Task: Buy 4 Windshield Wiper Nozzles from Windshield Wipers & Washers section under best seller category for shipping address: Caroline Robinson, 4548 Long Street, Gainesville, Florida 32653, Cell Number 3522153680. Pay from credit card ending with 5759, CVV 953
Action: Key pressed amazon.com<Key.enter>
Screenshot: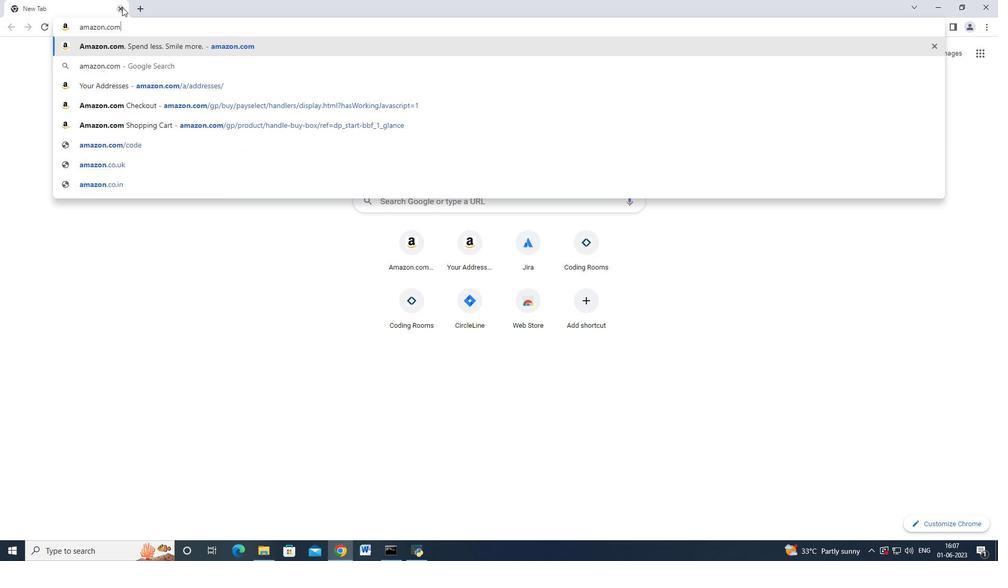 
Action: Mouse moved to (24, 81)
Screenshot: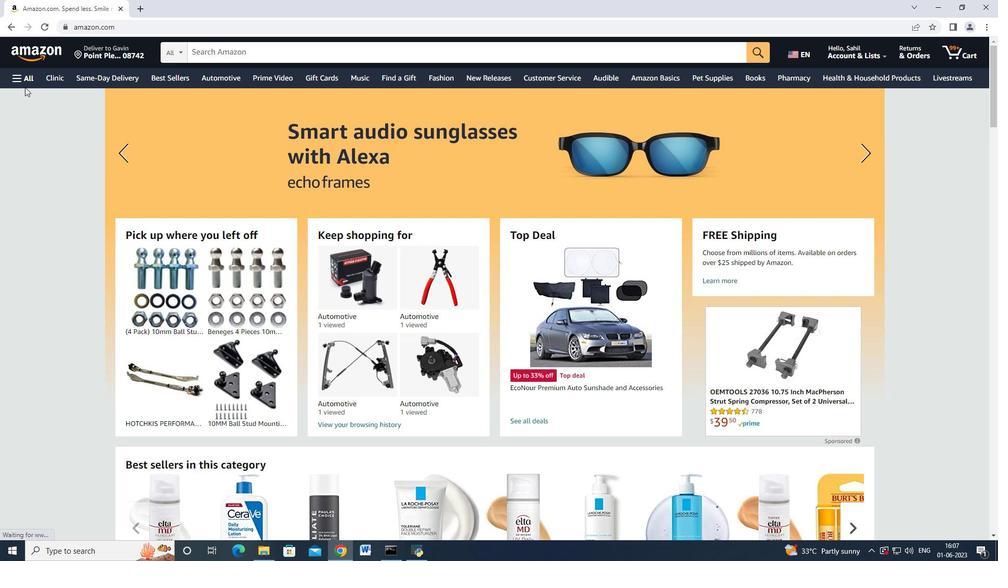 
Action: Mouse pressed left at (24, 81)
Screenshot: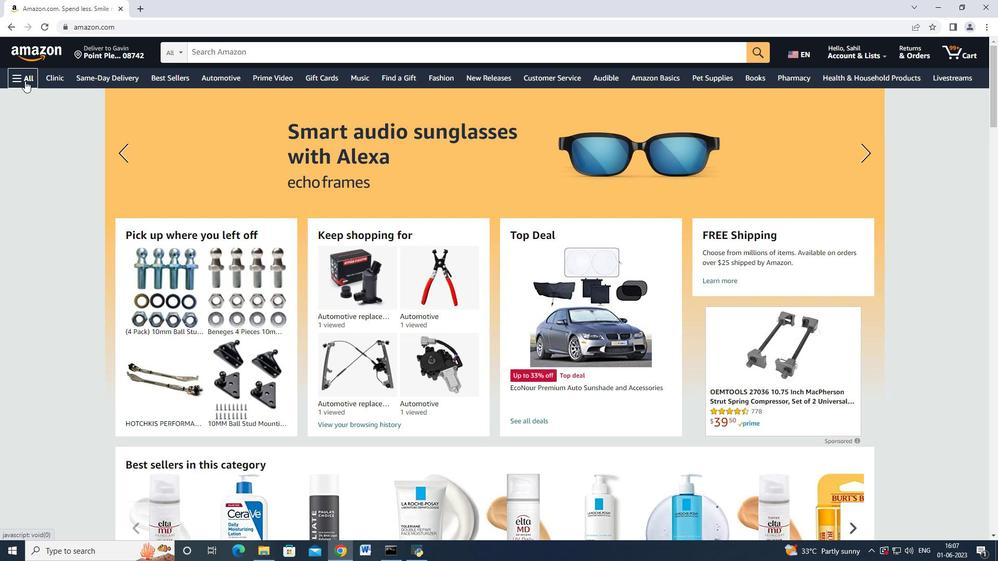 
Action: Mouse moved to (44, 200)
Screenshot: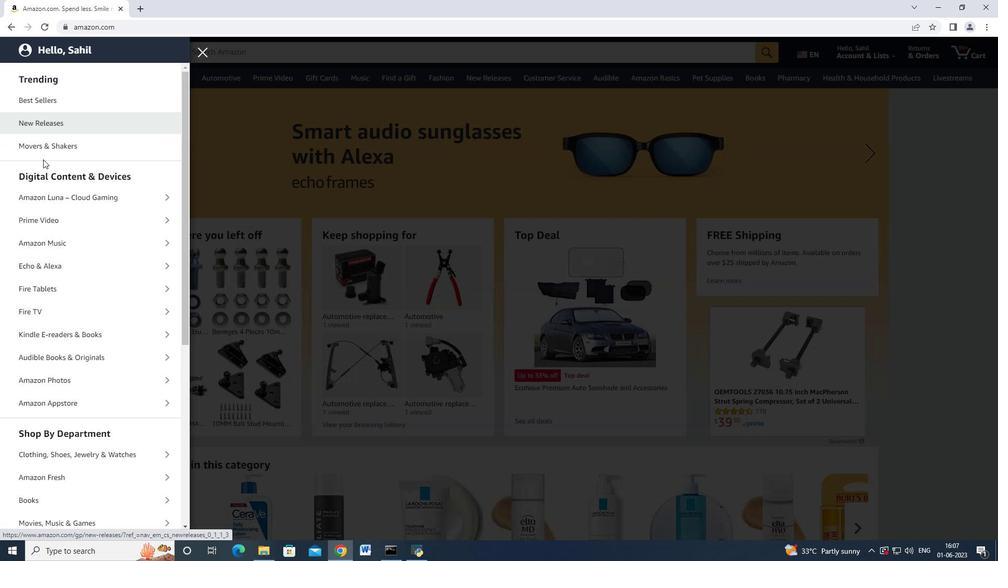 
Action: Mouse scrolled (44, 199) with delta (0, 0)
Screenshot: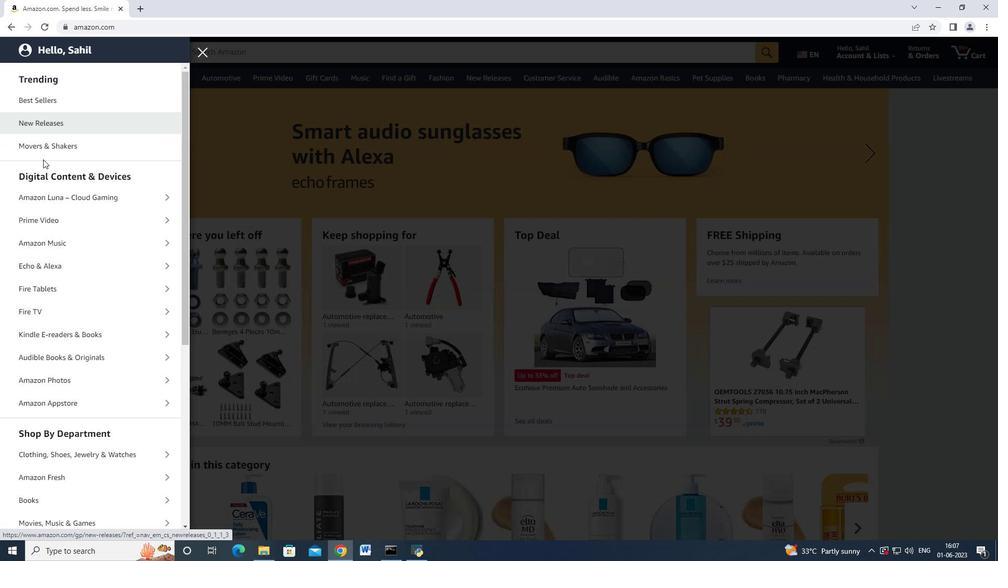 
Action: Mouse moved to (44, 200)
Screenshot: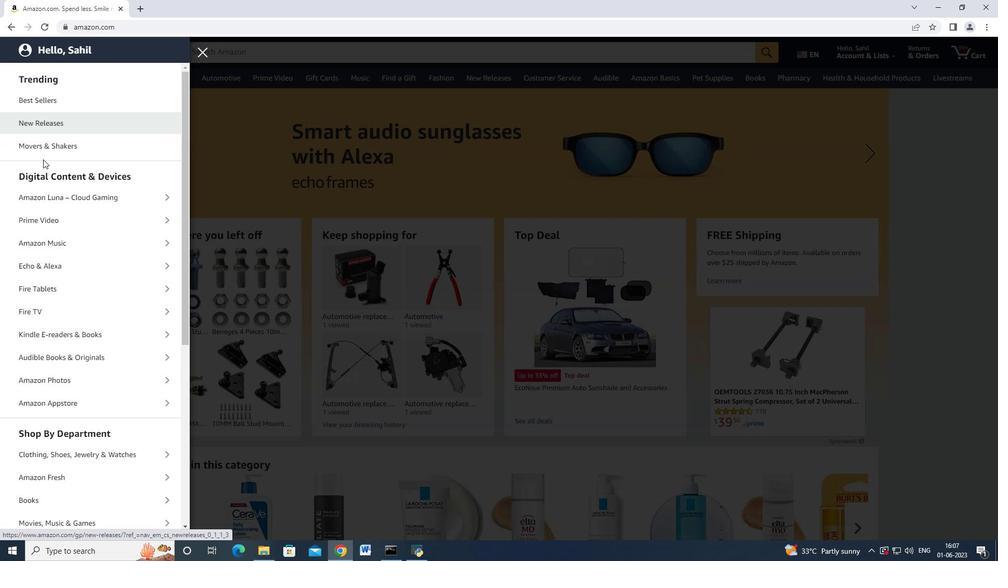 
Action: Mouse scrolled (44, 200) with delta (0, 0)
Screenshot: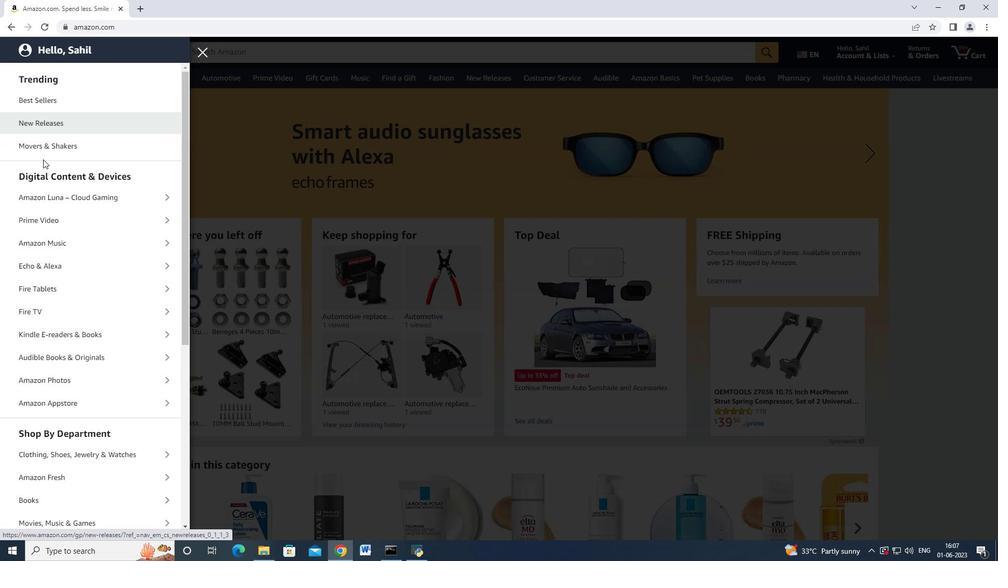
Action: Mouse moved to (44, 203)
Screenshot: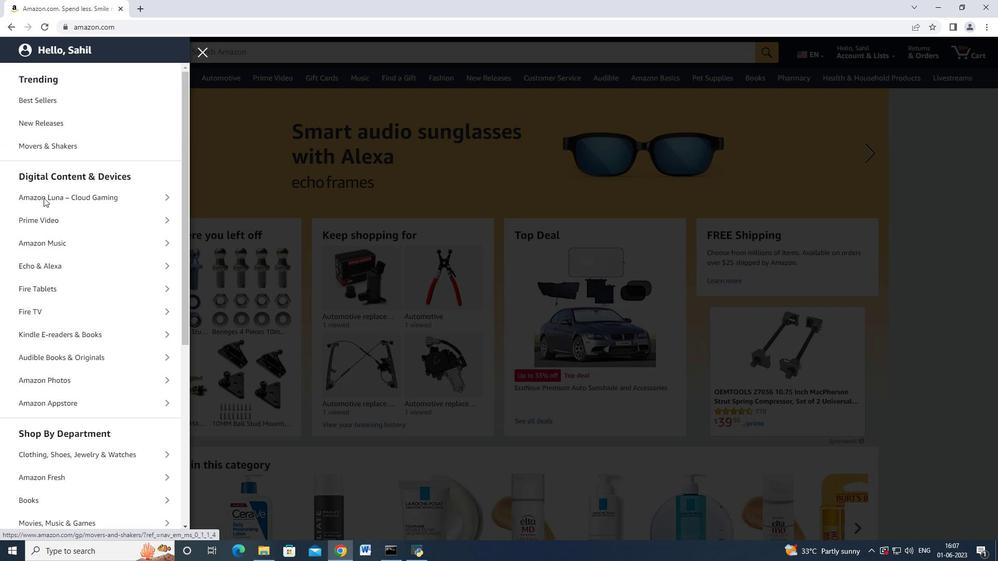 
Action: Mouse scrolled (44, 202) with delta (0, 0)
Screenshot: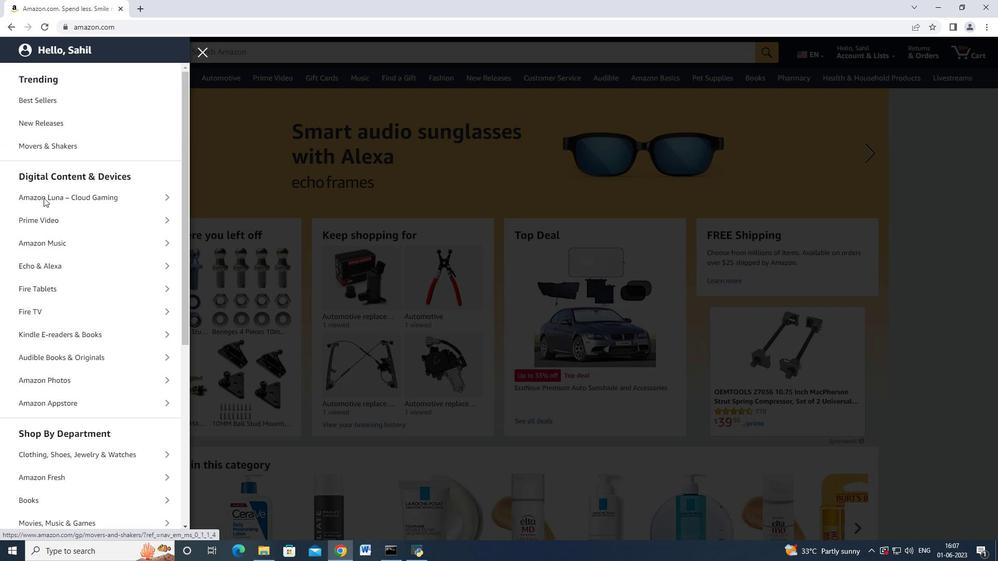
Action: Mouse moved to (42, 378)
Screenshot: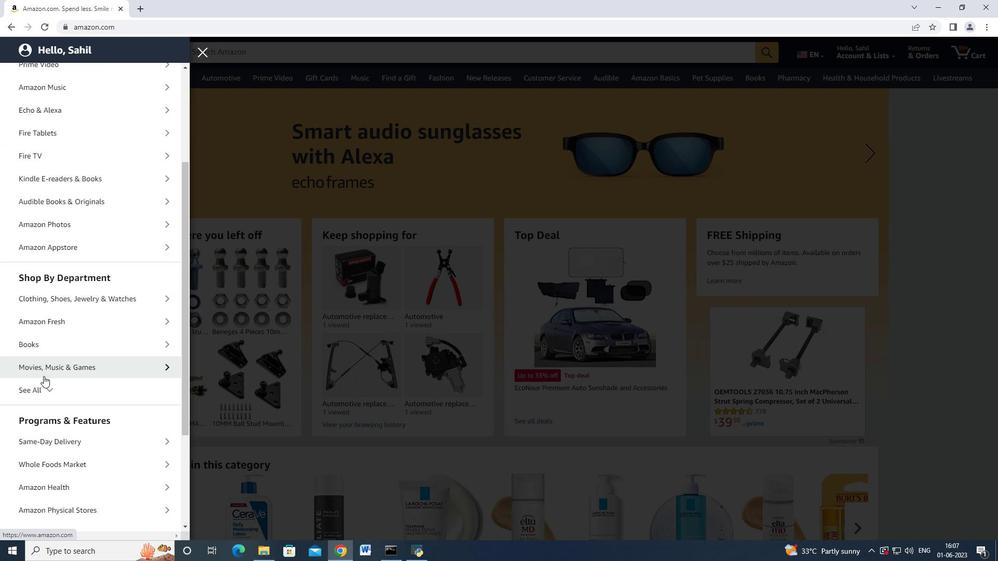 
Action: Mouse pressed left at (42, 378)
Screenshot: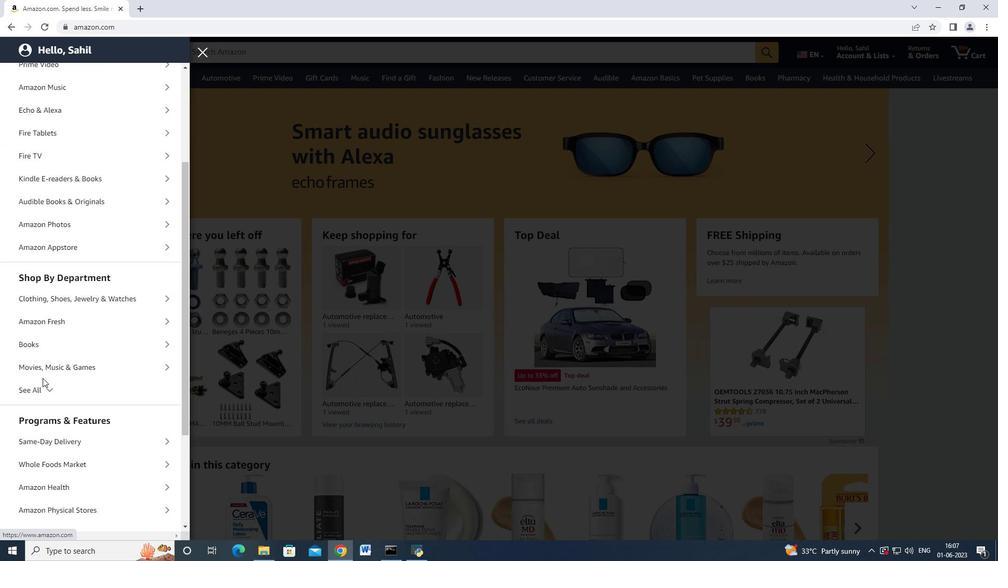 
Action: Mouse moved to (43, 386)
Screenshot: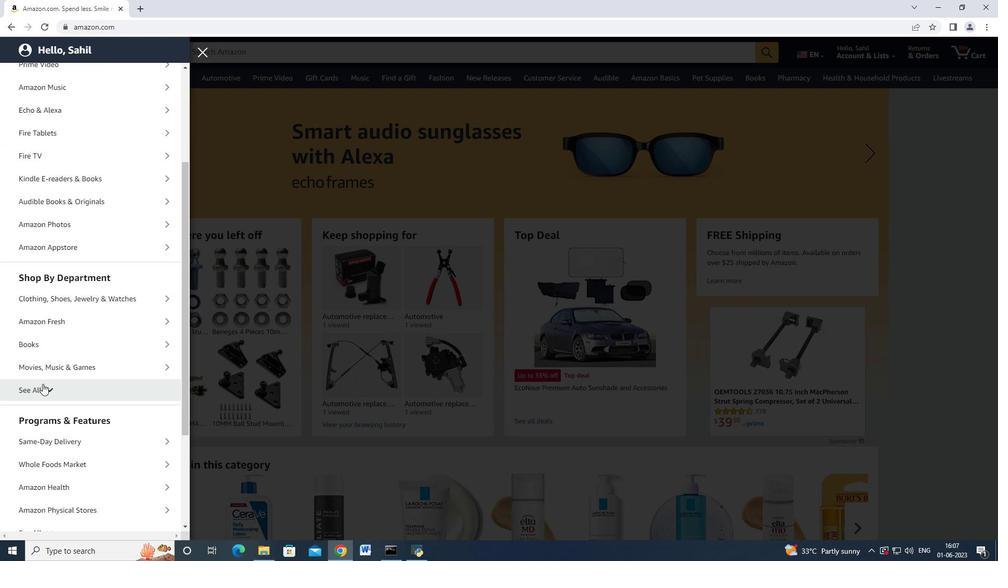 
Action: Mouse pressed left at (43, 386)
Screenshot: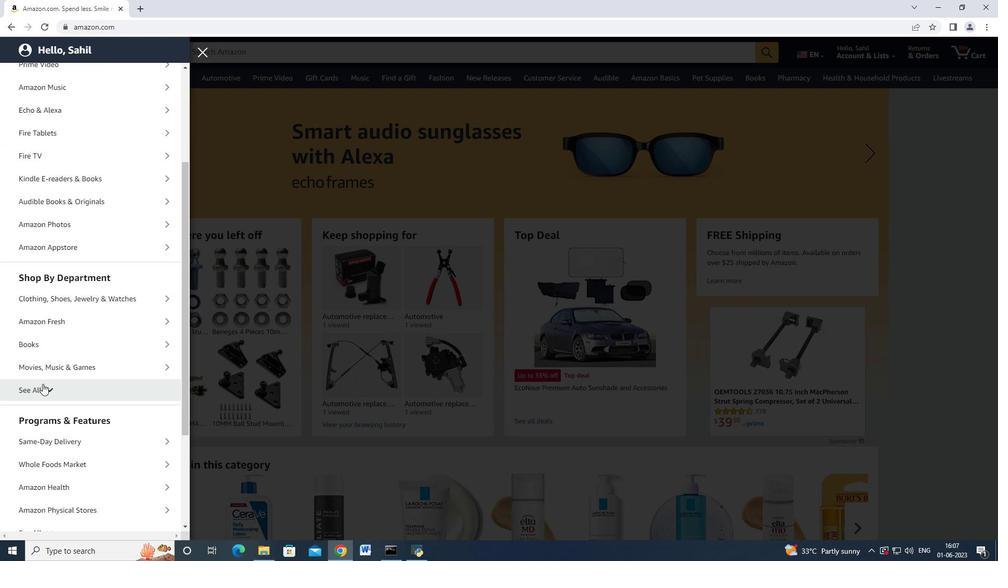
Action: Mouse moved to (86, 314)
Screenshot: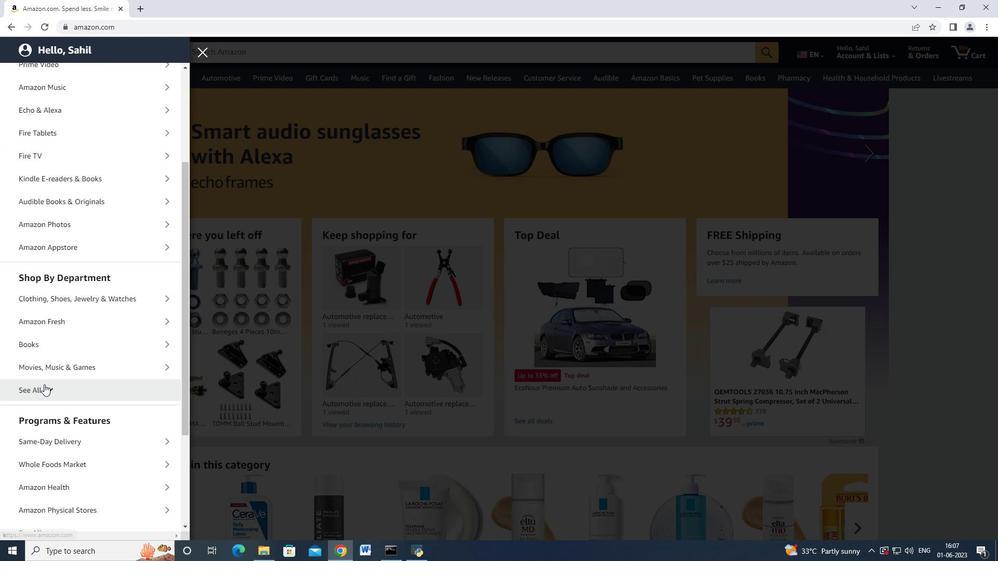 
Action: Mouse scrolled (86, 313) with delta (0, 0)
Screenshot: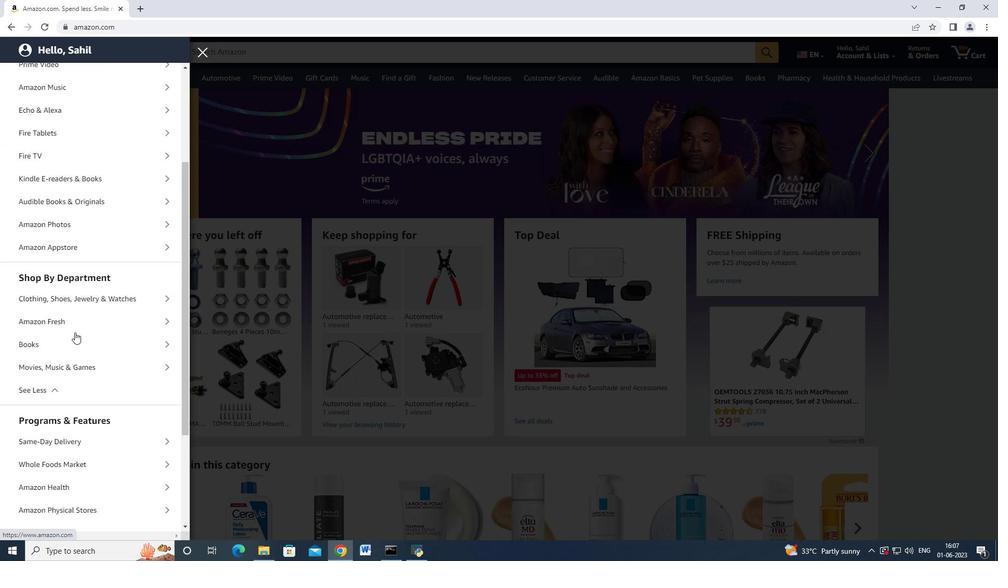 
Action: Mouse scrolled (86, 313) with delta (0, 0)
Screenshot: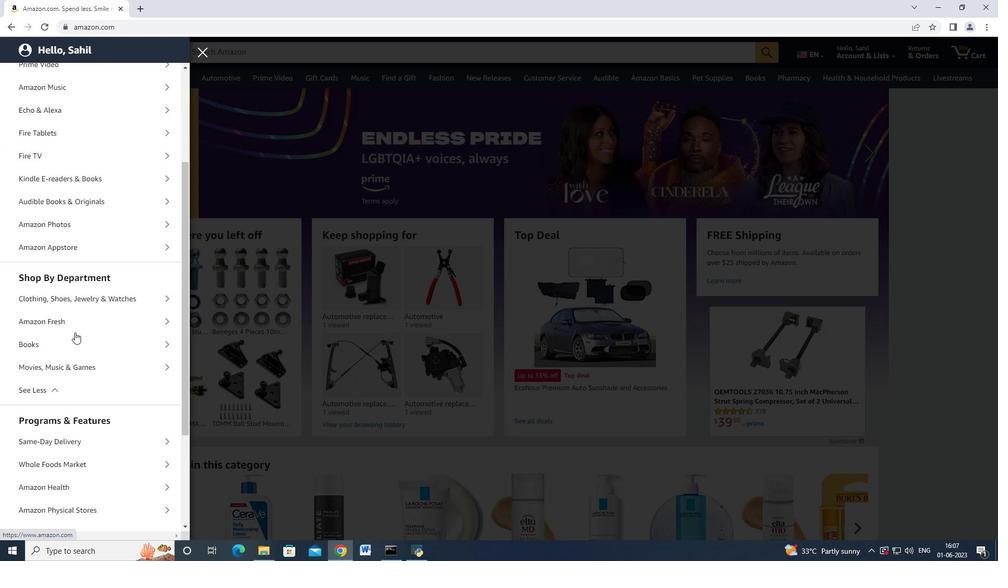 
Action: Mouse scrolled (86, 313) with delta (0, 0)
Screenshot: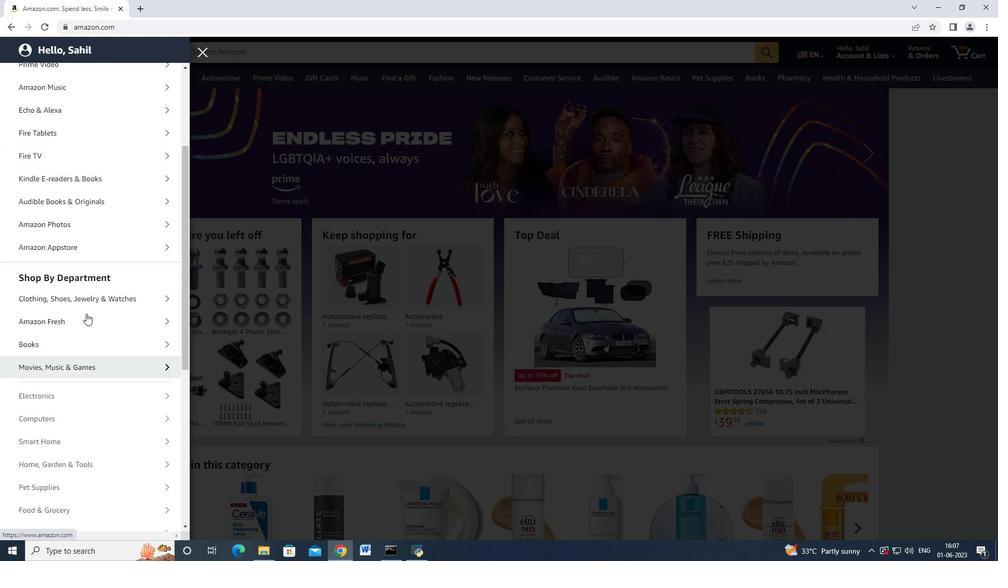 
Action: Mouse scrolled (86, 313) with delta (0, 0)
Screenshot: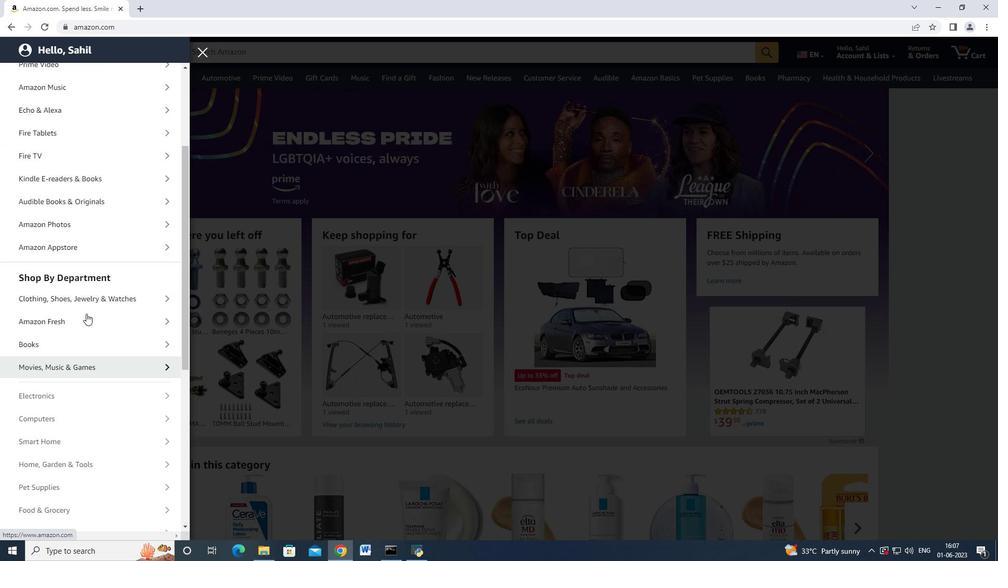 
Action: Mouse moved to (74, 426)
Screenshot: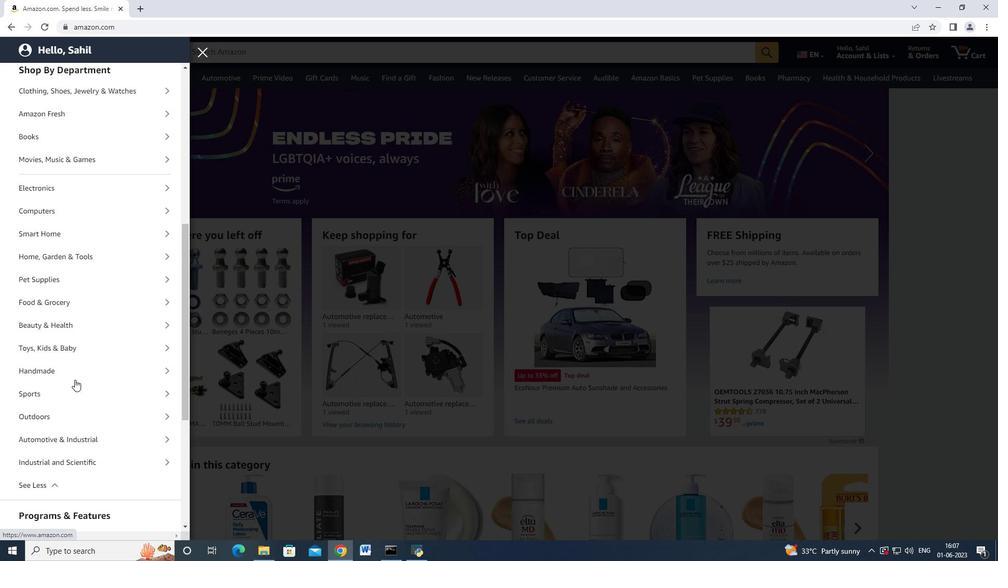 
Action: Mouse scrolled (74, 425) with delta (0, 0)
Screenshot: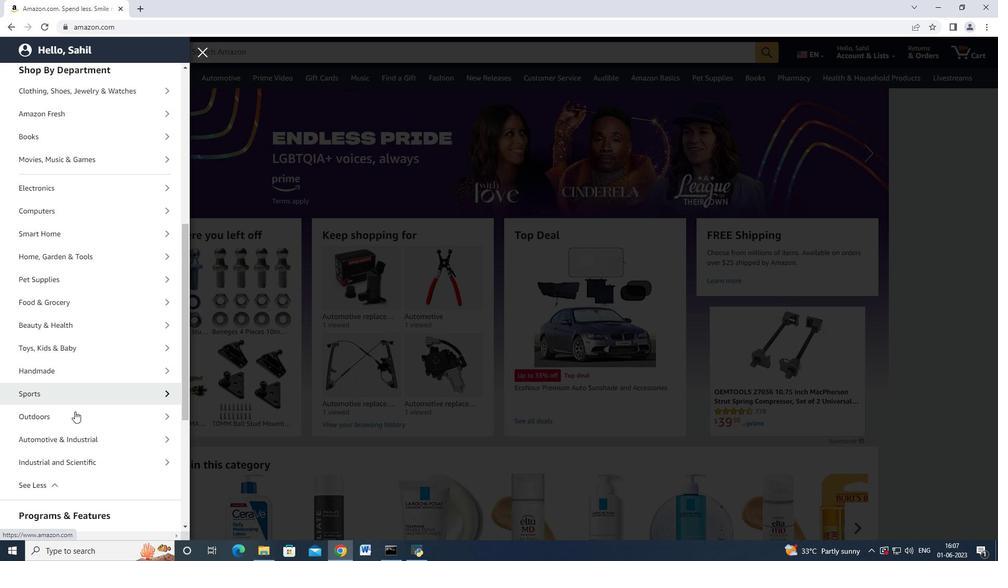 
Action: Mouse scrolled (74, 425) with delta (0, 0)
Screenshot: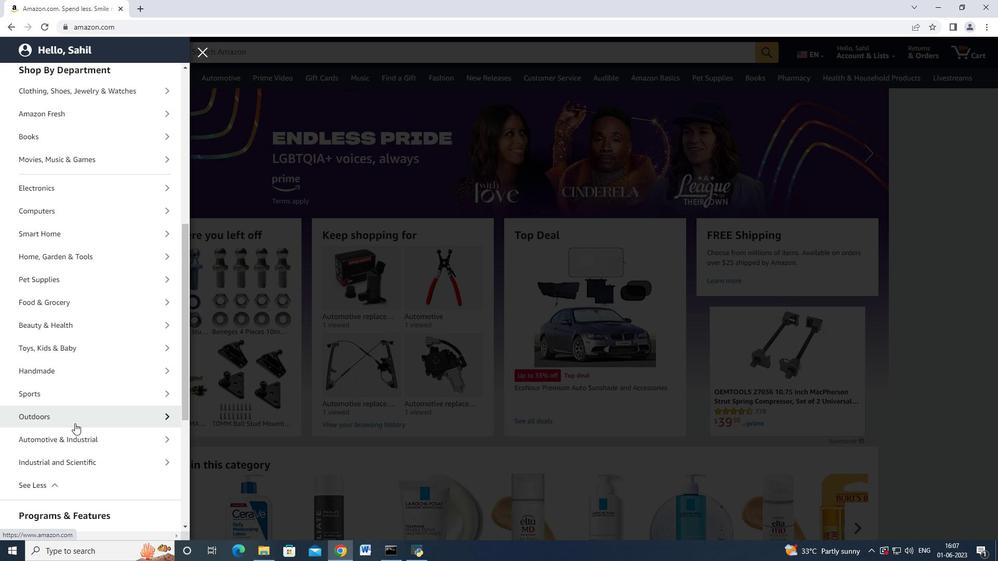 
Action: Mouse moved to (80, 338)
Screenshot: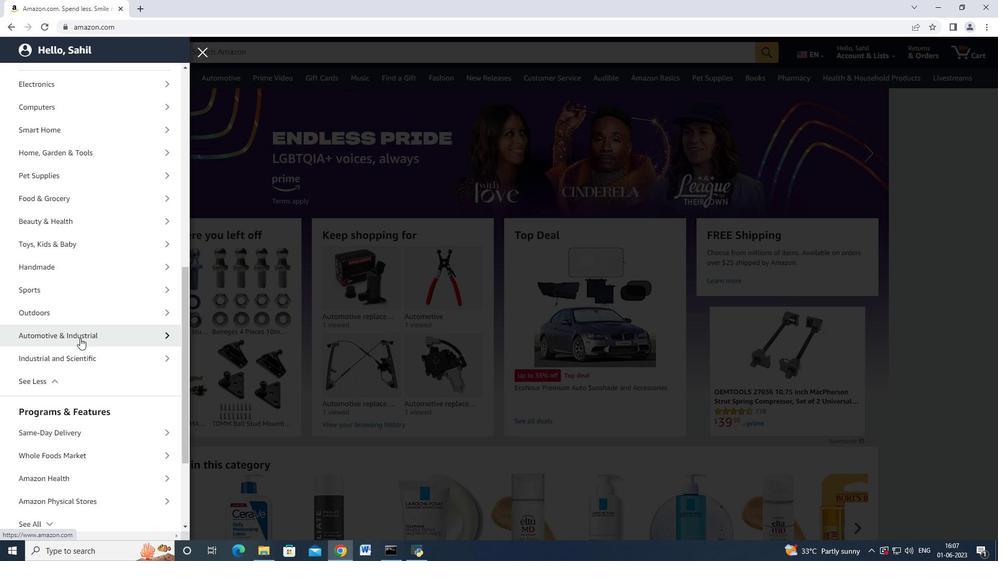 
Action: Mouse pressed left at (80, 338)
Screenshot: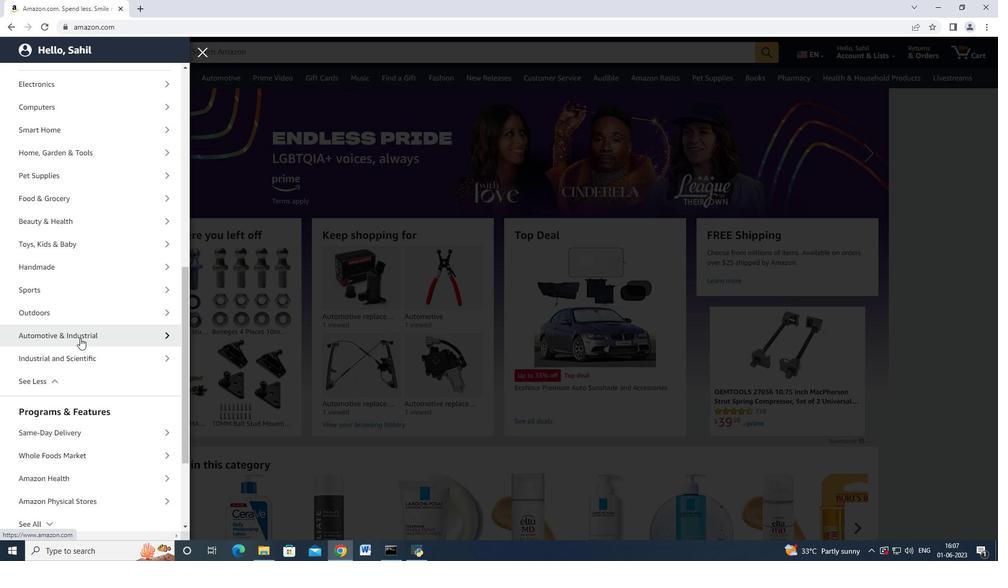 
Action: Mouse moved to (92, 132)
Screenshot: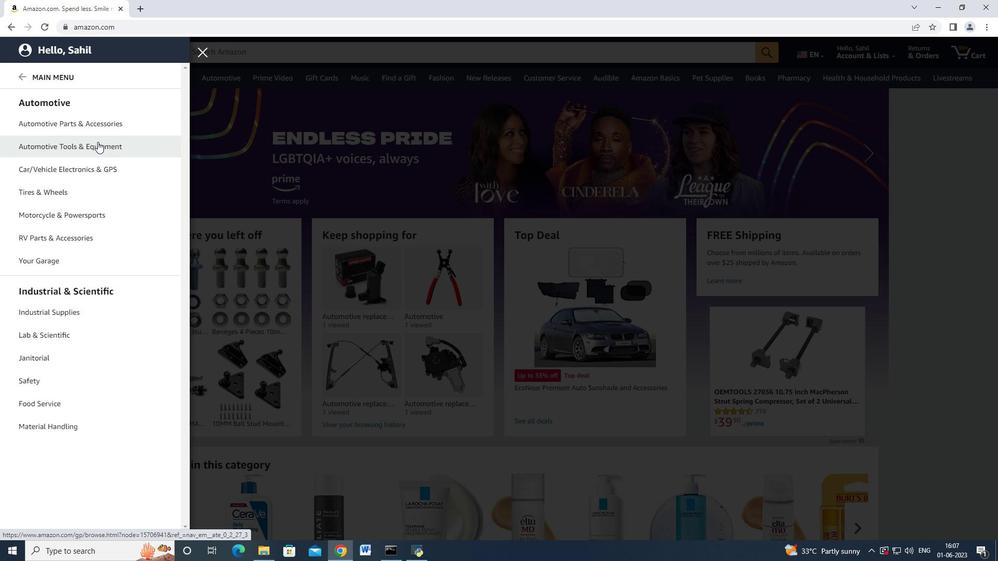 
Action: Mouse pressed left at (92, 132)
Screenshot: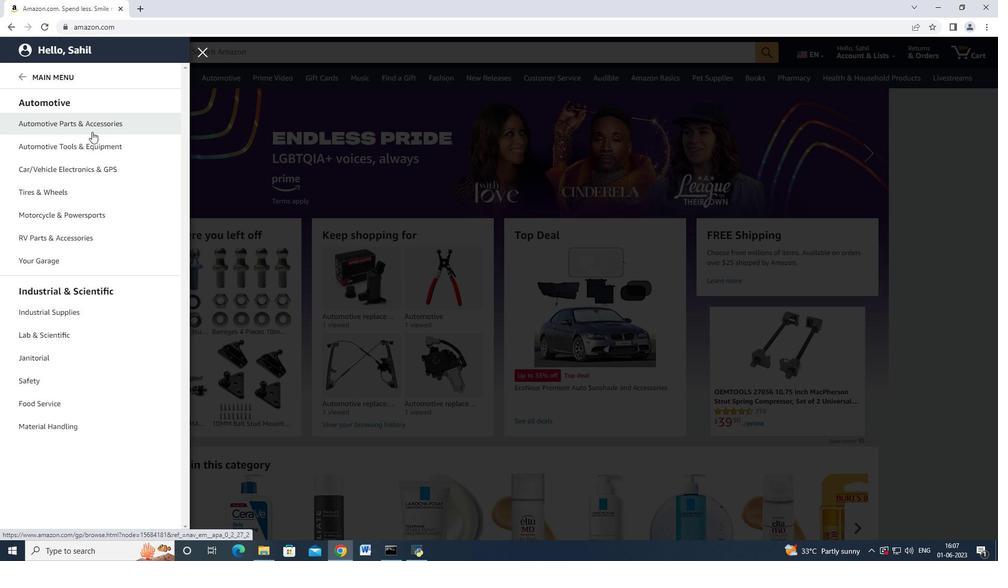 
Action: Mouse moved to (171, 96)
Screenshot: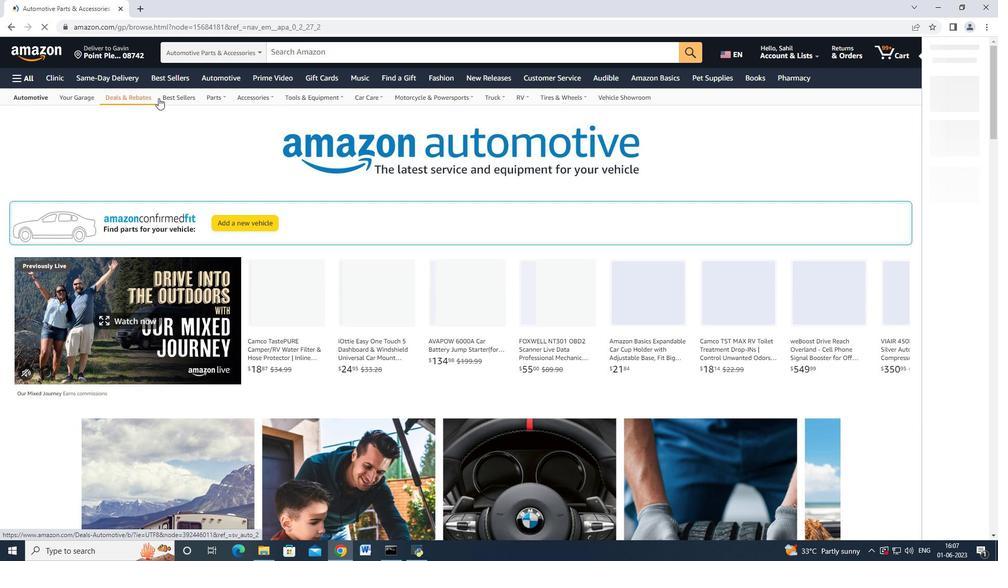 
Action: Mouse pressed left at (171, 96)
Screenshot: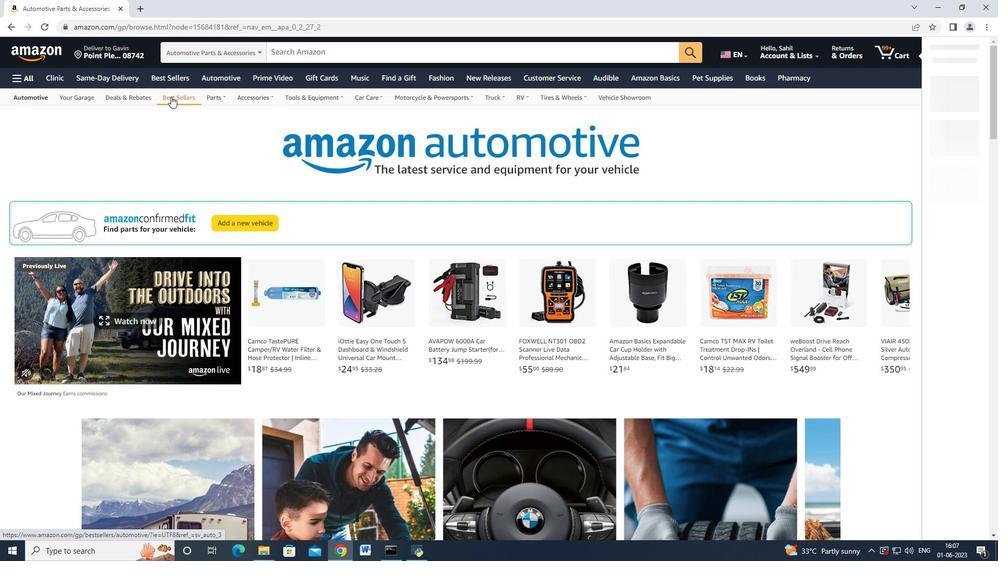 
Action: Mouse moved to (93, 170)
Screenshot: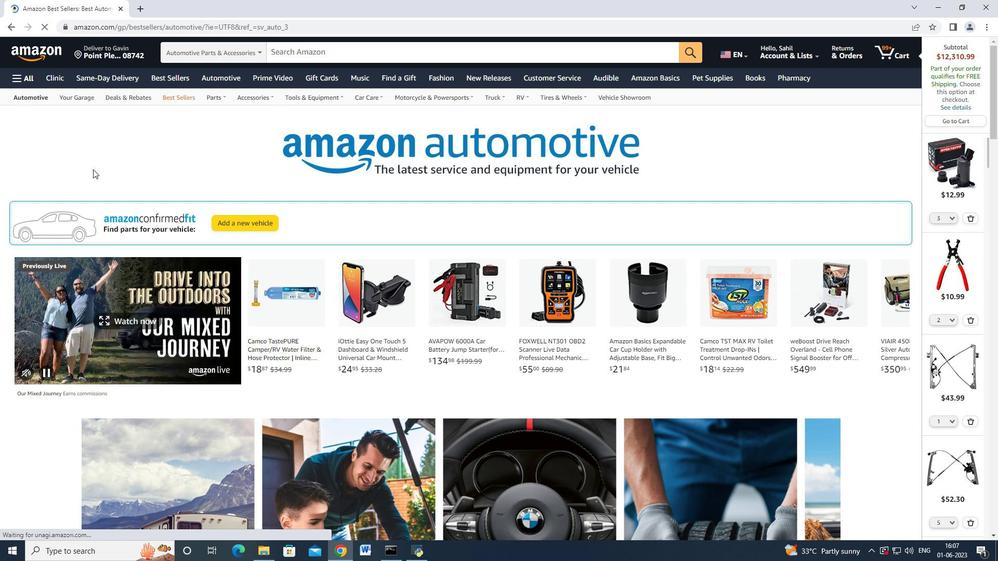 
Action: Mouse scrolled (93, 169) with delta (0, 0)
Screenshot: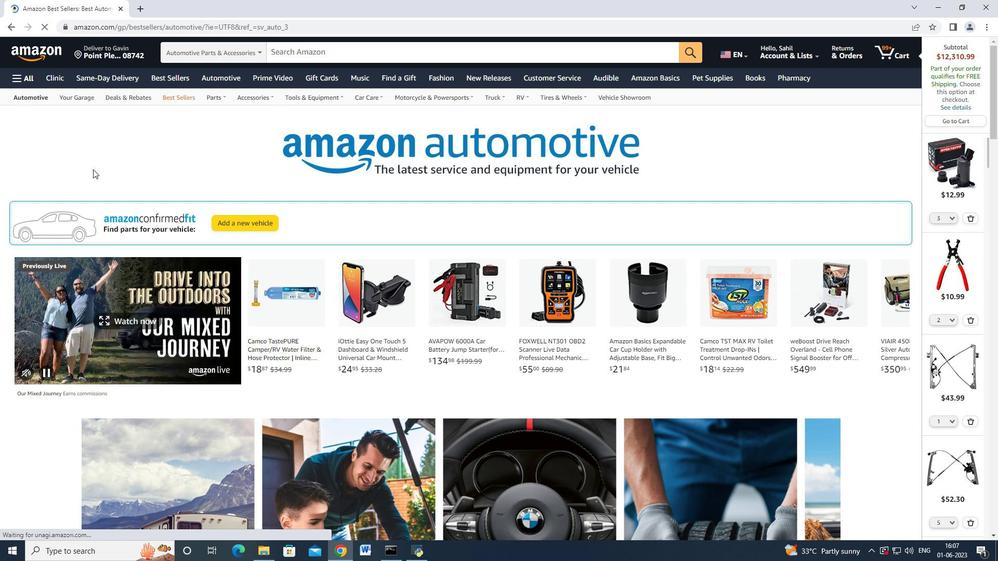 
Action: Mouse moved to (93, 172)
Screenshot: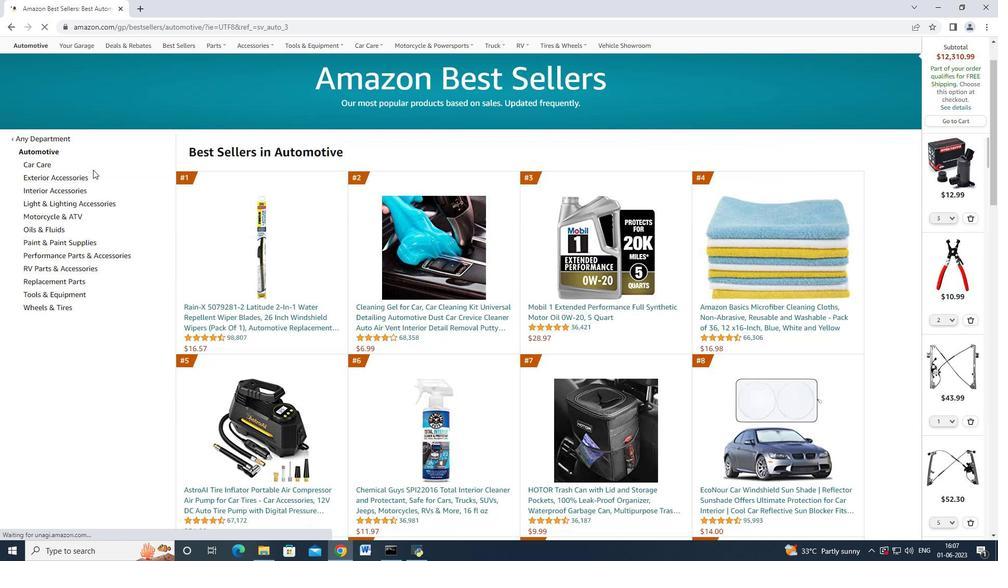 
Action: Mouse scrolled (93, 172) with delta (0, 0)
Screenshot: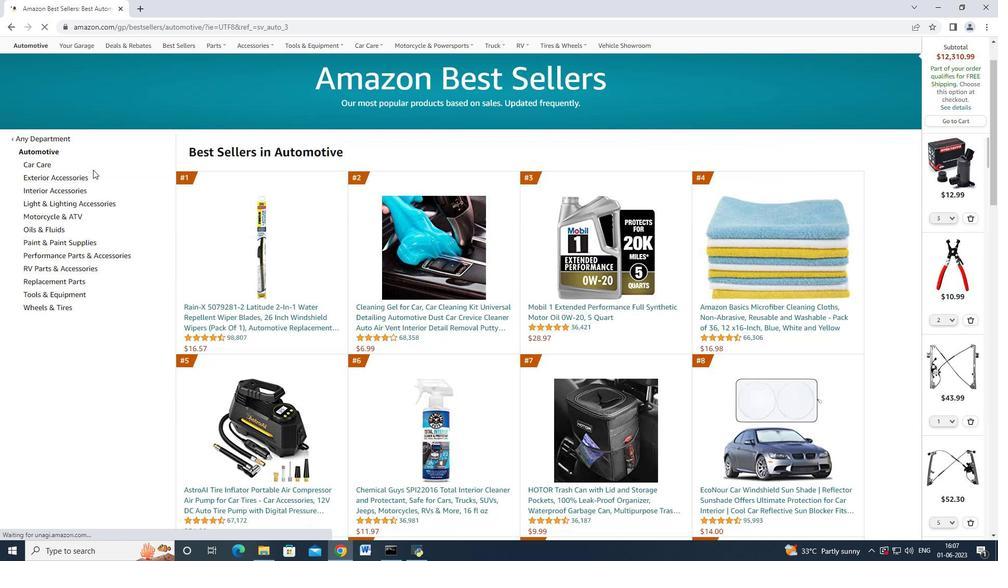 
Action: Mouse moved to (59, 227)
Screenshot: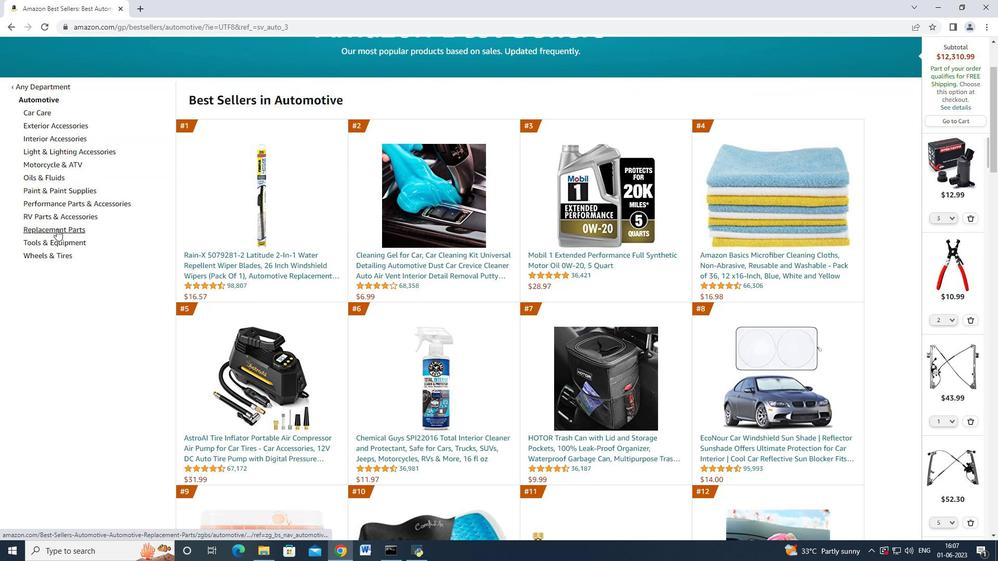 
Action: Mouse pressed left at (59, 227)
Screenshot: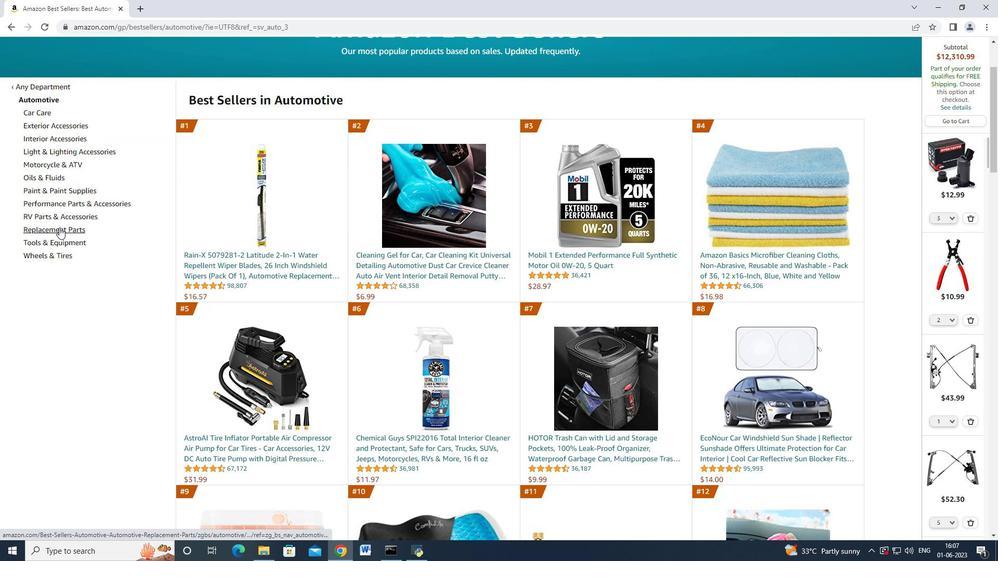 
Action: Mouse moved to (94, 214)
Screenshot: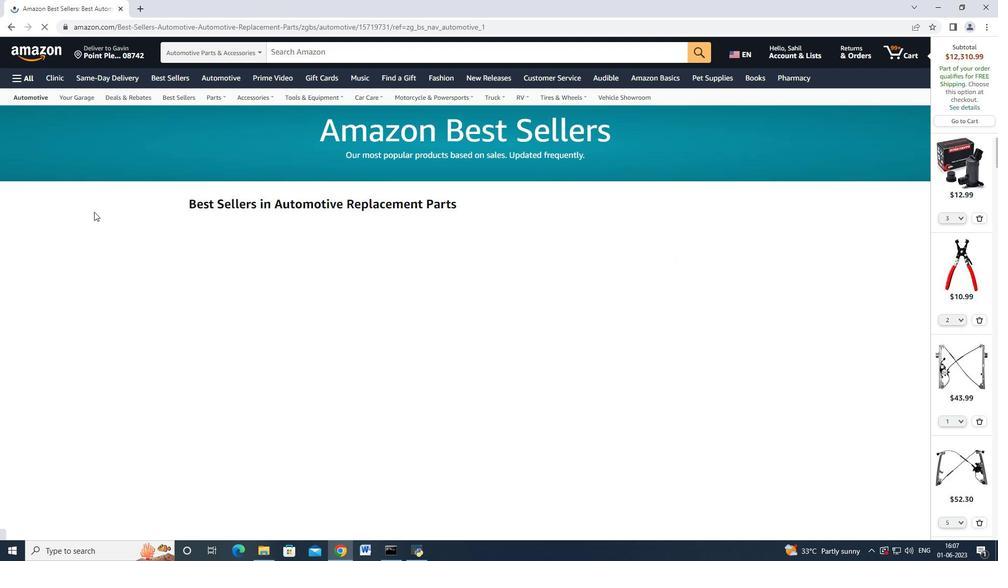 
Action: Mouse scrolled (94, 213) with delta (0, 0)
Screenshot: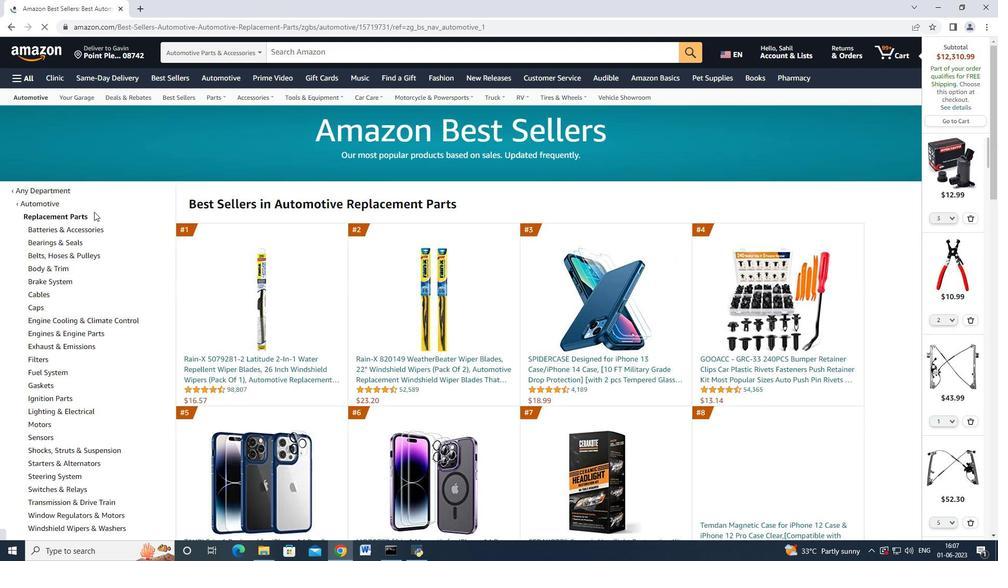 
Action: Mouse scrolled (94, 213) with delta (0, 0)
Screenshot: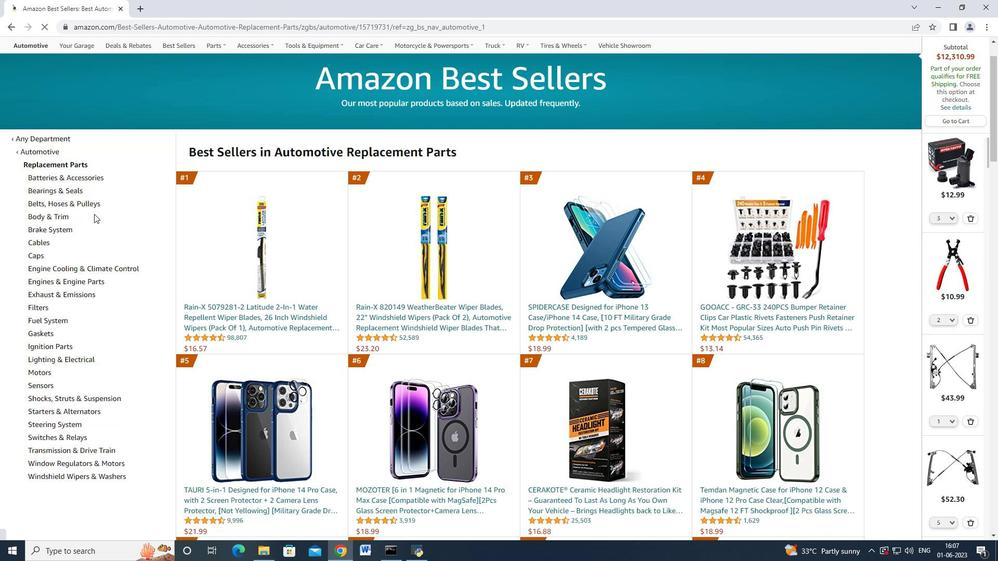 
Action: Mouse moved to (87, 357)
Screenshot: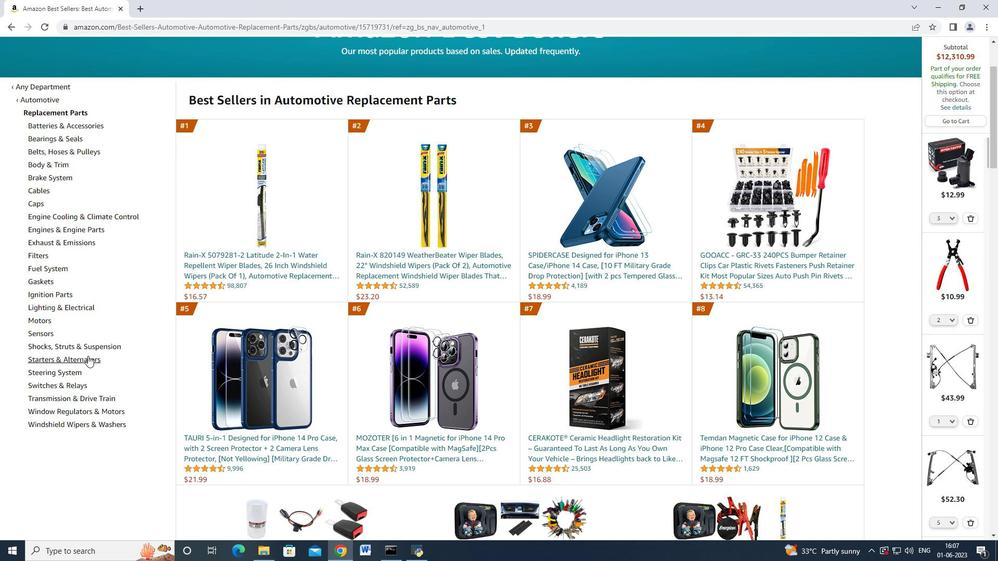 
Action: Mouse scrolled (87, 356) with delta (0, 0)
Screenshot: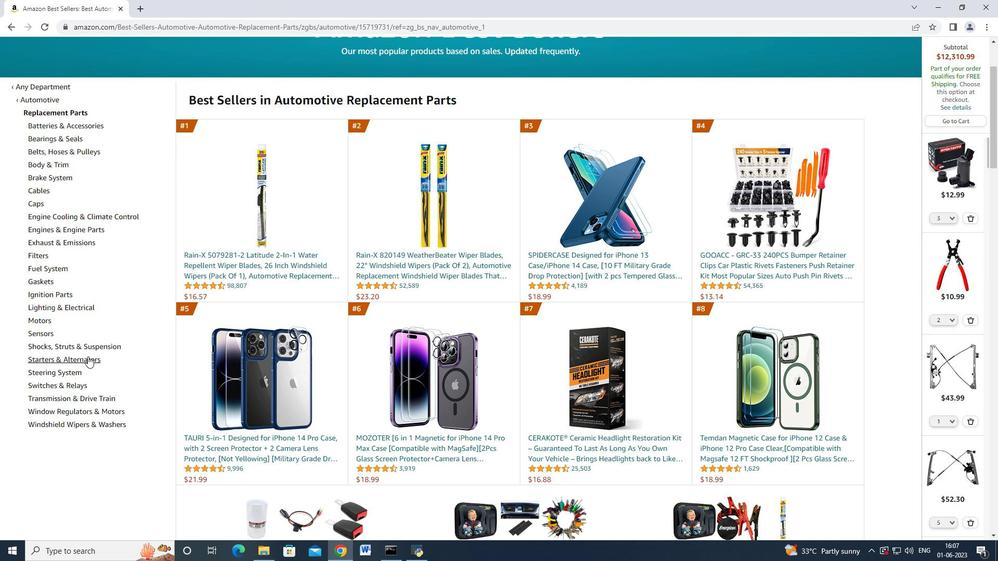 
Action: Mouse moved to (88, 357)
Screenshot: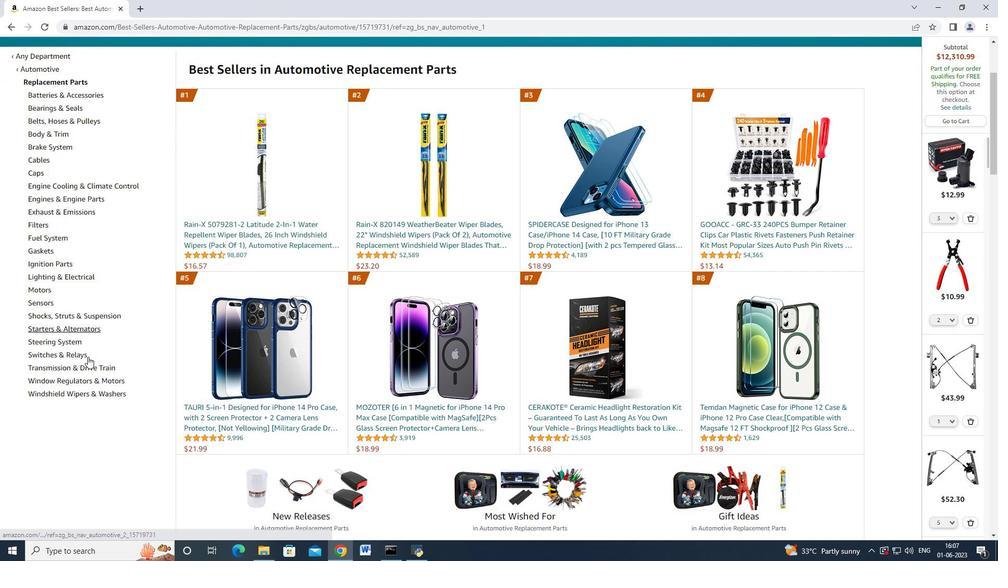 
Action: Mouse scrolled (88, 356) with delta (0, 0)
Screenshot: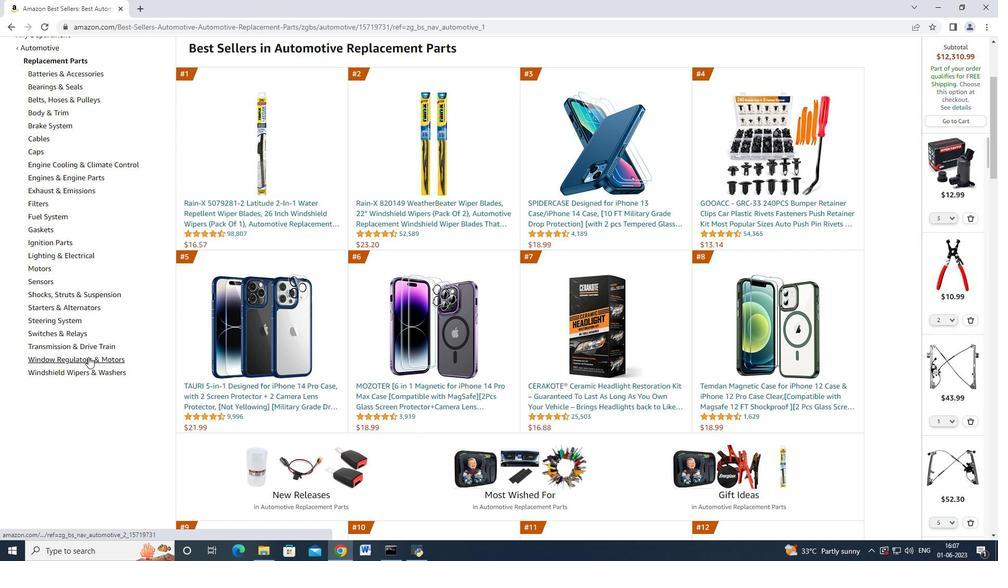 
Action: Mouse moved to (98, 322)
Screenshot: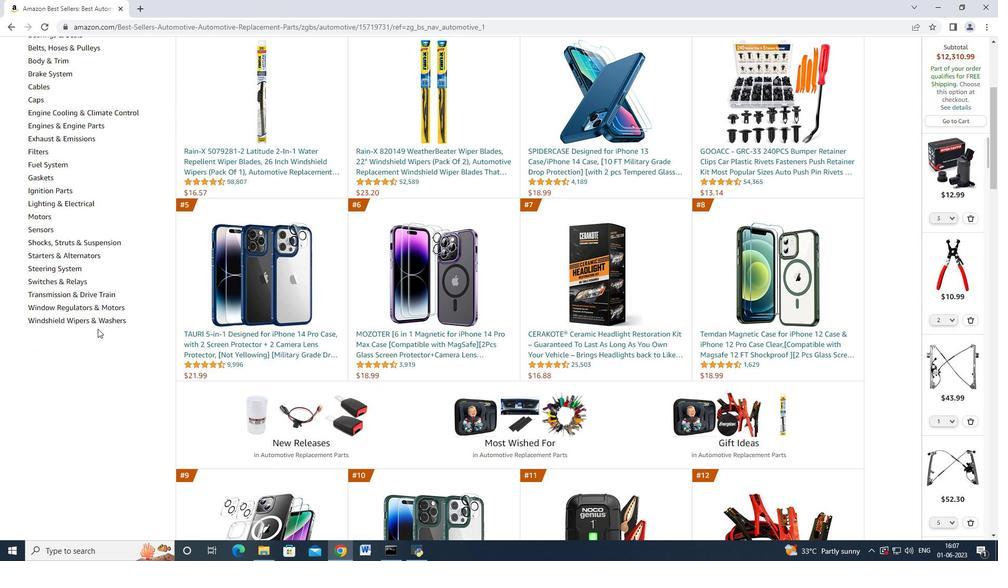 
Action: Mouse pressed left at (98, 322)
Screenshot: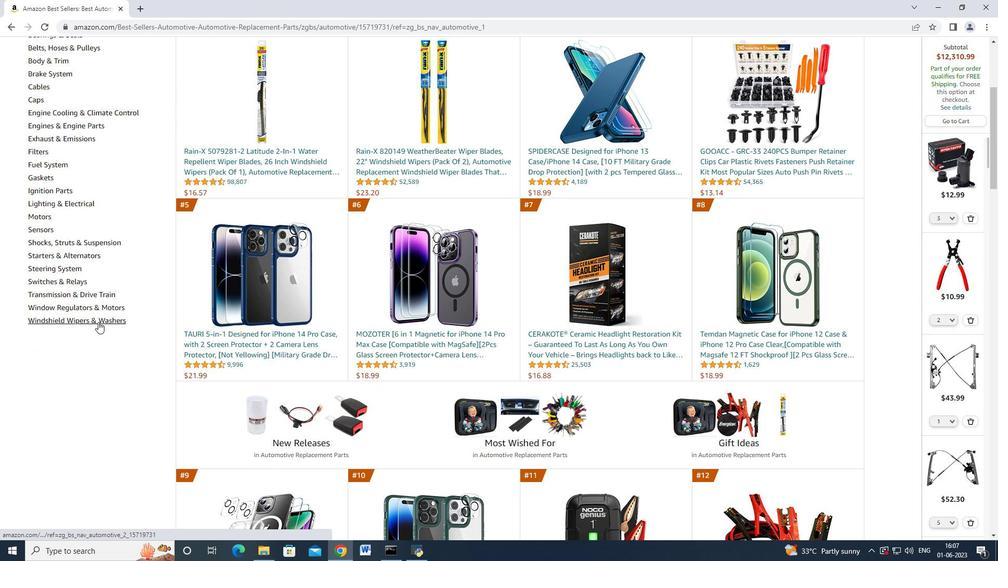 
Action: Mouse moved to (103, 270)
Screenshot: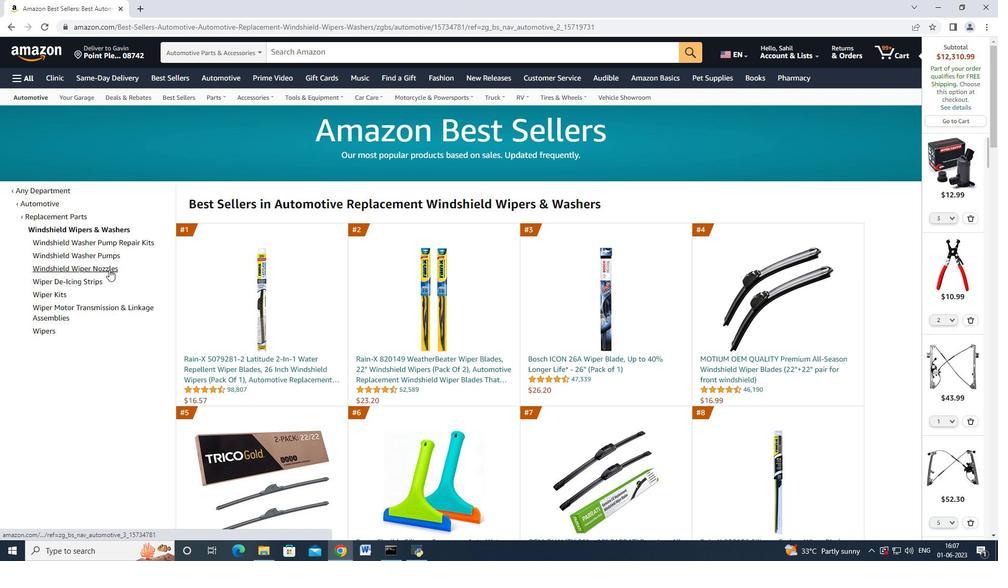 
Action: Mouse pressed left at (103, 270)
Screenshot: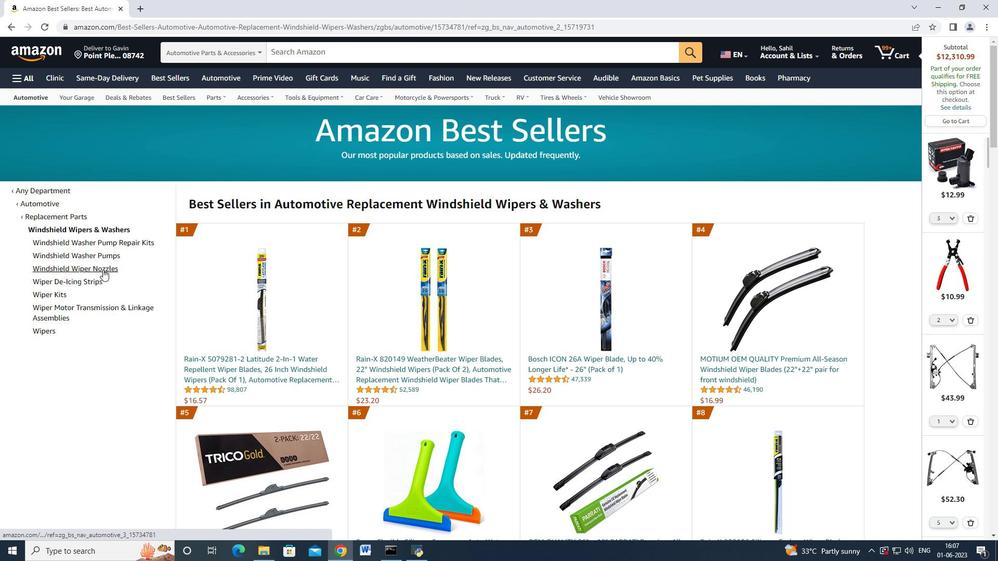 
Action: Mouse moved to (761, 372)
Screenshot: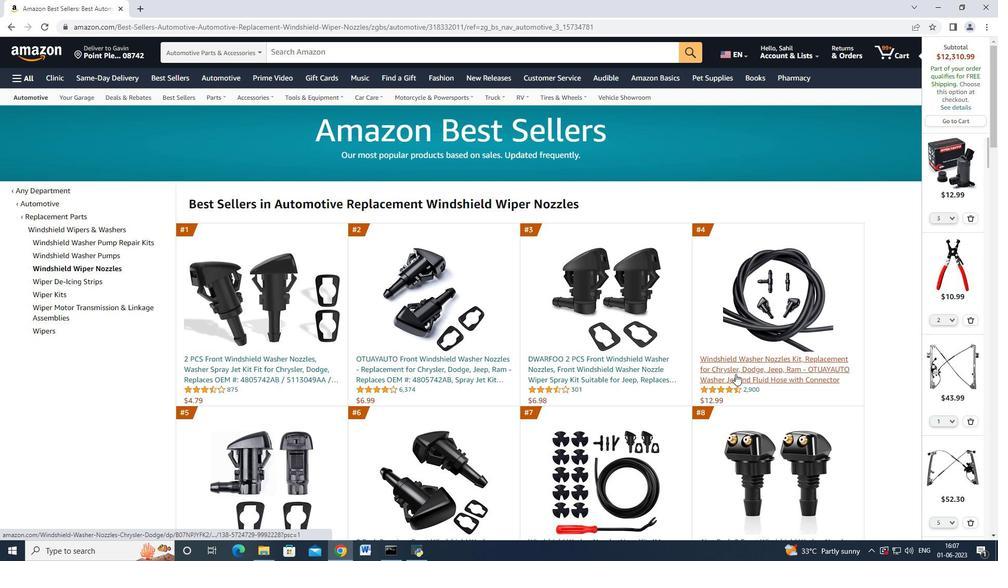 
Action: Mouse pressed left at (761, 372)
Screenshot: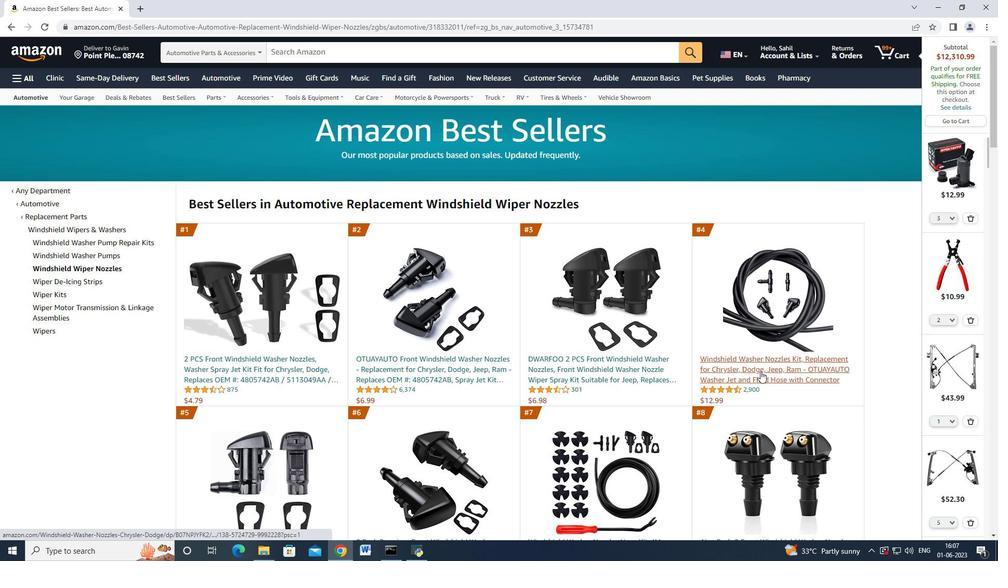 
Action: Mouse moved to (672, 311)
Screenshot: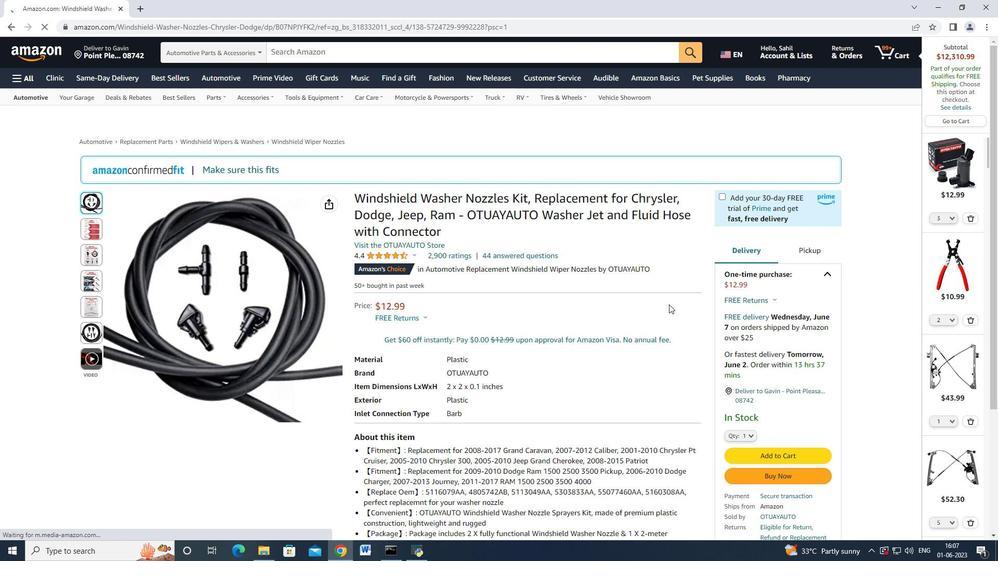 
Action: Mouse scrolled (672, 310) with delta (0, 0)
Screenshot: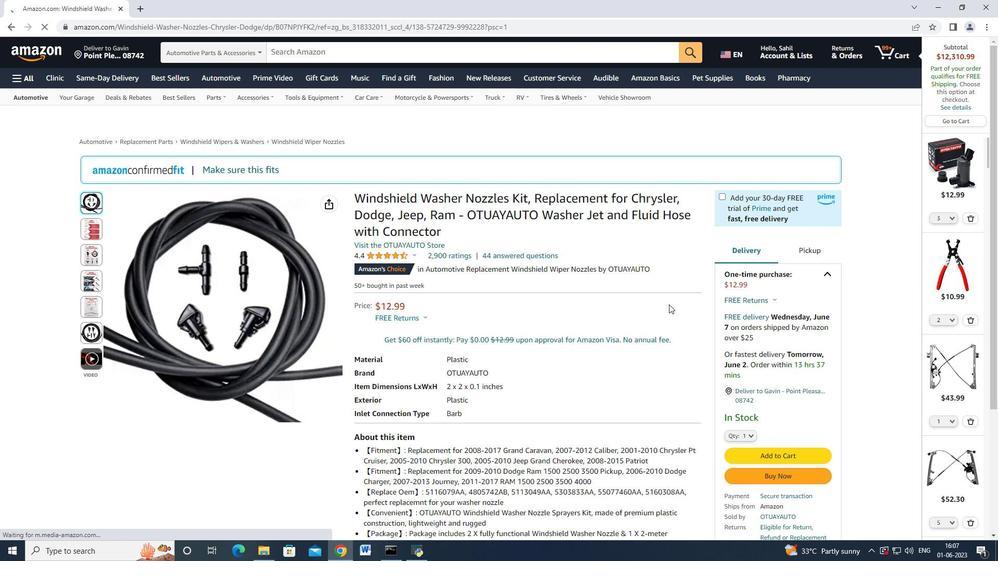 
Action: Mouse moved to (744, 380)
Screenshot: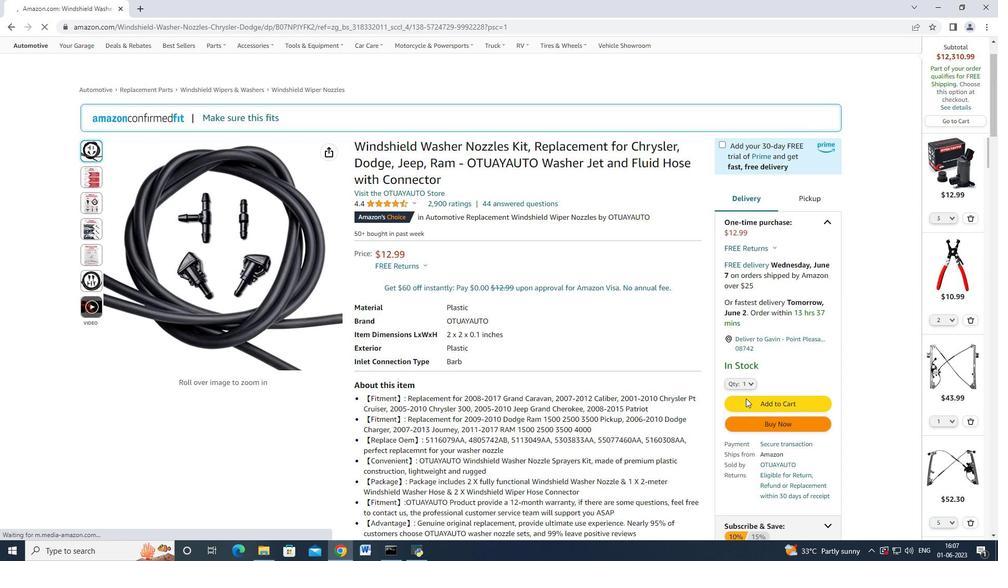 
Action: Mouse pressed left at (744, 380)
Screenshot: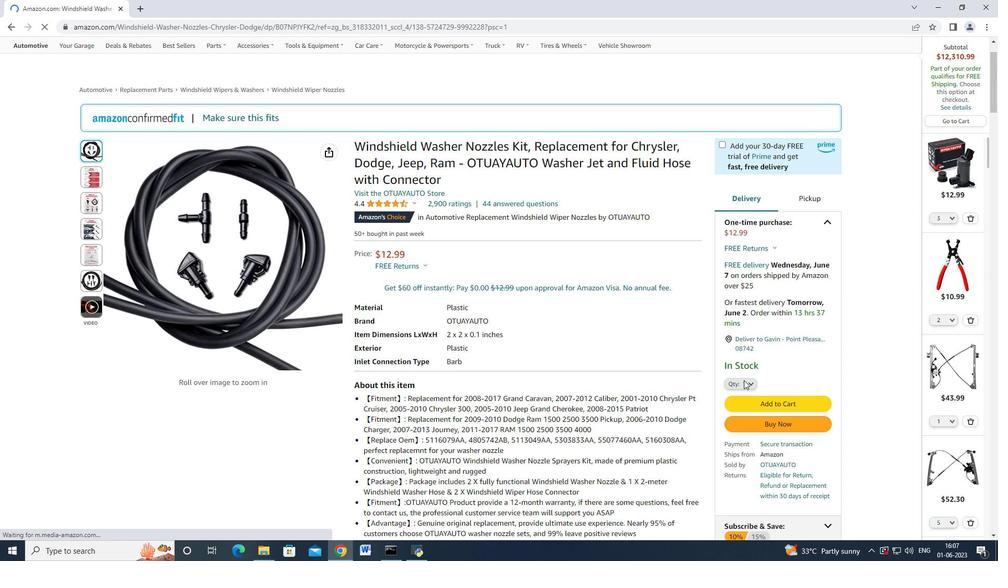 
Action: Mouse moved to (742, 172)
Screenshot: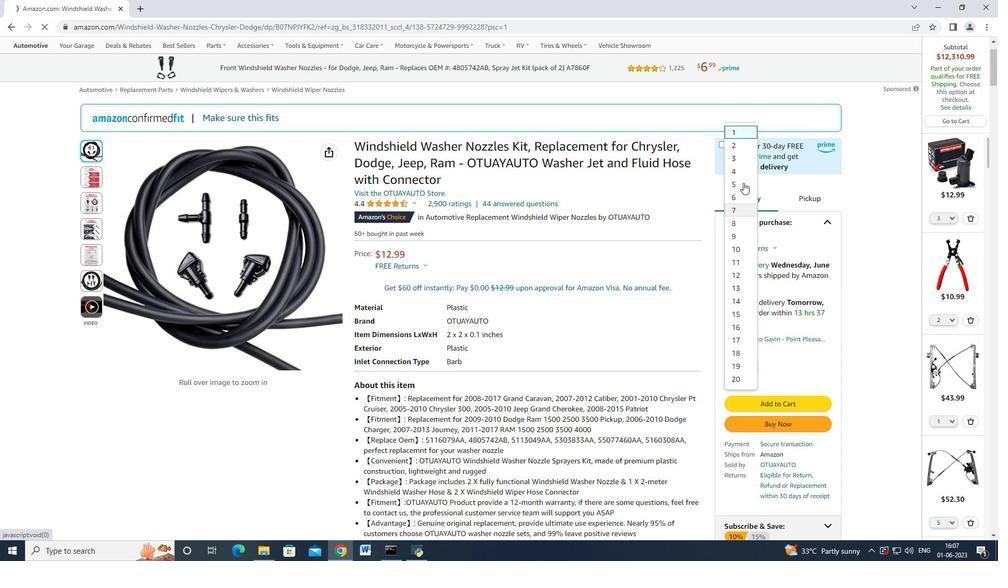 
Action: Mouse pressed left at (742, 172)
Screenshot: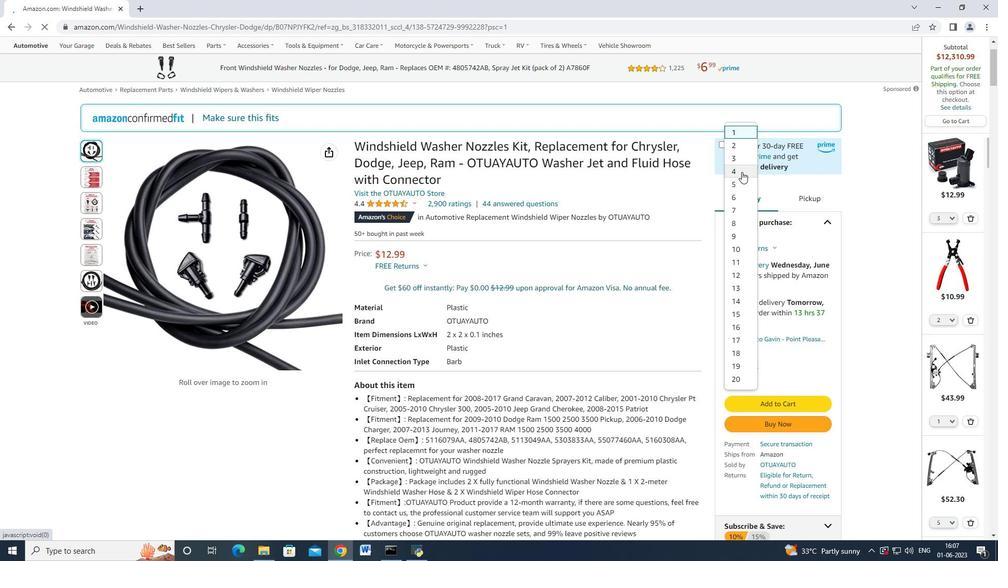 
Action: Mouse moved to (765, 412)
Screenshot: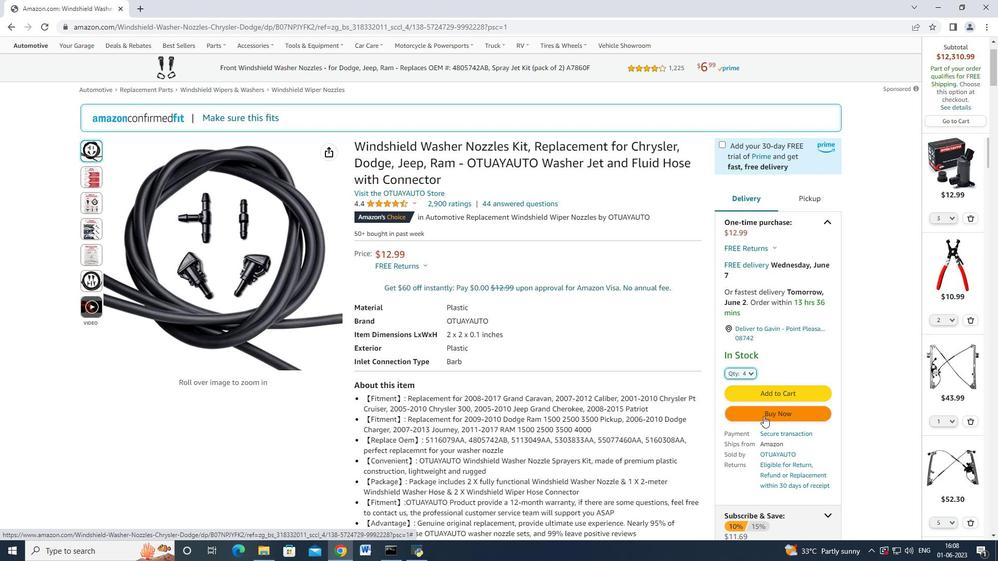 
Action: Mouse pressed left at (765, 412)
Screenshot: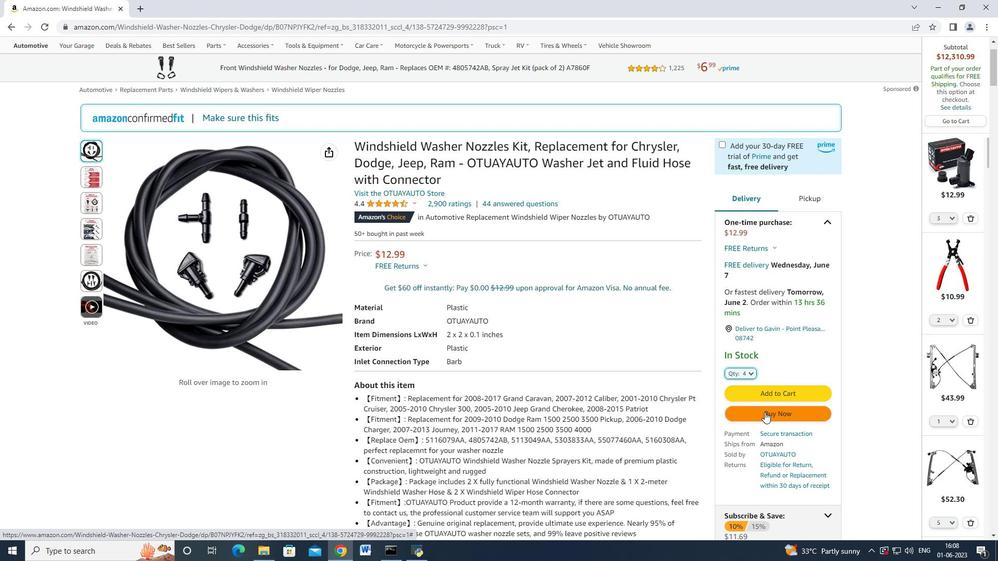 
Action: Mouse moved to (603, 92)
Screenshot: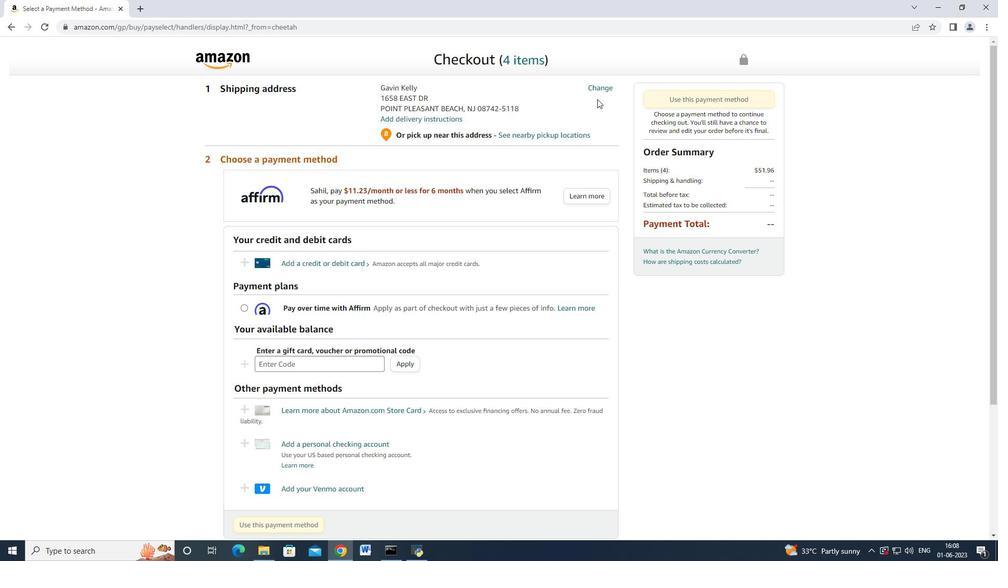 
Action: Mouse pressed left at (603, 92)
Screenshot: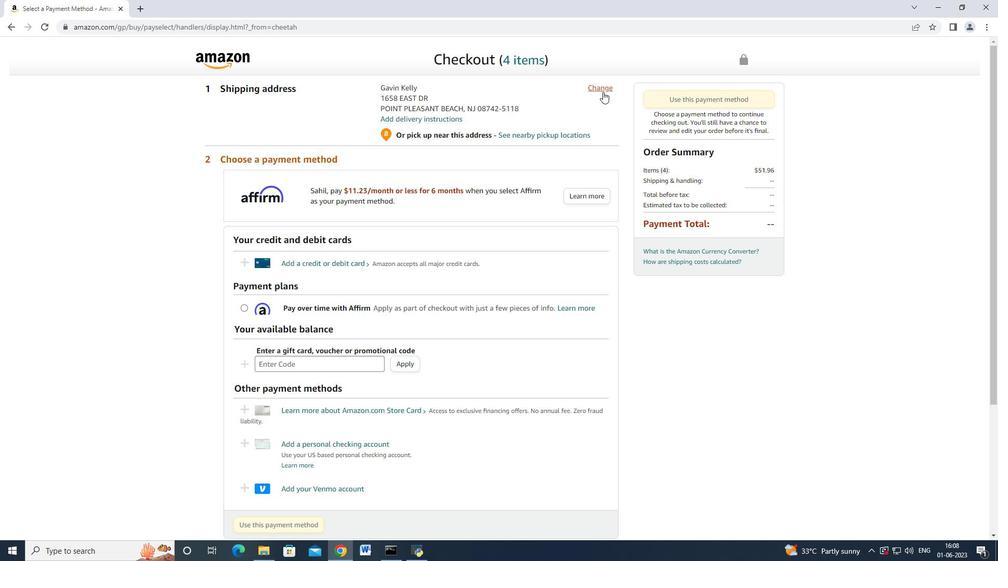 
Action: Mouse moved to (449, 248)
Screenshot: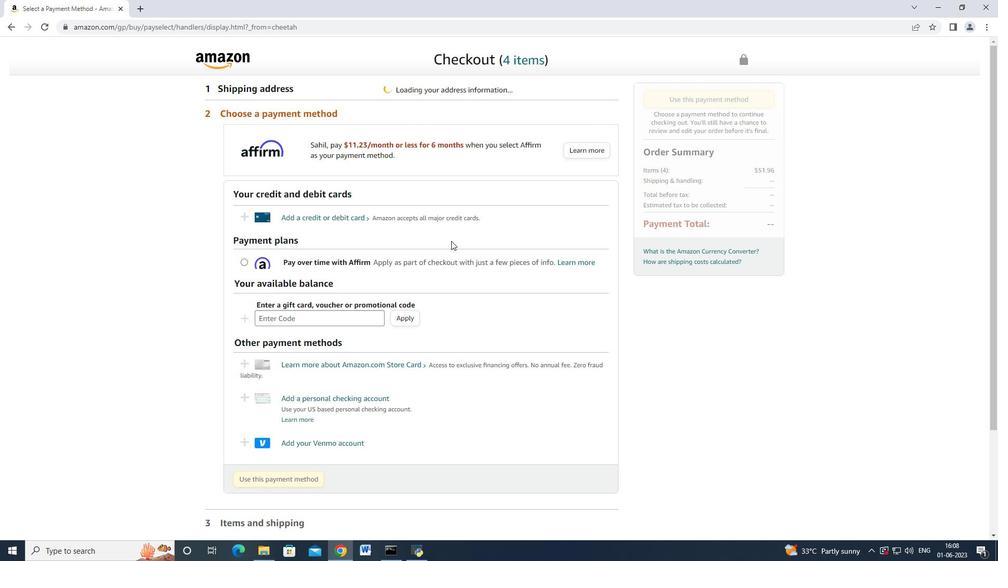 
Action: Mouse scrolled (449, 248) with delta (0, 0)
Screenshot: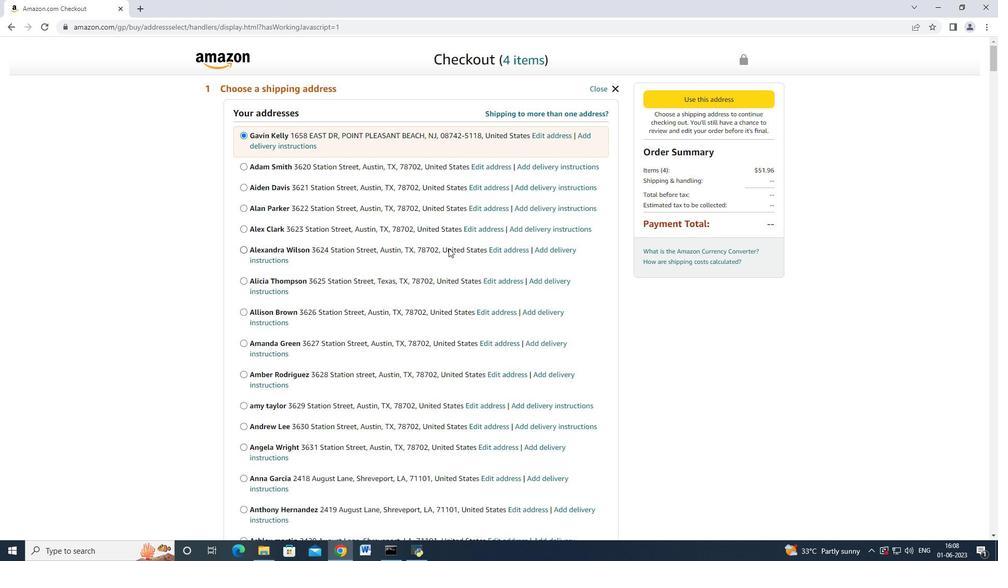 
Action: Mouse scrolled (449, 248) with delta (0, 0)
Screenshot: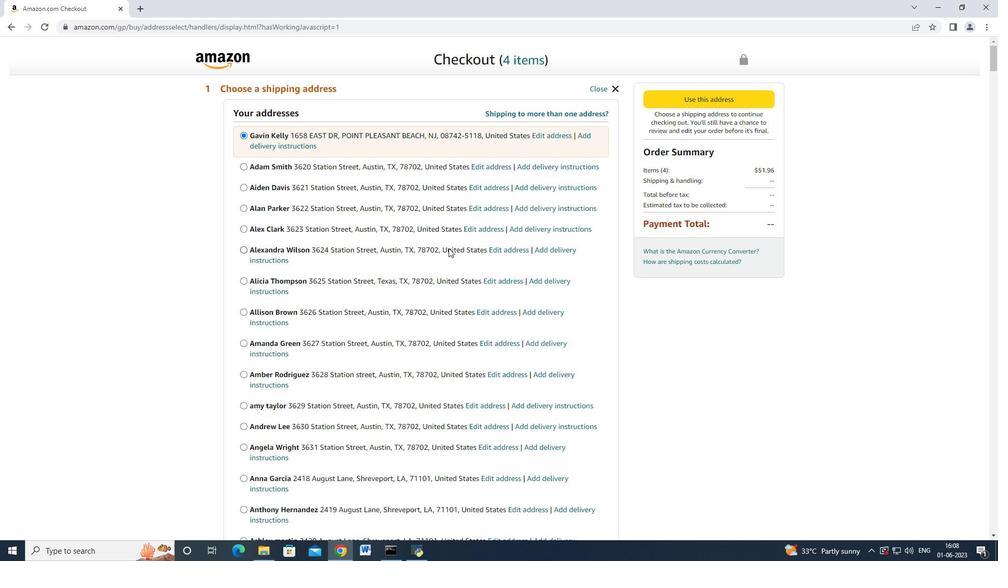 
Action: Mouse scrolled (449, 248) with delta (0, 0)
Screenshot: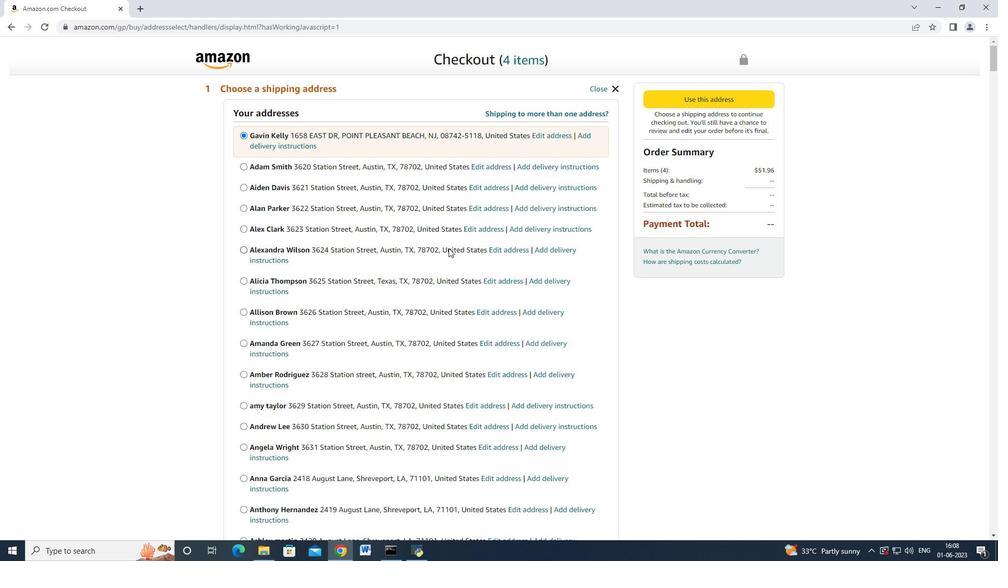 
Action: Mouse scrolled (449, 248) with delta (0, 0)
Screenshot: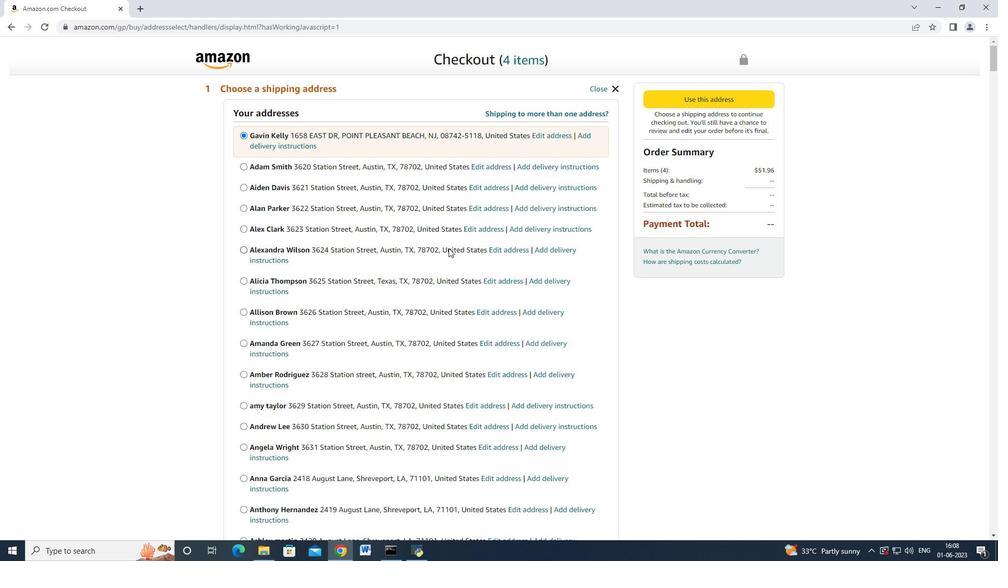 
Action: Mouse scrolled (449, 248) with delta (0, 0)
Screenshot: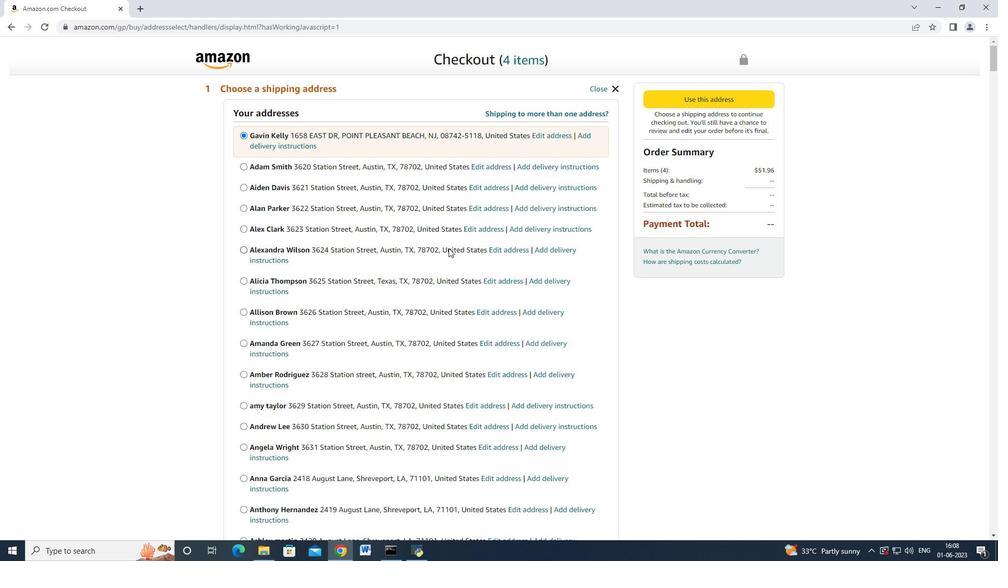 
Action: Mouse scrolled (449, 248) with delta (0, 0)
Screenshot: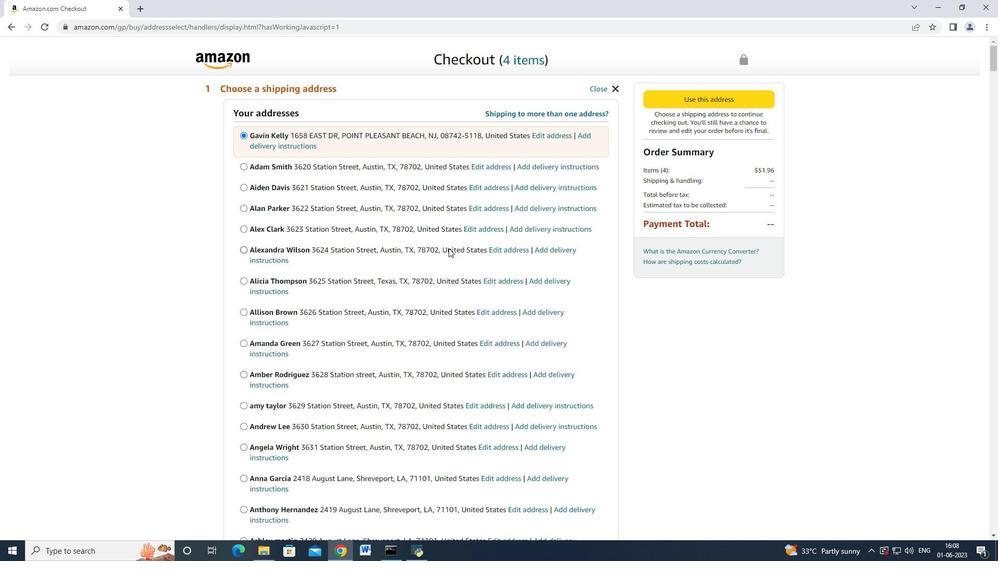 
Action: Mouse scrolled (449, 248) with delta (0, 0)
Screenshot: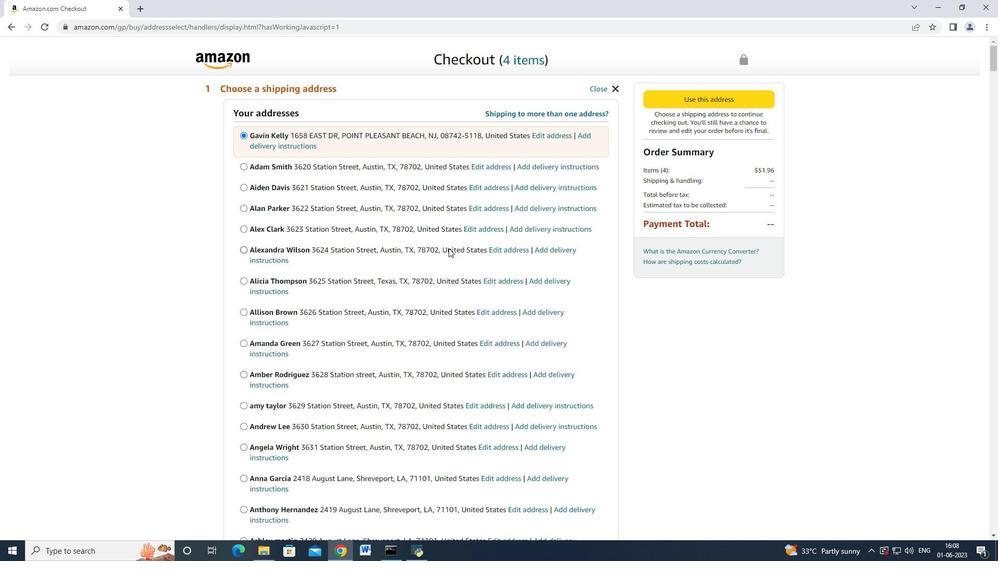 
Action: Mouse scrolled (449, 248) with delta (0, 0)
Screenshot: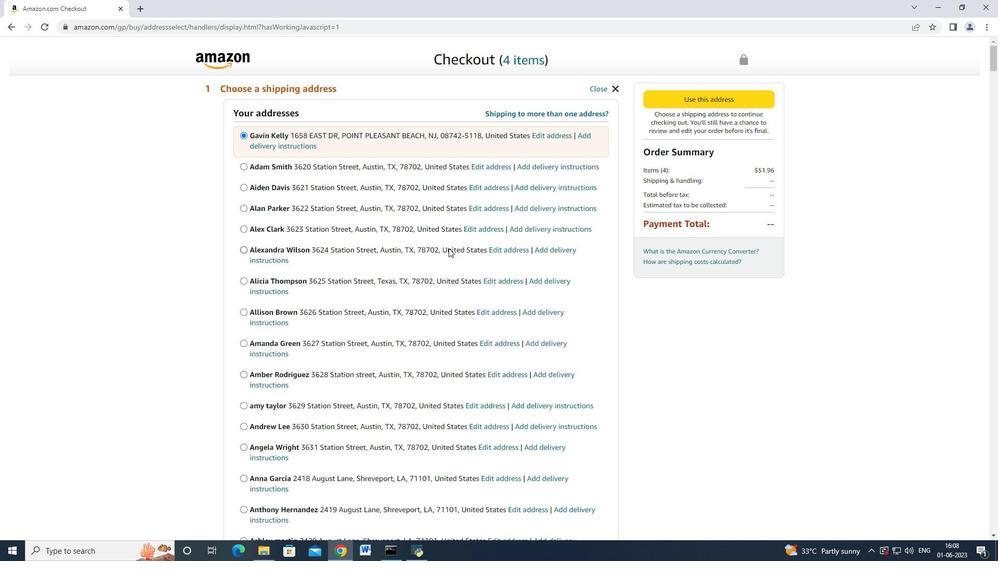 
Action: Mouse moved to (429, 254)
Screenshot: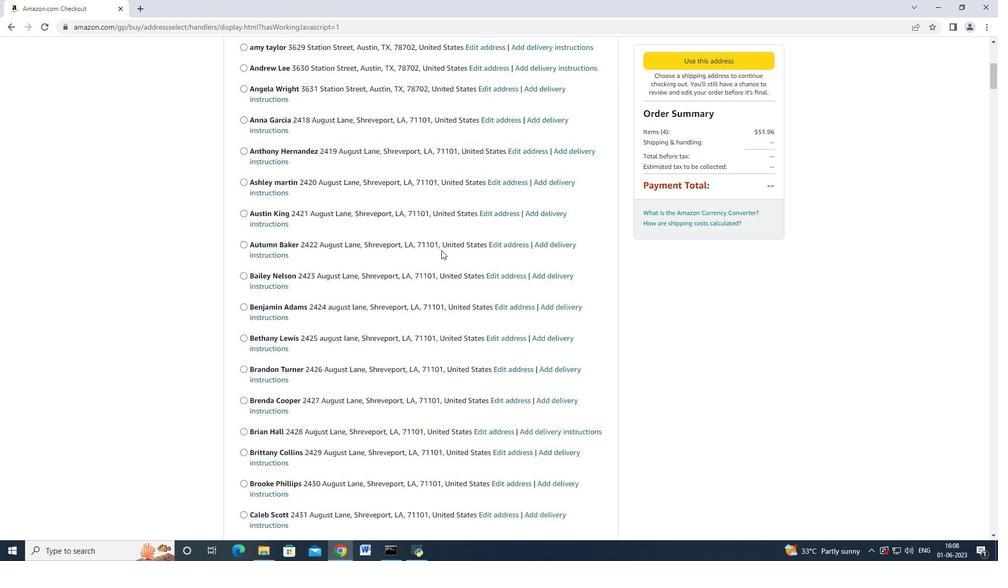 
Action: Mouse scrolled (429, 254) with delta (0, 0)
Screenshot: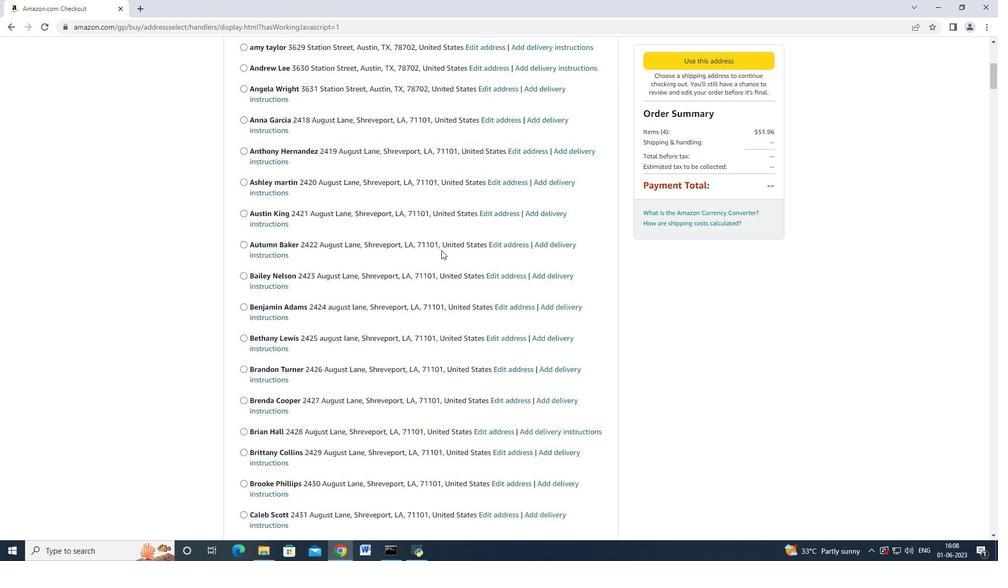 
Action: Mouse moved to (427, 256)
Screenshot: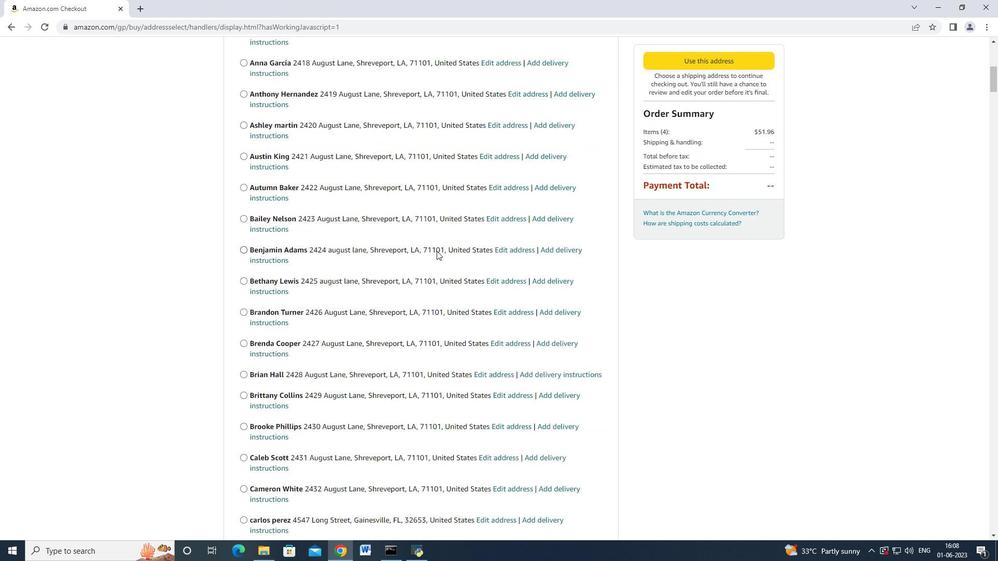 
Action: Mouse scrolled (427, 255) with delta (0, 0)
Screenshot: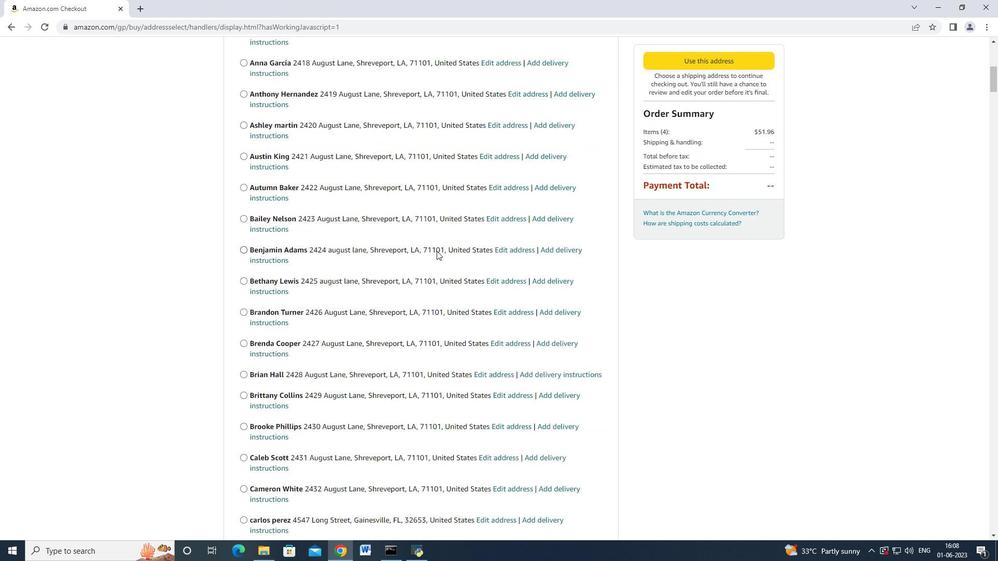 
Action: Mouse moved to (426, 257)
Screenshot: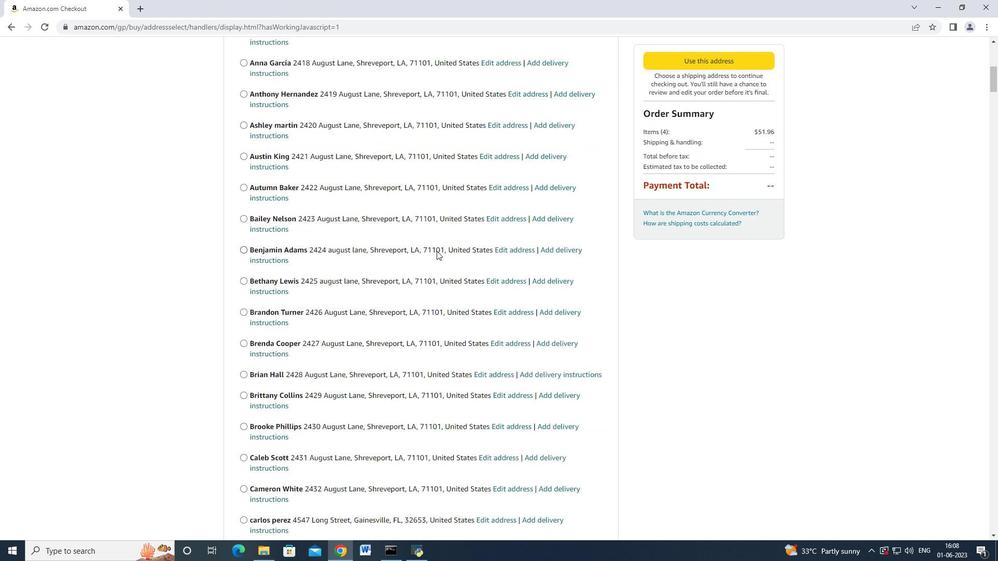 
Action: Mouse scrolled (426, 257) with delta (0, 0)
Screenshot: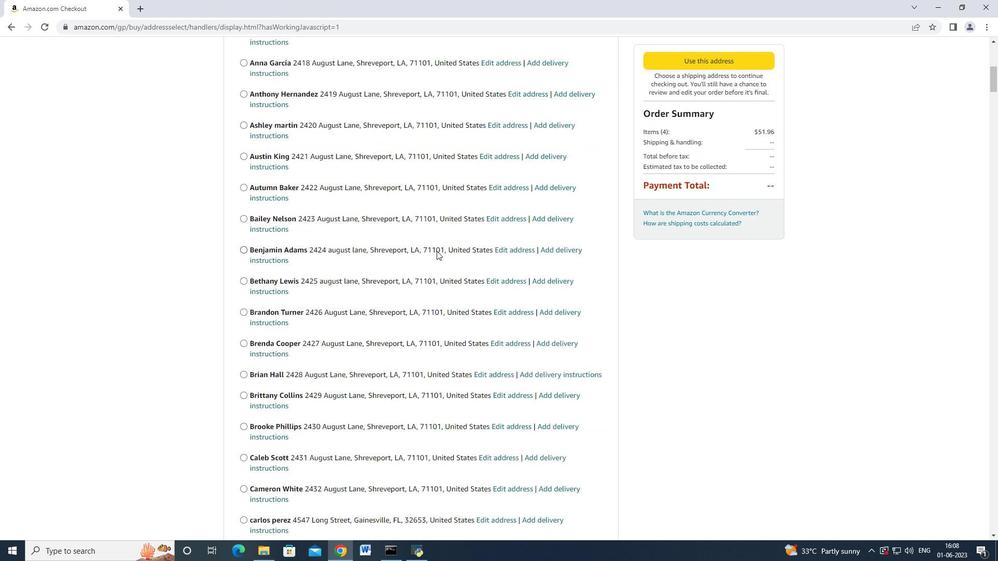 
Action: Mouse moved to (425, 258)
Screenshot: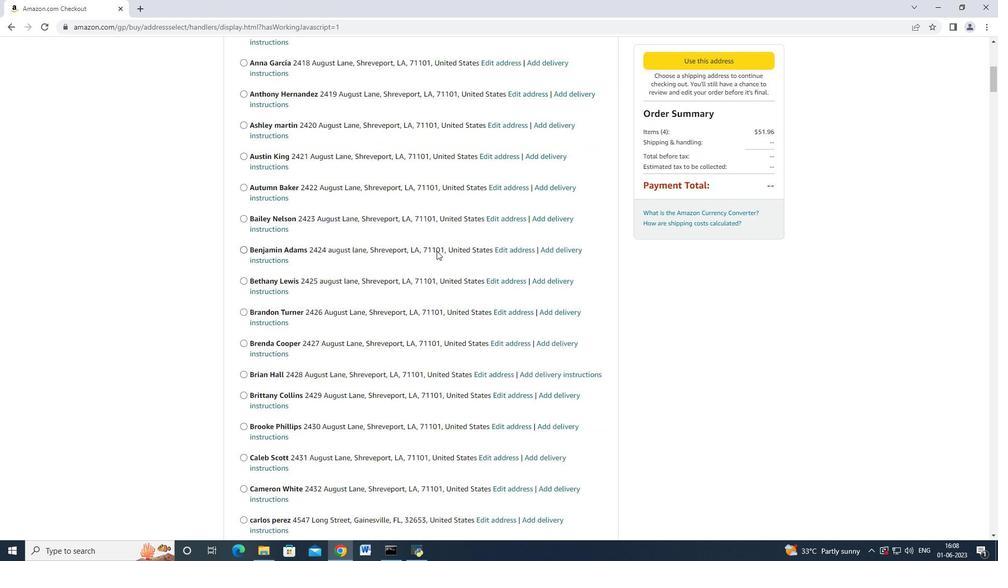 
Action: Mouse scrolled (425, 257) with delta (0, 0)
Screenshot: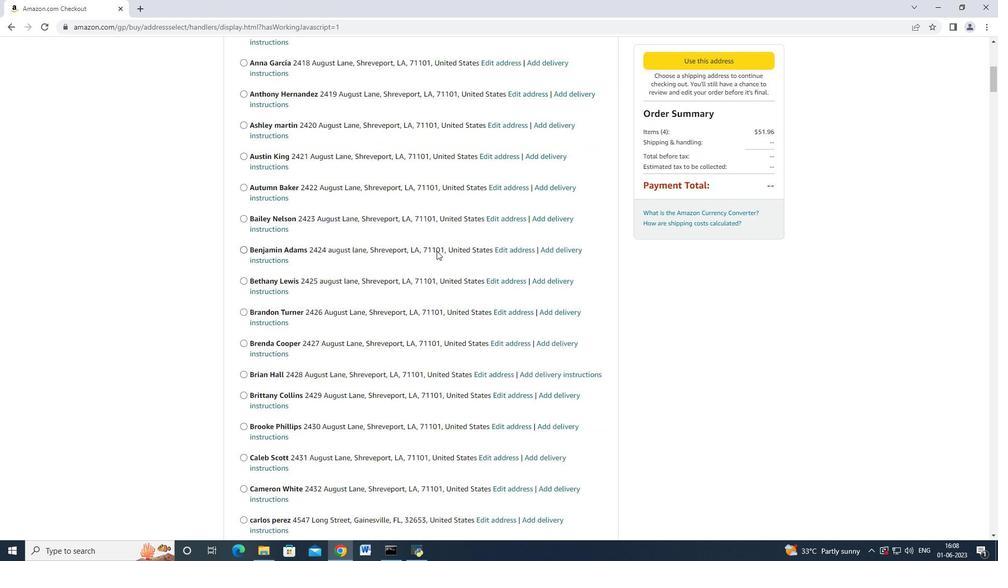 
Action: Mouse moved to (424, 258)
Screenshot: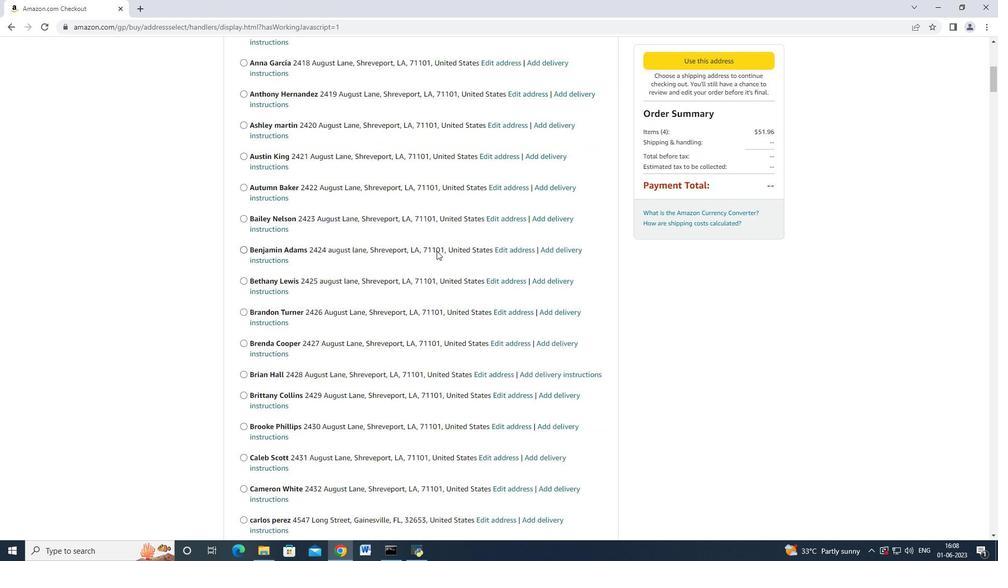 
Action: Mouse scrolled (424, 258) with delta (0, 0)
Screenshot: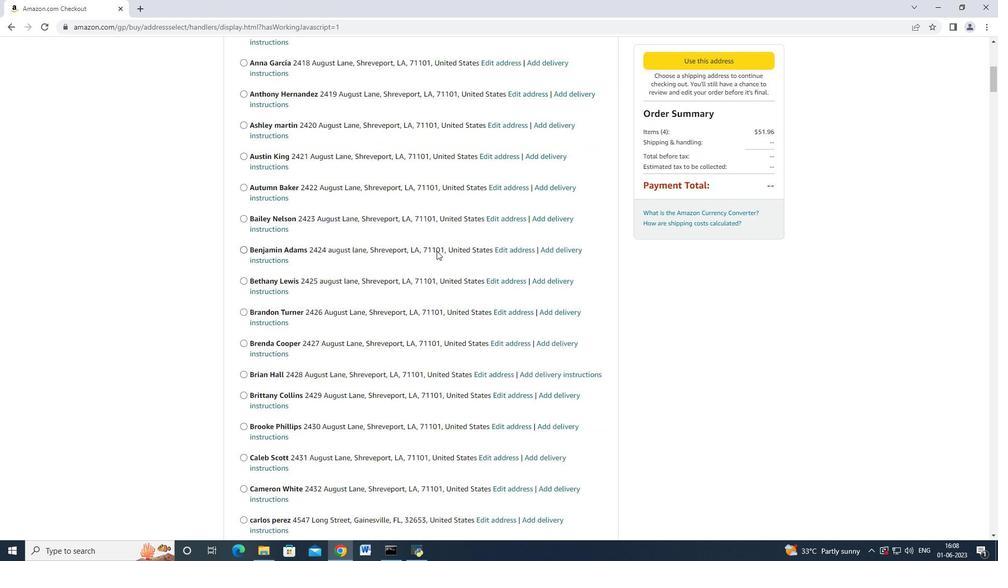 
Action: Mouse moved to (423, 258)
Screenshot: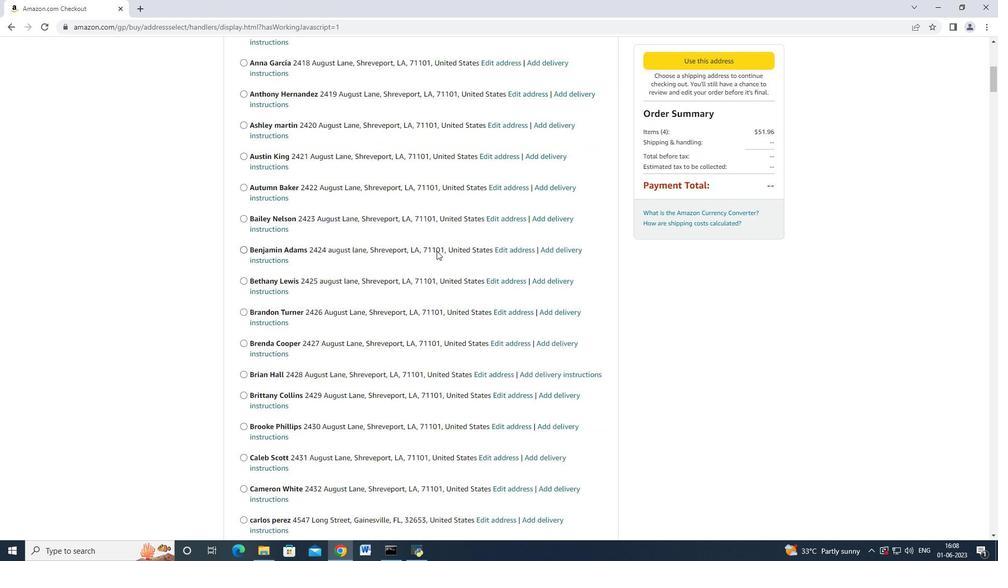 
Action: Mouse scrolled (424, 258) with delta (0, 0)
Screenshot: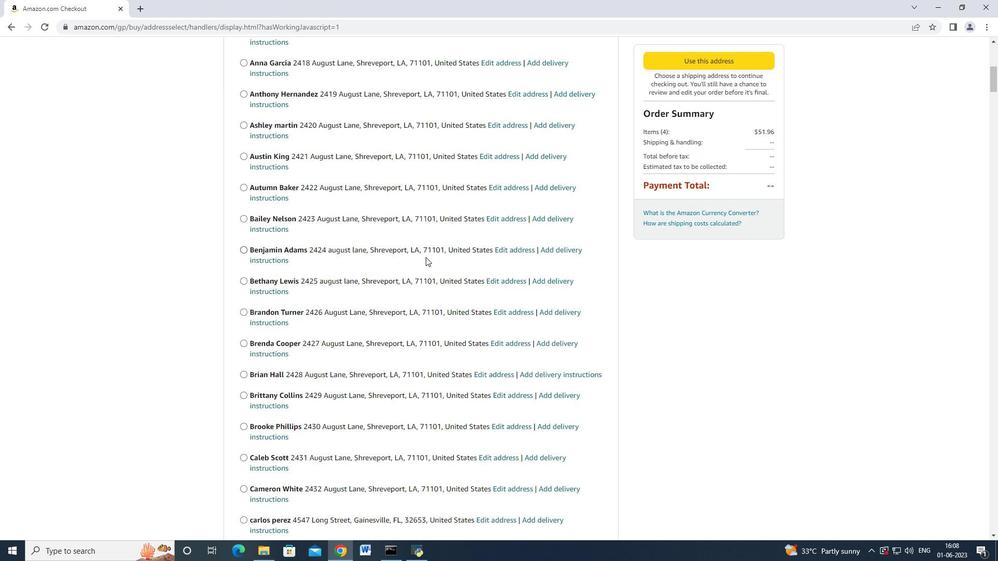 
Action: Mouse moved to (416, 260)
Screenshot: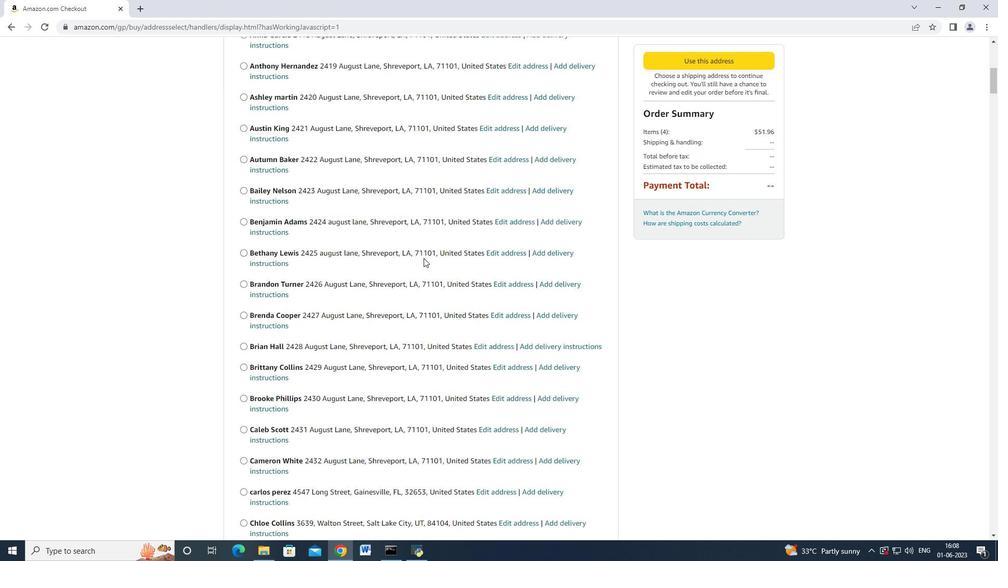 
Action: Mouse scrolled (423, 258) with delta (0, 0)
Screenshot: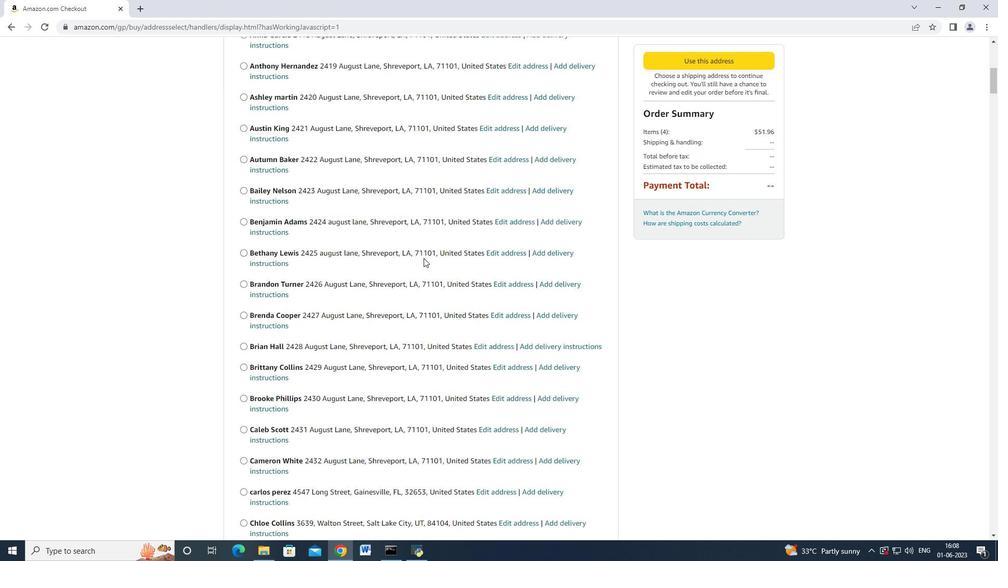 
Action: Mouse moved to (416, 260)
Screenshot: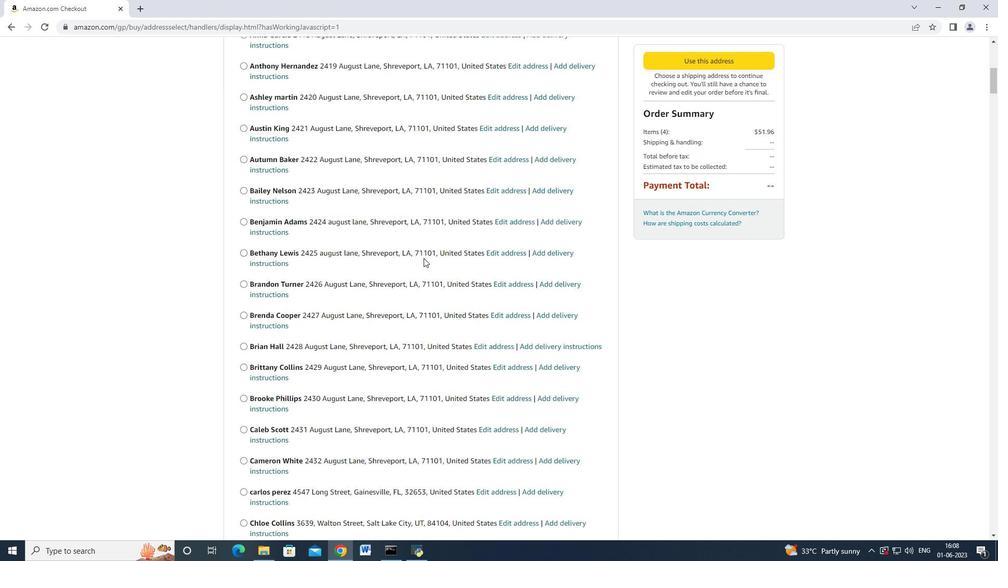 
Action: Mouse scrolled (421, 258) with delta (0, 0)
Screenshot: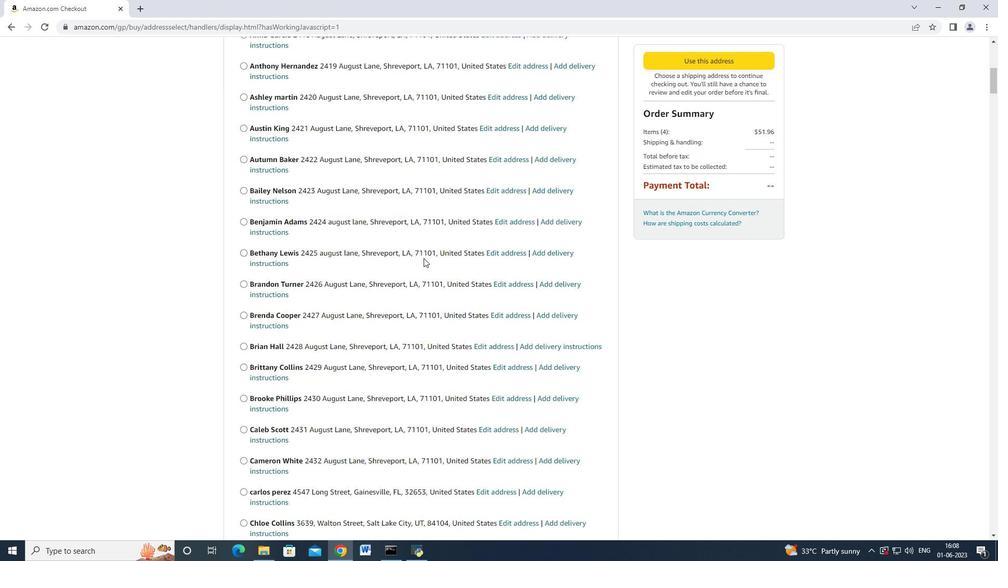 
Action: Mouse moved to (415, 260)
Screenshot: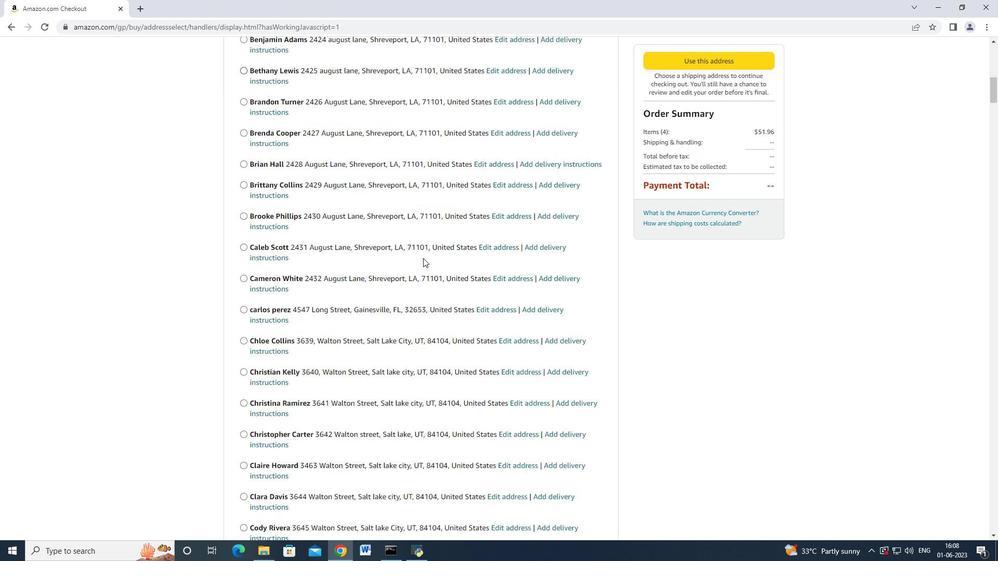 
Action: Mouse scrolled (415, 259) with delta (0, 0)
Screenshot: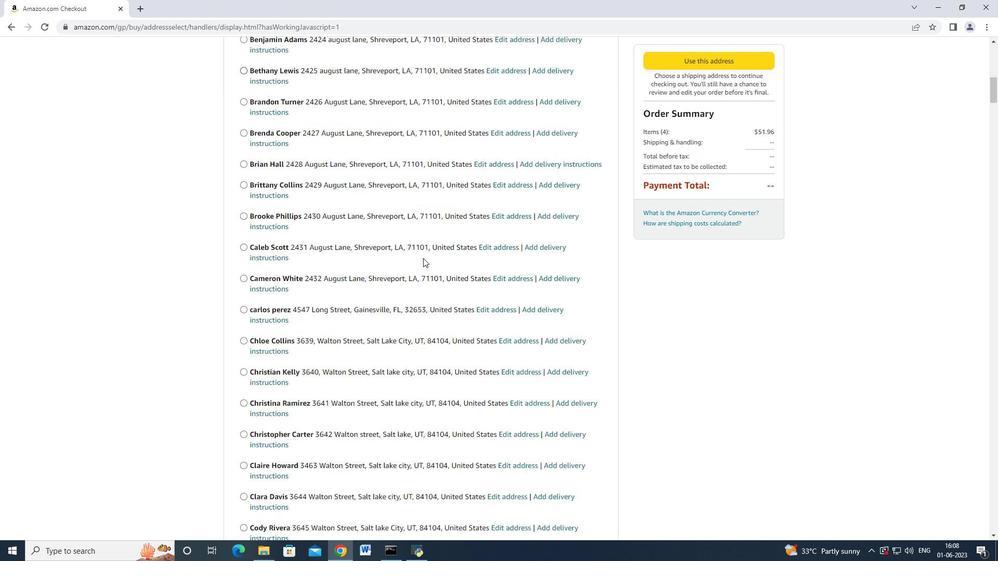 
Action: Mouse moved to (415, 261)
Screenshot: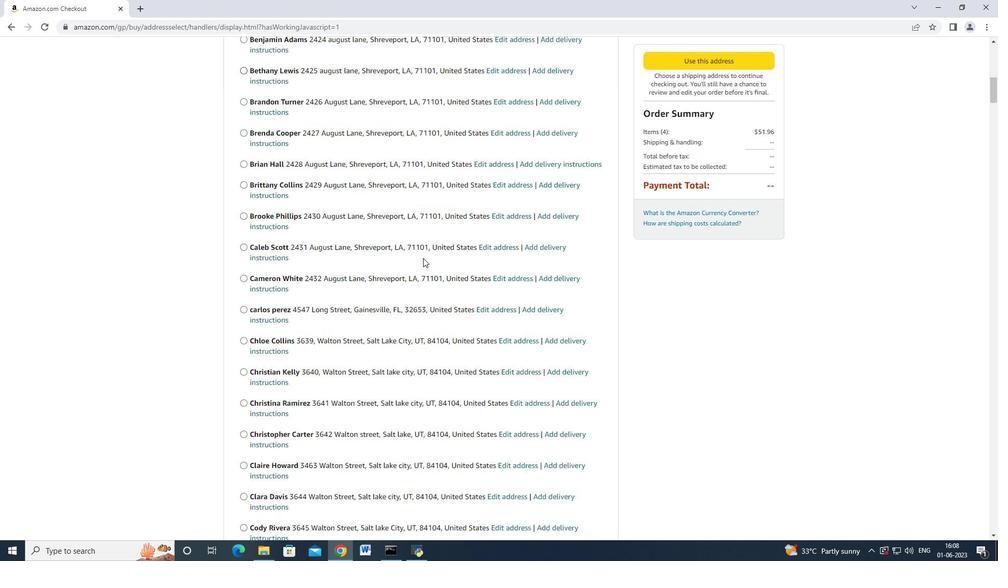 
Action: Mouse scrolled (415, 260) with delta (0, 0)
Screenshot: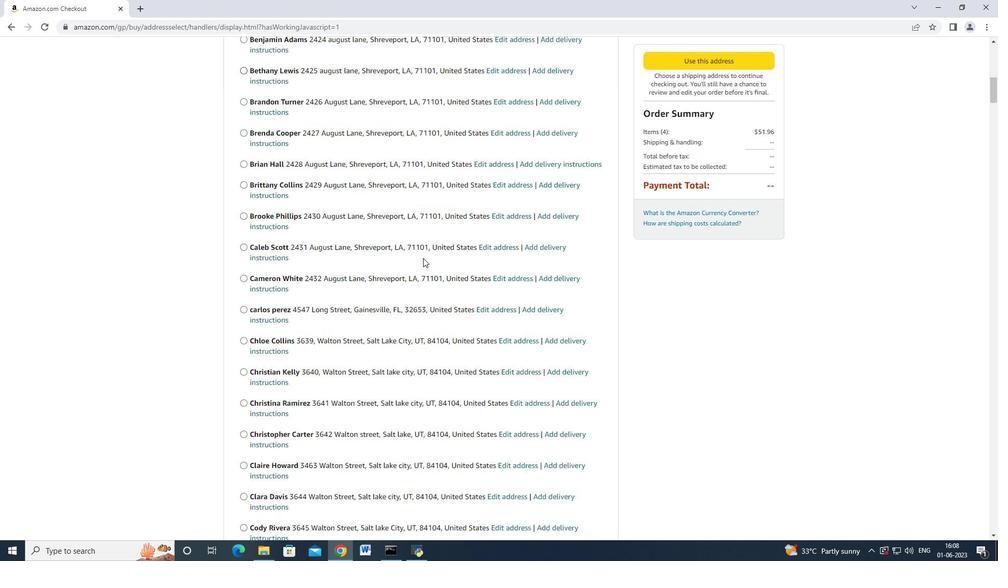 
Action: Mouse scrolled (415, 260) with delta (0, 0)
Screenshot: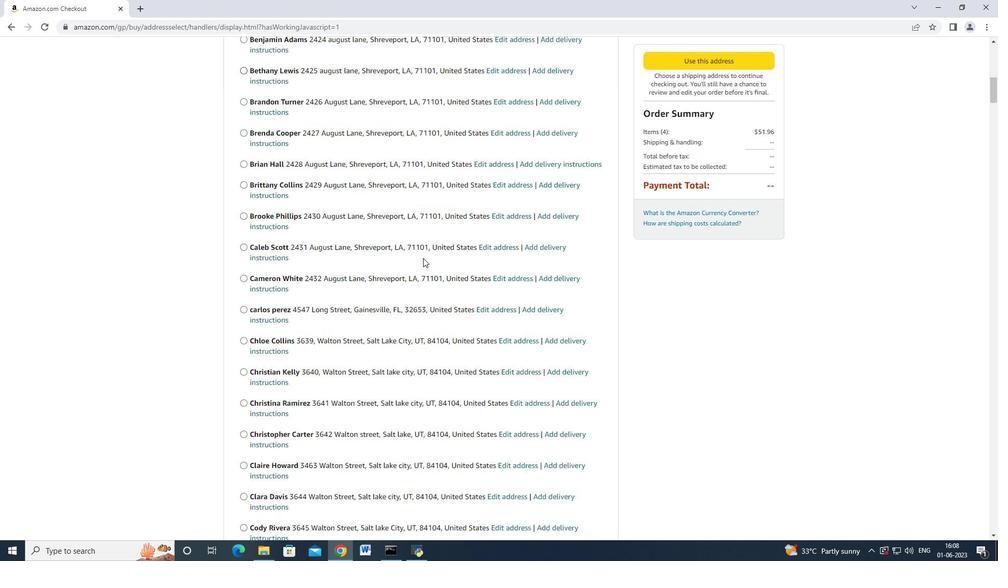 
Action: Mouse scrolled (415, 260) with delta (0, 0)
Screenshot: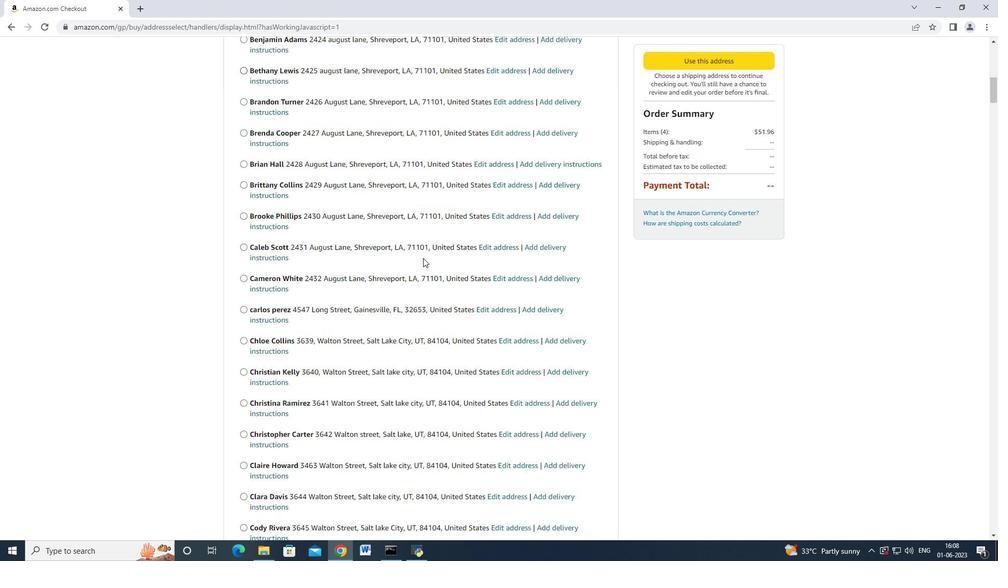 
Action: Mouse scrolled (415, 260) with delta (0, 0)
Screenshot: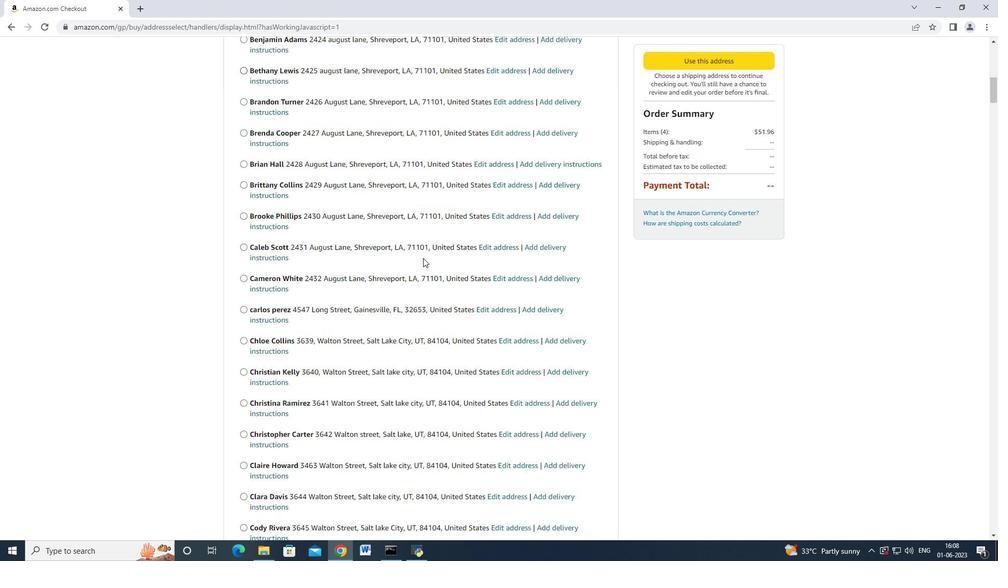 
Action: Mouse scrolled (415, 260) with delta (0, 0)
Screenshot: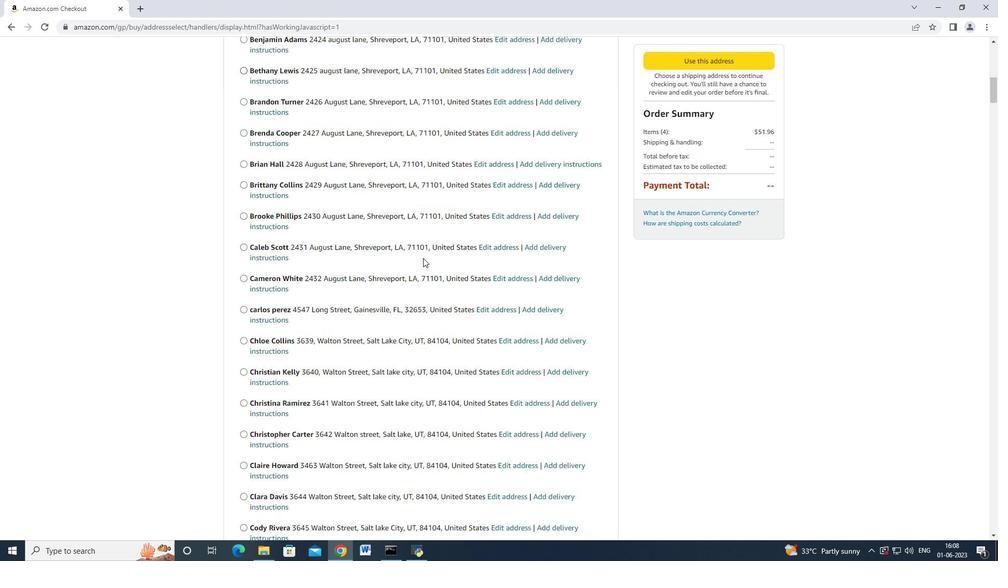 
Action: Mouse moved to (415, 261)
Screenshot: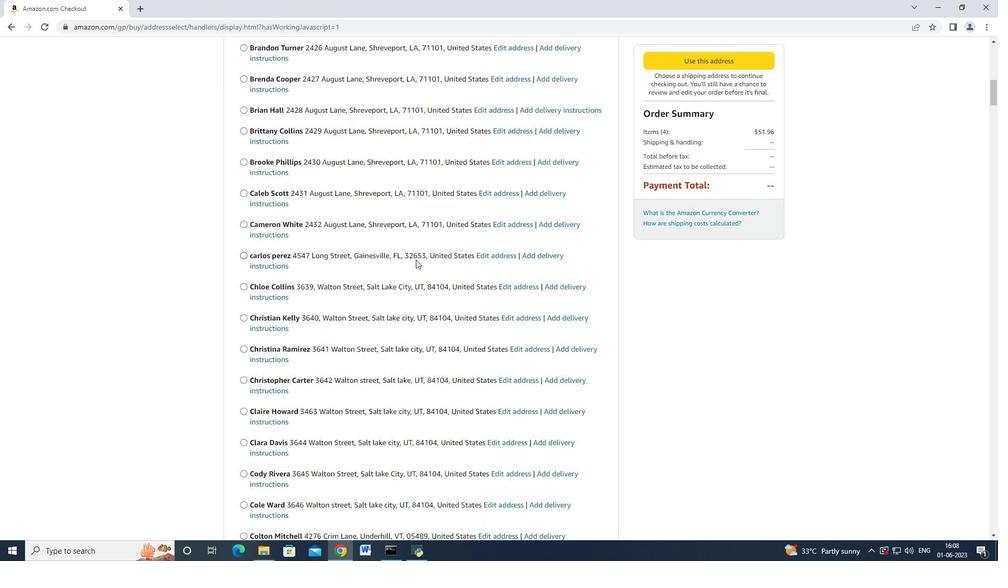 
Action: Mouse scrolled (415, 260) with delta (0, 0)
Screenshot: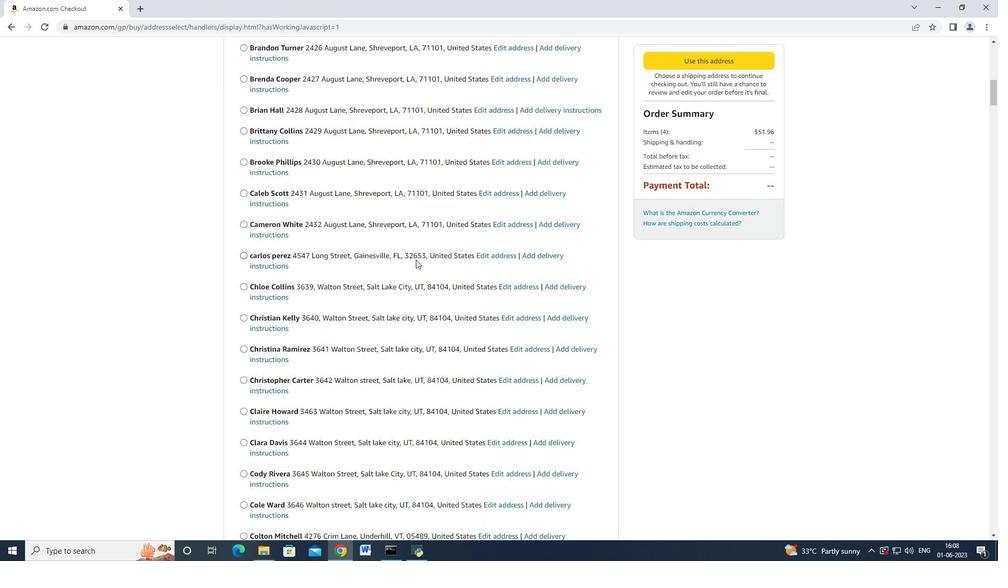 
Action: Mouse moved to (413, 261)
Screenshot: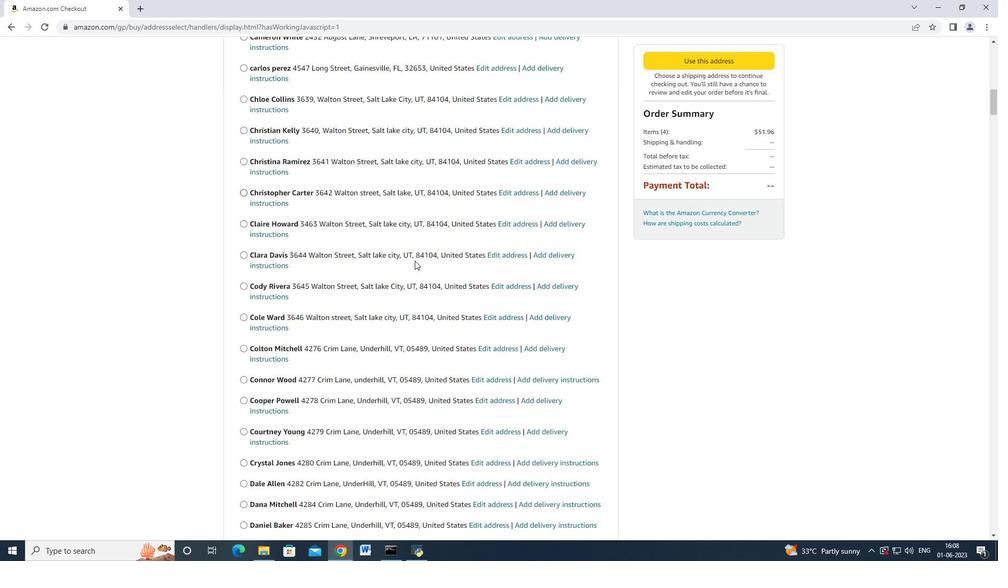 
Action: Mouse scrolled (413, 261) with delta (0, 0)
Screenshot: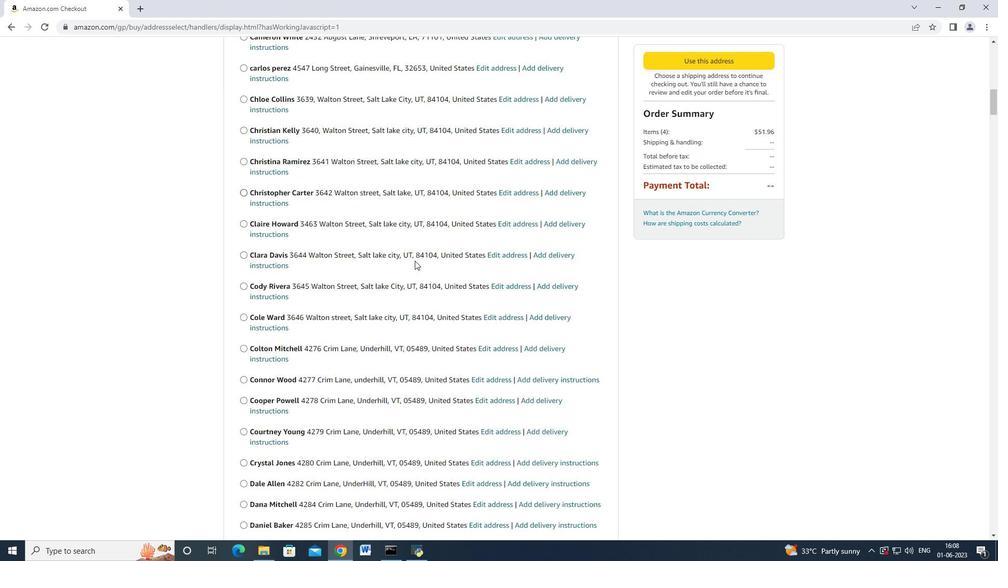 
Action: Mouse moved to (413, 262)
Screenshot: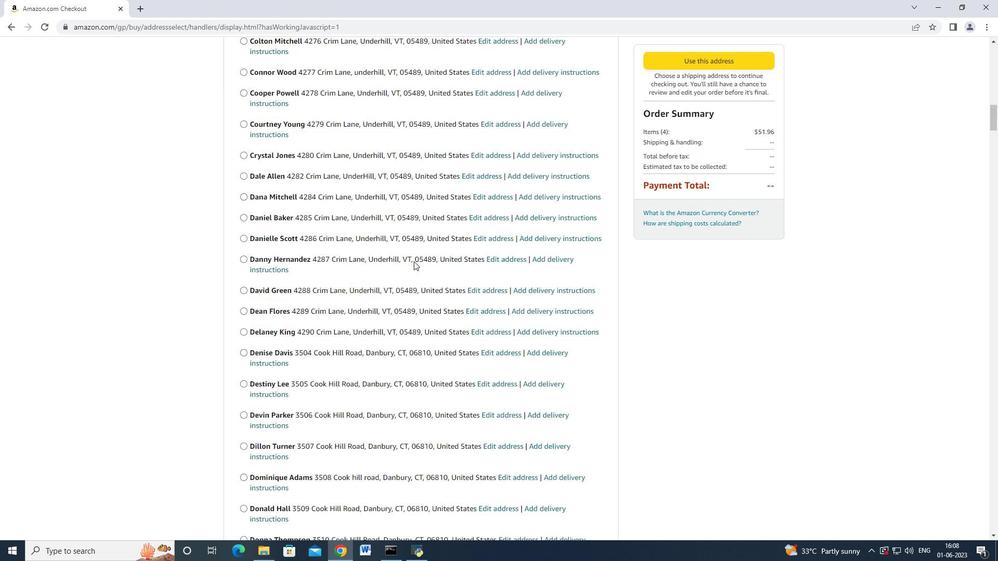 
Action: Mouse scrolled (413, 261) with delta (0, 0)
Screenshot: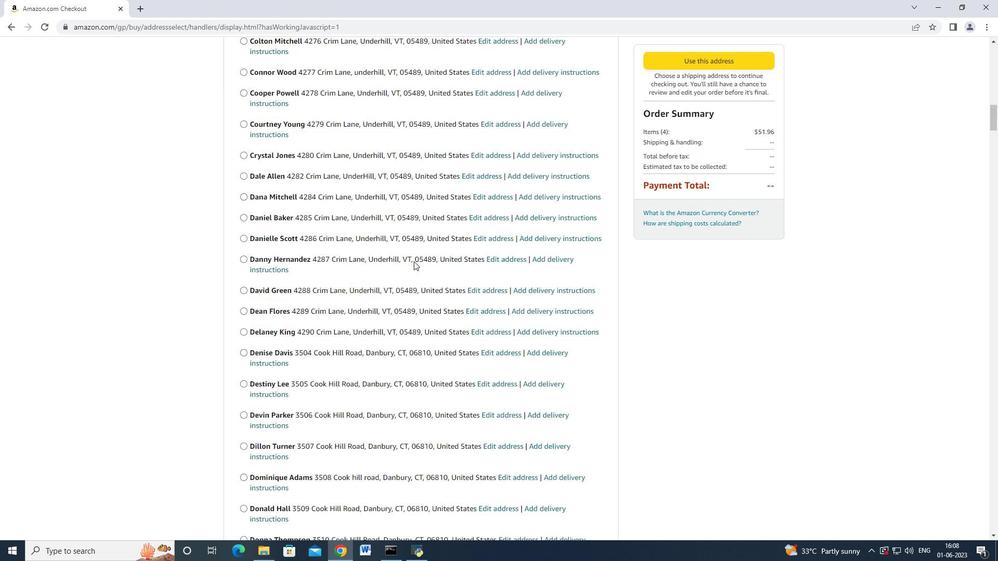 
Action: Mouse moved to (413, 262)
Screenshot: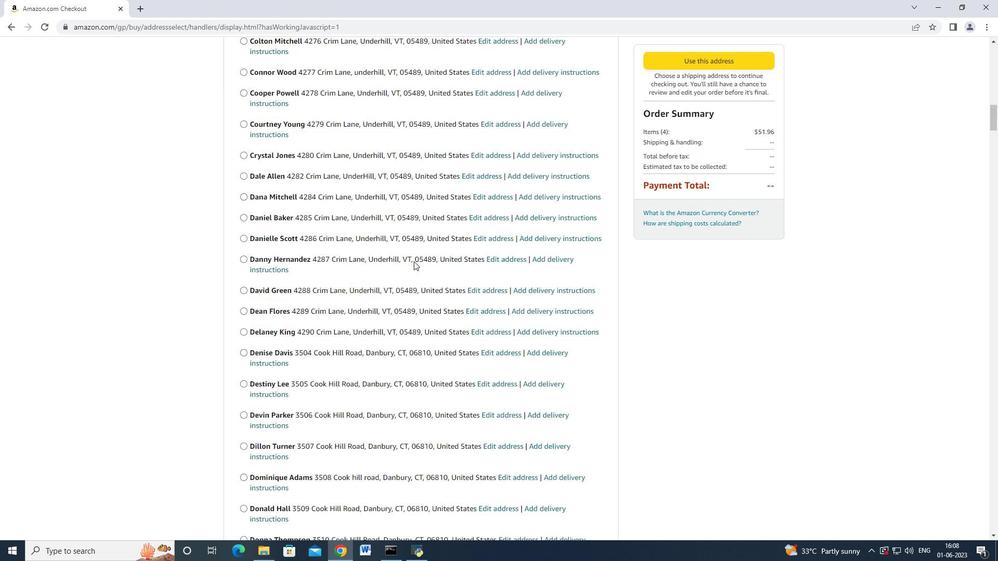 
Action: Mouse scrolled (413, 261) with delta (0, 0)
Screenshot: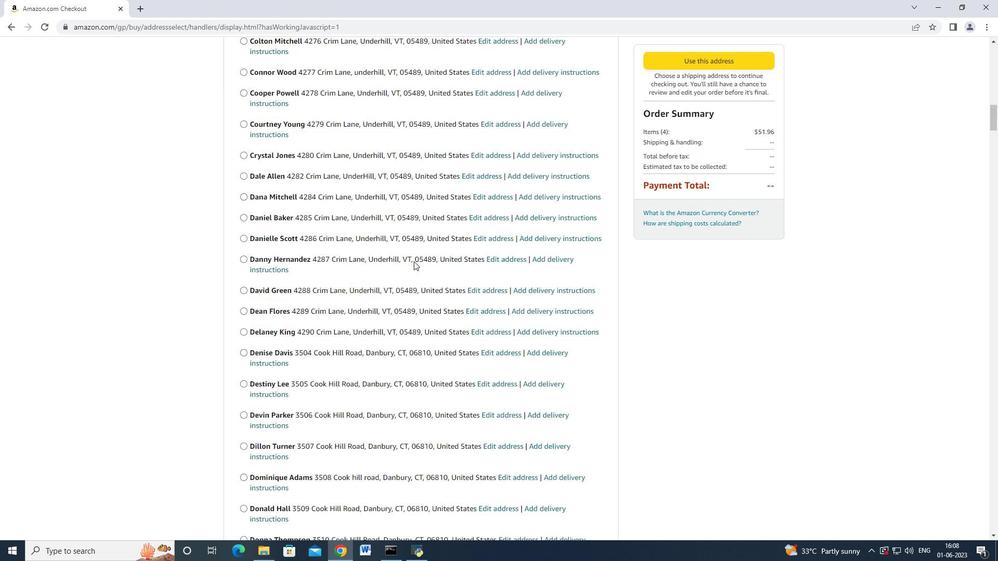 
Action: Mouse scrolled (413, 262) with delta (0, 0)
Screenshot: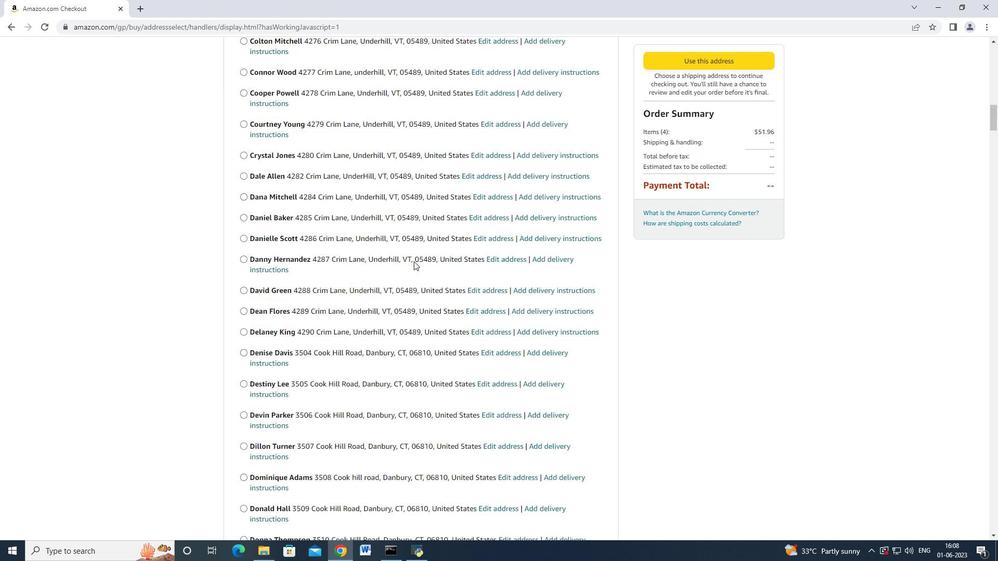 
Action: Mouse scrolled (413, 262) with delta (0, 0)
Screenshot: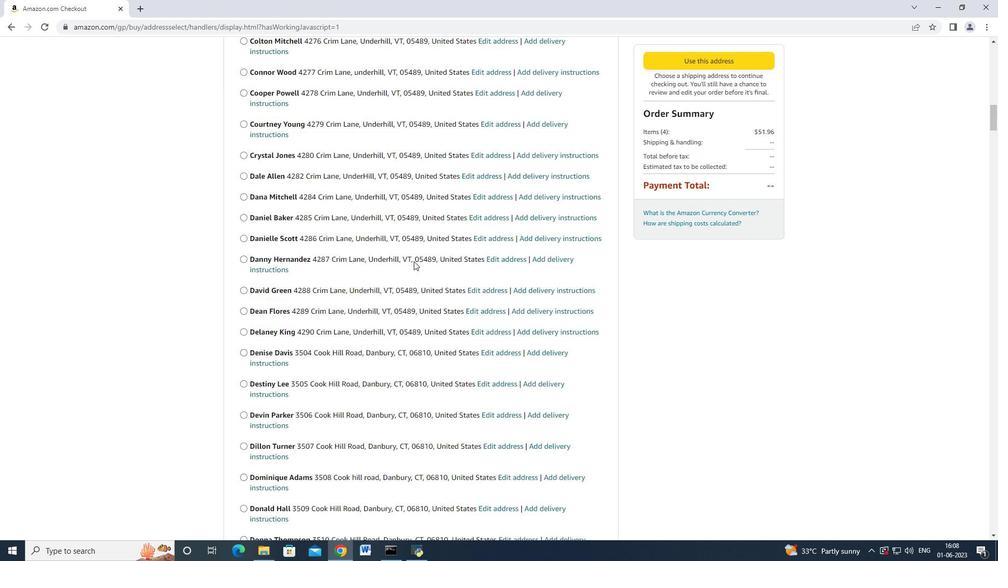
Action: Mouse scrolled (413, 262) with delta (0, 0)
Screenshot: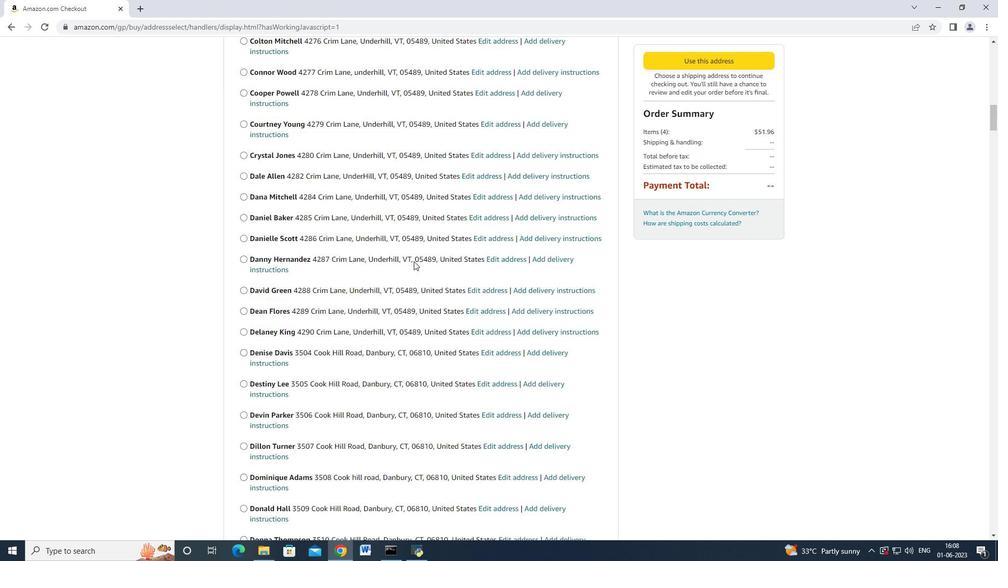 
Action: Mouse moved to (412, 262)
Screenshot: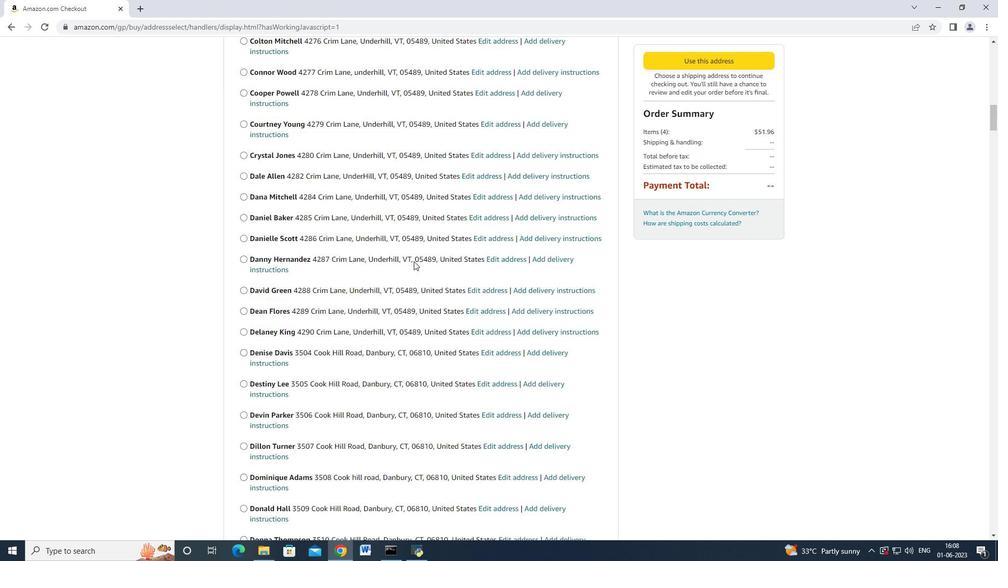 
Action: Mouse scrolled (412, 262) with delta (0, 0)
Screenshot: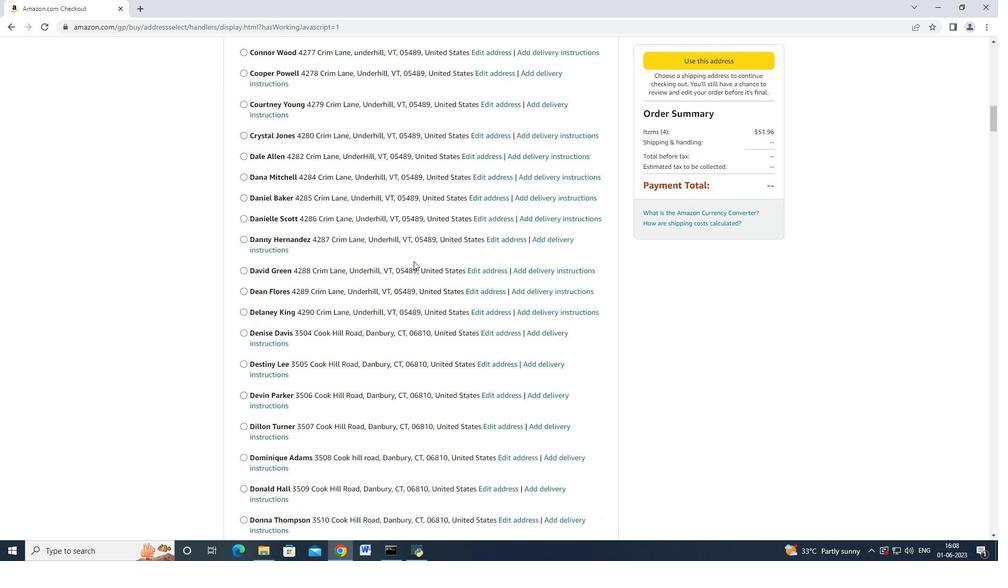
Action: Mouse scrolled (412, 262) with delta (0, 0)
Screenshot: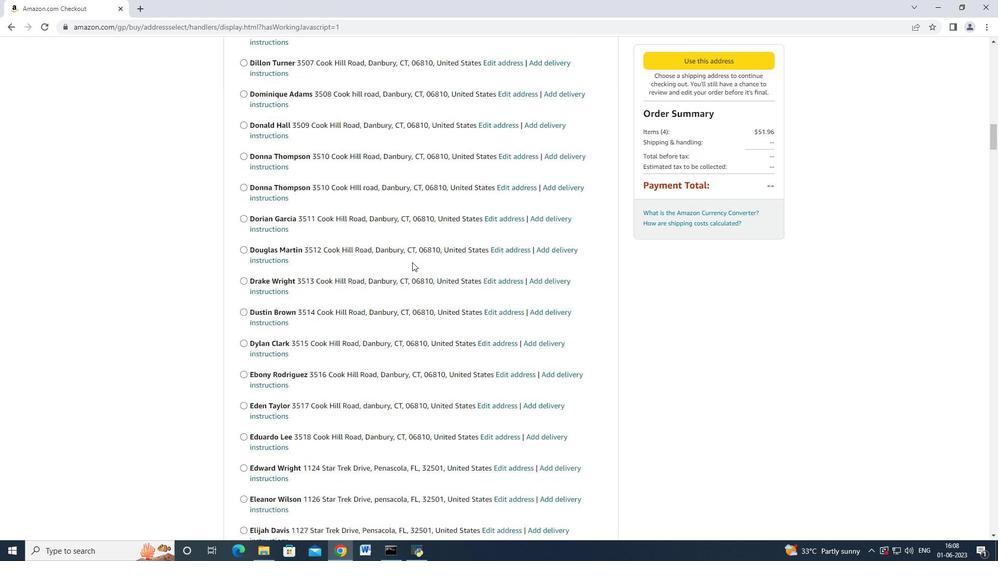 
Action: Mouse scrolled (412, 262) with delta (0, 0)
Screenshot: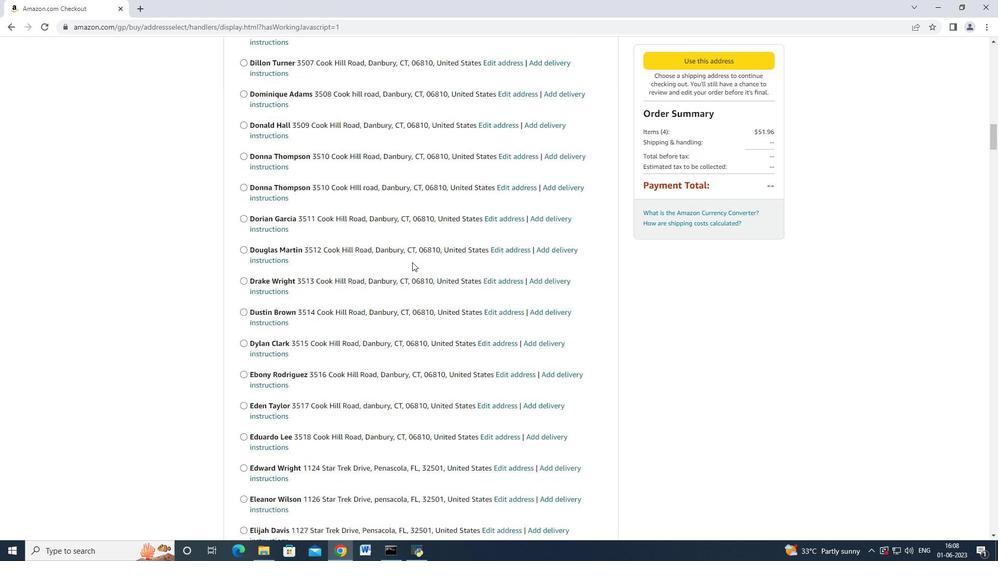 
Action: Mouse scrolled (412, 262) with delta (0, 0)
Screenshot: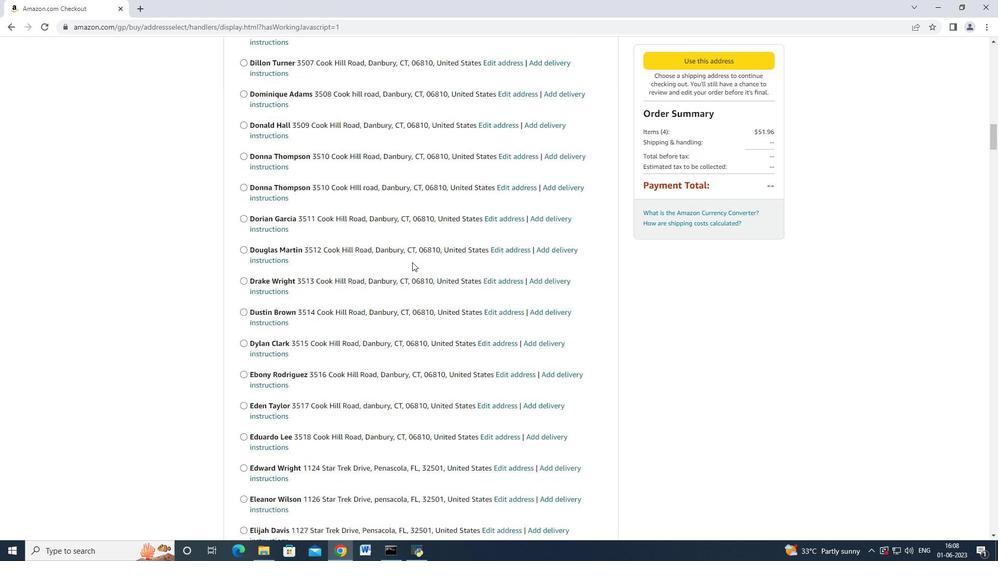 
Action: Mouse scrolled (412, 262) with delta (0, 0)
Screenshot: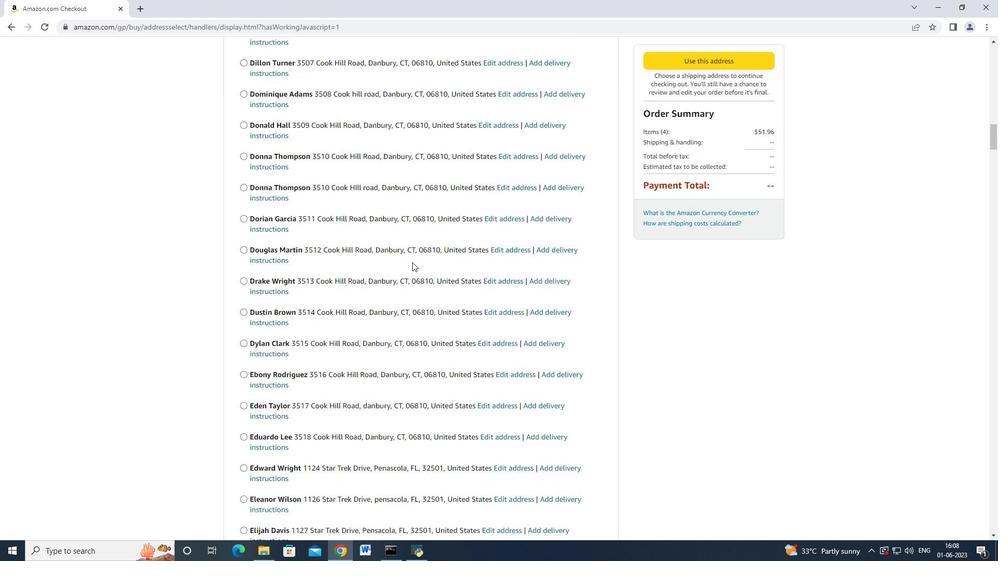 
Action: Mouse scrolled (412, 262) with delta (0, 0)
Screenshot: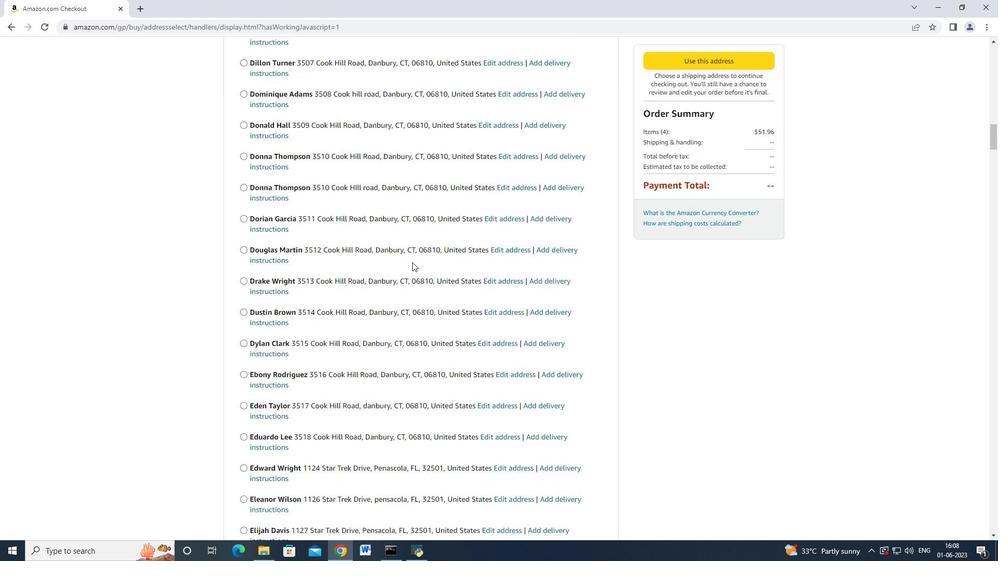 
Action: Mouse scrolled (412, 262) with delta (0, 0)
Screenshot: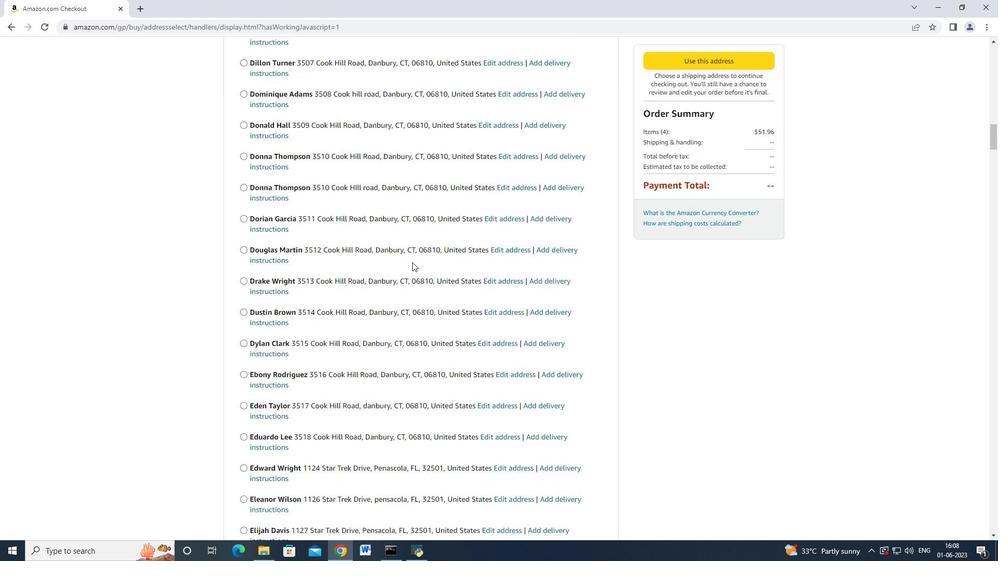 
Action: Mouse scrolled (412, 262) with delta (0, 0)
Screenshot: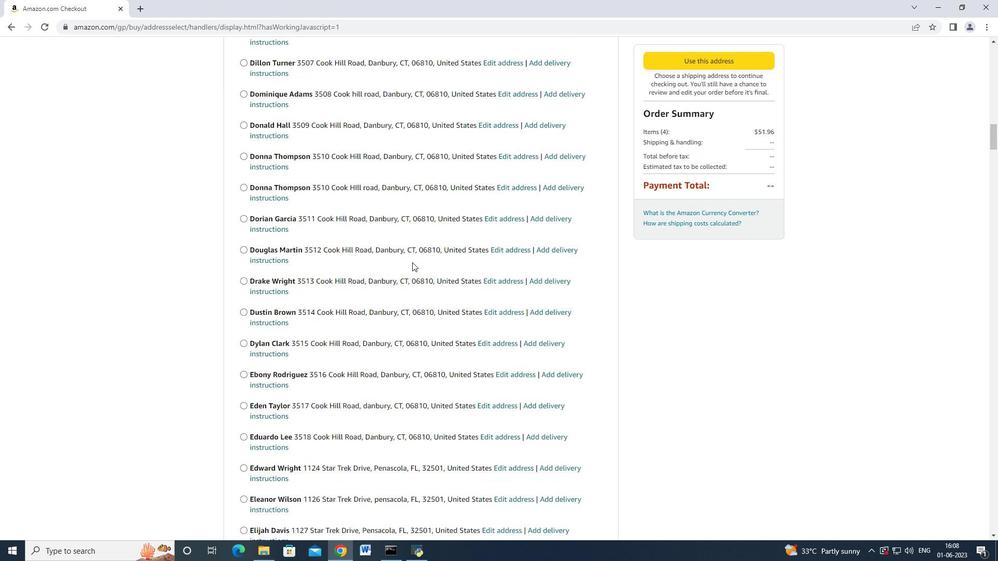 
Action: Mouse scrolled (412, 262) with delta (0, 0)
Screenshot: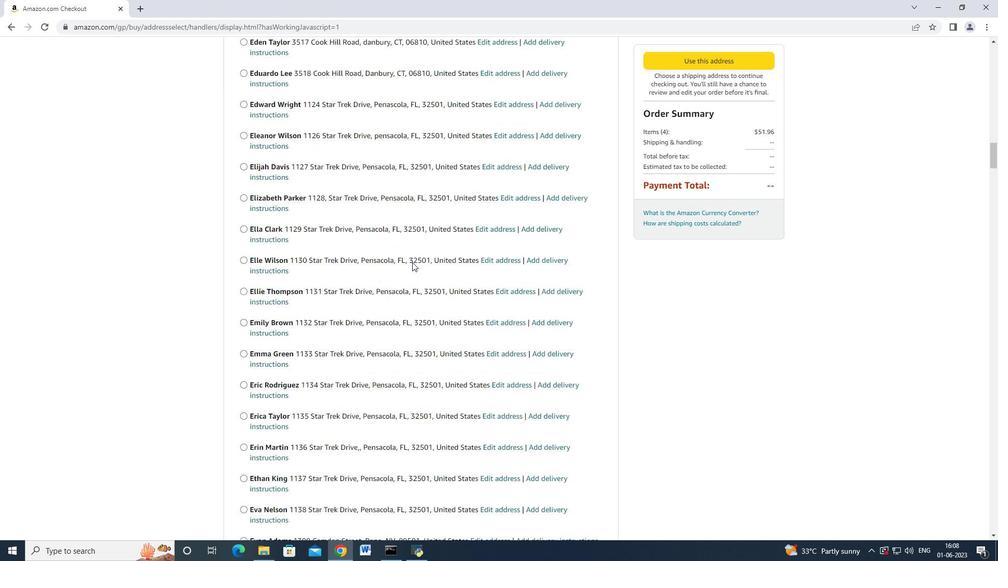 
Action: Mouse scrolled (412, 262) with delta (0, 0)
Screenshot: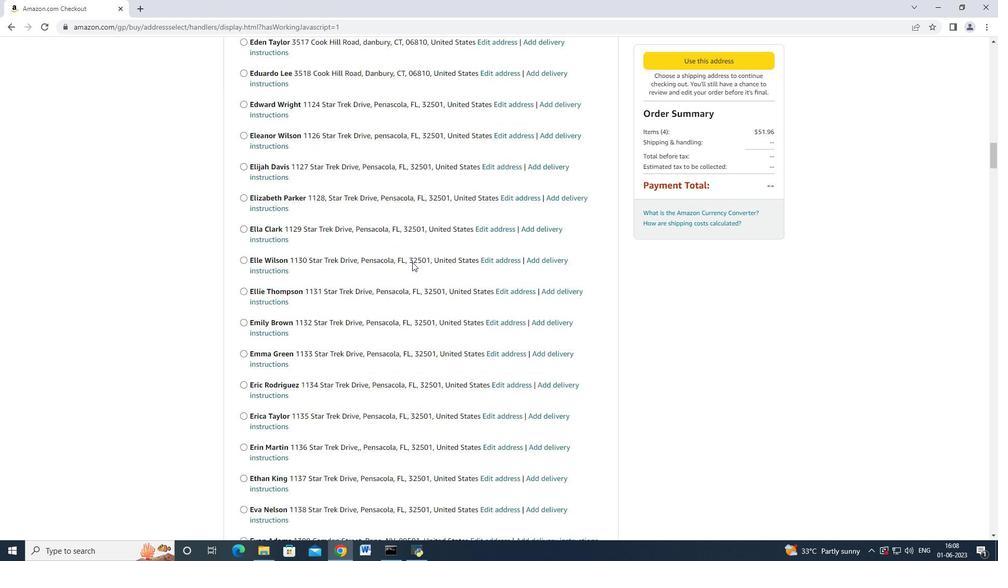 
Action: Mouse scrolled (412, 262) with delta (0, 0)
Screenshot: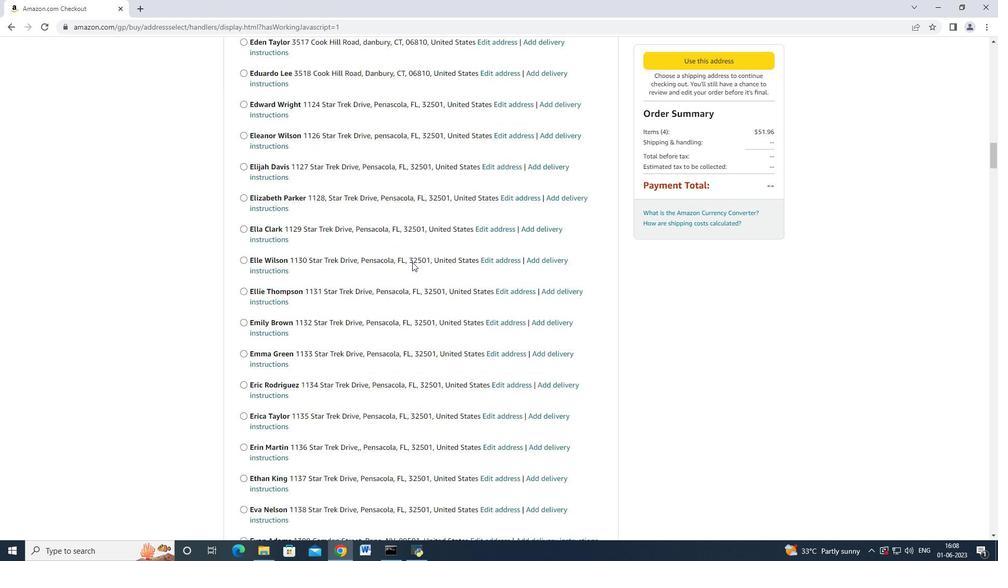 
Action: Mouse moved to (412, 263)
Screenshot: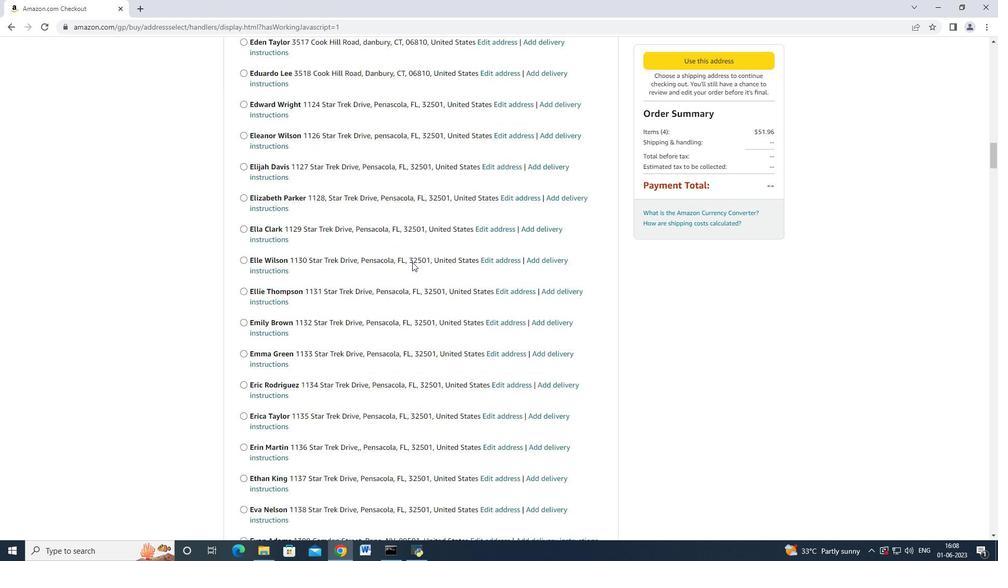 
Action: Mouse scrolled (412, 262) with delta (0, -1)
Screenshot: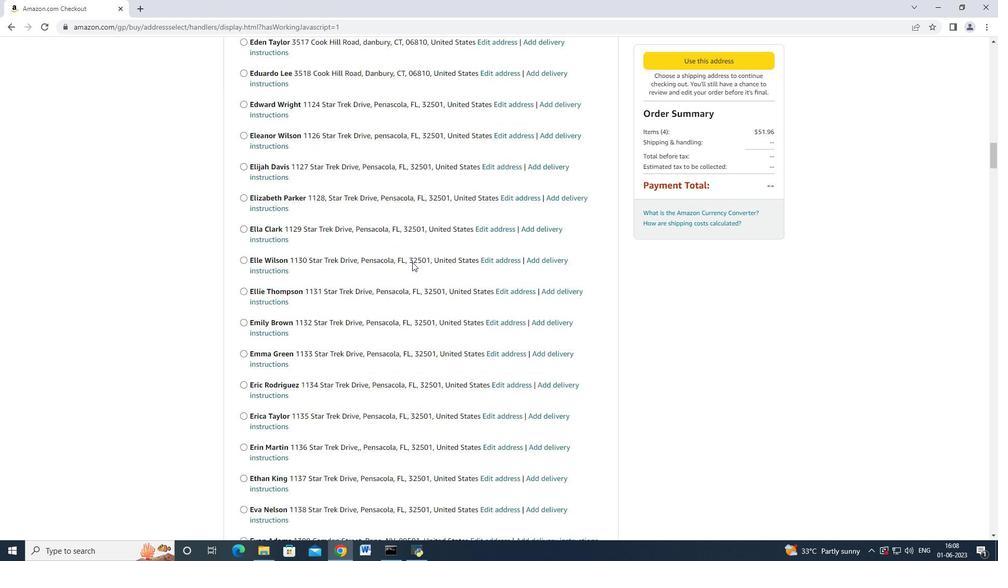 
Action: Mouse moved to (412, 263)
Screenshot: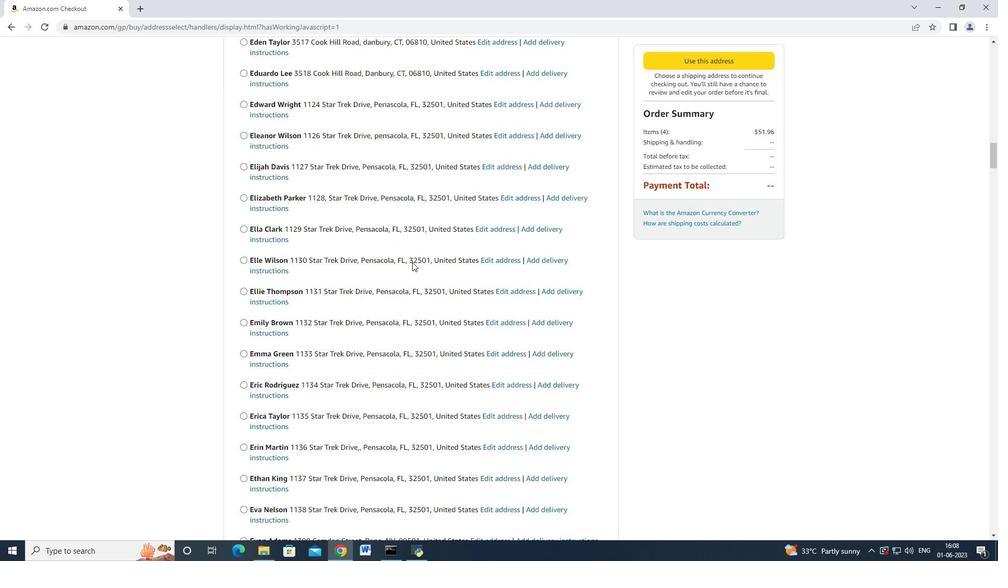 
Action: Mouse scrolled (412, 262) with delta (0, -1)
Screenshot: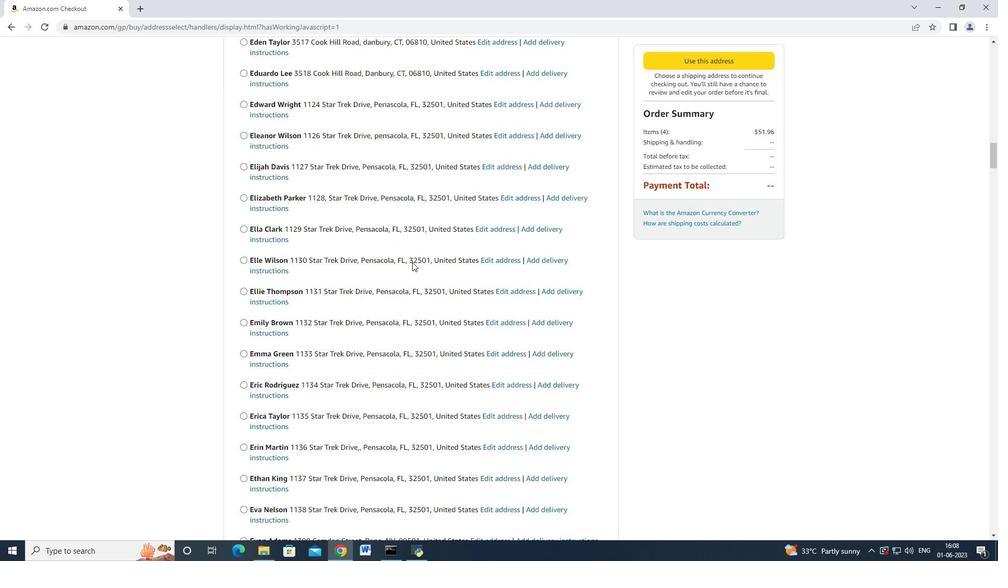 
Action: Mouse scrolled (412, 263) with delta (0, 0)
Screenshot: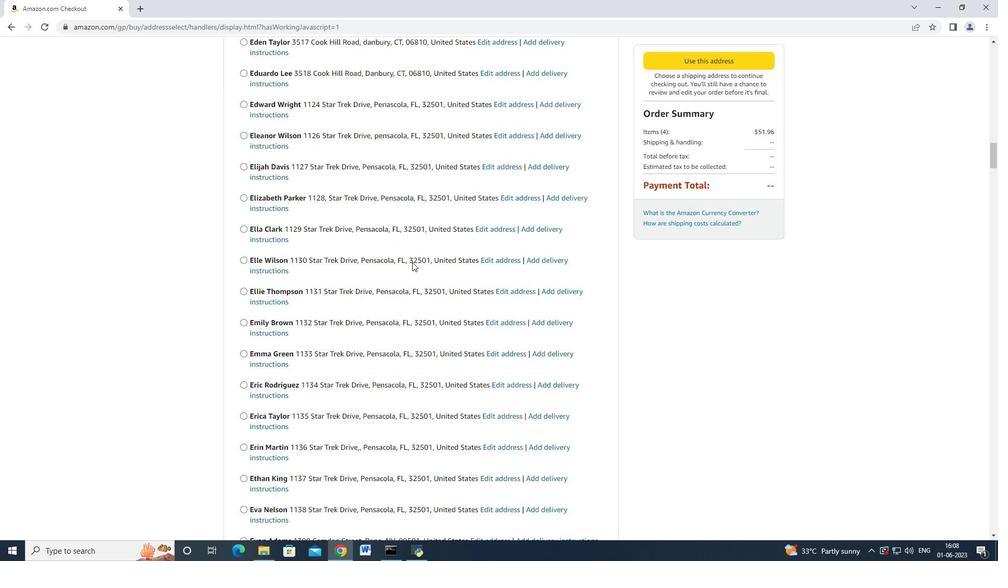 
Action: Mouse scrolled (412, 263) with delta (0, 0)
Screenshot: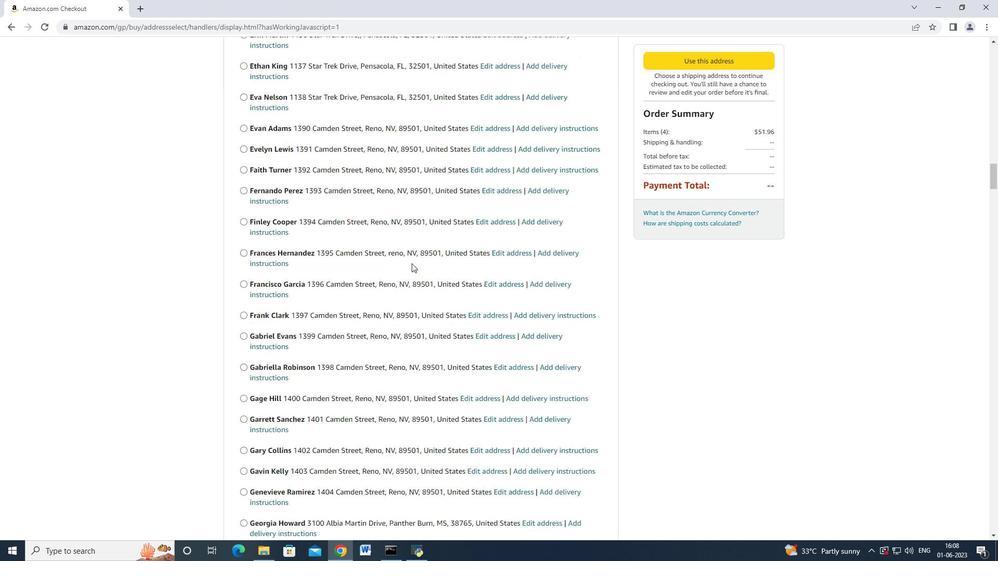 
Action: Mouse moved to (411, 263)
Screenshot: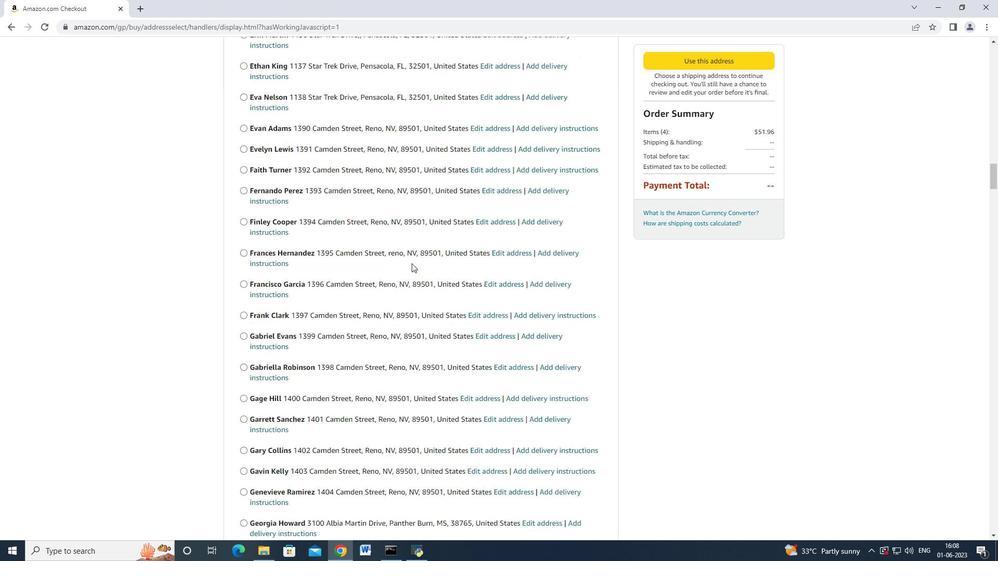 
Action: Mouse scrolled (411, 263) with delta (0, 0)
Screenshot: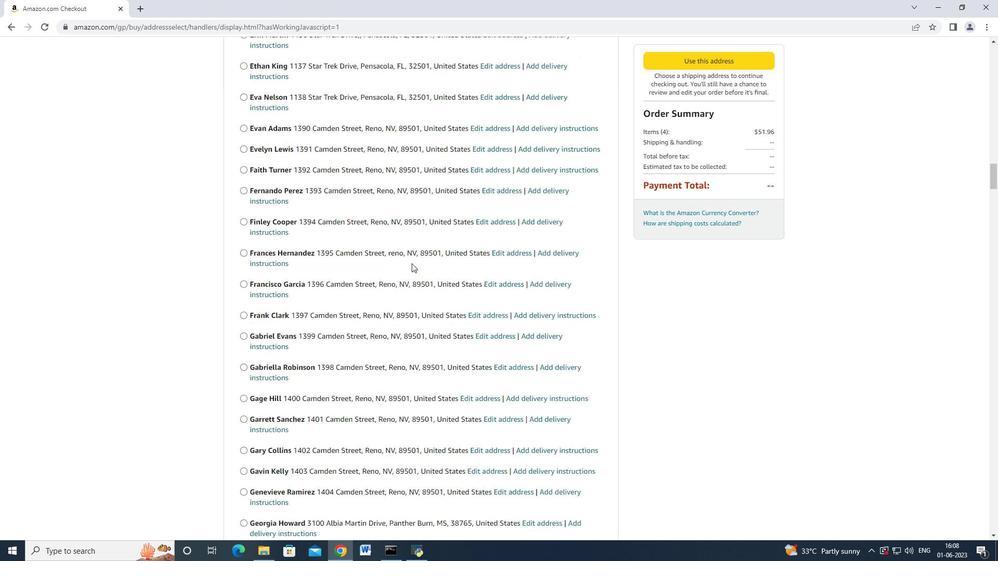 
Action: Mouse moved to (411, 264)
Screenshot: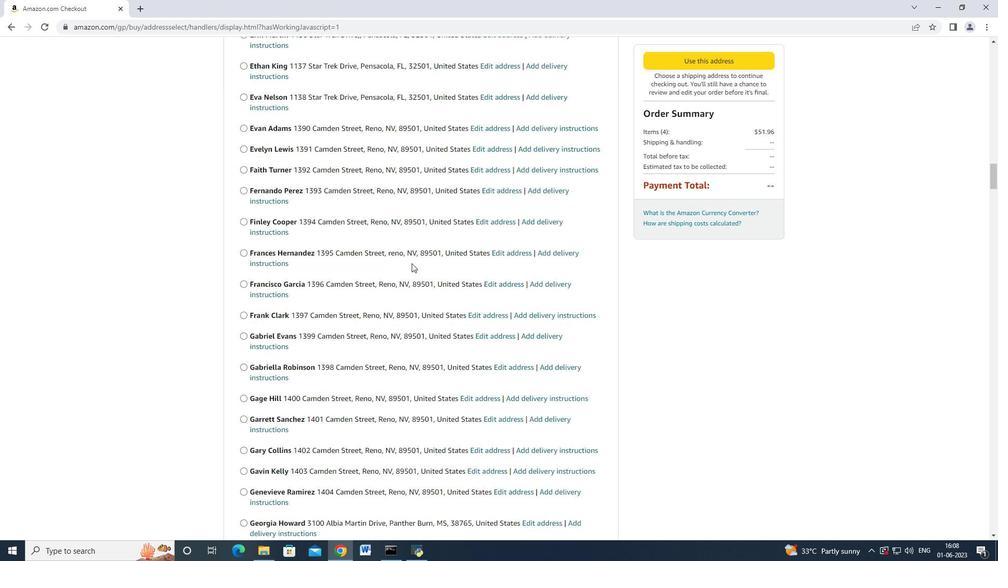
Action: Mouse scrolled (411, 263) with delta (0, 0)
Screenshot: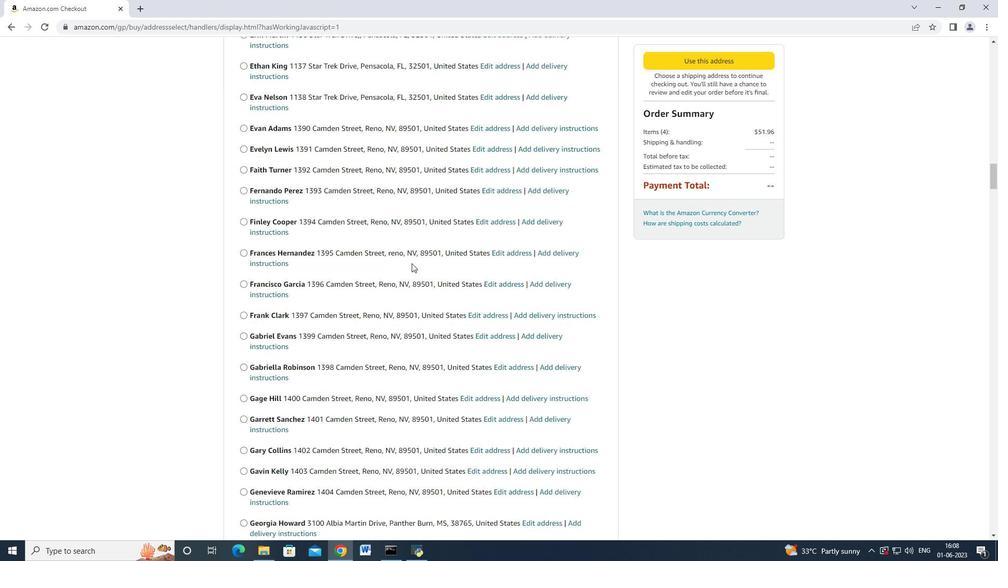 
Action: Mouse moved to (411, 264)
Screenshot: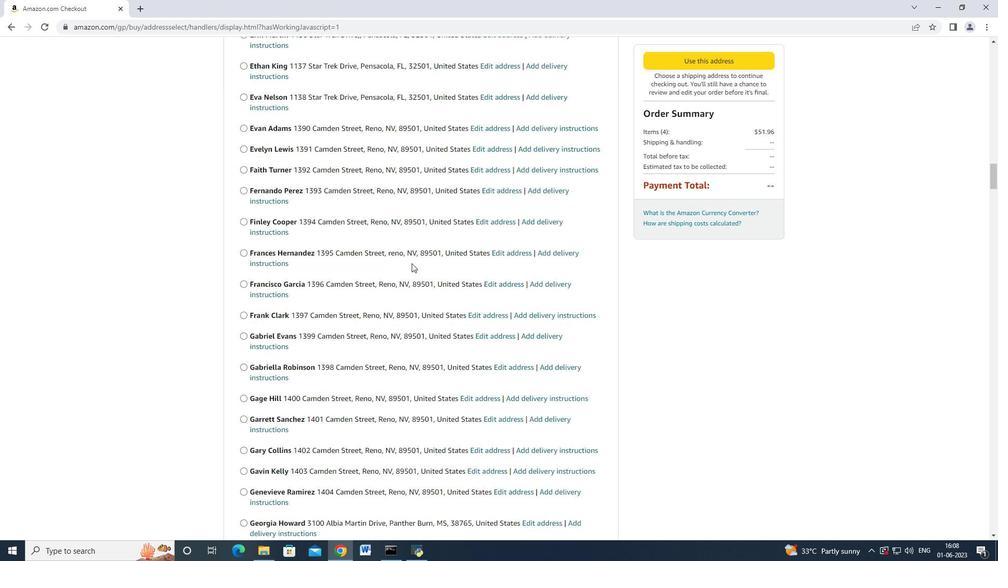 
Action: Mouse scrolled (411, 263) with delta (0, 0)
Screenshot: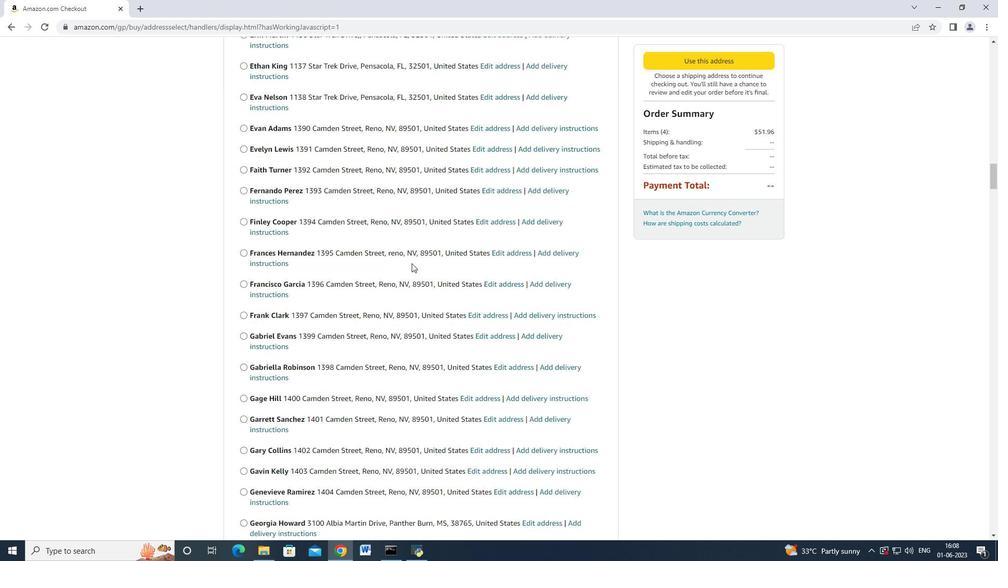 
Action: Mouse scrolled (411, 263) with delta (0, 0)
Screenshot: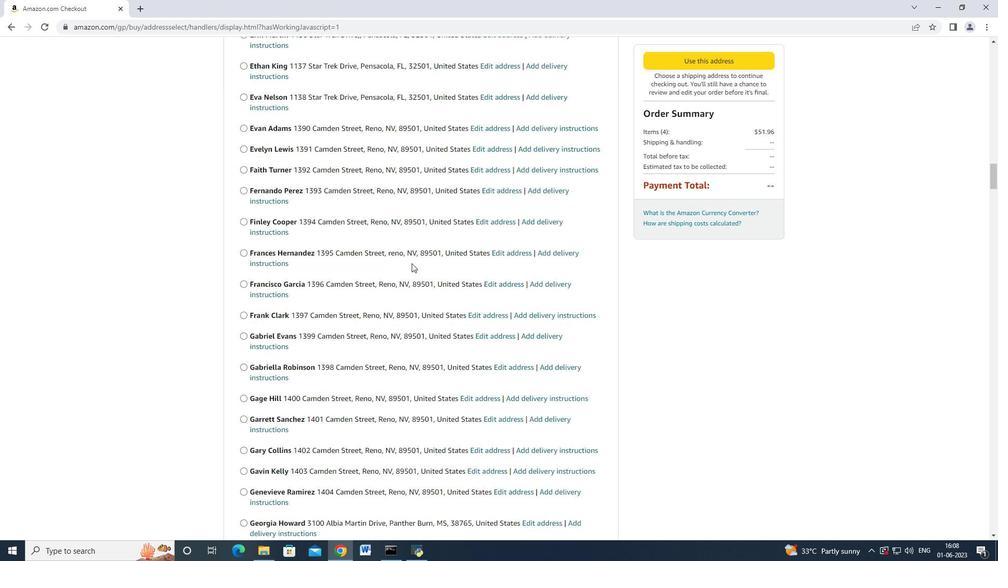 
Action: Mouse scrolled (411, 263) with delta (0, 0)
Screenshot: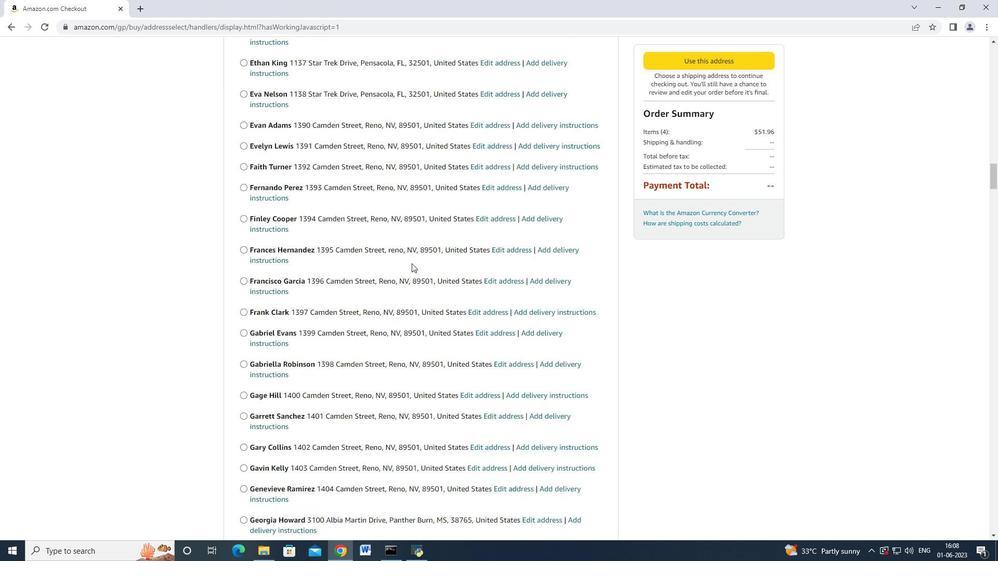
Action: Mouse scrolled (411, 263) with delta (0, 0)
Screenshot: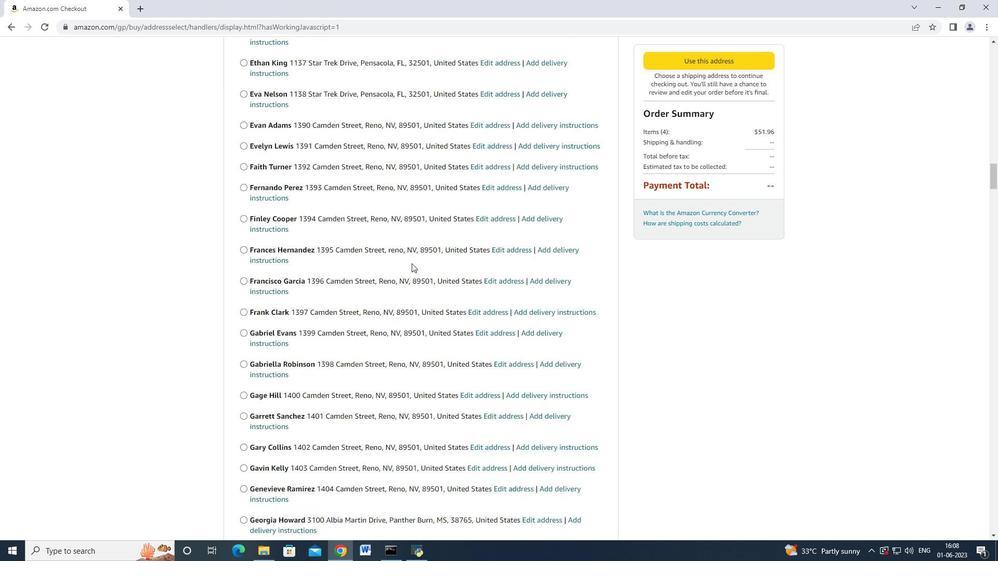 
Action: Mouse scrolled (411, 263) with delta (0, 0)
Screenshot: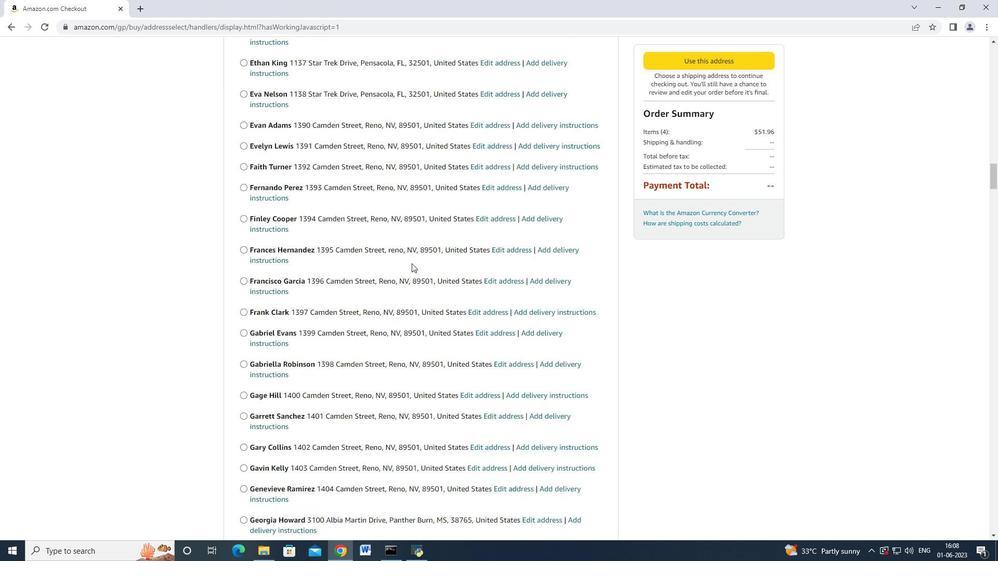 
Action: Mouse moved to (411, 264)
Screenshot: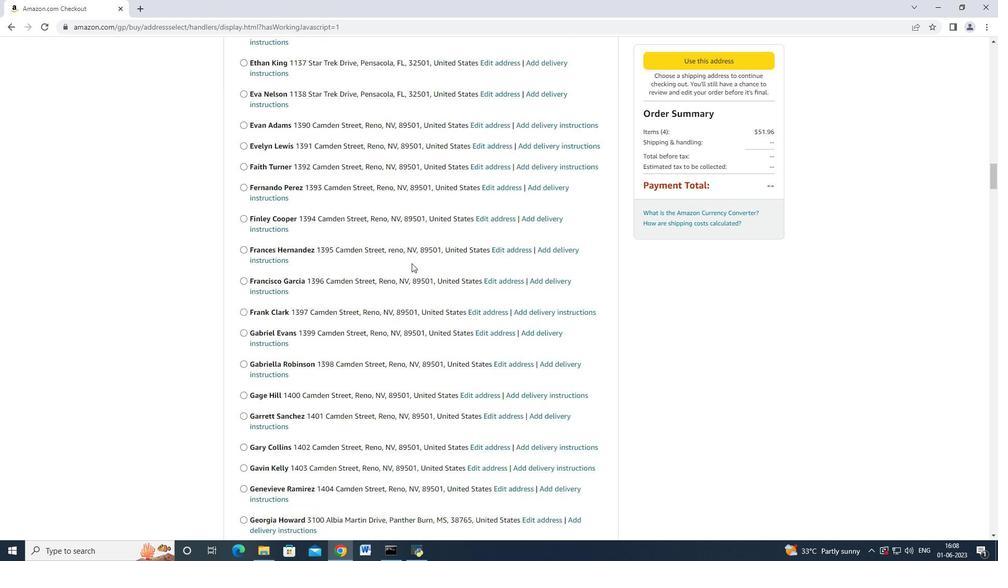 
Action: Mouse scrolled (411, 264) with delta (0, 0)
Screenshot: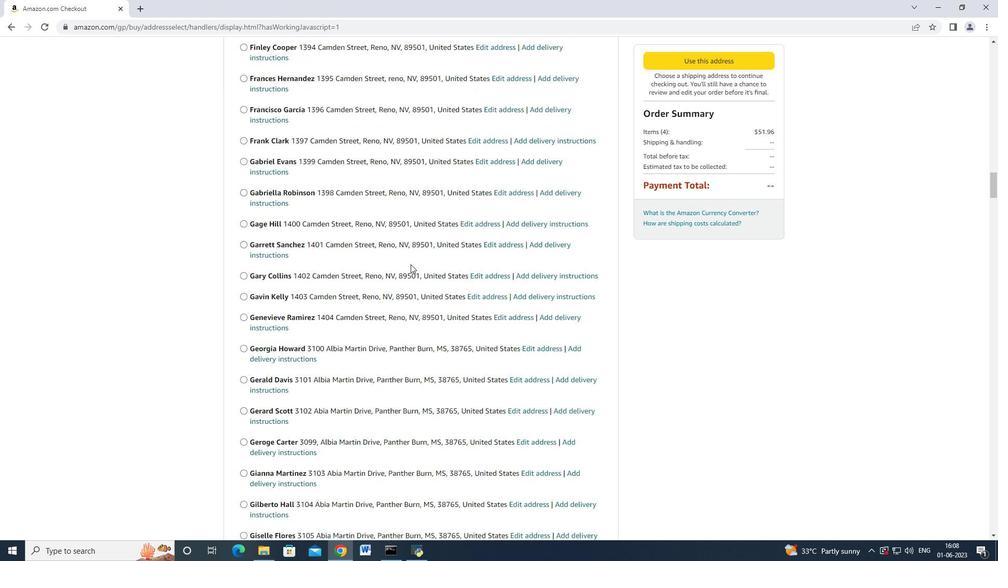 
Action: Mouse scrolled (411, 264) with delta (0, 0)
Screenshot: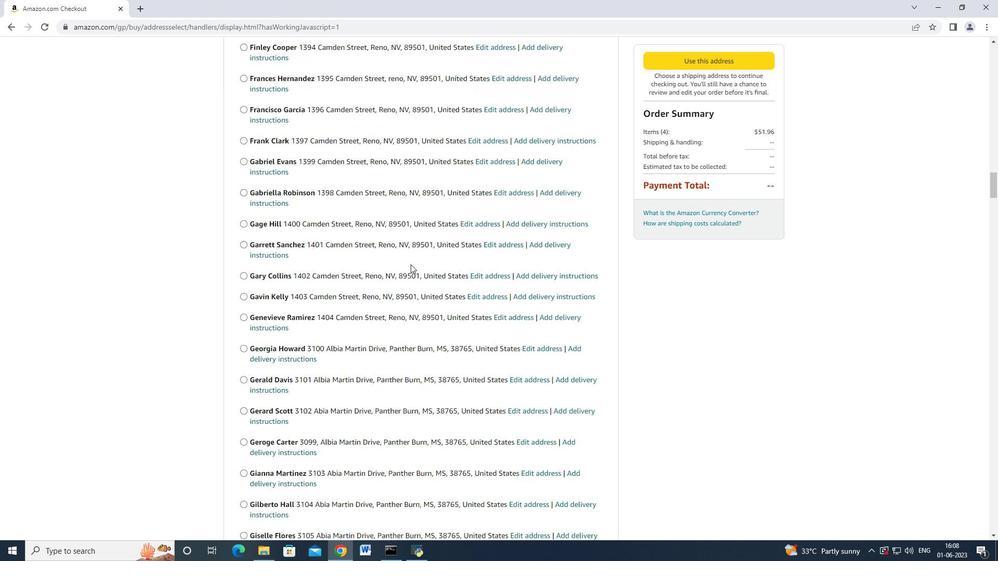 
Action: Mouse scrolled (411, 264) with delta (0, 0)
Screenshot: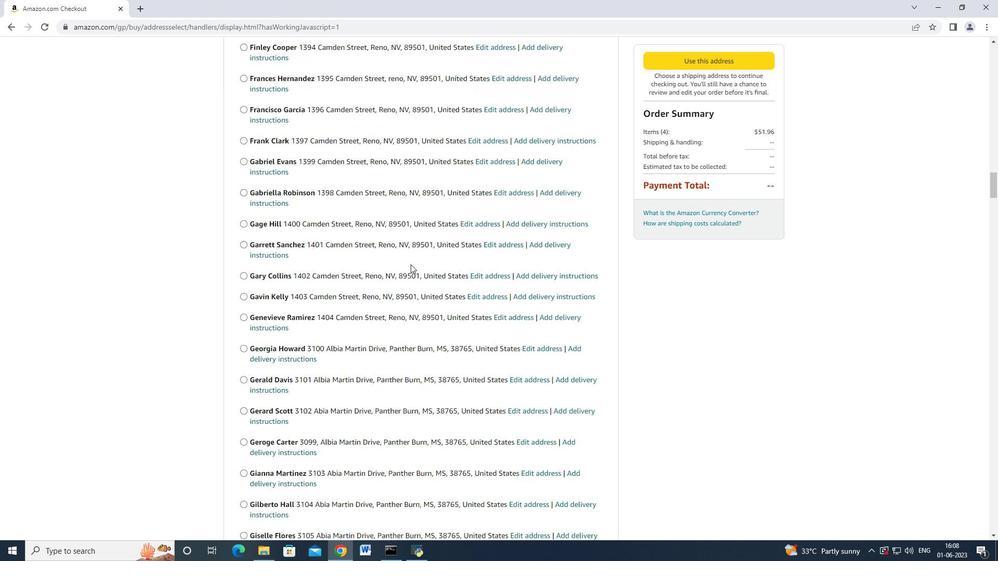 
Action: Mouse scrolled (411, 264) with delta (0, 0)
Screenshot: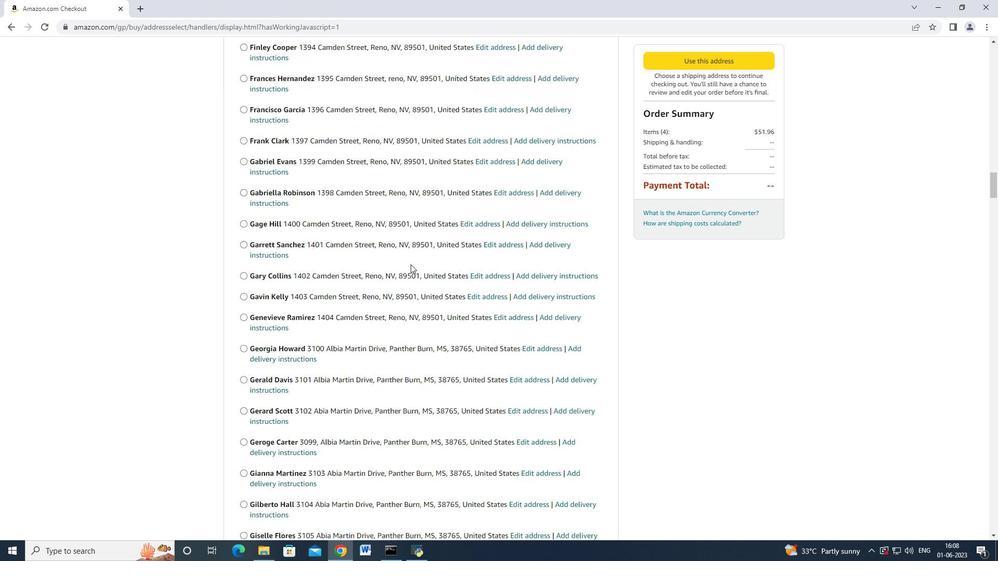 
Action: Mouse scrolled (411, 264) with delta (0, 0)
Screenshot: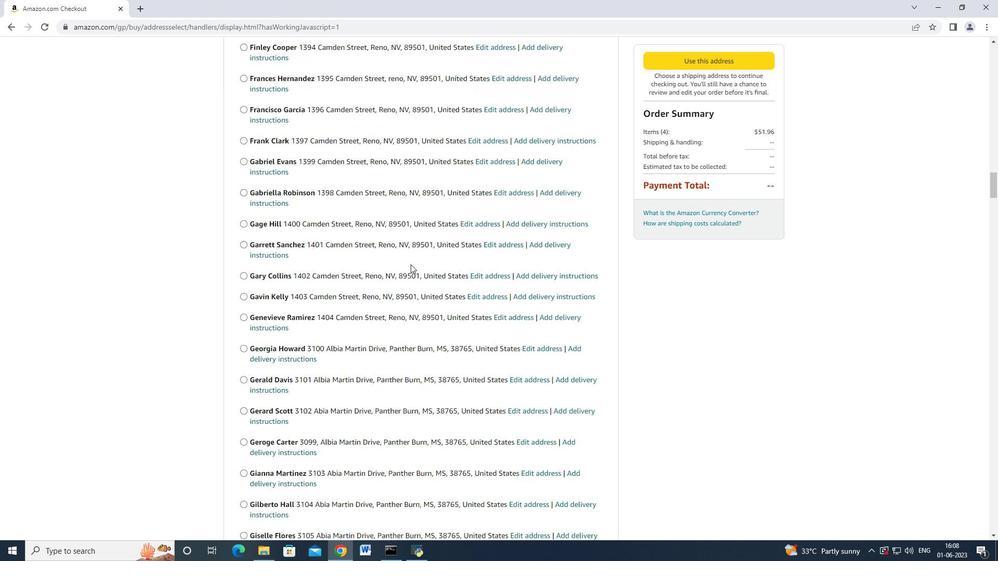 
Action: Mouse scrolled (411, 264) with delta (0, 0)
Screenshot: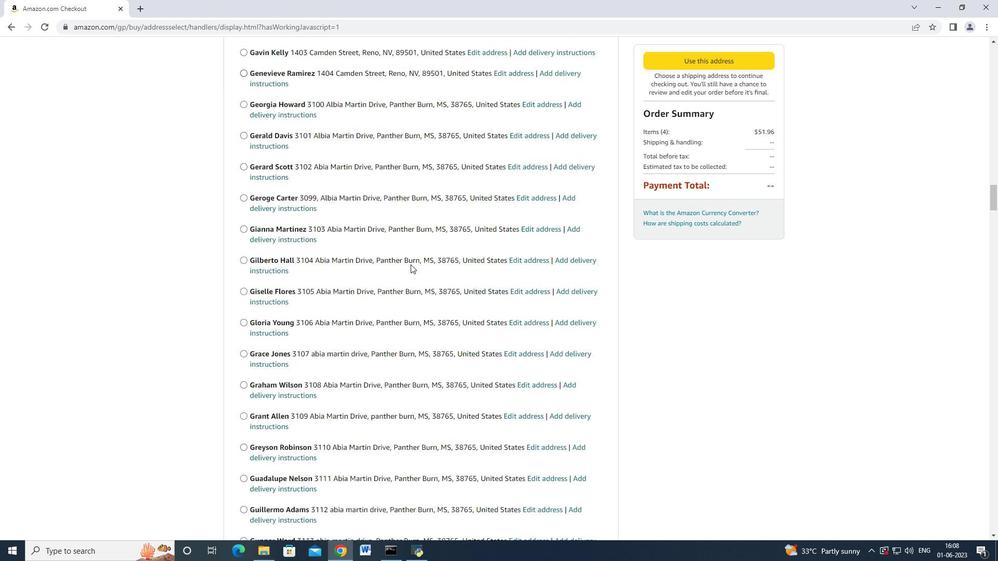 
Action: Mouse scrolled (411, 264) with delta (0, 0)
Screenshot: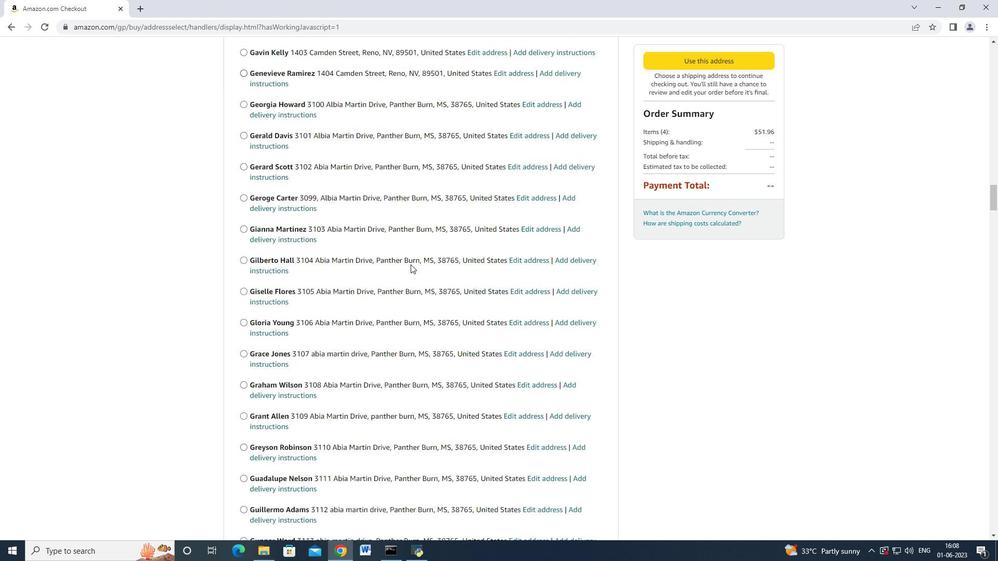 
Action: Mouse scrolled (411, 264) with delta (0, 0)
Screenshot: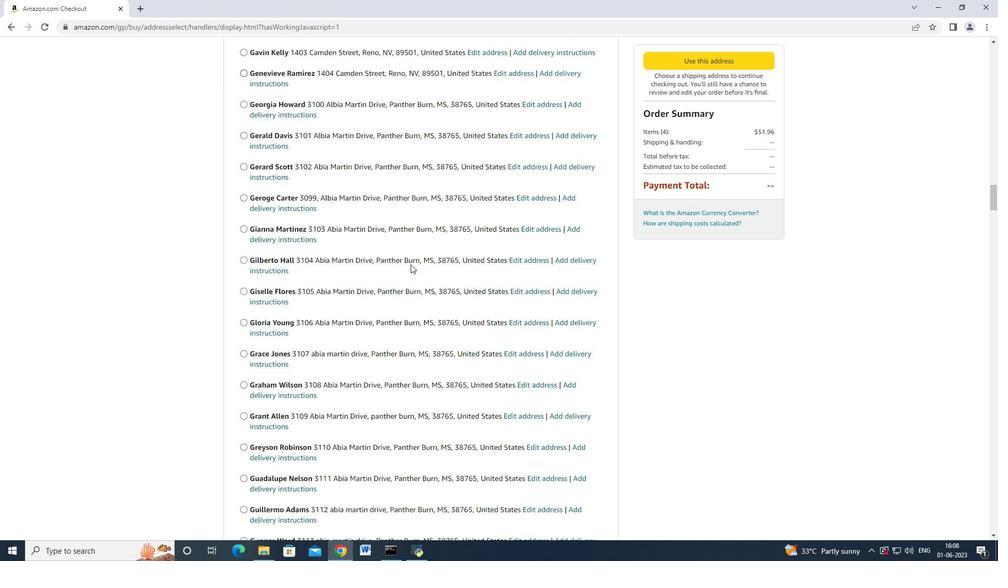 
Action: Mouse scrolled (411, 264) with delta (0, 0)
Screenshot: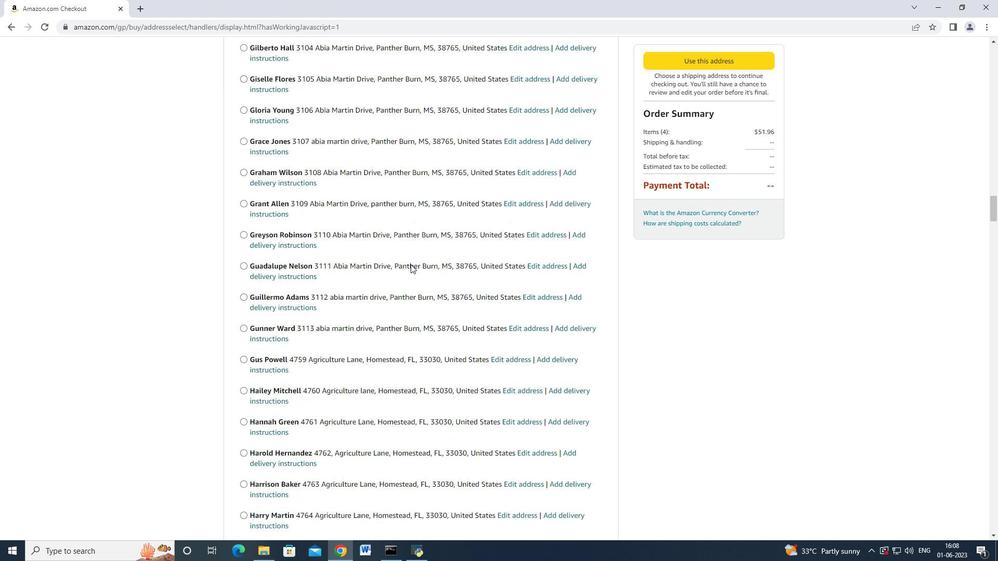 
Action: Mouse scrolled (411, 264) with delta (0, 0)
Screenshot: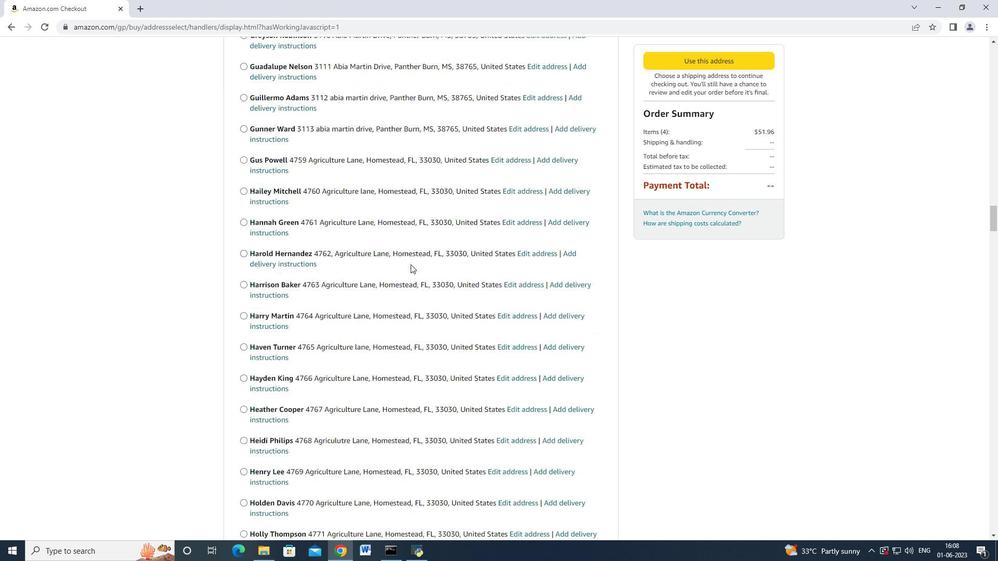 
Action: Mouse scrolled (411, 264) with delta (0, 0)
Screenshot: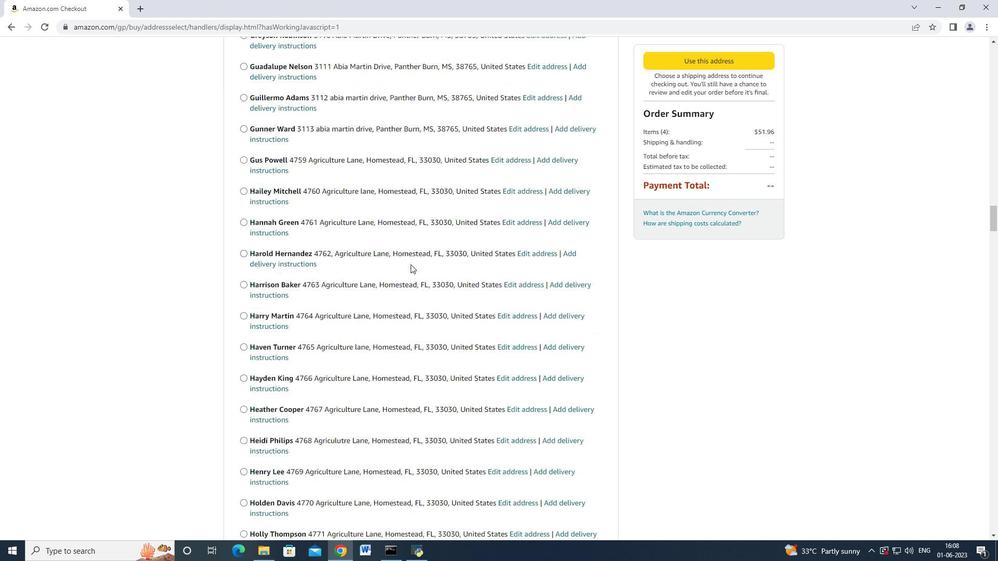 
Action: Mouse scrolled (411, 263) with delta (0, -1)
Screenshot: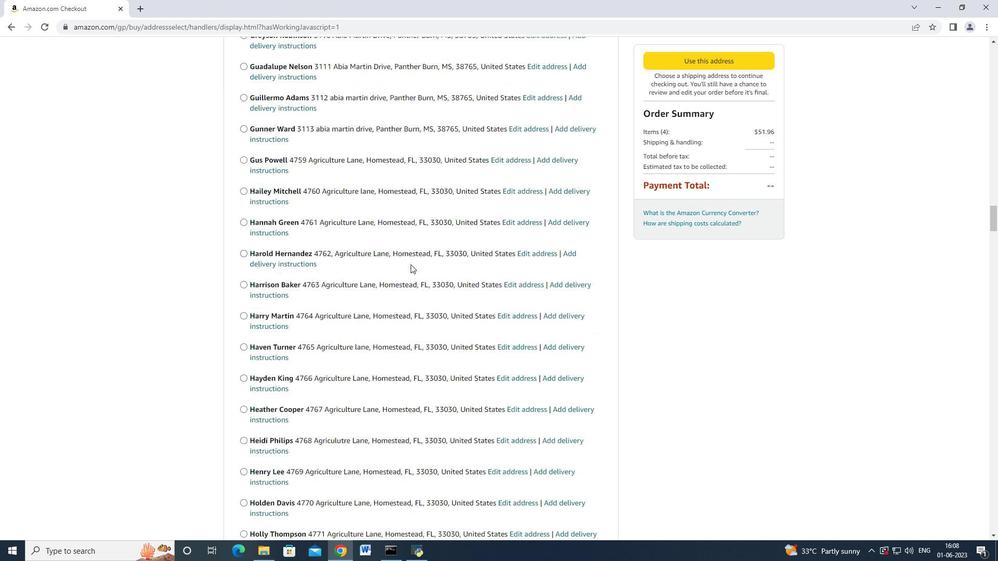 
Action: Mouse scrolled (411, 264) with delta (0, 0)
Screenshot: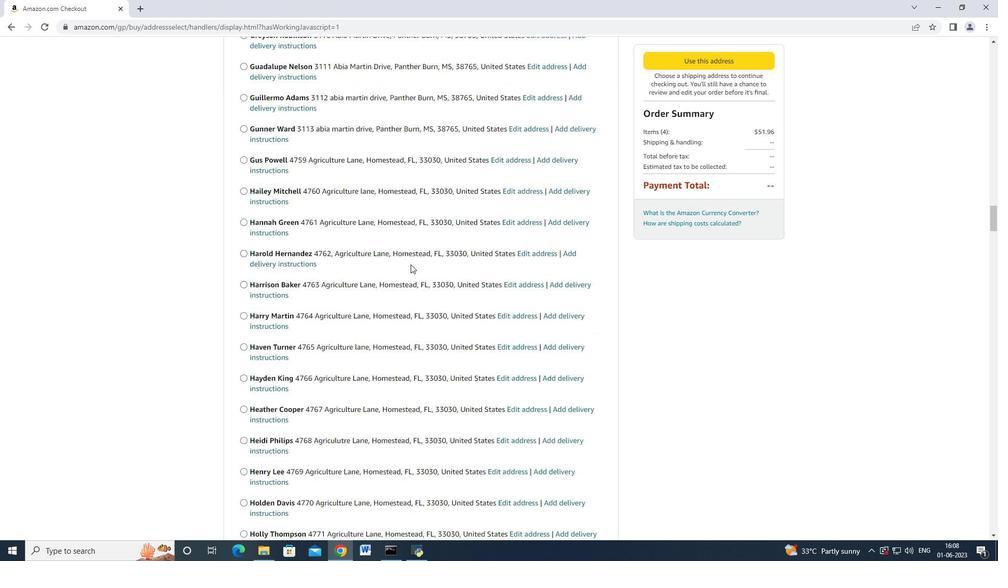 
Action: Mouse scrolled (411, 264) with delta (0, 0)
Screenshot: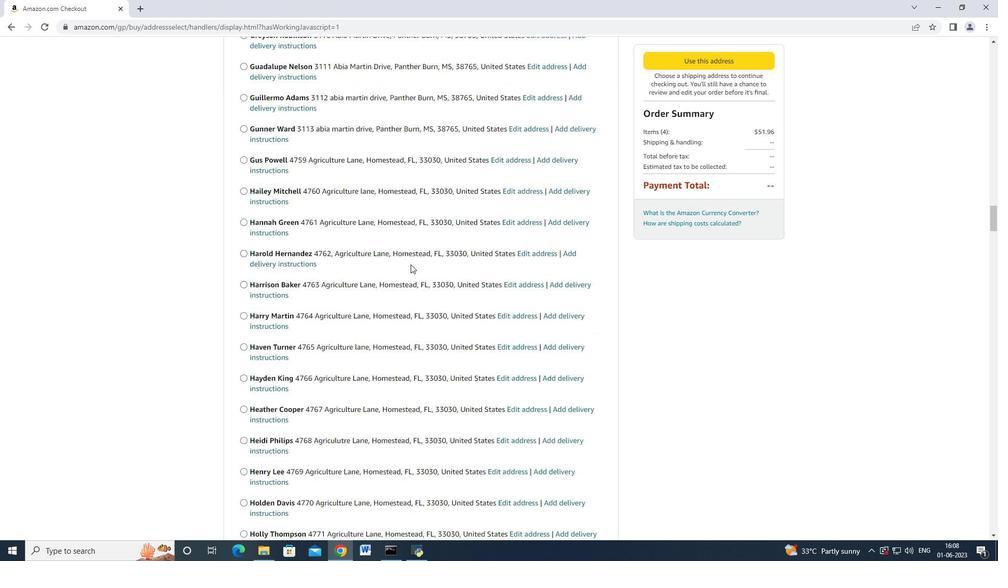 
Action: Mouse scrolled (411, 264) with delta (0, 0)
Screenshot: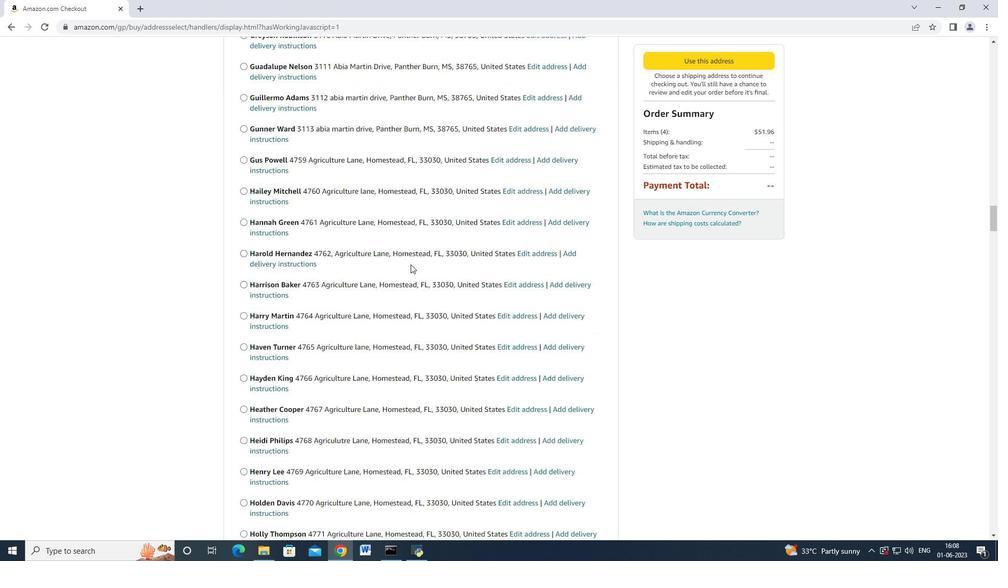 
Action: Mouse scrolled (411, 264) with delta (0, 0)
Screenshot: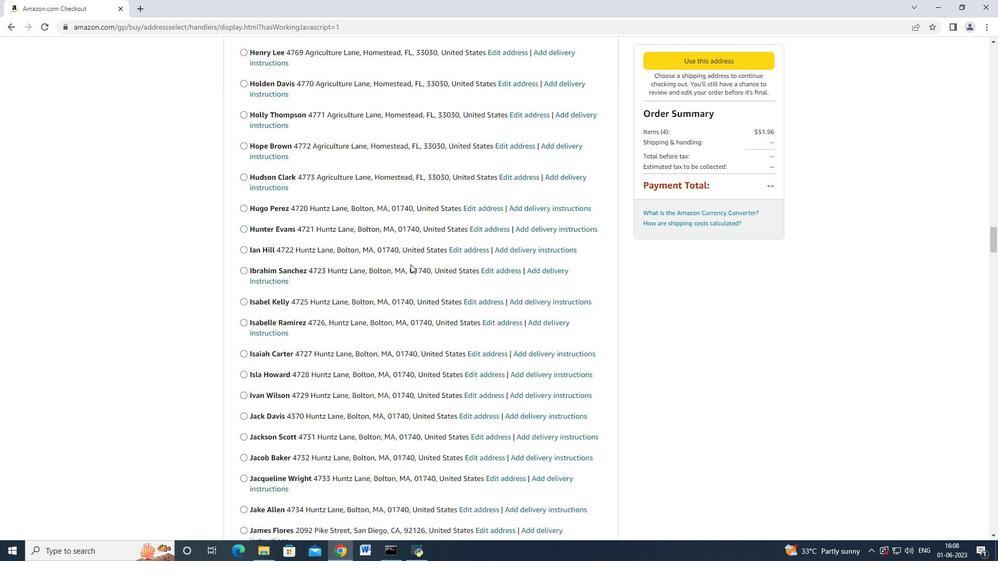 
Action: Mouse scrolled (411, 264) with delta (0, 0)
Screenshot: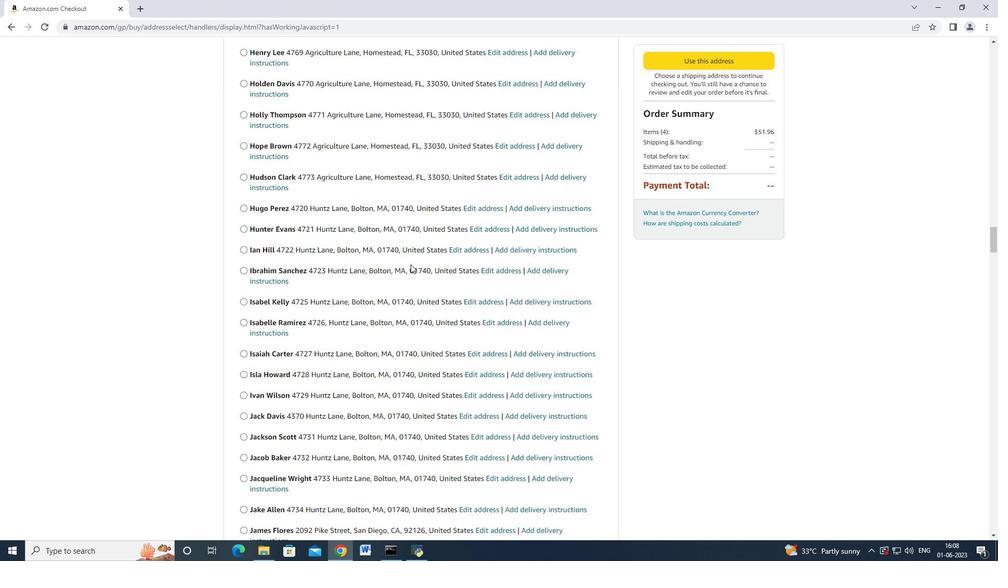 
Action: Mouse scrolled (411, 264) with delta (0, 0)
Screenshot: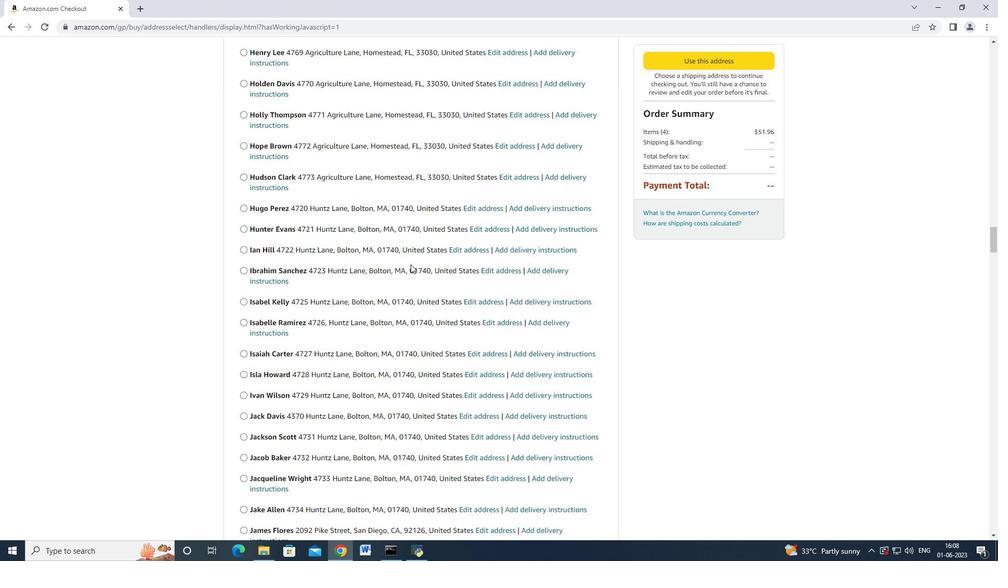 
Action: Mouse scrolled (411, 264) with delta (0, 0)
Screenshot: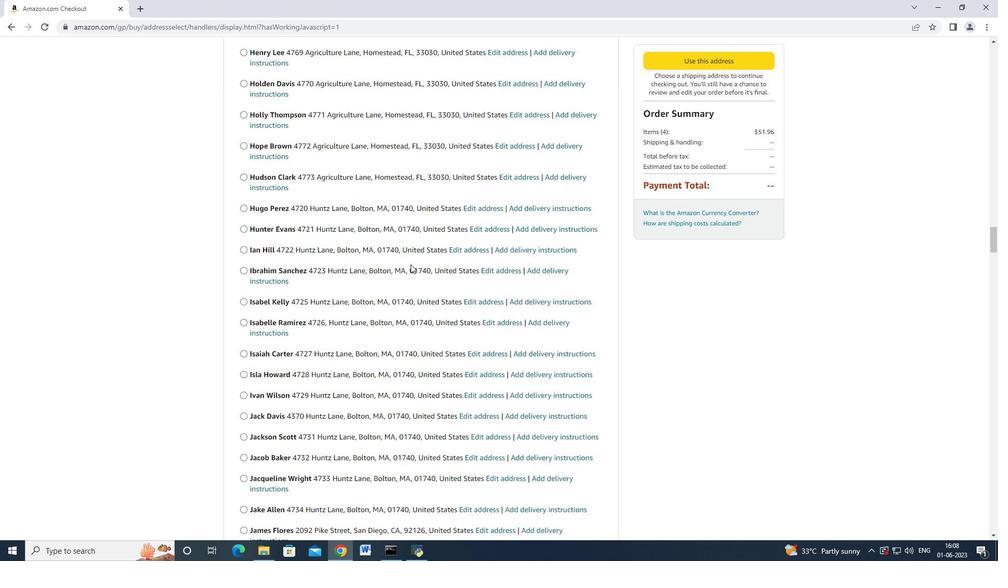 
Action: Mouse scrolled (411, 264) with delta (0, 0)
Screenshot: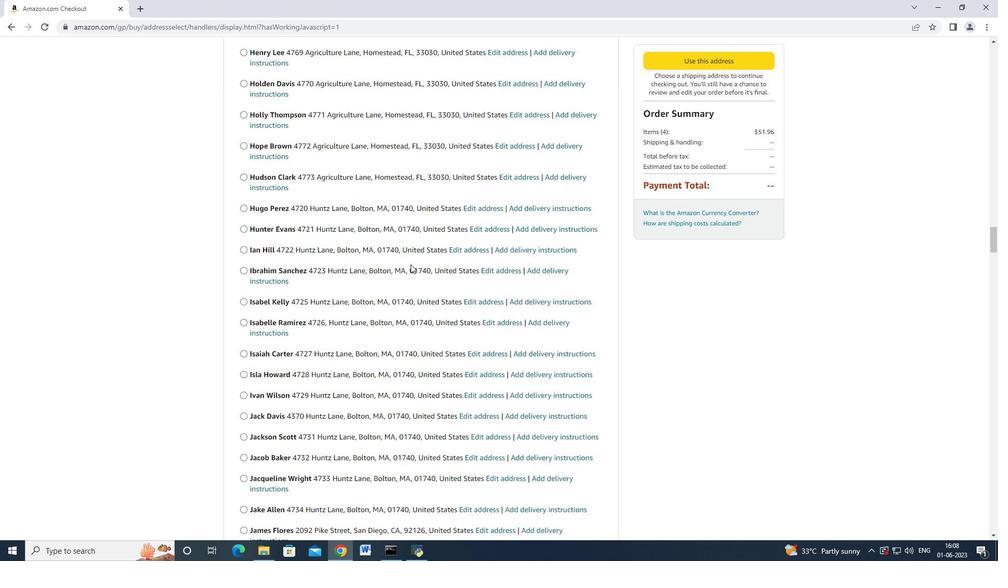
Action: Mouse scrolled (411, 264) with delta (0, 0)
Screenshot: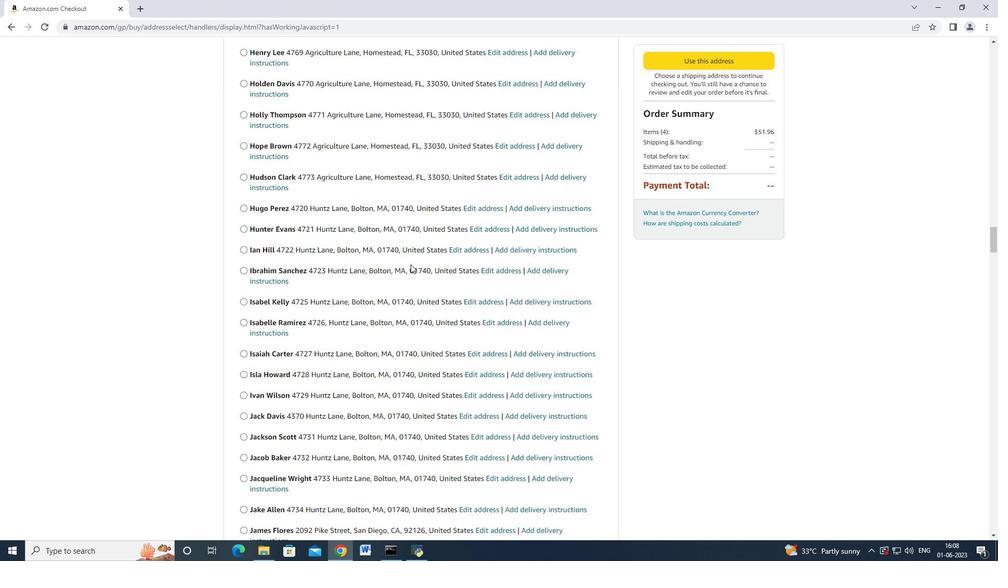 
Action: Mouse scrolled (411, 264) with delta (0, 0)
Screenshot: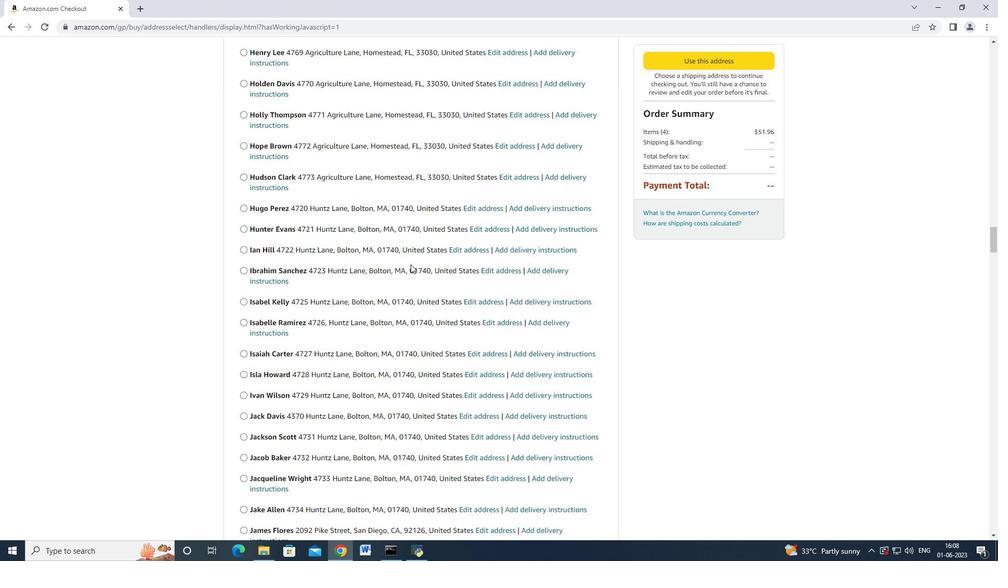 
Action: Mouse scrolled (411, 264) with delta (0, 0)
Screenshot: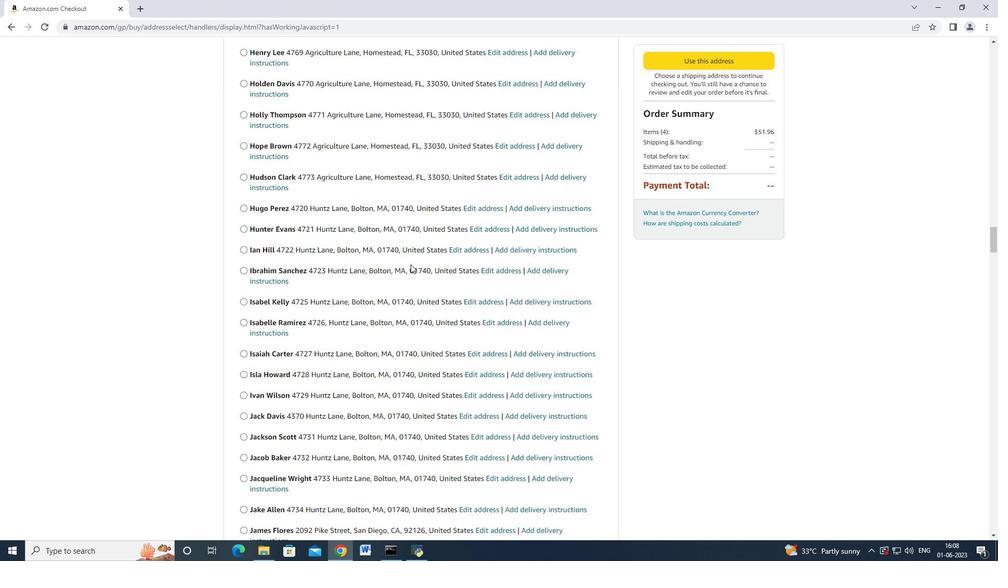 
Action: Mouse scrolled (411, 264) with delta (0, 0)
Screenshot: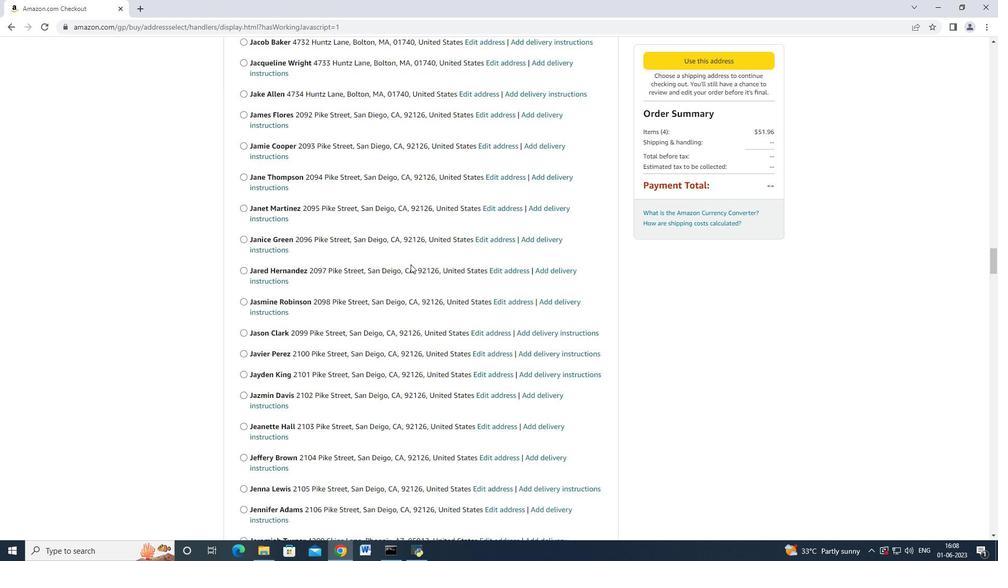 
Action: Mouse scrolled (411, 264) with delta (0, 0)
Screenshot: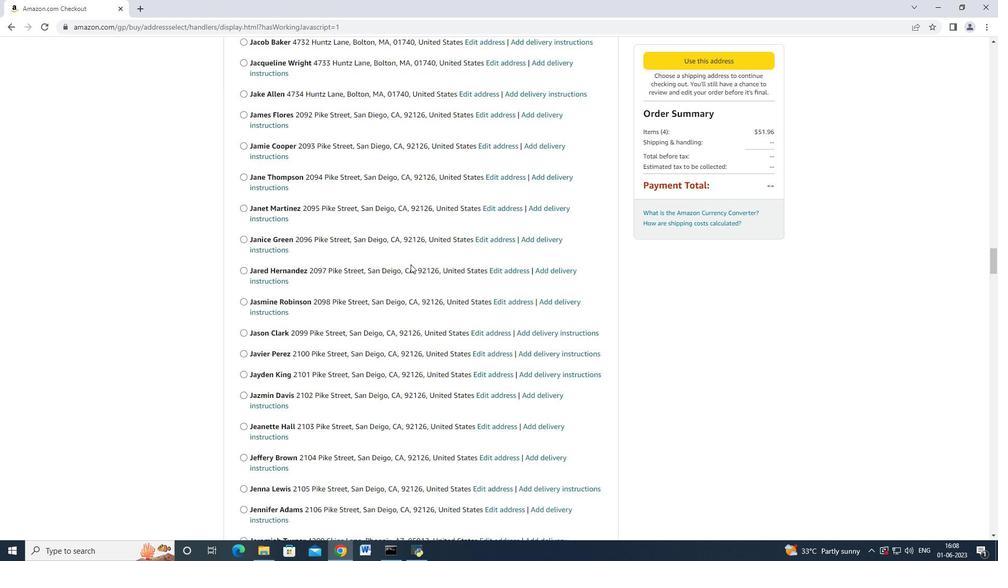 
Action: Mouse scrolled (411, 264) with delta (0, 0)
Screenshot: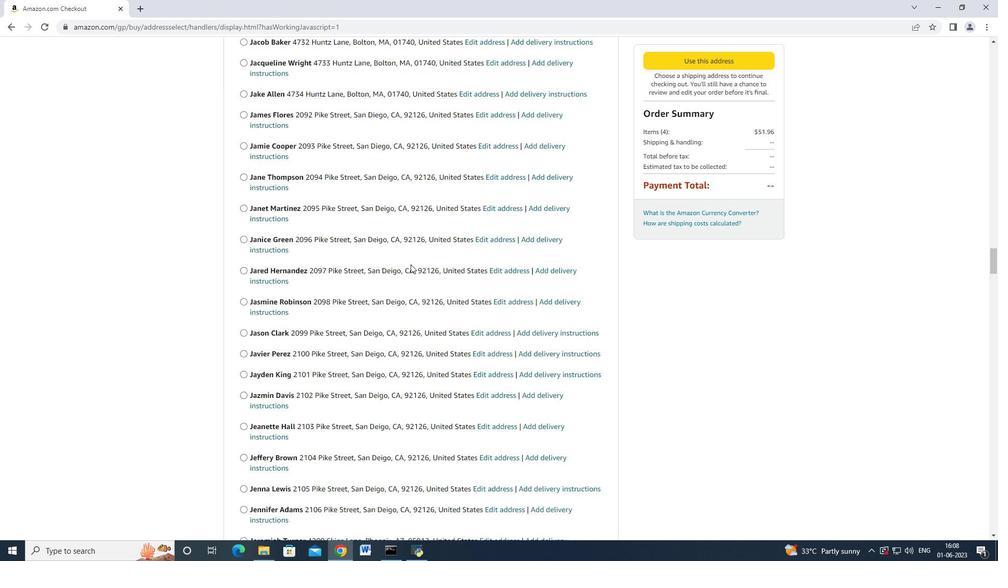 
Action: Mouse scrolled (411, 264) with delta (0, 0)
Screenshot: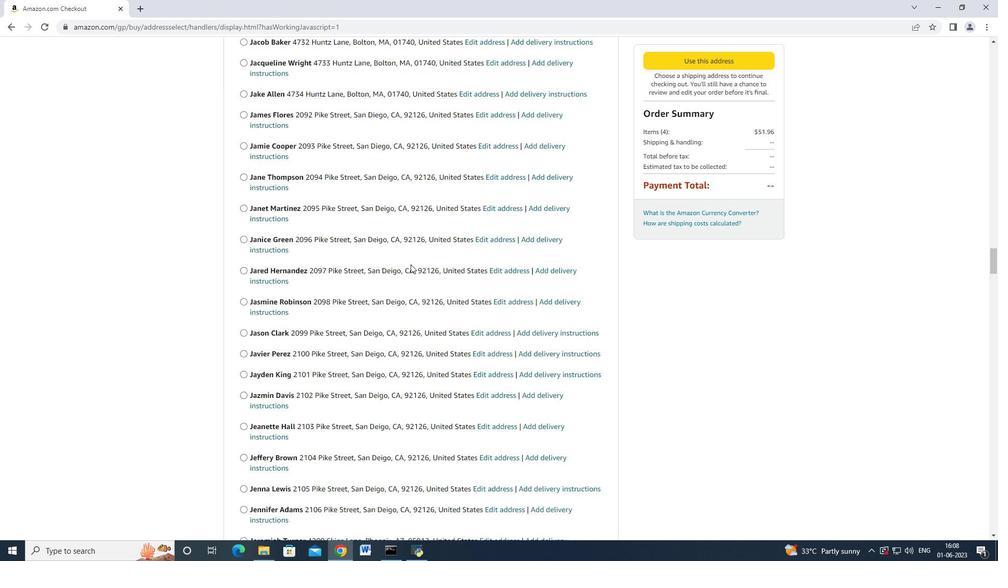 
Action: Mouse scrolled (411, 264) with delta (0, 0)
Screenshot: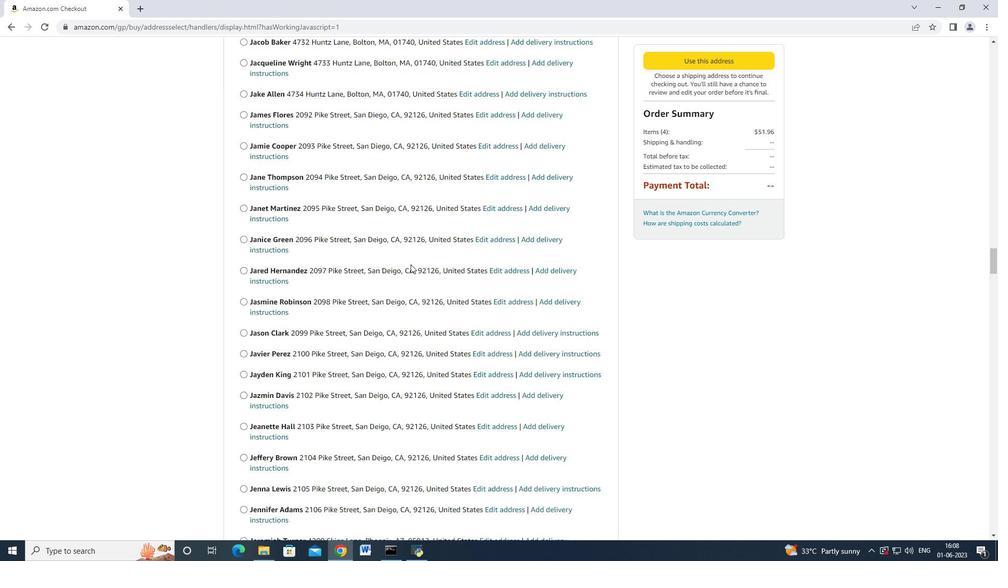 
Action: Mouse scrolled (411, 263) with delta (0, -1)
Screenshot: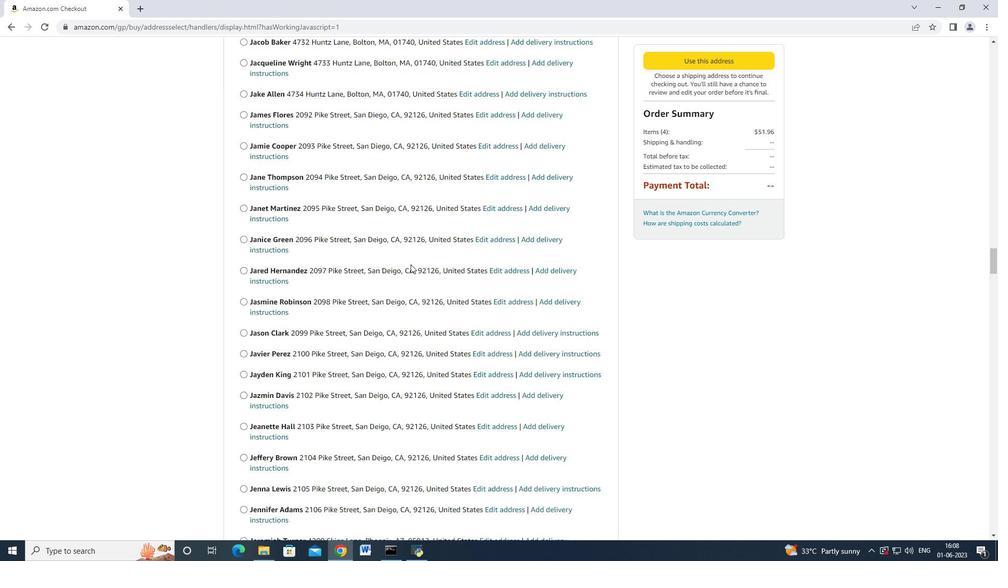 
Action: Mouse scrolled (411, 264) with delta (0, 0)
Screenshot: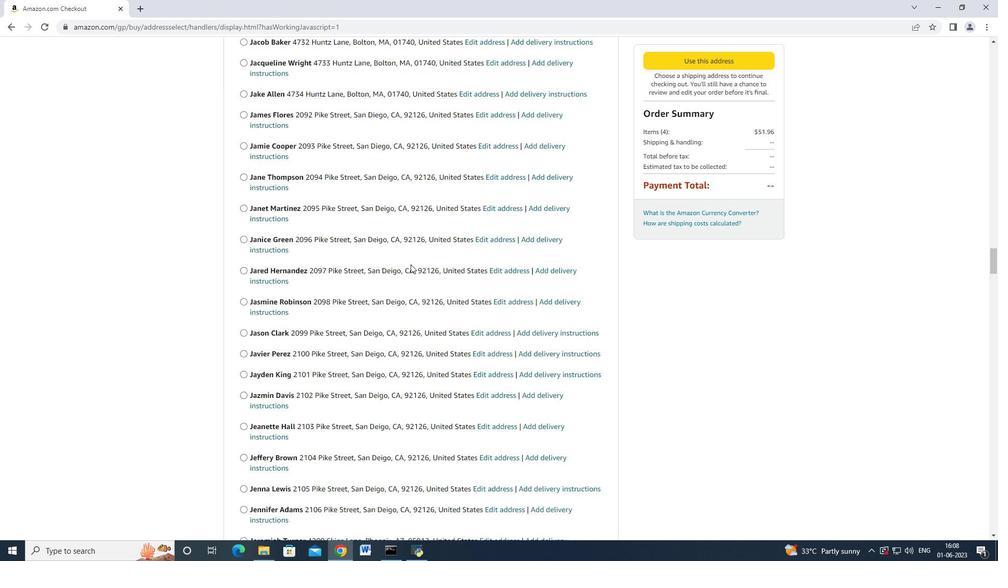 
Action: Mouse scrolled (411, 264) with delta (0, 0)
Screenshot: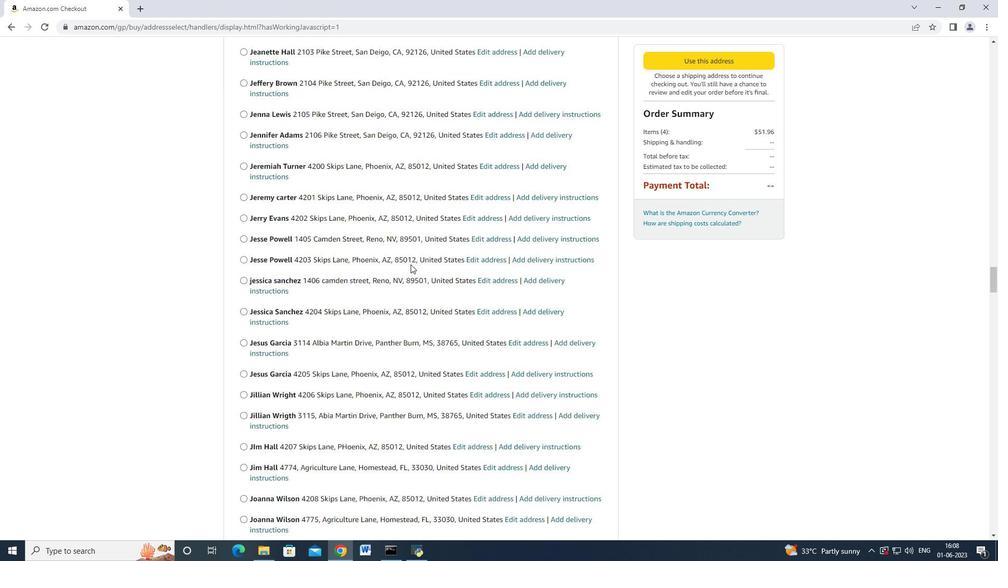 
Action: Mouse scrolled (411, 264) with delta (0, 0)
Screenshot: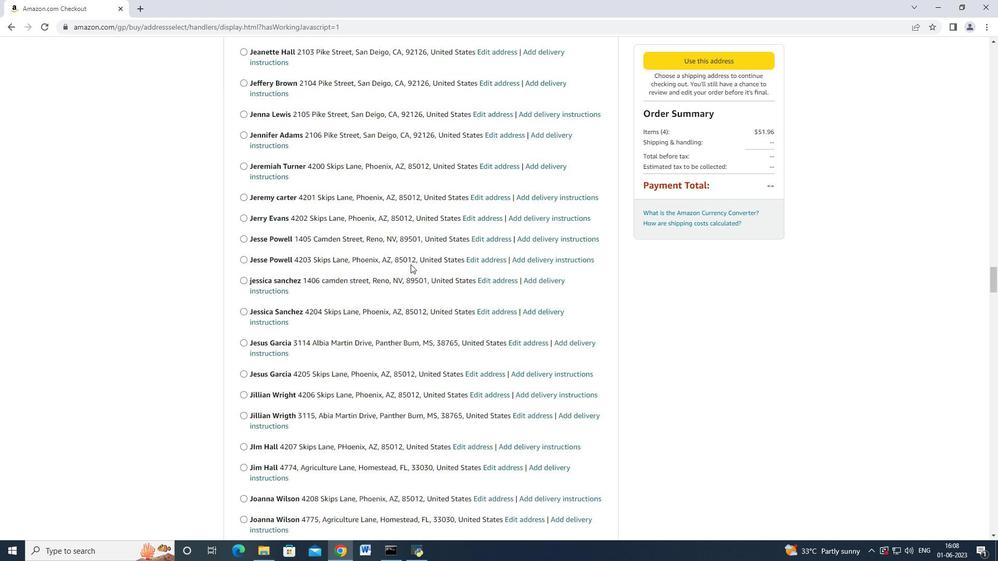 
Action: Mouse scrolled (411, 264) with delta (0, 0)
Screenshot: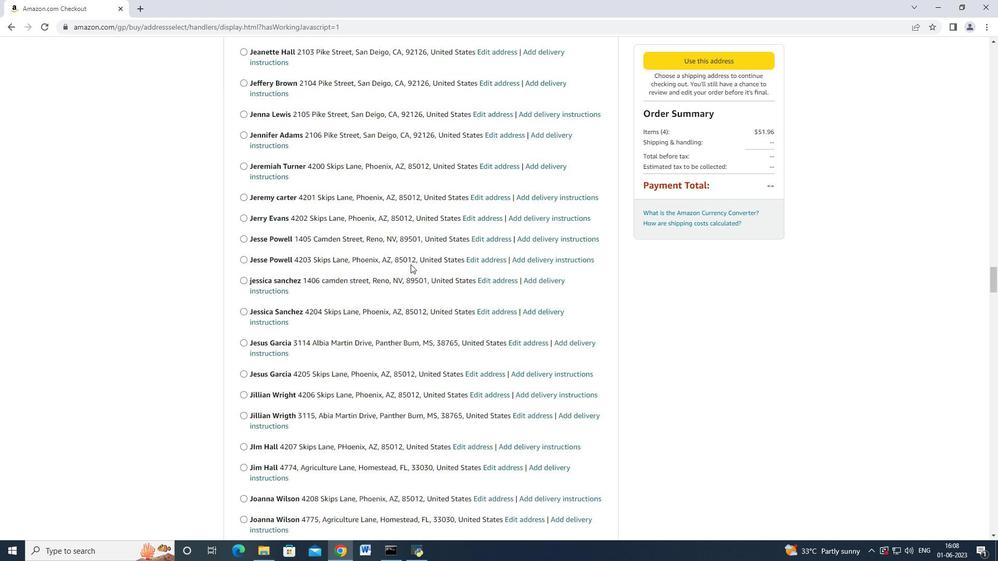 
Action: Mouse scrolled (411, 264) with delta (0, 0)
Screenshot: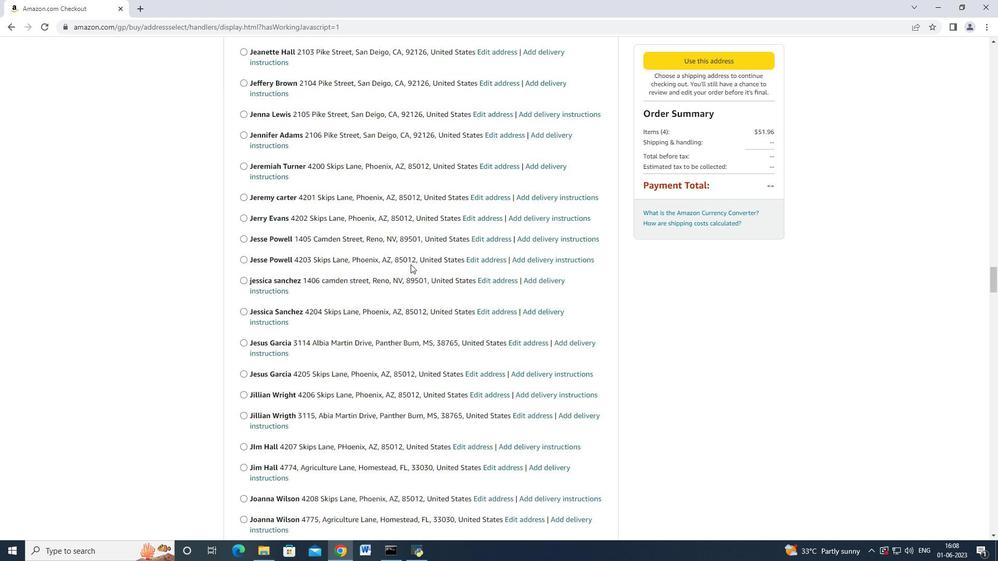
Action: Mouse scrolled (411, 264) with delta (0, 0)
Screenshot: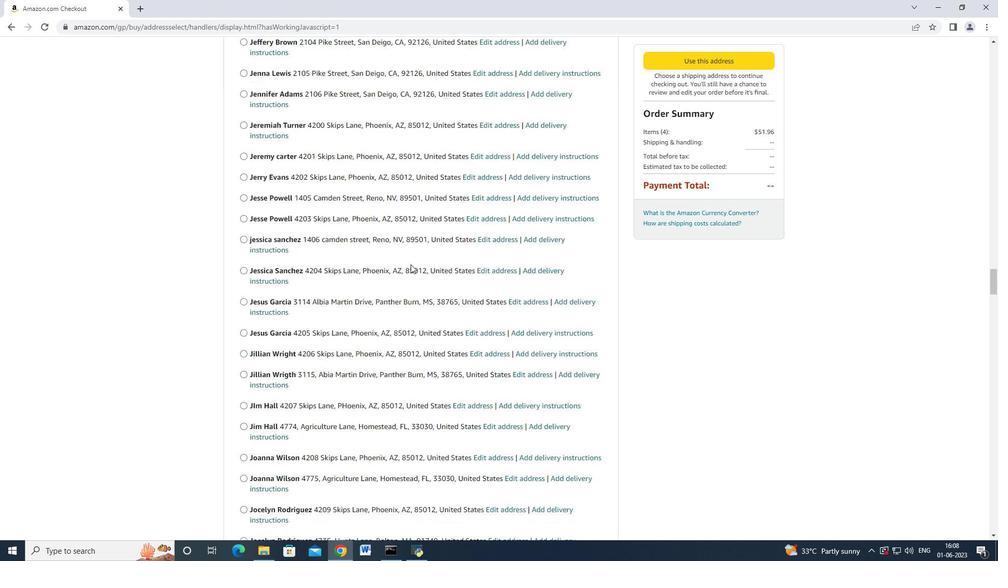 
Action: Mouse scrolled (411, 264) with delta (0, 0)
Screenshot: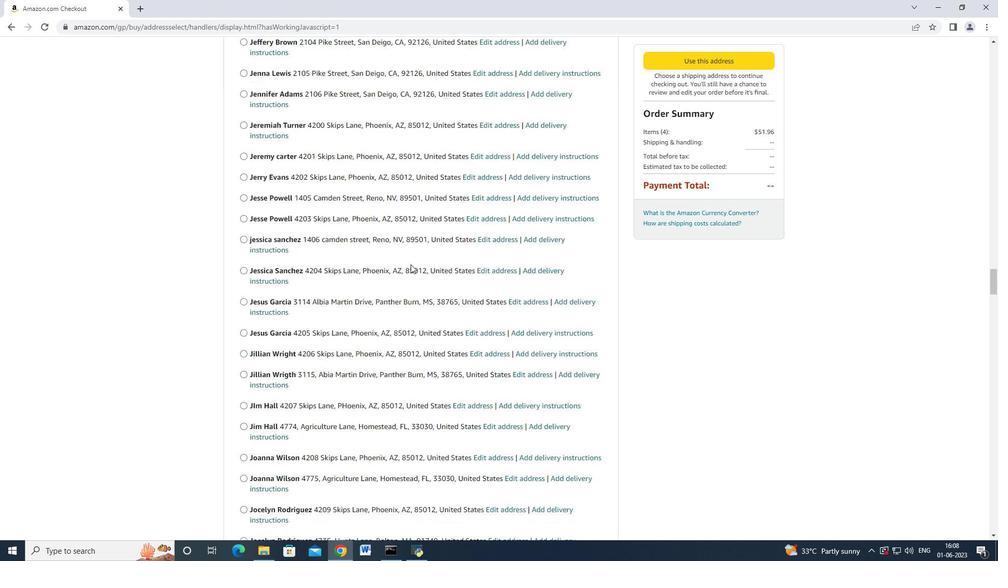 
Action: Mouse scrolled (411, 264) with delta (0, 0)
Screenshot: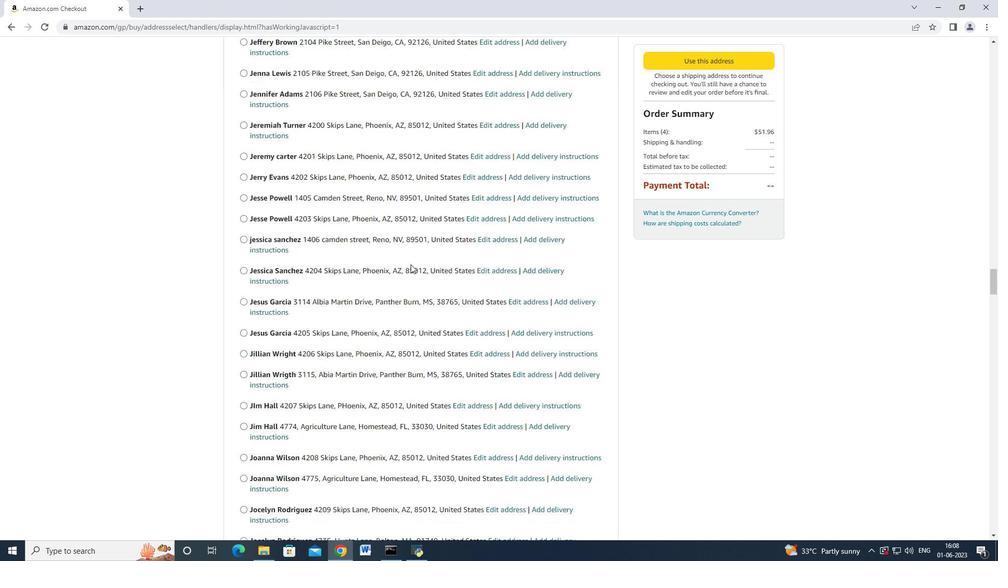 
Action: Mouse scrolled (411, 264) with delta (0, 0)
Screenshot: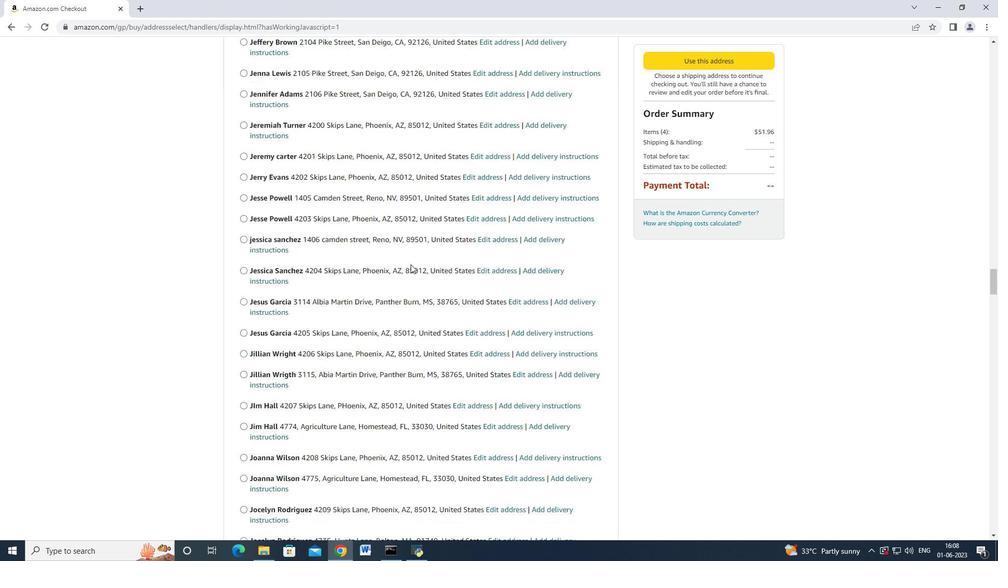 
Action: Mouse scrolled (411, 264) with delta (0, 0)
Screenshot: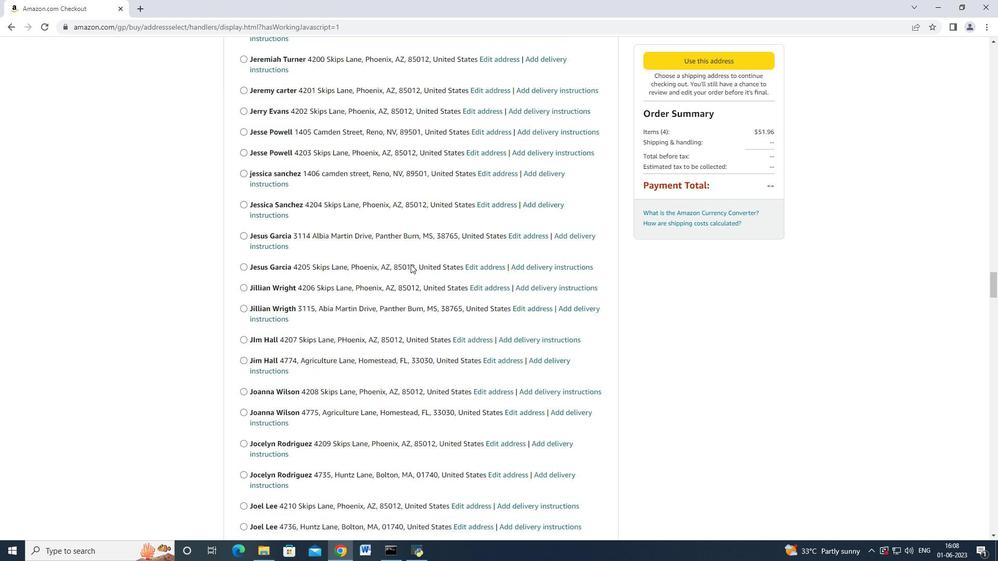 
Action: Mouse scrolled (411, 264) with delta (0, 0)
Screenshot: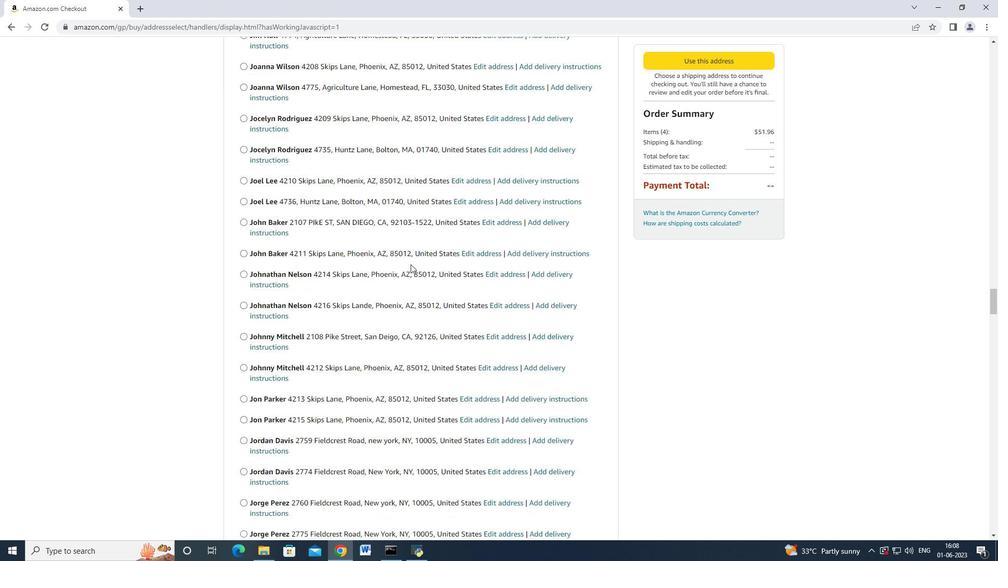 
Action: Mouse scrolled (411, 264) with delta (0, 0)
Screenshot: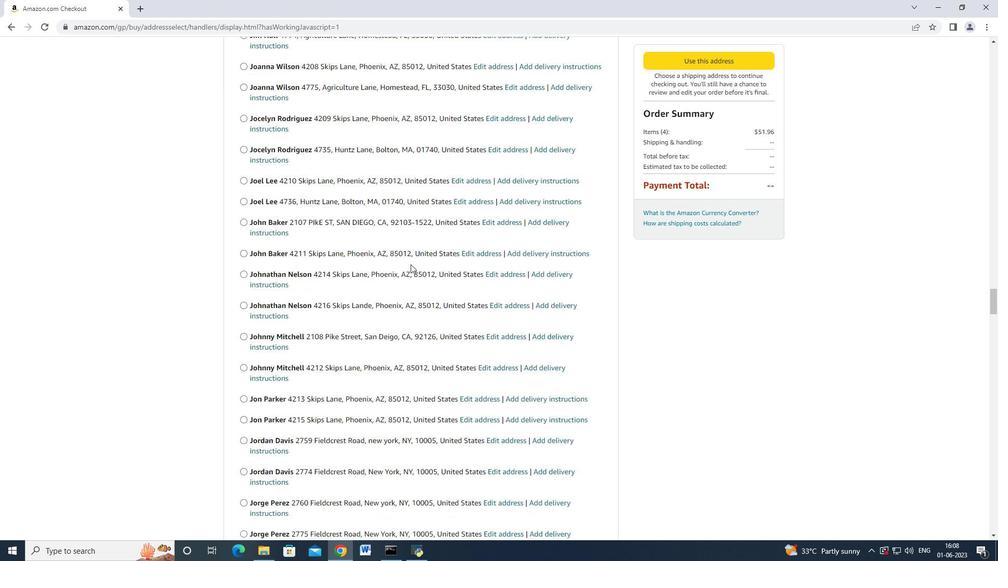 
Action: Mouse scrolled (411, 263) with delta (0, -1)
Screenshot: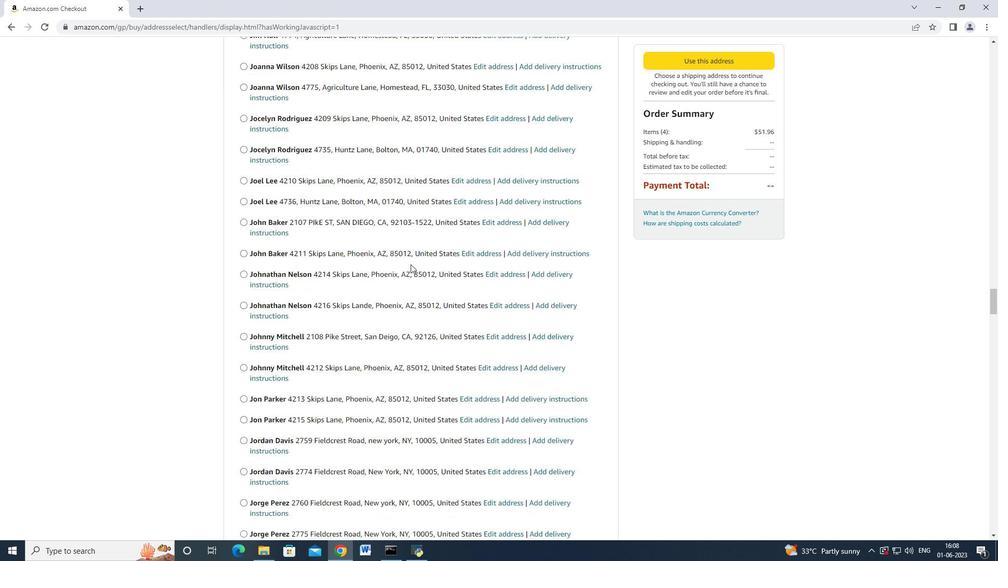 
Action: Mouse scrolled (411, 264) with delta (0, 0)
Screenshot: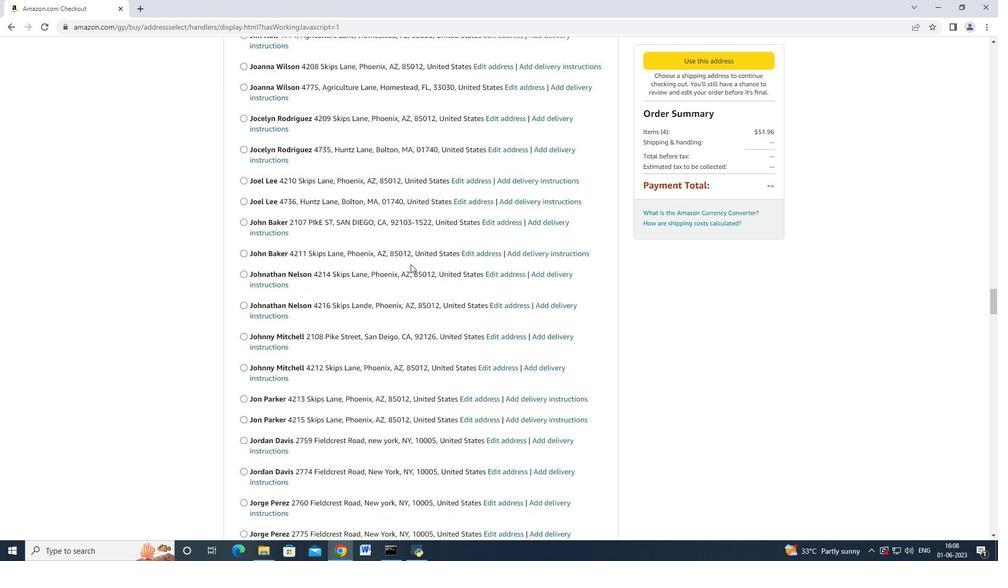 
Action: Mouse scrolled (411, 264) with delta (0, 0)
Screenshot: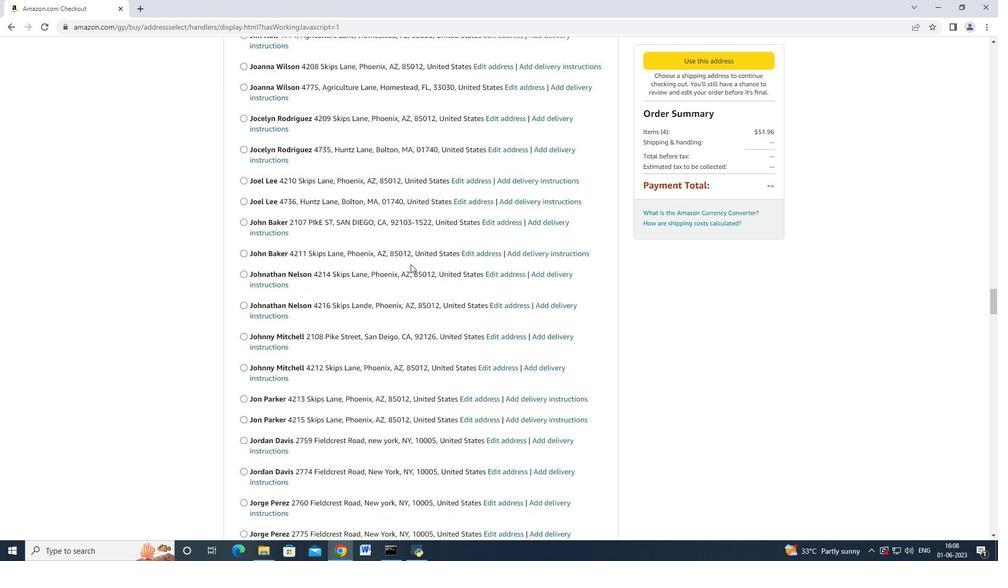 
Action: Mouse scrolled (411, 264) with delta (0, 0)
Screenshot: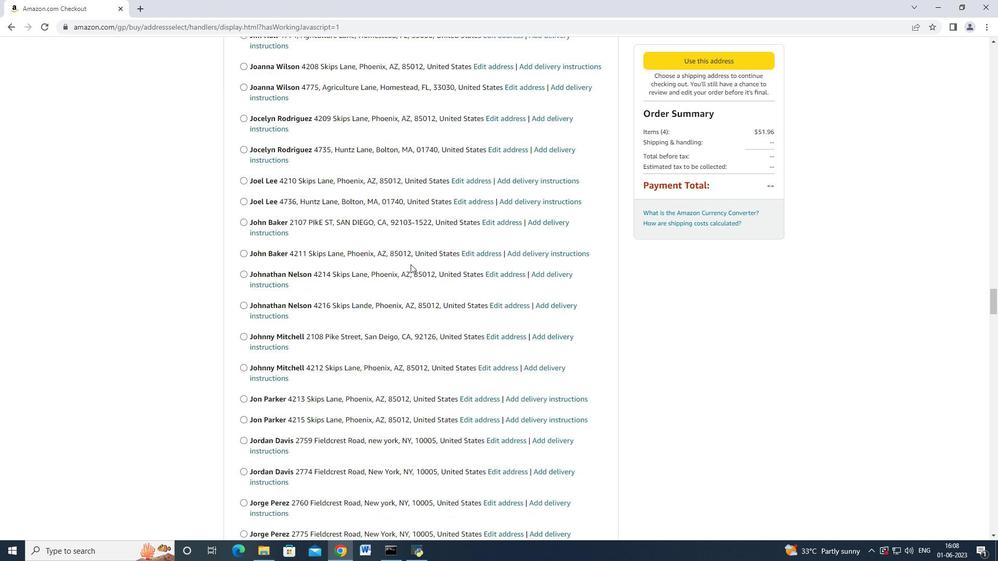 
Action: Mouse scrolled (411, 264) with delta (0, 0)
Screenshot: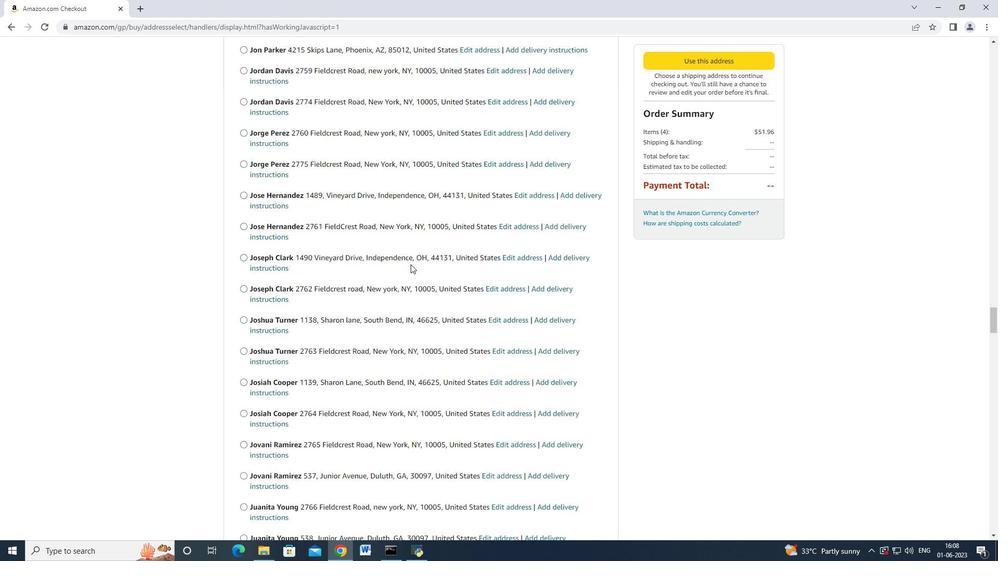 
Action: Mouse scrolled (411, 264) with delta (0, 0)
Screenshot: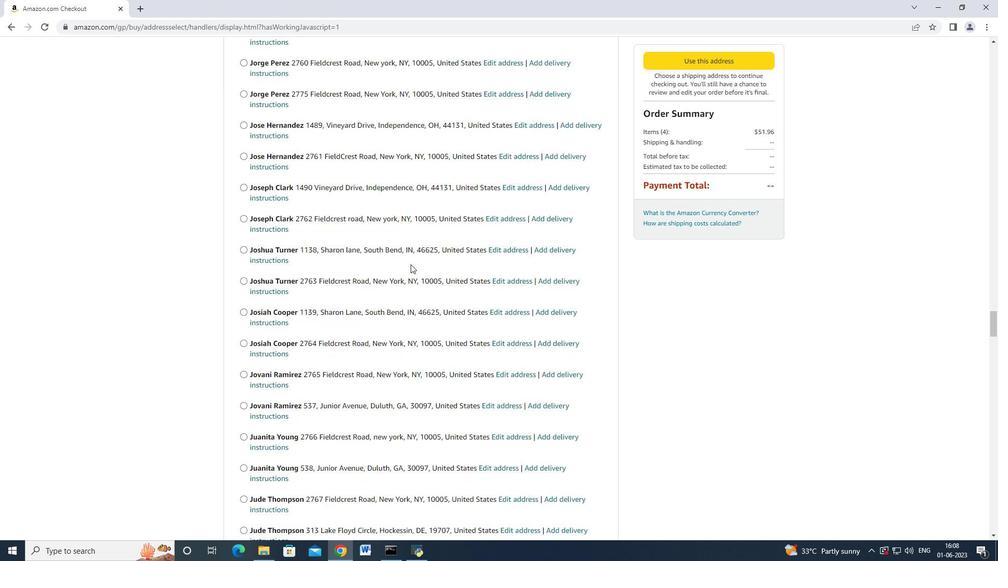 
Action: Mouse scrolled (411, 264) with delta (0, 0)
Screenshot: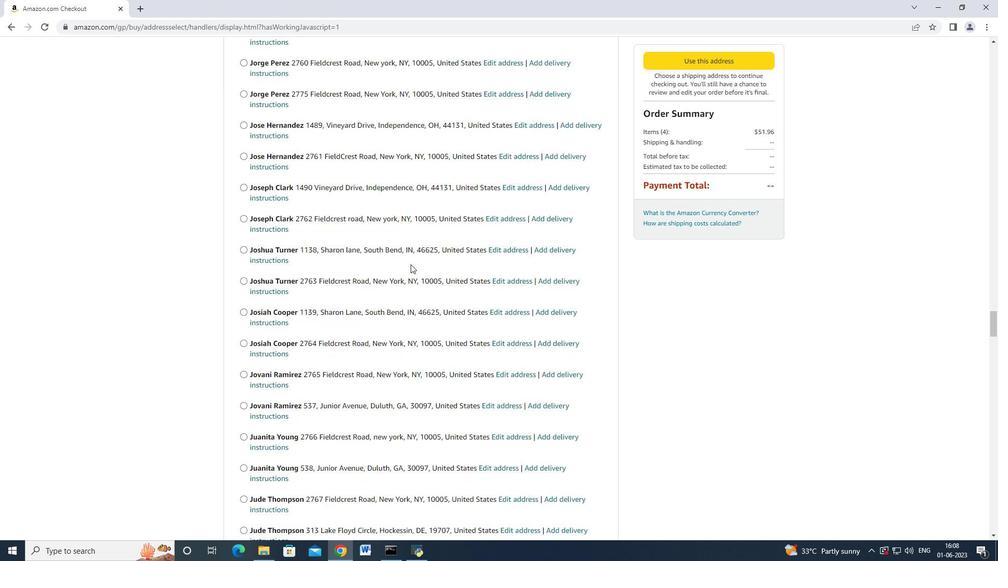 
Action: Mouse scrolled (411, 264) with delta (0, 0)
Screenshot: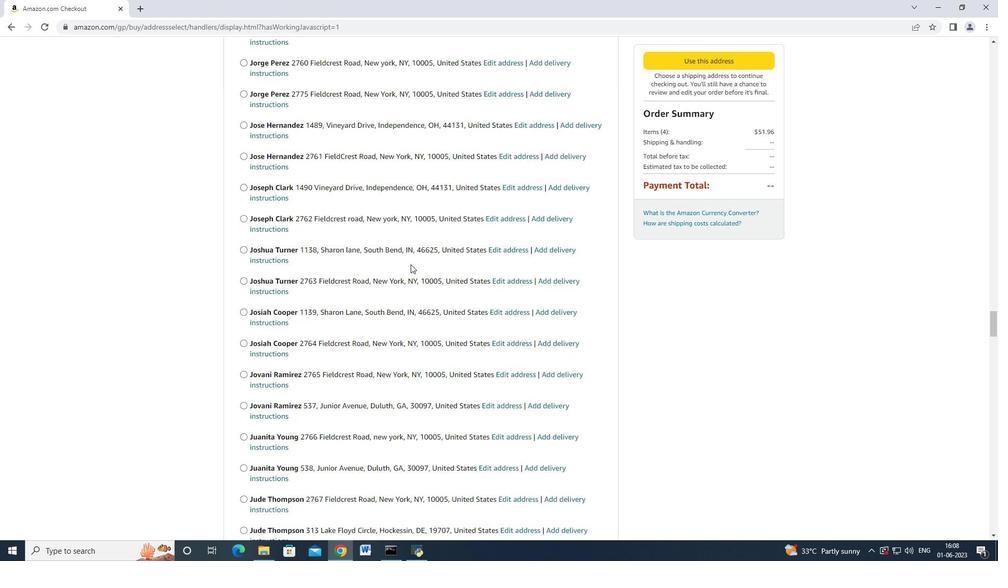 
Action: Mouse scrolled (411, 263) with delta (0, -1)
Screenshot: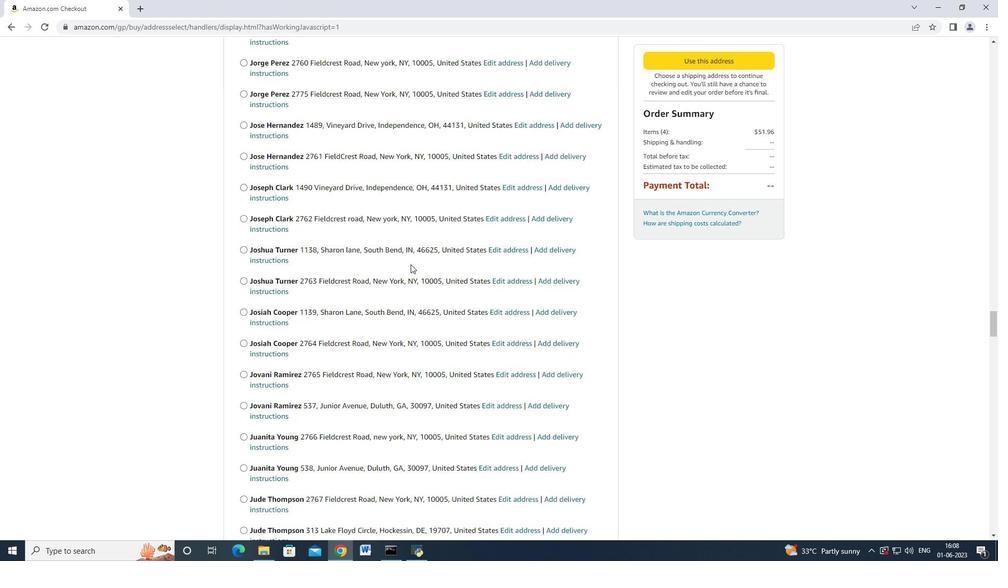 
Action: Mouse scrolled (411, 264) with delta (0, 0)
Screenshot: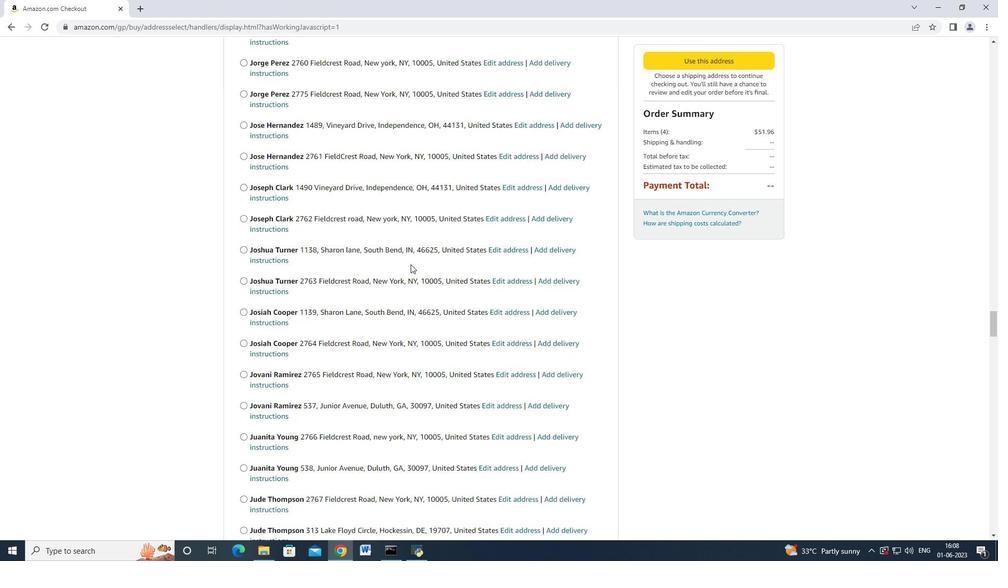 
Action: Mouse scrolled (411, 264) with delta (0, 0)
Screenshot: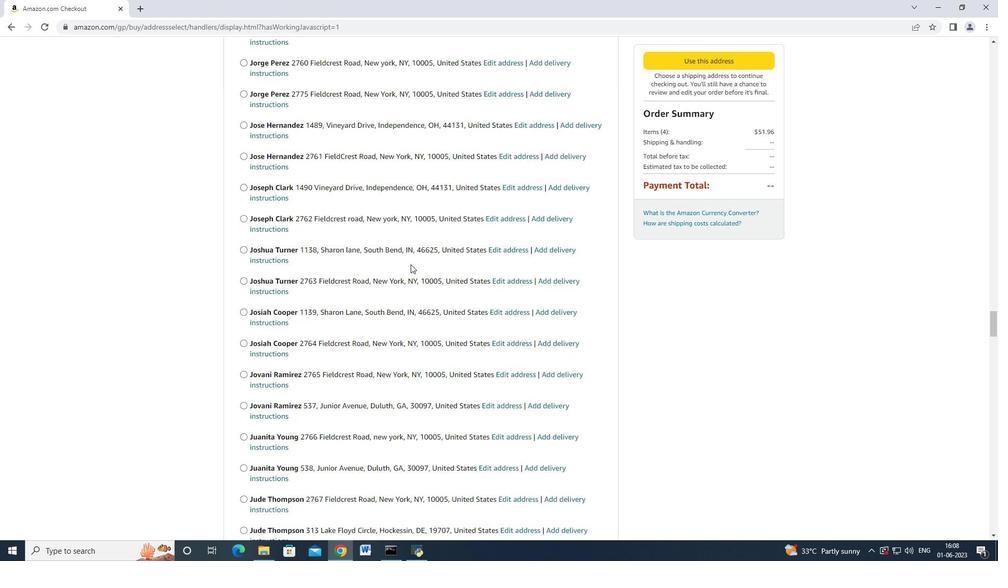
Action: Mouse scrolled (411, 264) with delta (0, 0)
Screenshot: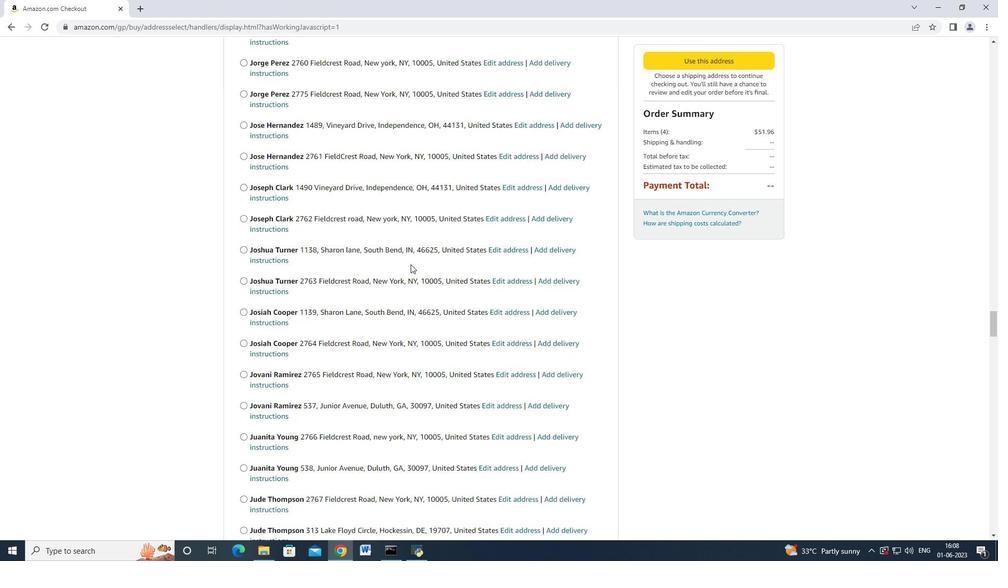 
Action: Mouse scrolled (411, 264) with delta (0, 0)
Screenshot: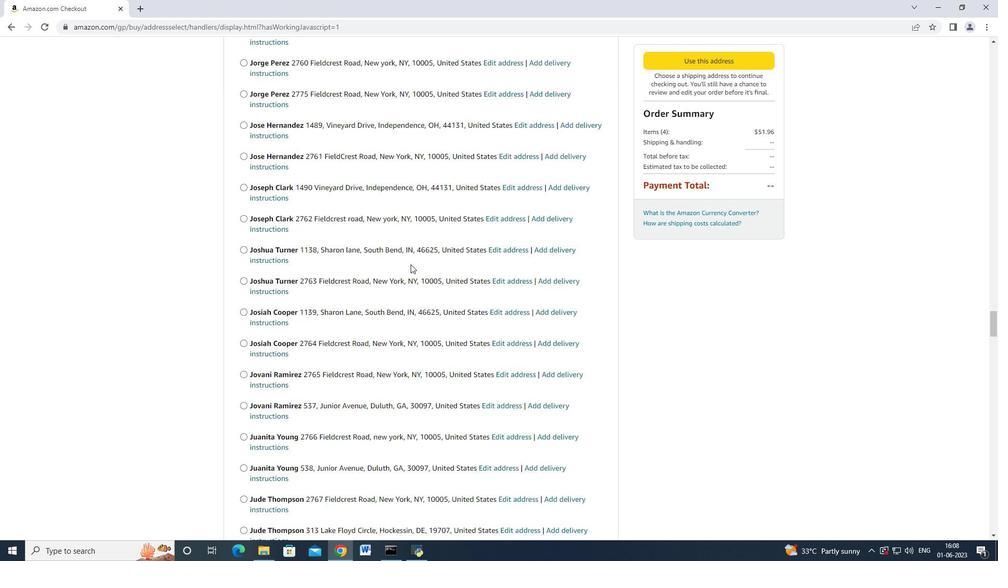 
Action: Mouse scrolled (411, 264) with delta (0, 0)
Screenshot: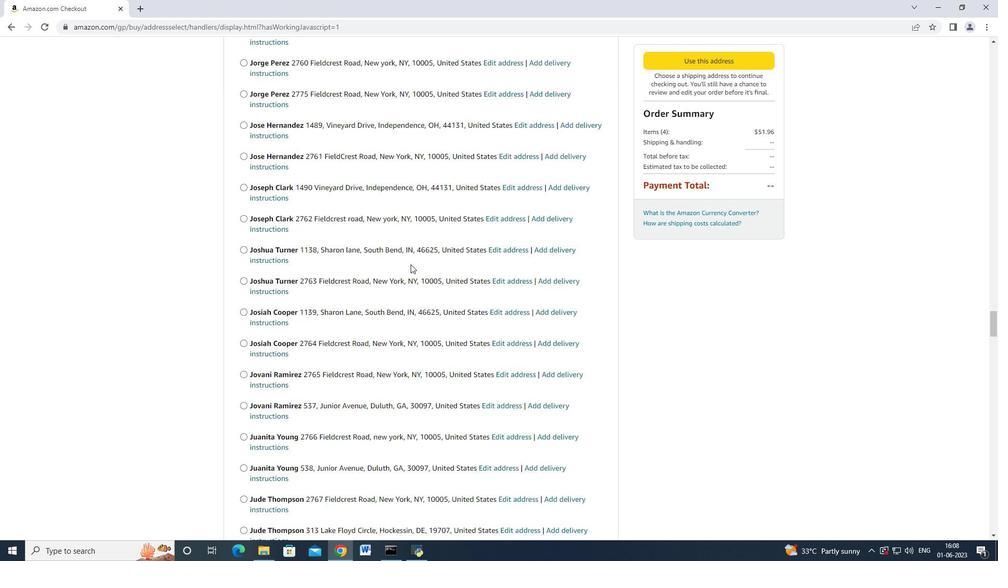 
Action: Mouse scrolled (411, 263) with delta (0, -1)
Screenshot: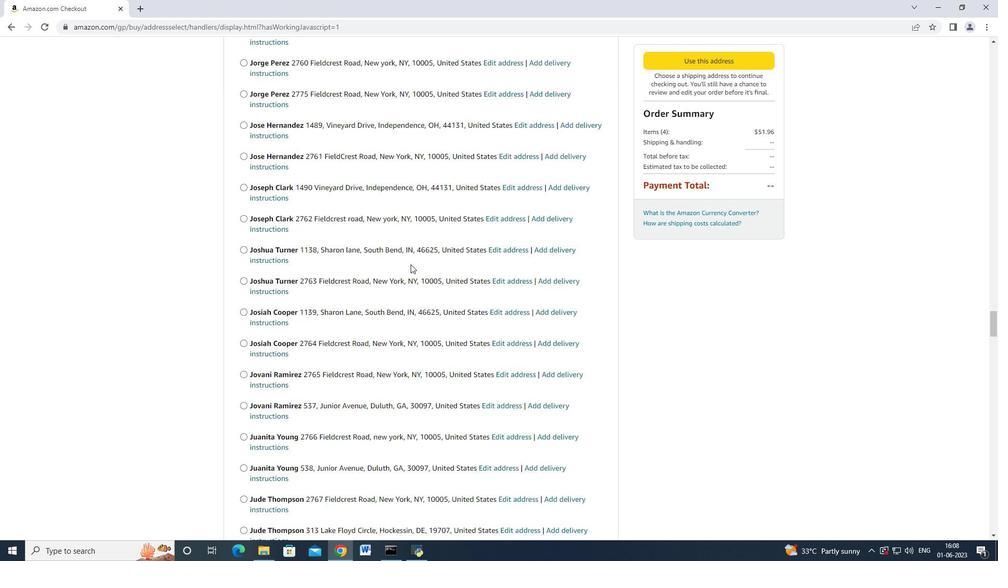 
Action: Mouse scrolled (411, 264) with delta (0, 0)
Screenshot: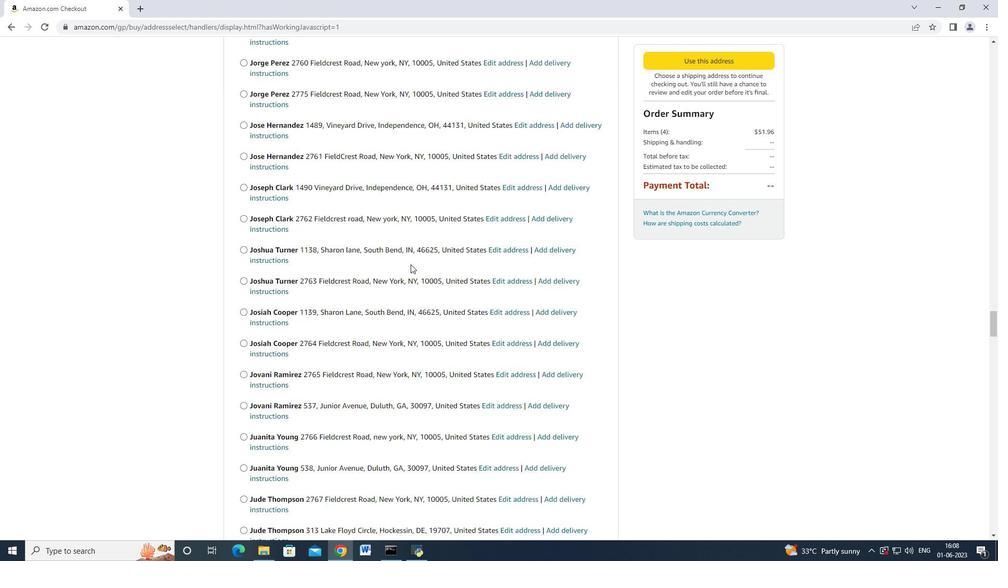 
Action: Mouse scrolled (411, 264) with delta (0, 0)
Screenshot: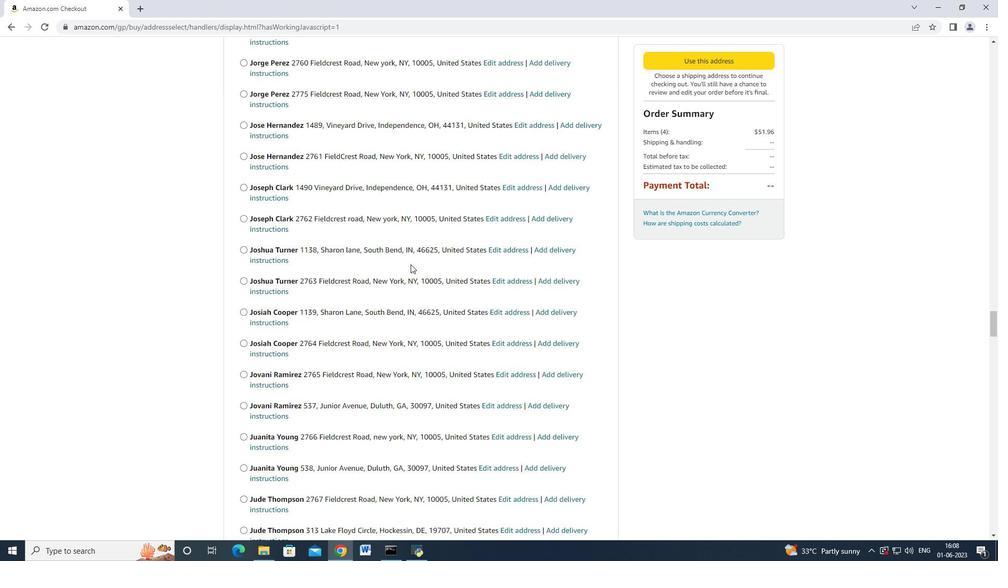 
Action: Mouse scrolled (411, 263) with delta (0, -1)
Screenshot: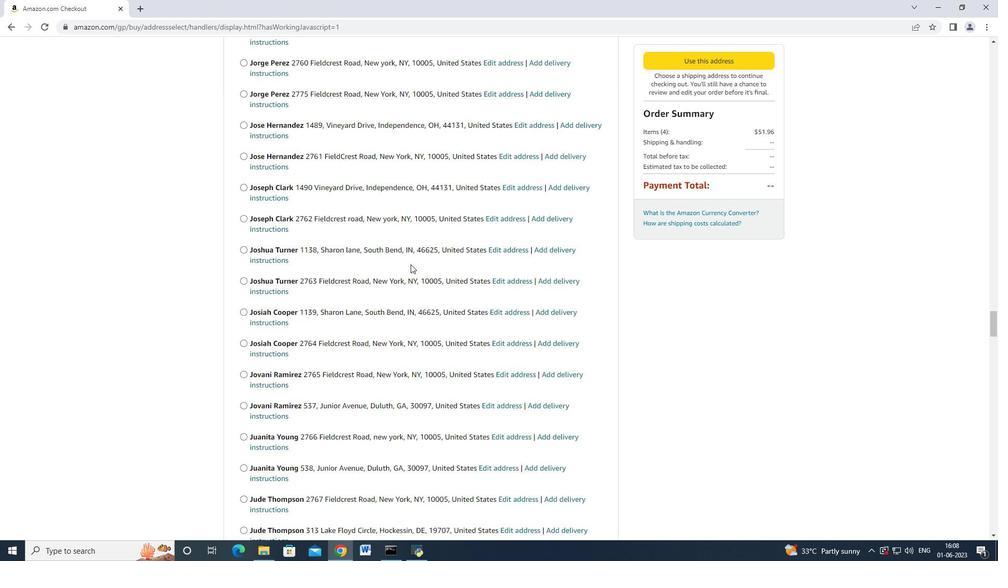 
Action: Mouse scrolled (411, 264) with delta (0, 0)
Screenshot: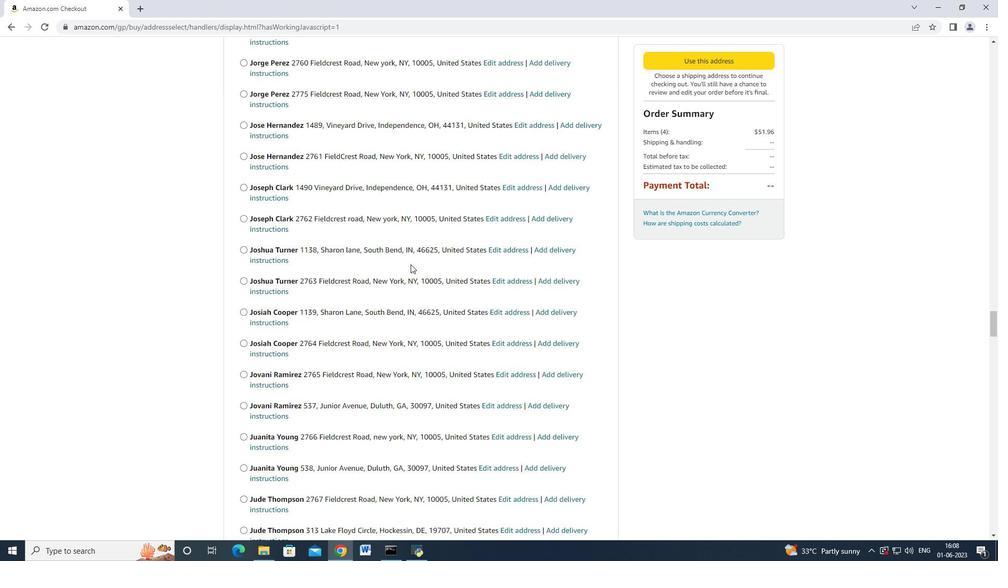 
Action: Mouse scrolled (411, 264) with delta (0, 0)
Screenshot: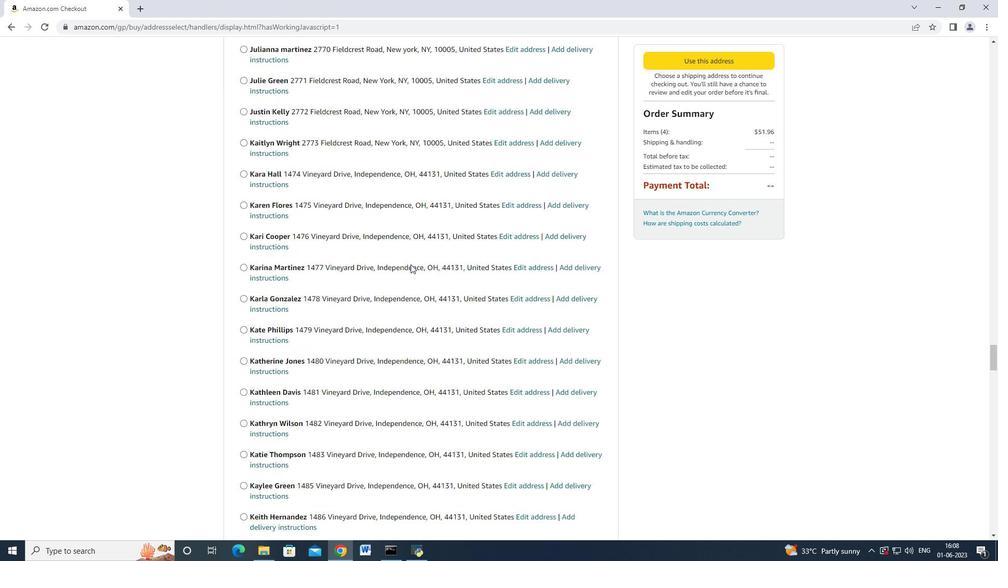 
Action: Mouse scrolled (411, 264) with delta (0, 0)
Screenshot: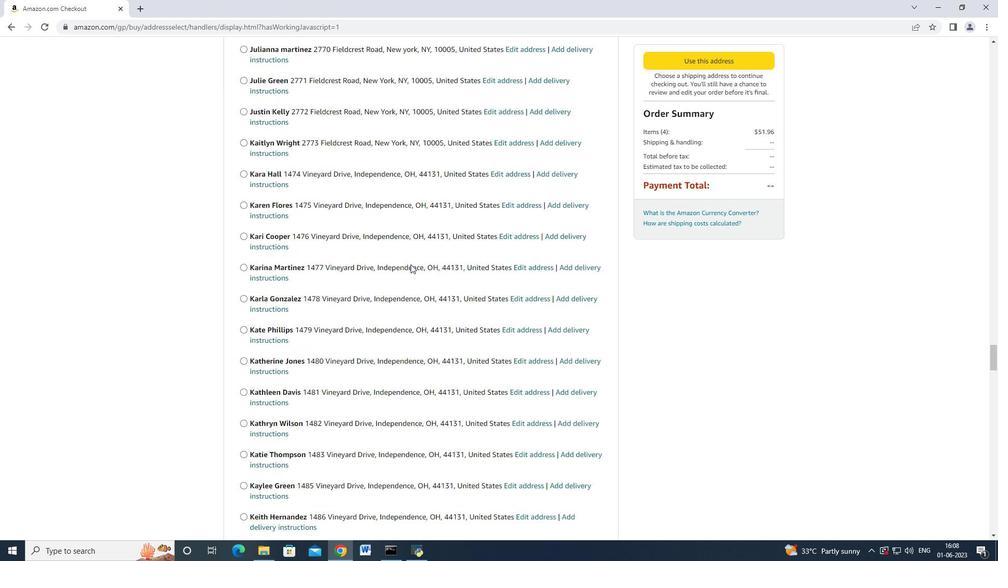 
Action: Mouse scrolled (411, 264) with delta (0, 0)
Screenshot: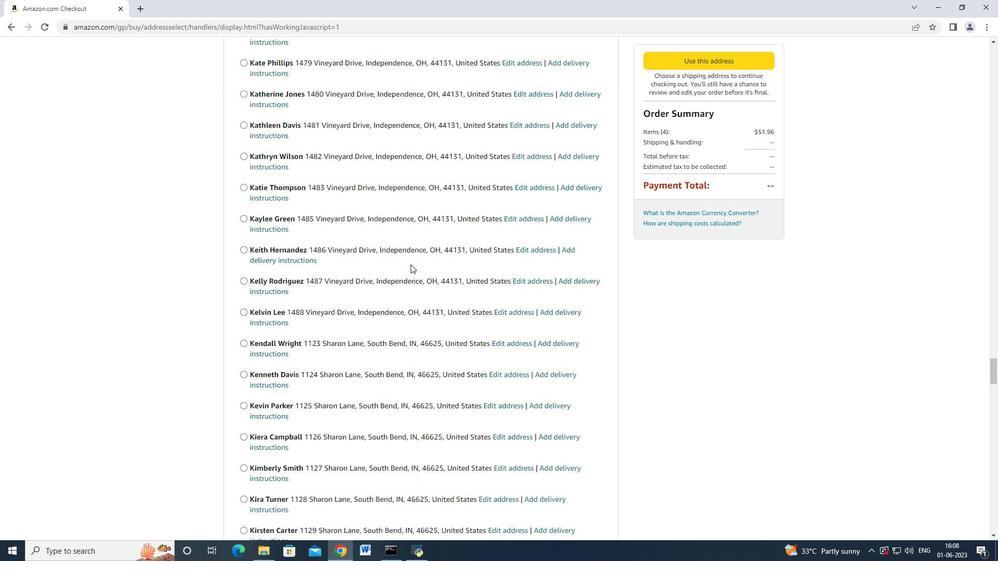 
Action: Mouse scrolled (411, 264) with delta (0, 0)
Screenshot: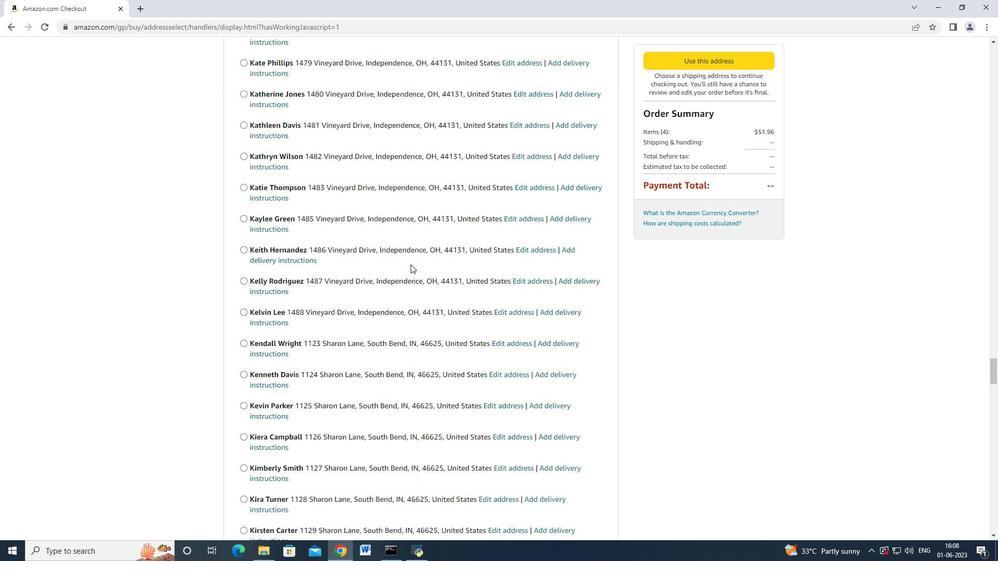 
Action: Mouse scrolled (411, 263) with delta (0, -1)
Screenshot: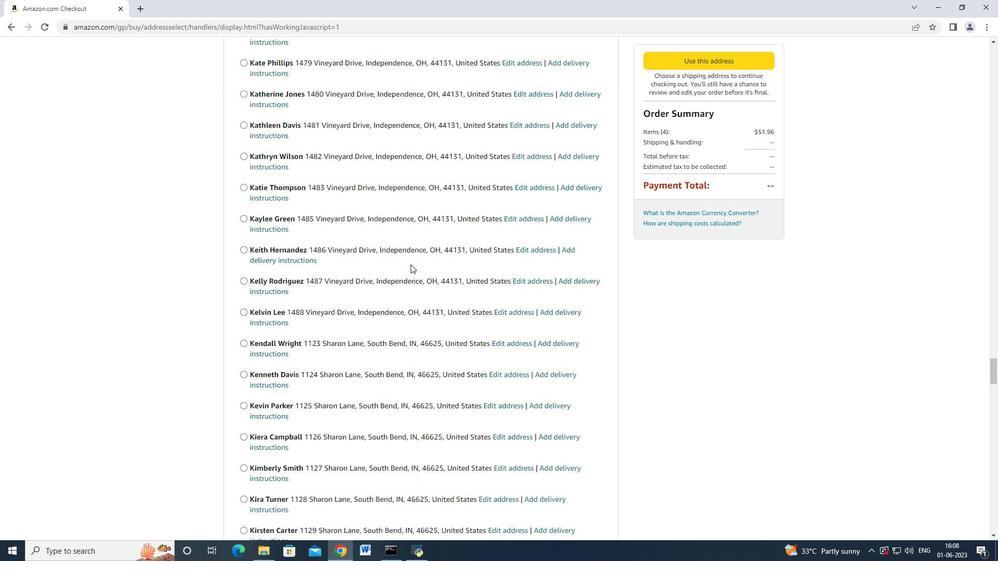 
Action: Mouse scrolled (411, 263) with delta (0, -1)
Screenshot: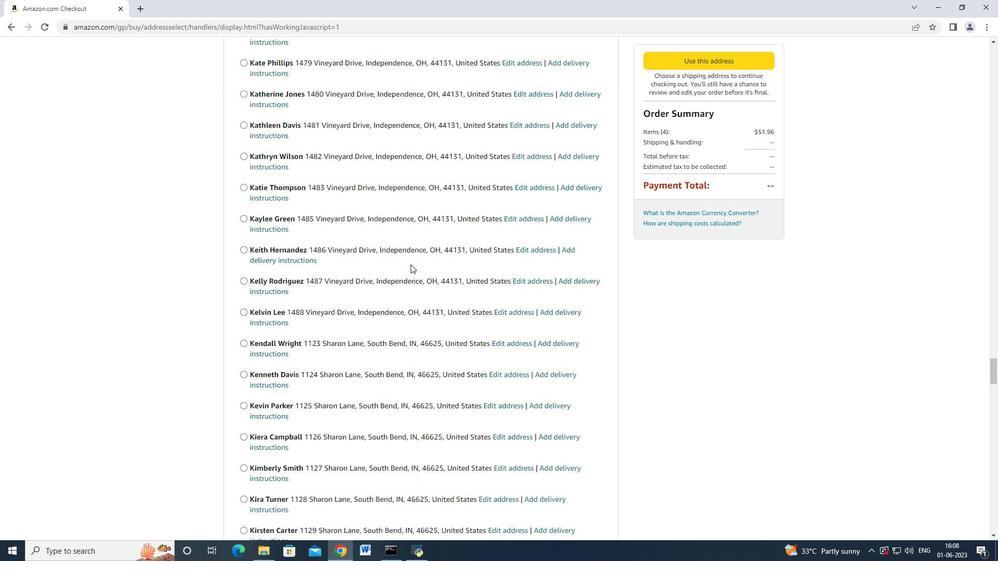 
Action: Mouse scrolled (411, 264) with delta (0, 0)
Screenshot: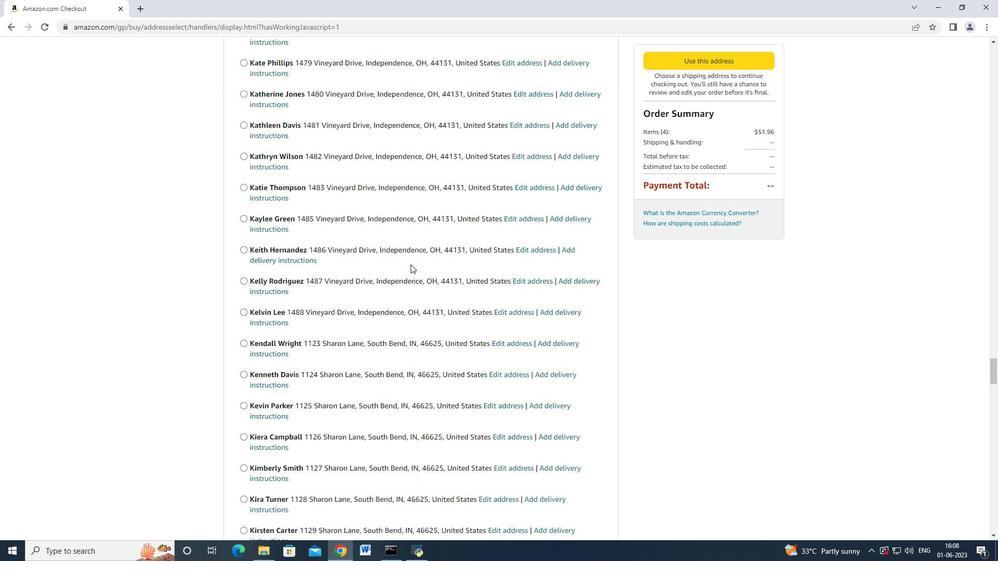 
Action: Mouse scrolled (411, 264) with delta (0, 0)
Screenshot: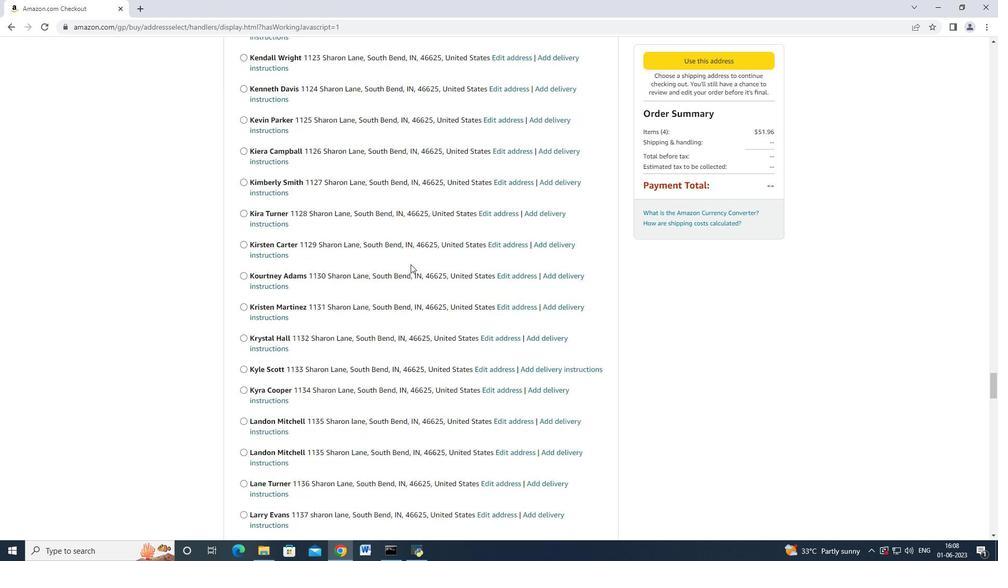 
Action: Mouse scrolled (411, 264) with delta (0, 0)
Screenshot: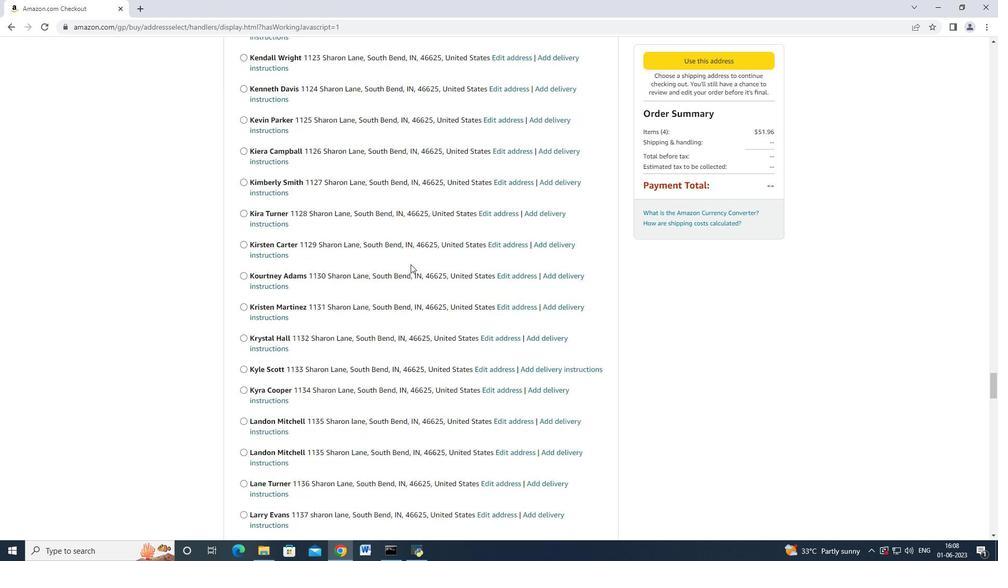 
Action: Mouse scrolled (411, 263) with delta (0, -1)
Screenshot: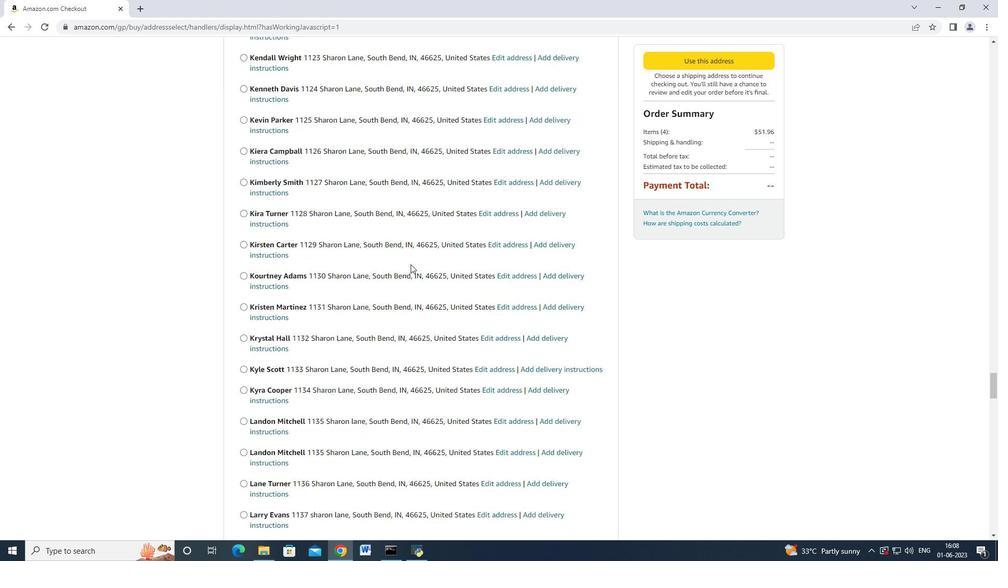 
Action: Mouse scrolled (411, 264) with delta (0, 0)
Screenshot: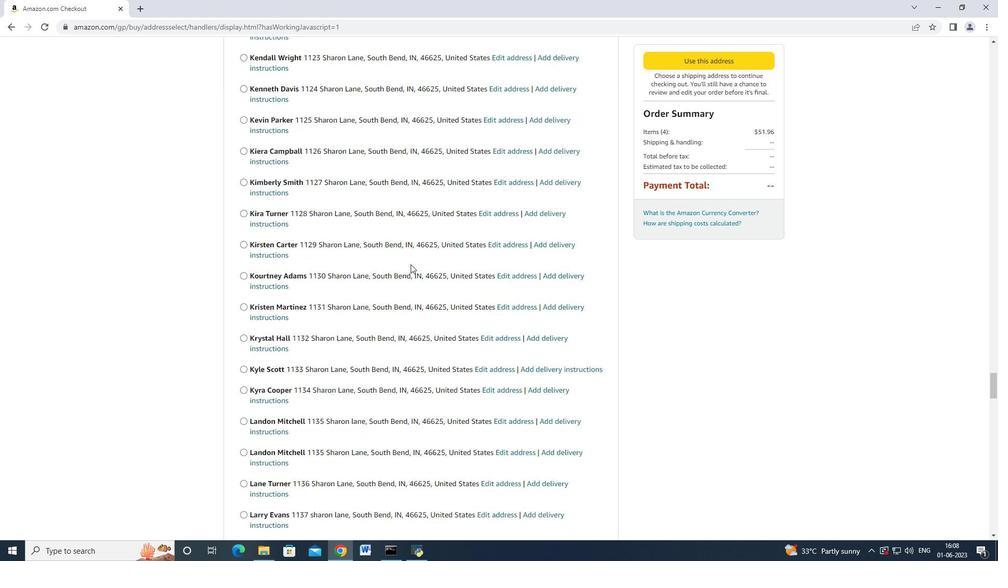 
Action: Mouse scrolled (411, 264) with delta (0, 0)
Screenshot: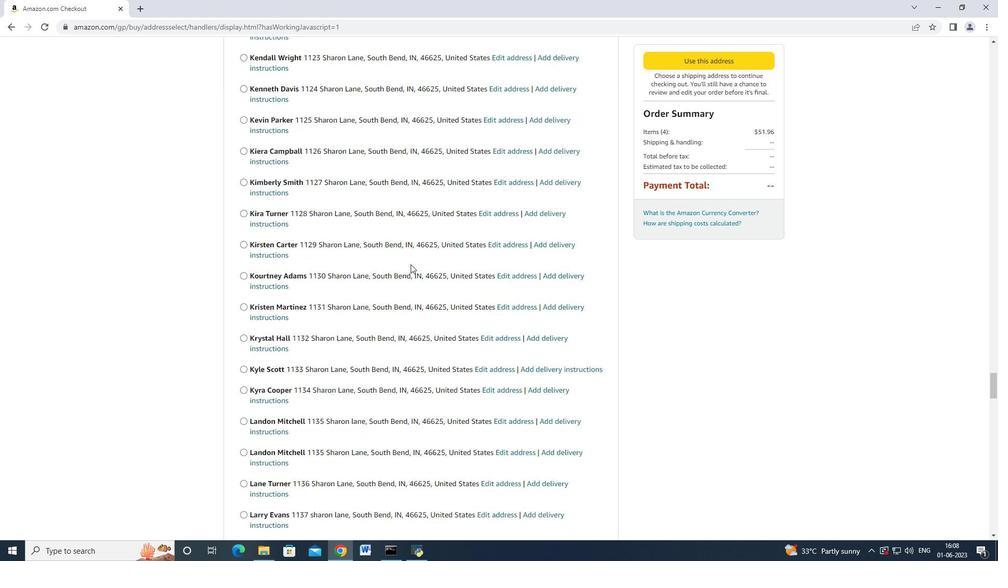 
Action: Mouse scrolled (411, 263) with delta (0, -1)
Screenshot: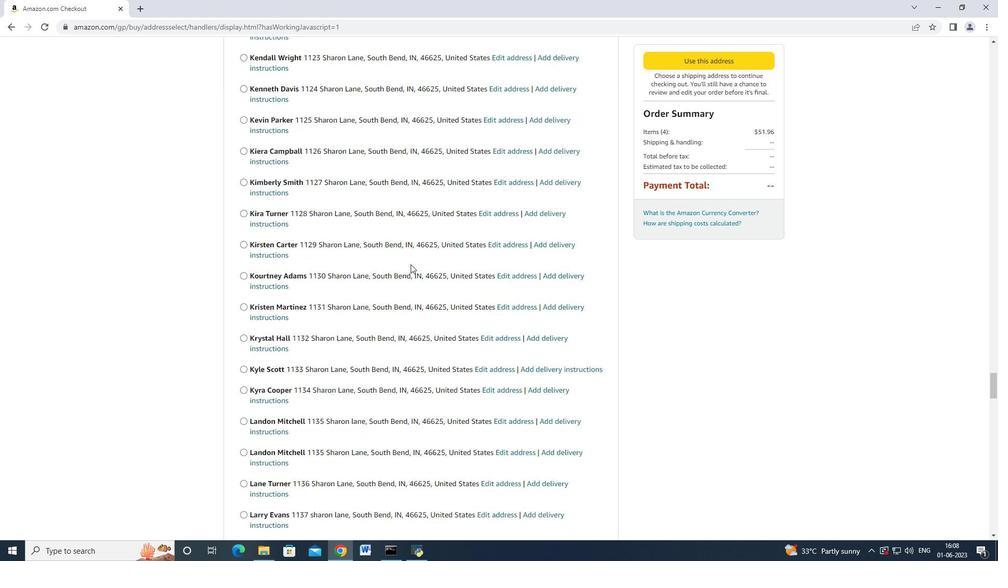 
Action: Mouse scrolled (411, 264) with delta (0, 0)
Screenshot: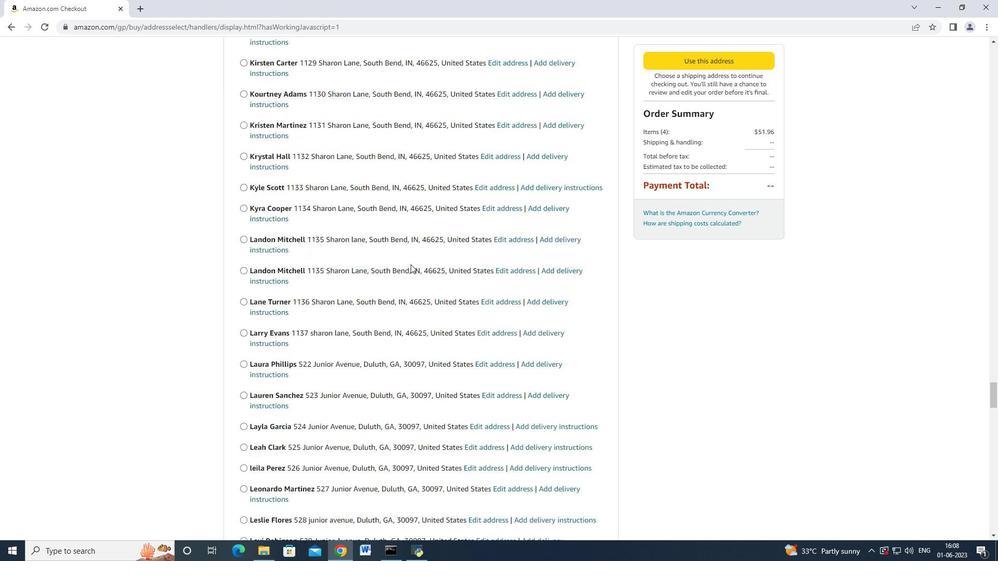 
Action: Mouse scrolled (411, 264) with delta (0, 0)
Screenshot: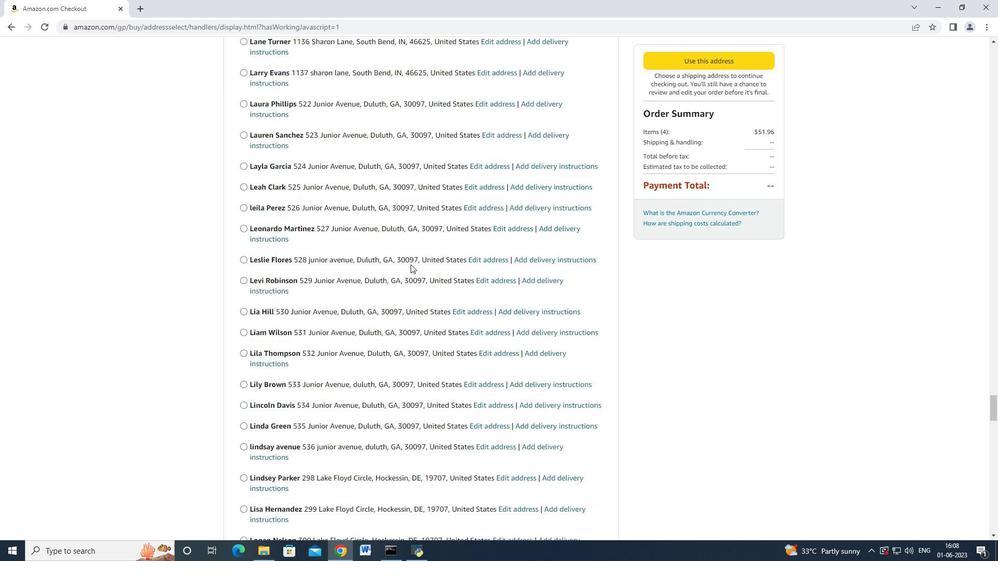 
Action: Mouse scrolled (411, 264) with delta (0, 0)
Screenshot: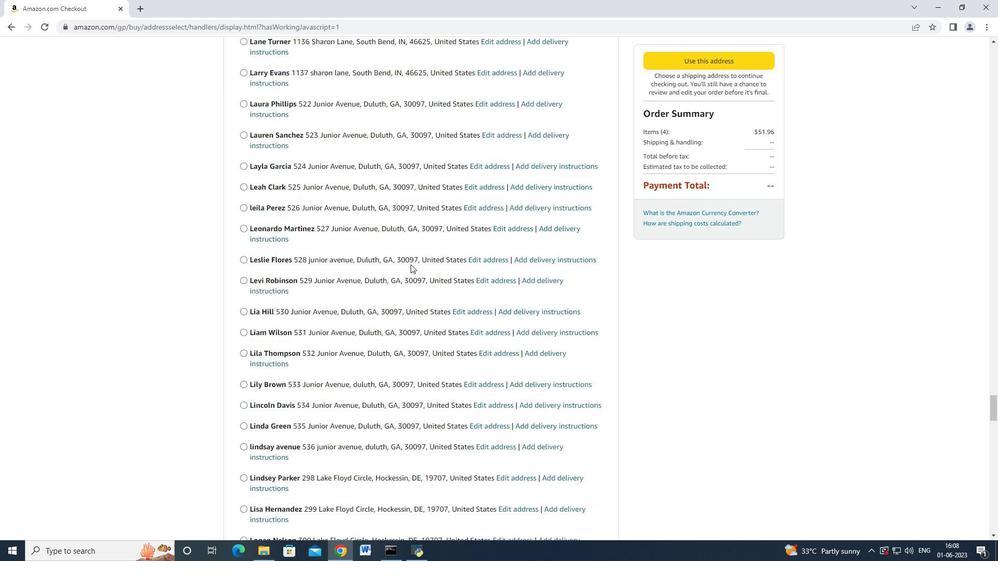 
Action: Mouse scrolled (411, 263) with delta (0, -1)
Screenshot: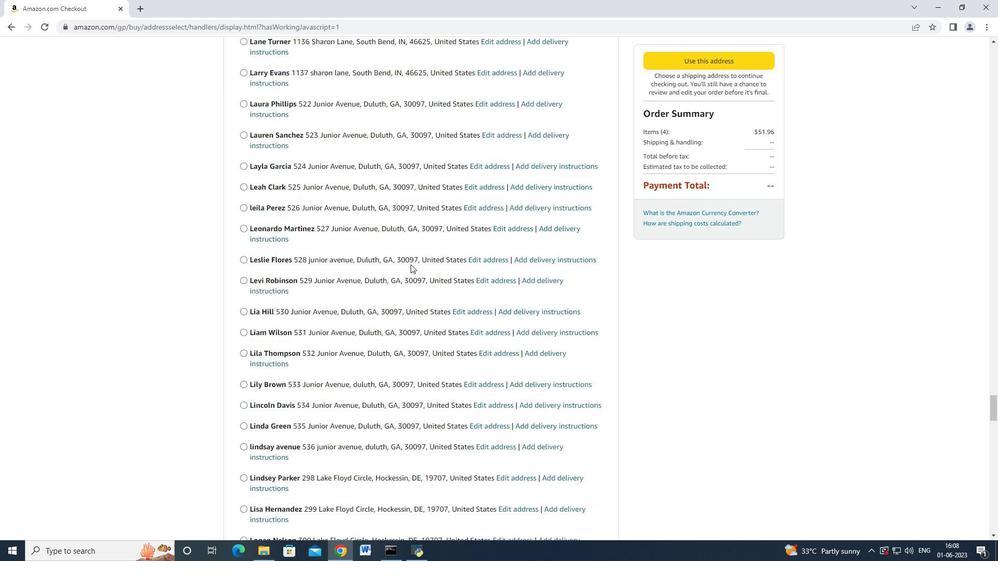 
Action: Mouse scrolled (411, 263) with delta (0, -1)
Screenshot: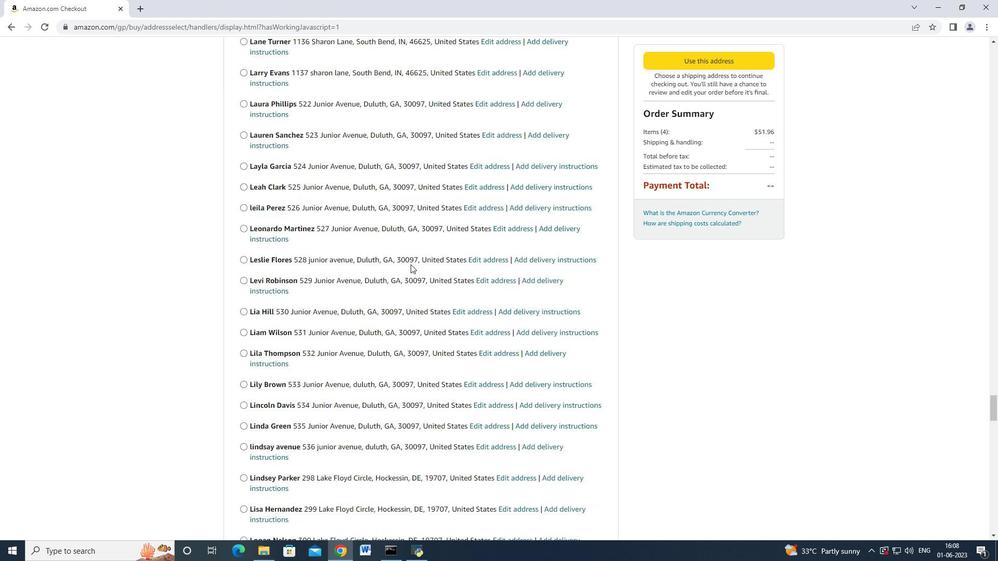 
Action: Mouse scrolled (411, 264) with delta (0, 0)
Screenshot: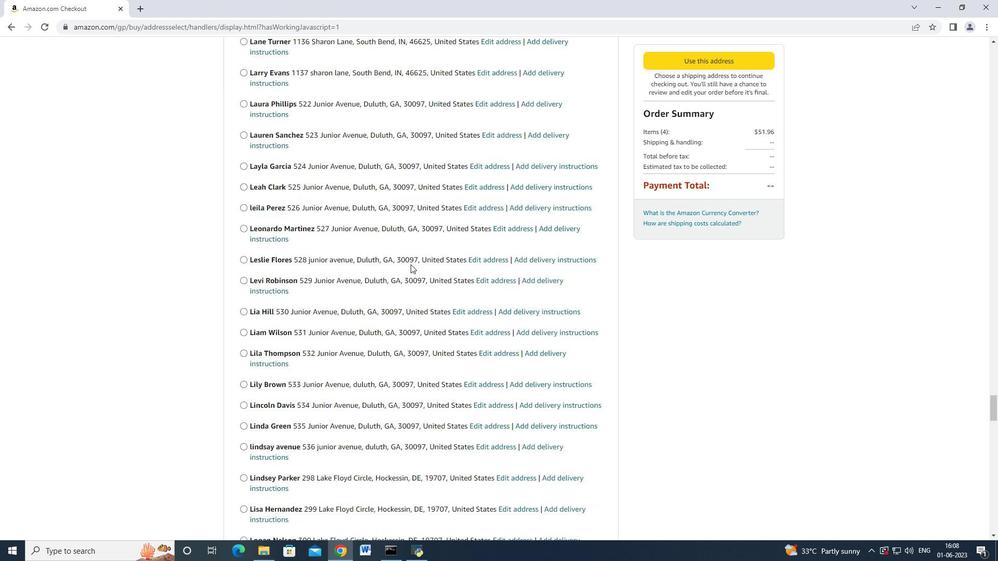 
Action: Mouse scrolled (411, 264) with delta (0, 0)
Screenshot: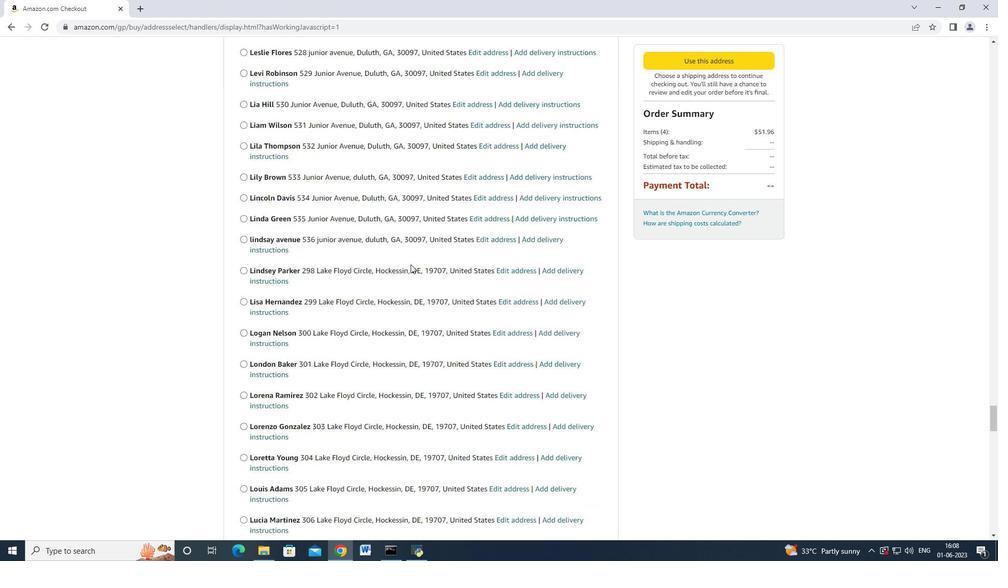 
Action: Mouse scrolled (411, 264) with delta (0, 0)
Screenshot: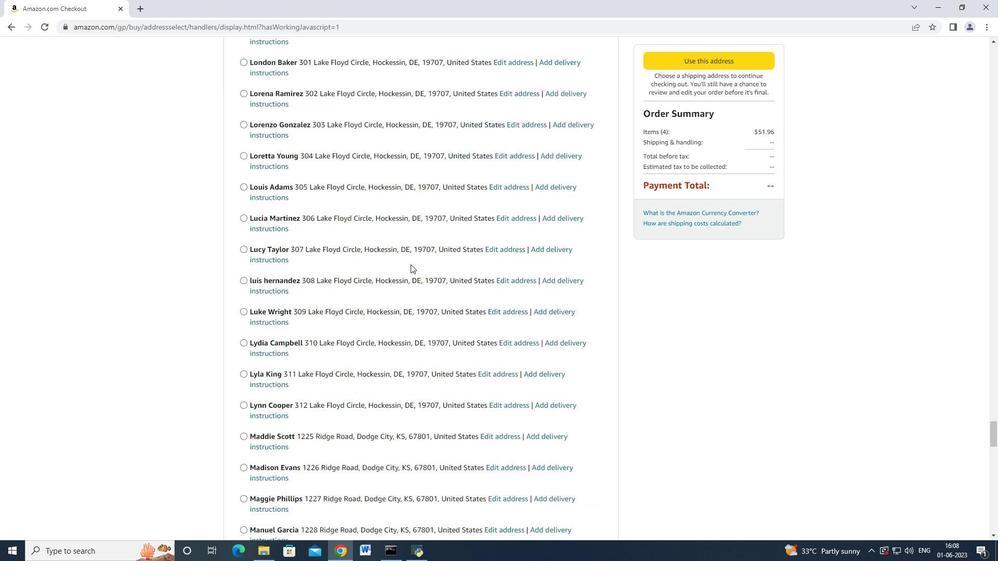 
Action: Mouse scrolled (411, 264) with delta (0, 0)
Screenshot: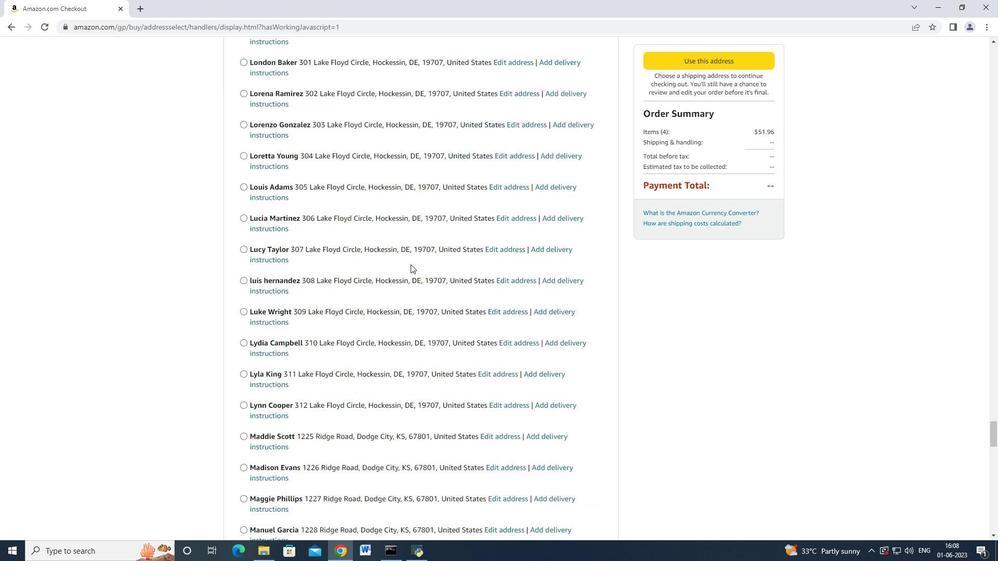 
Action: Mouse scrolled (411, 264) with delta (0, 0)
Screenshot: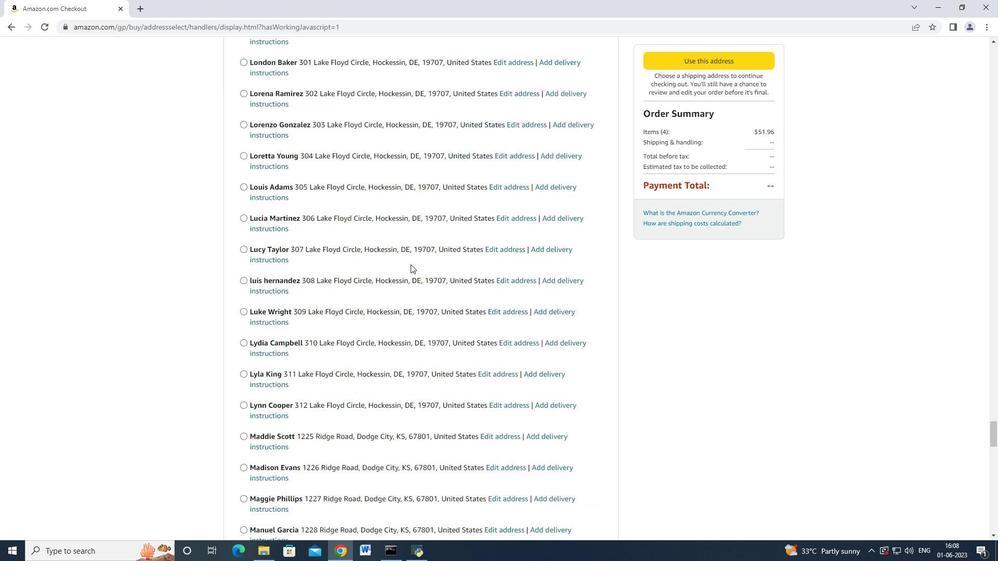
Action: Mouse scrolled (411, 263) with delta (0, -1)
Screenshot: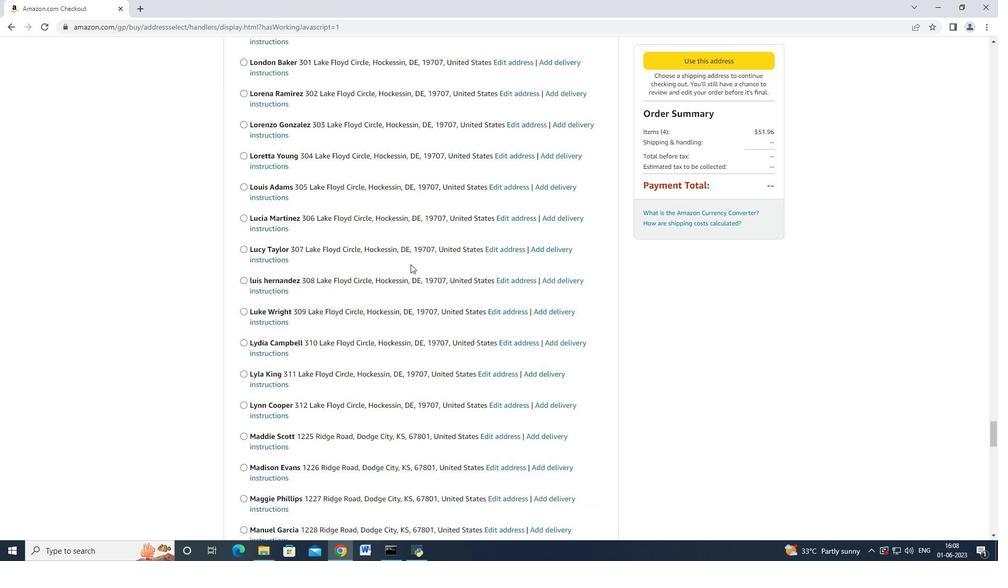 
Action: Mouse scrolled (411, 263) with delta (0, -1)
Screenshot: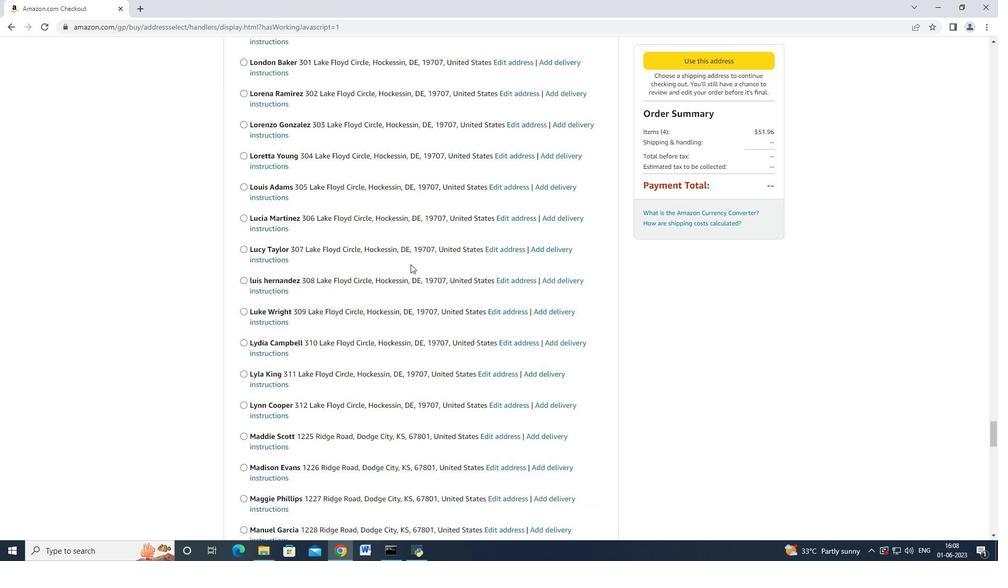 
Action: Mouse scrolled (411, 264) with delta (0, 0)
Screenshot: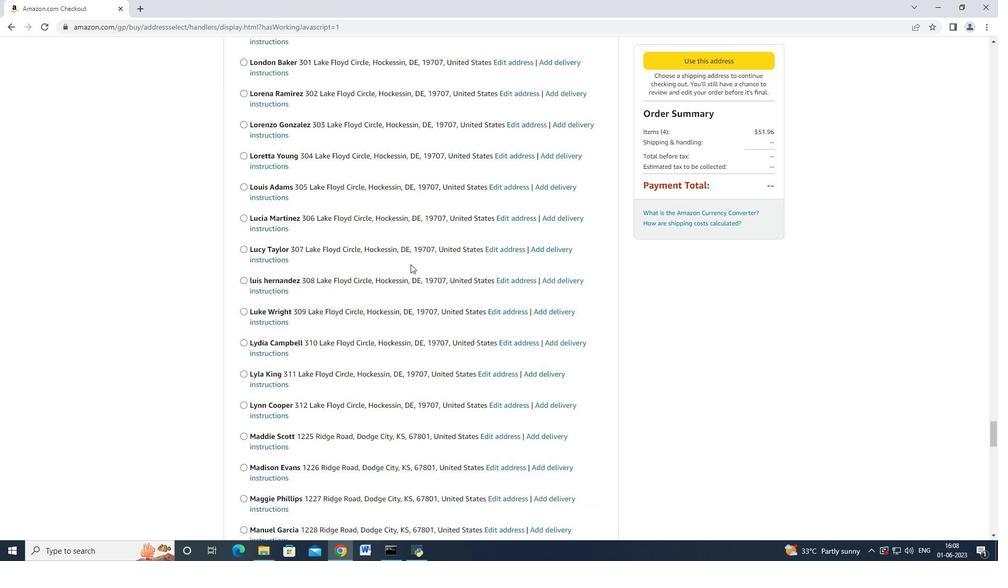
Action: Mouse scrolled (411, 264) with delta (0, 0)
Screenshot: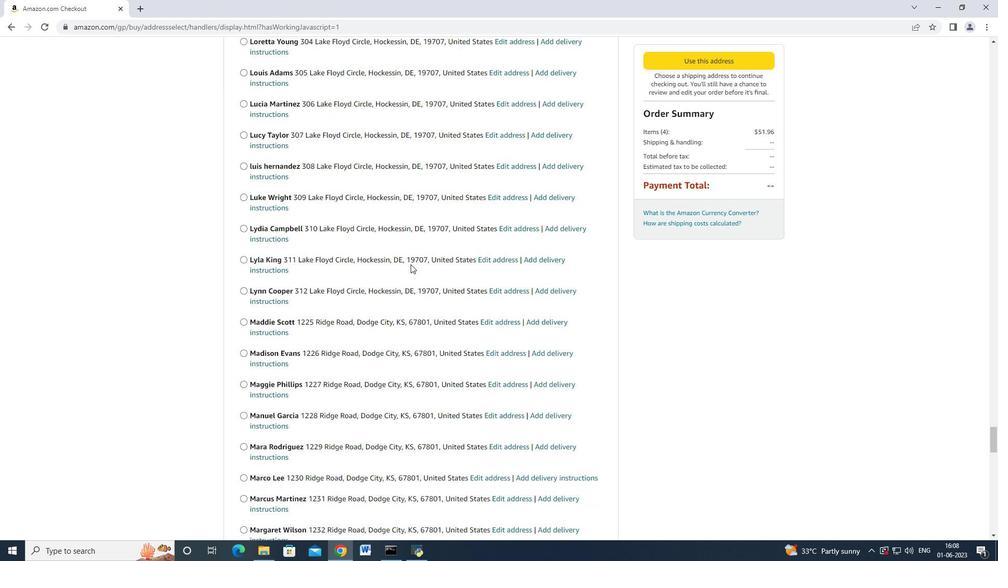 
Action: Mouse scrolled (411, 264) with delta (0, 0)
Screenshot: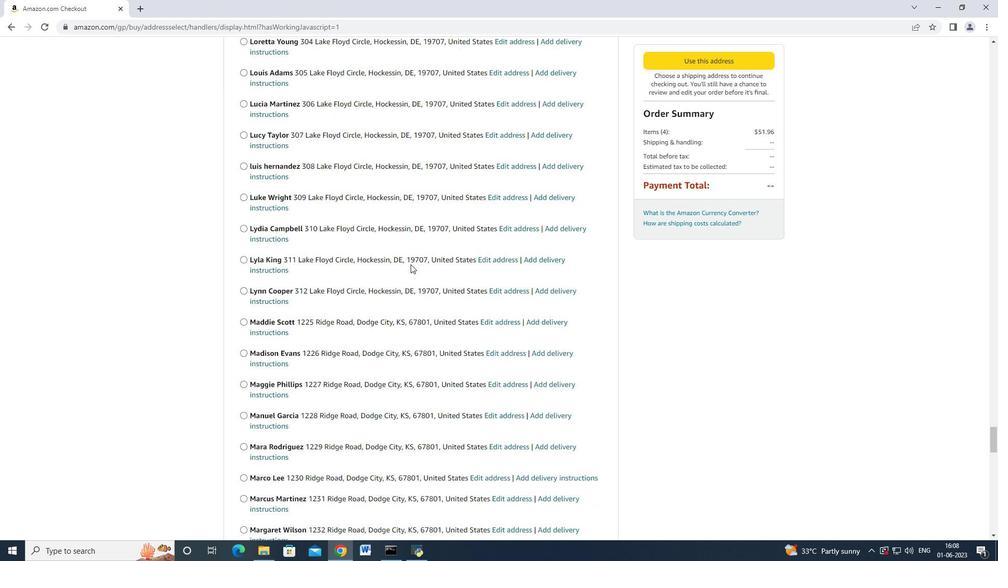 
Action: Mouse scrolled (411, 264) with delta (0, 0)
Screenshot: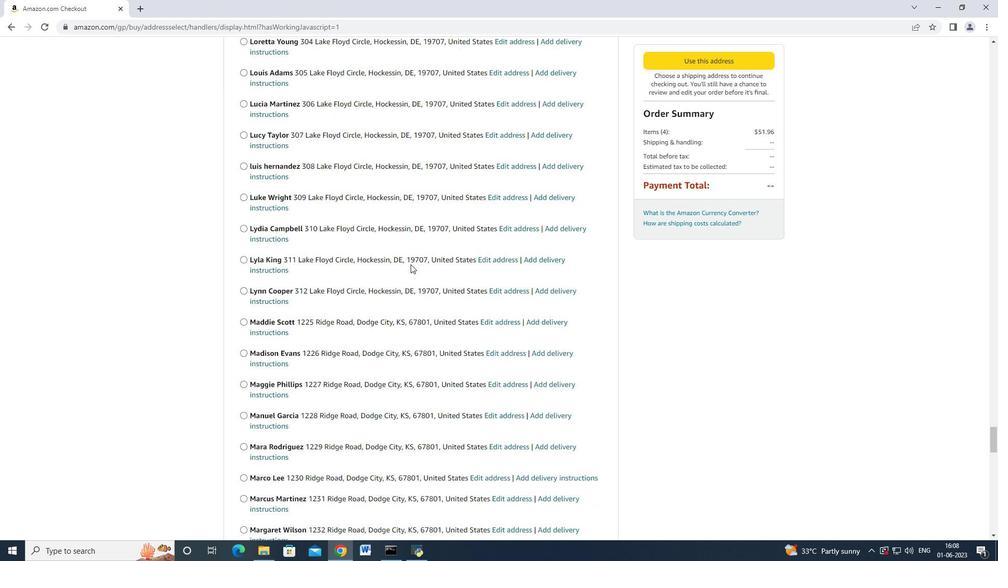 
Action: Mouse scrolled (411, 263) with delta (0, -1)
Screenshot: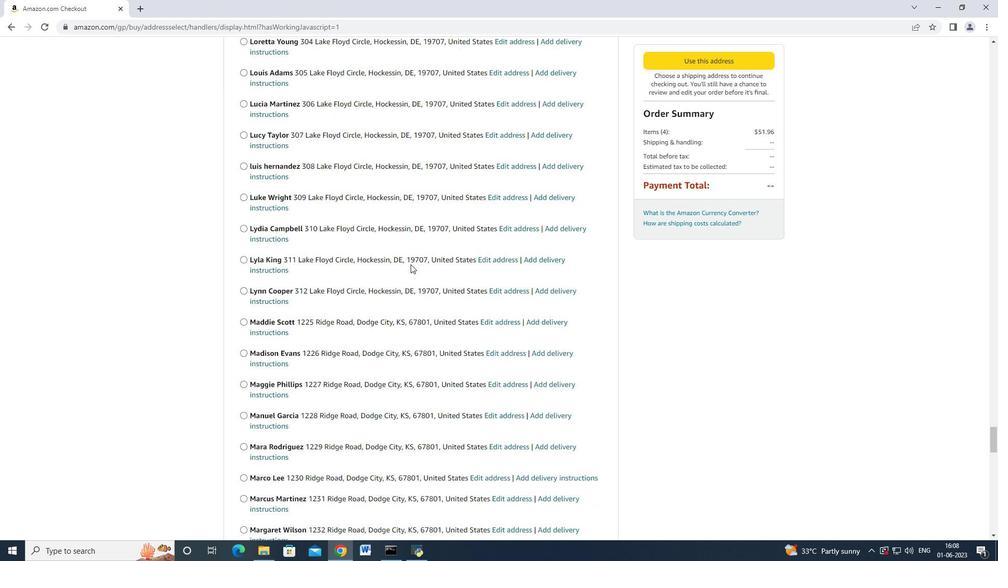 
Action: Mouse scrolled (411, 263) with delta (0, -1)
Screenshot: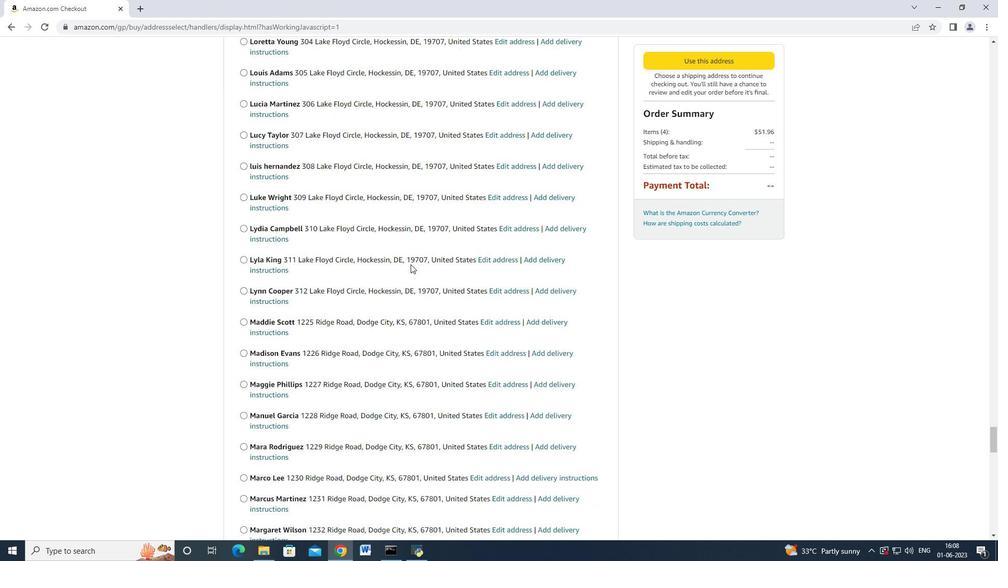 
Action: Mouse scrolled (411, 263) with delta (0, -1)
Screenshot: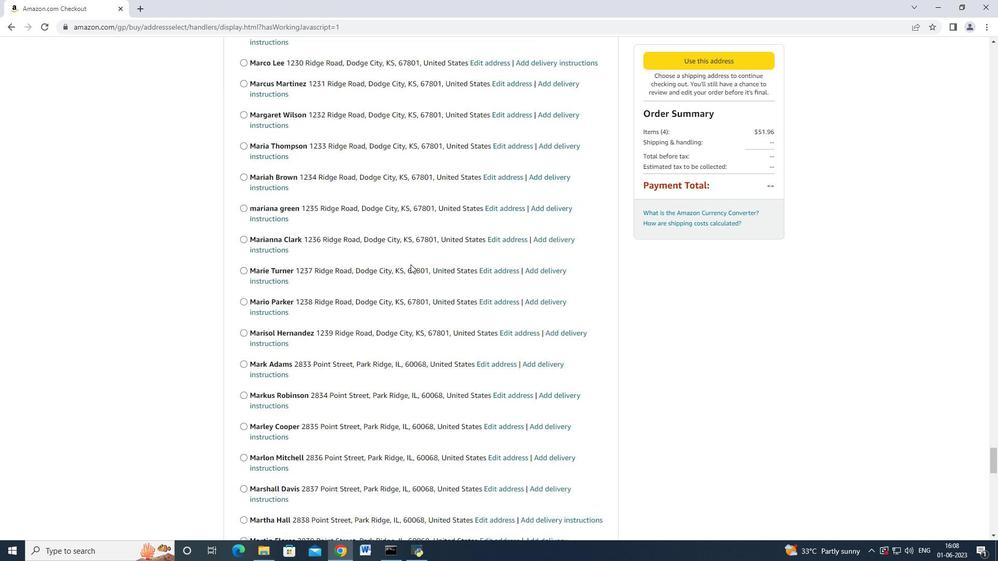 
Action: Mouse scrolled (411, 263) with delta (0, -1)
Screenshot: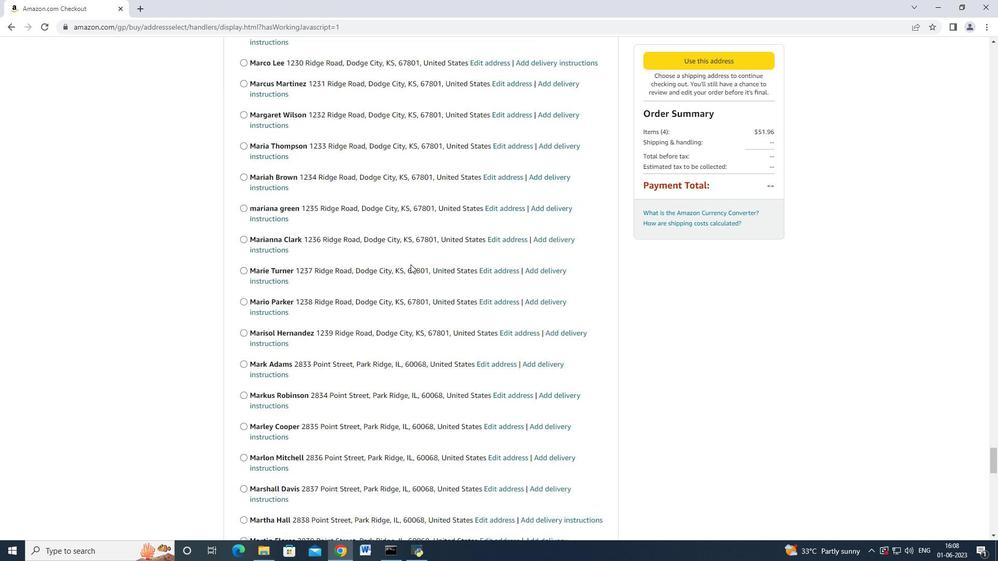 
Action: Mouse scrolled (411, 264) with delta (0, 0)
Screenshot: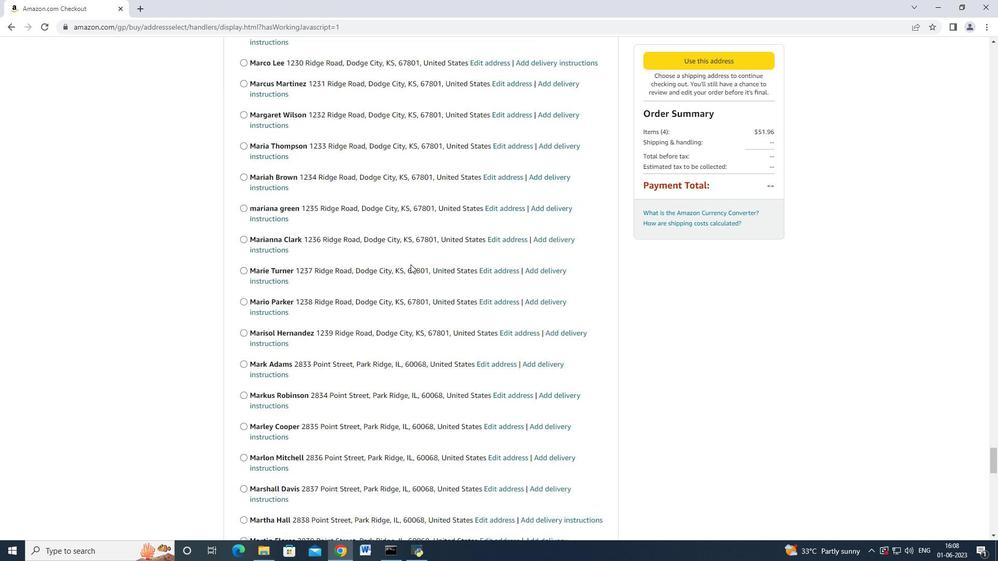 
Action: Mouse scrolled (411, 264) with delta (0, 0)
Screenshot: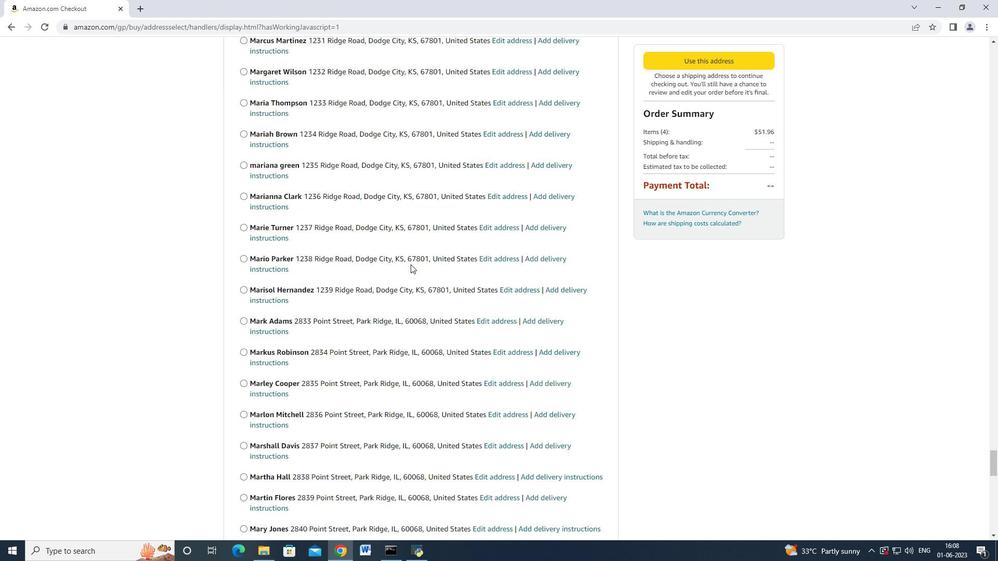 
Action: Mouse scrolled (411, 264) with delta (0, 0)
Screenshot: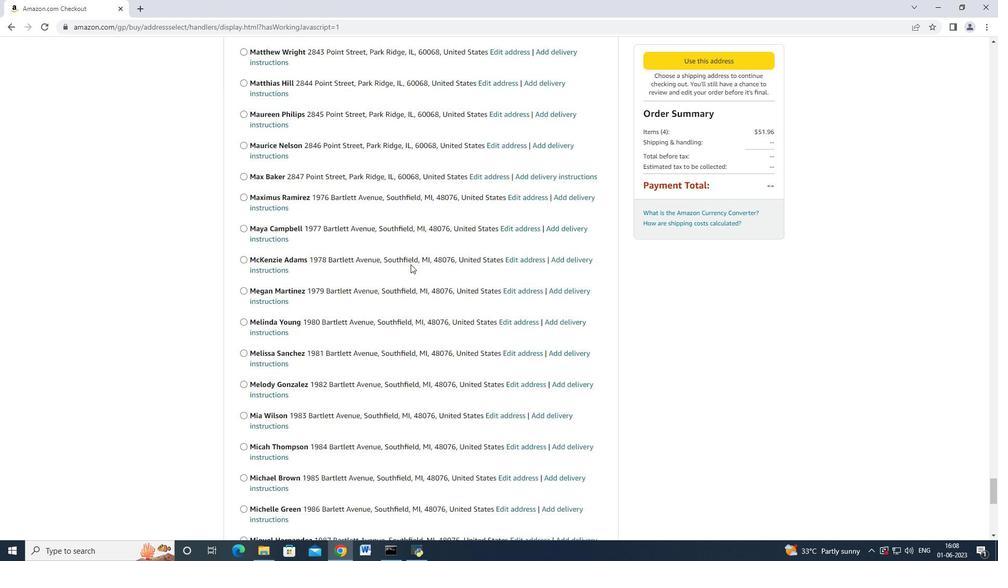 
Action: Mouse scrolled (411, 263) with delta (0, -1)
Screenshot: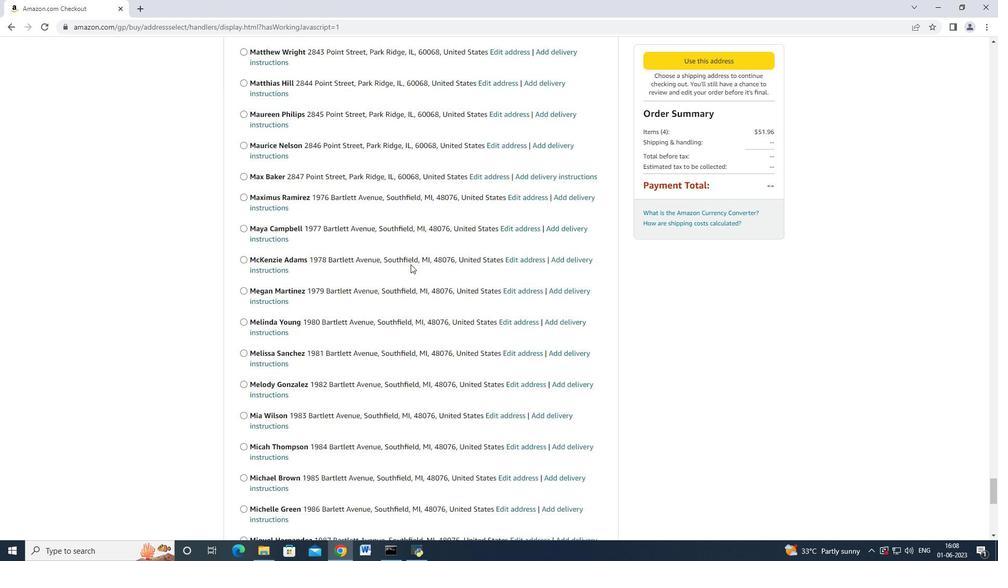
Action: Mouse scrolled (411, 264) with delta (0, 0)
Screenshot: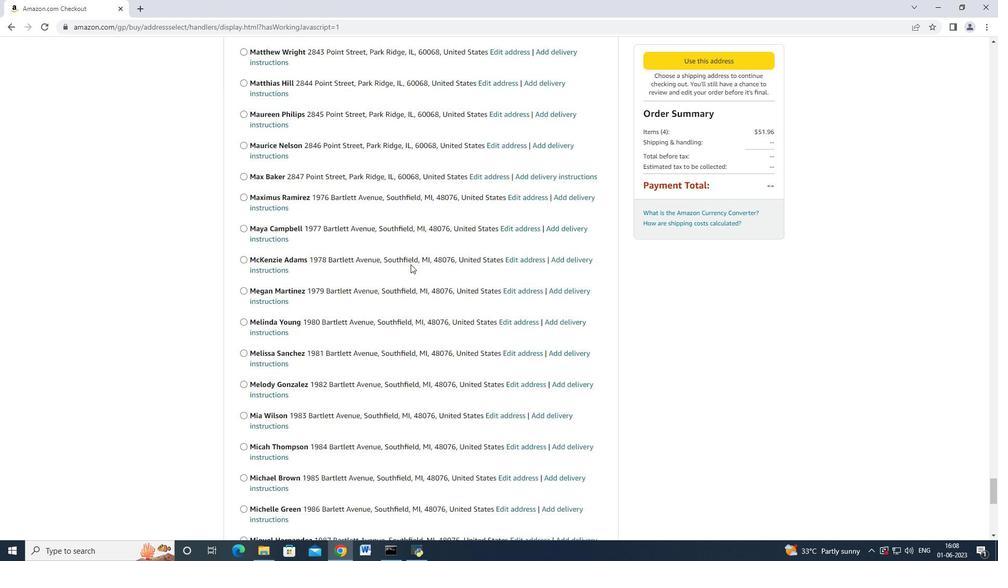 
Action: Mouse scrolled (411, 263) with delta (0, -1)
Screenshot: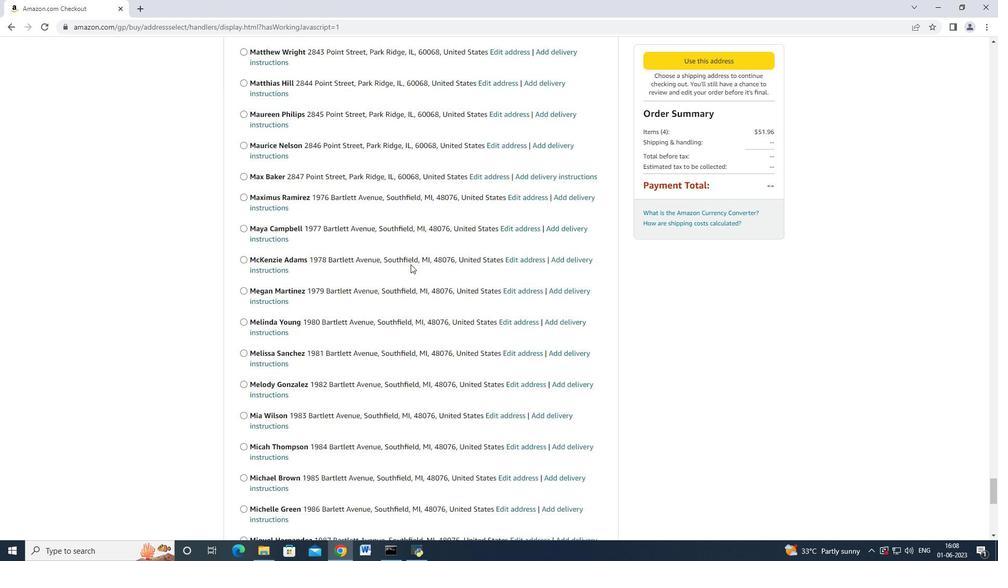 
Action: Mouse scrolled (411, 263) with delta (0, -1)
Screenshot: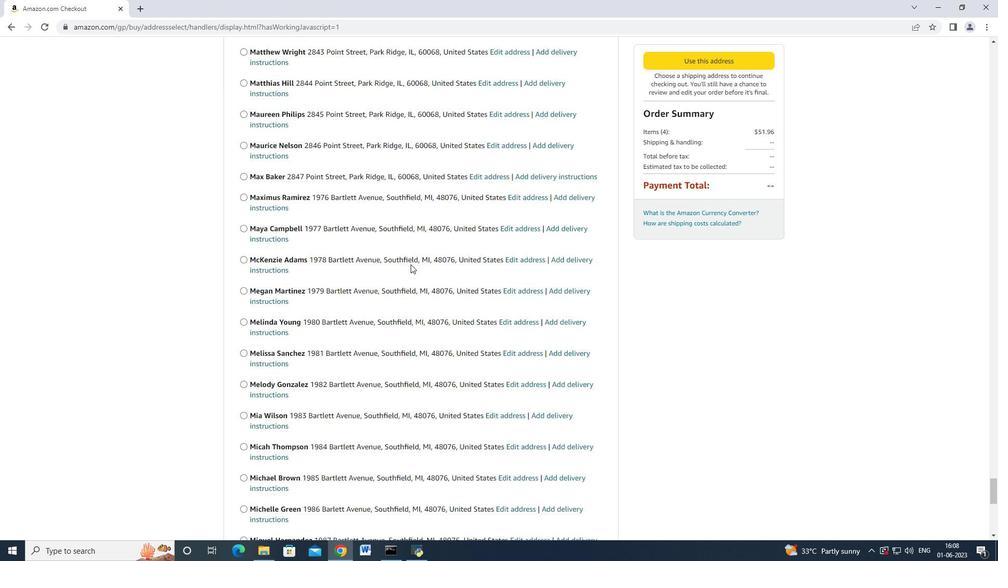 
Action: Mouse scrolled (411, 264) with delta (0, 0)
Screenshot: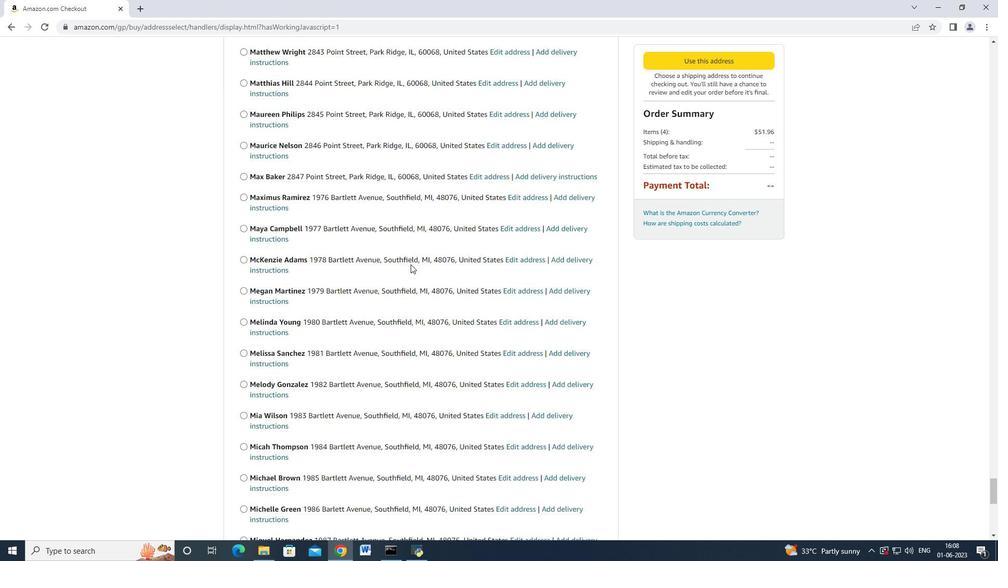 
Action: Mouse scrolled (411, 264) with delta (0, 0)
Screenshot: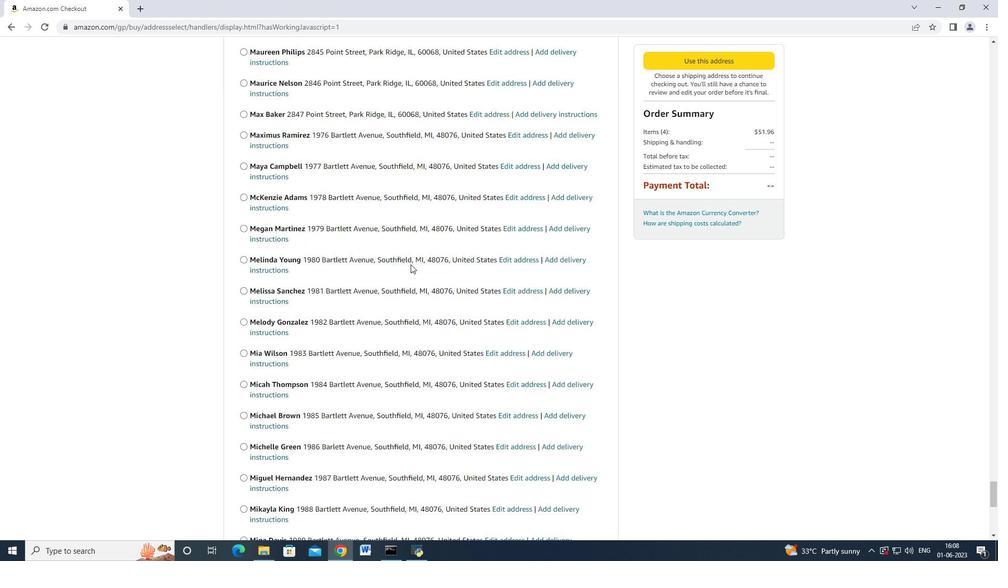 
Action: Mouse scrolled (411, 264) with delta (0, 0)
Screenshot: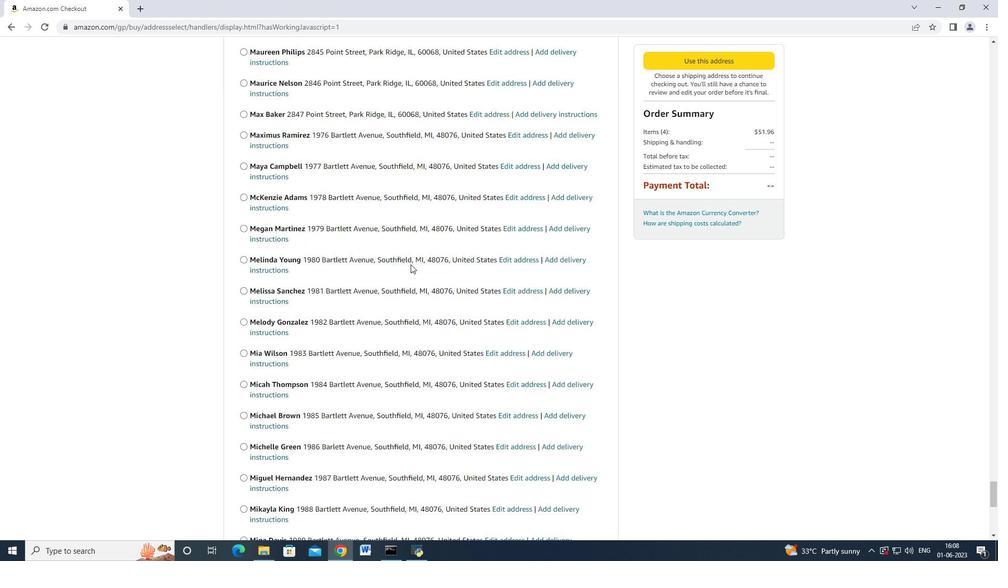 
Action: Mouse scrolled (411, 263) with delta (0, -1)
Screenshot: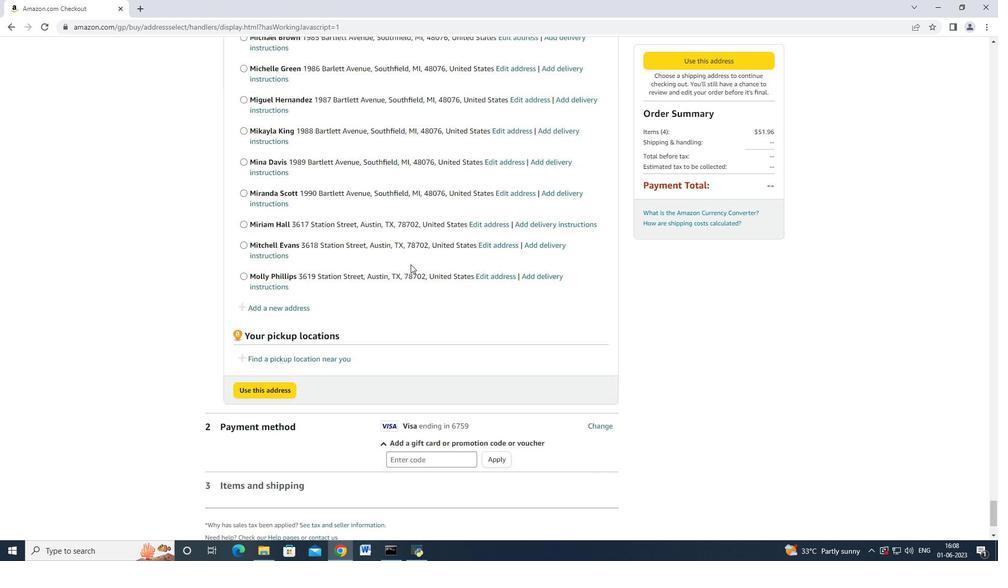 
Action: Mouse scrolled (411, 263) with delta (0, -1)
Screenshot: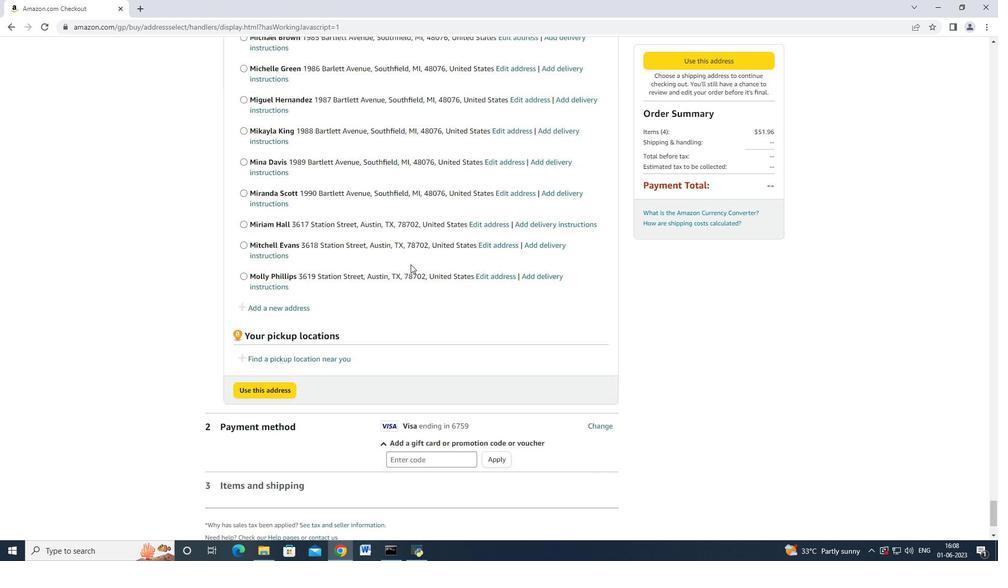 
Action: Mouse scrolled (411, 264) with delta (0, 0)
Screenshot: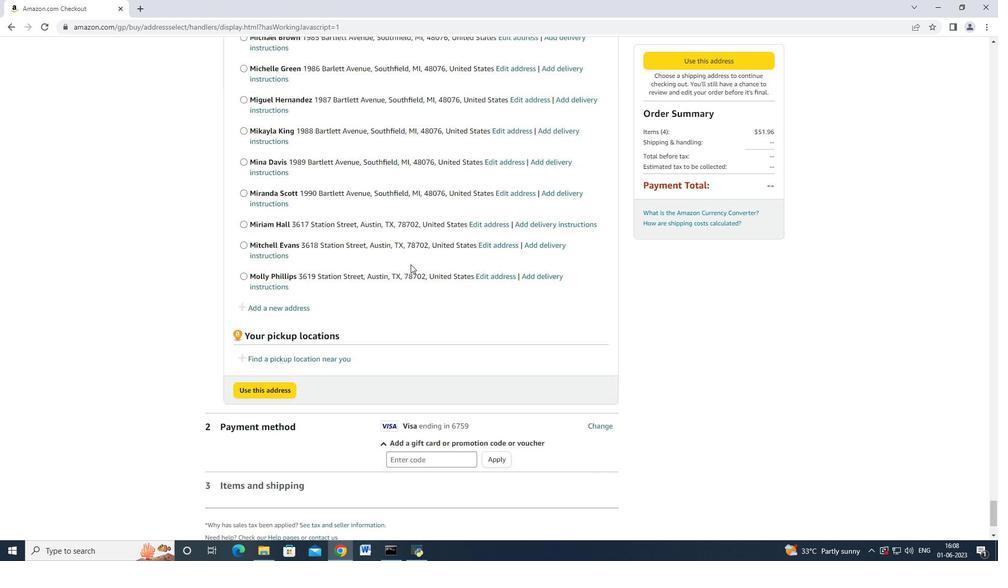 
Action: Mouse scrolled (411, 264) with delta (0, 0)
Screenshot: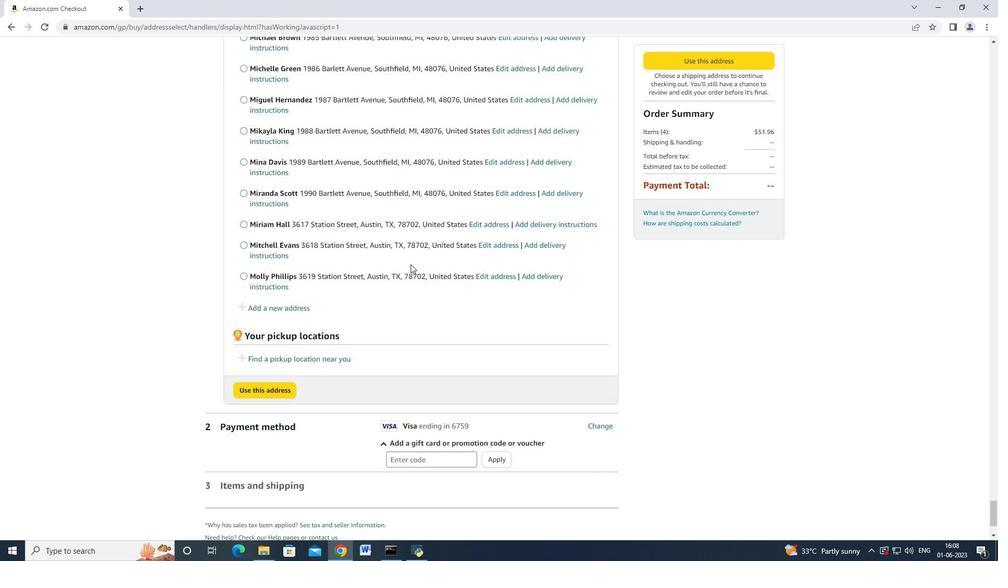 
Action: Mouse scrolled (411, 264) with delta (0, 0)
Screenshot: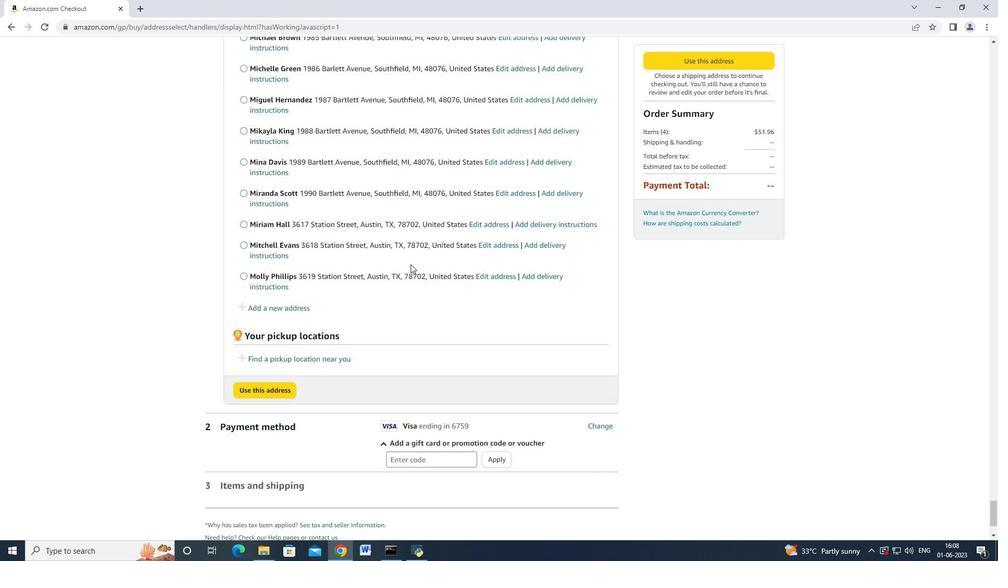 
Action: Mouse moved to (285, 215)
Screenshot: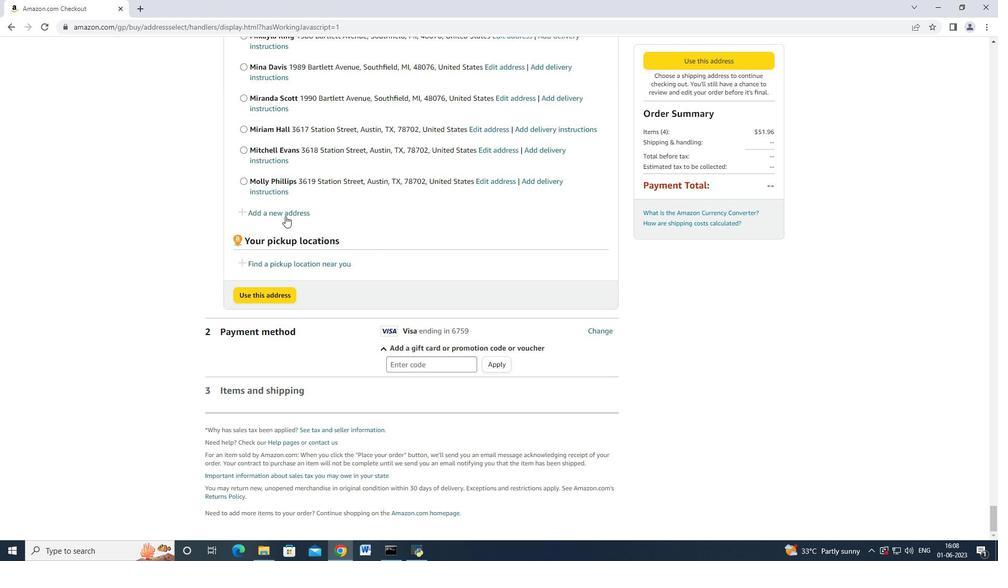 
Action: Mouse pressed left at (285, 215)
Screenshot: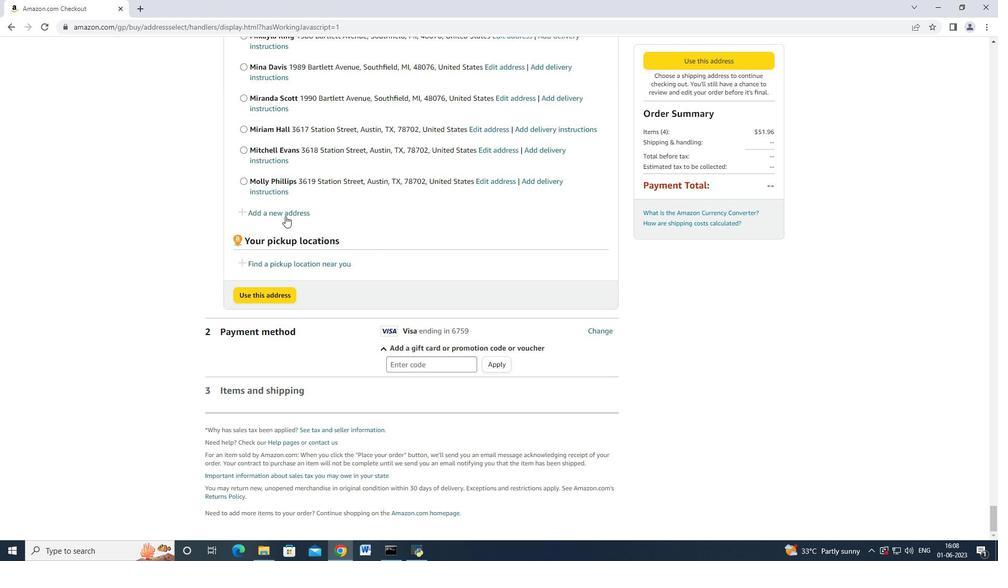 
Action: Mouse moved to (343, 254)
Screenshot: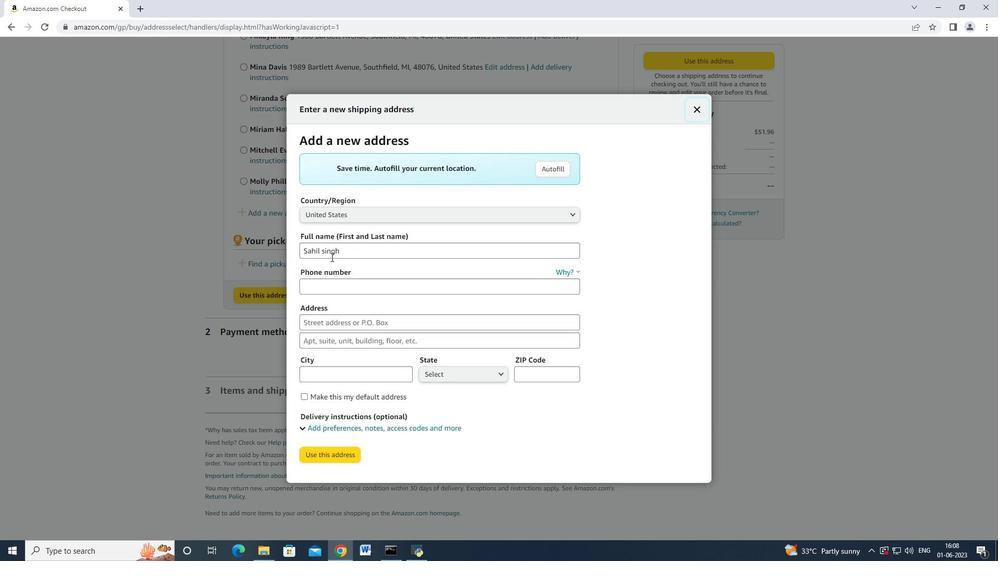
Action: Mouse pressed left at (343, 254)
Screenshot: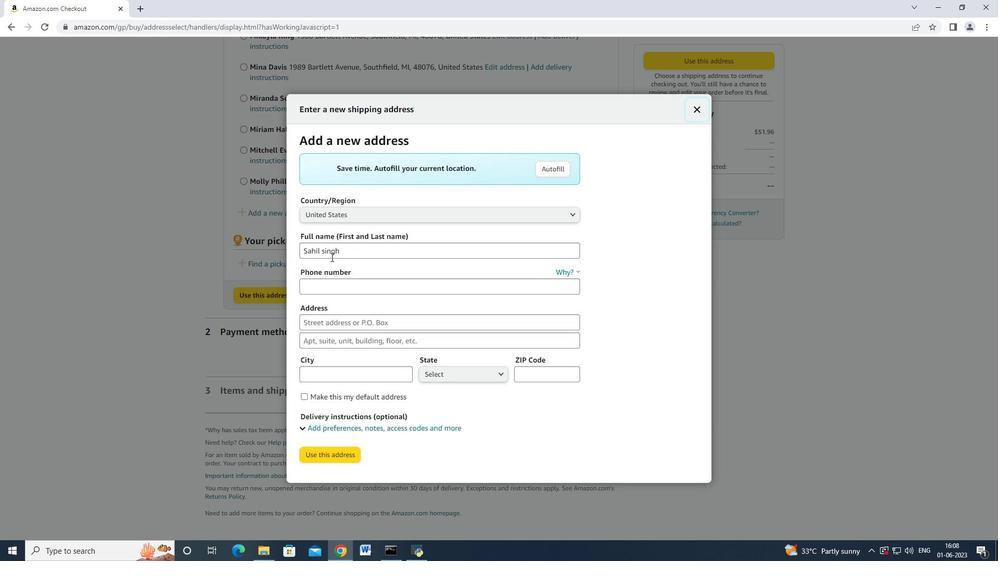 
Action: Mouse moved to (304, 245)
Screenshot: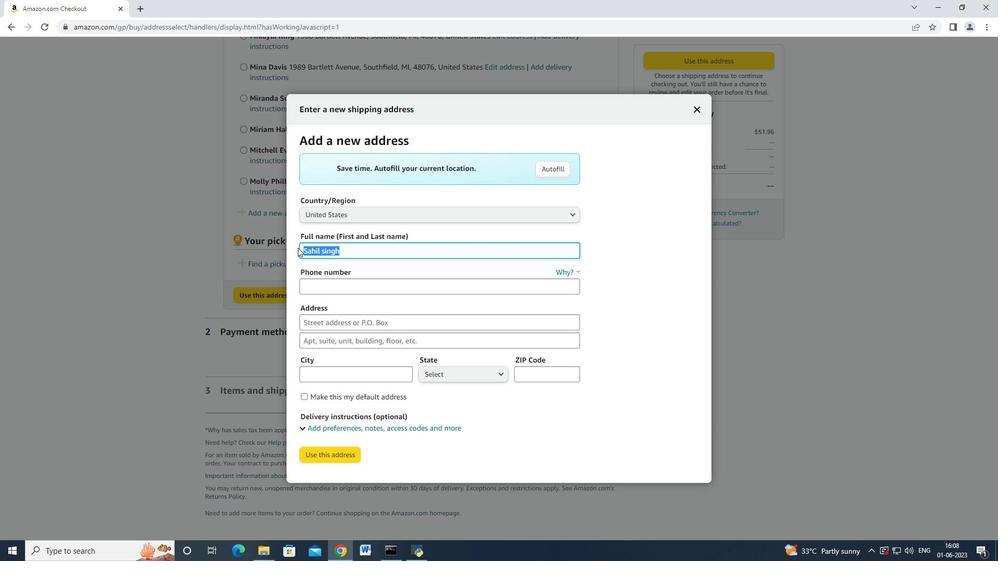 
Action: Key pressed <Key.backspace><Key.shift>Caroline<Key.space><Key.shift_r>Robinson<Key.tab><Key.tab>3522153680<Key.tab>4548<Key.space><Key.shift>Long<Key.space><Key.shift_r>Street<Key.tab><Key.tab><Key.shift><Key.shift><Key.shift><Key.shift><Key.shift><Key.shift><Key.shift><Key.shift>Gaines<Key.backspace>sviller<Key.backspace>
Screenshot: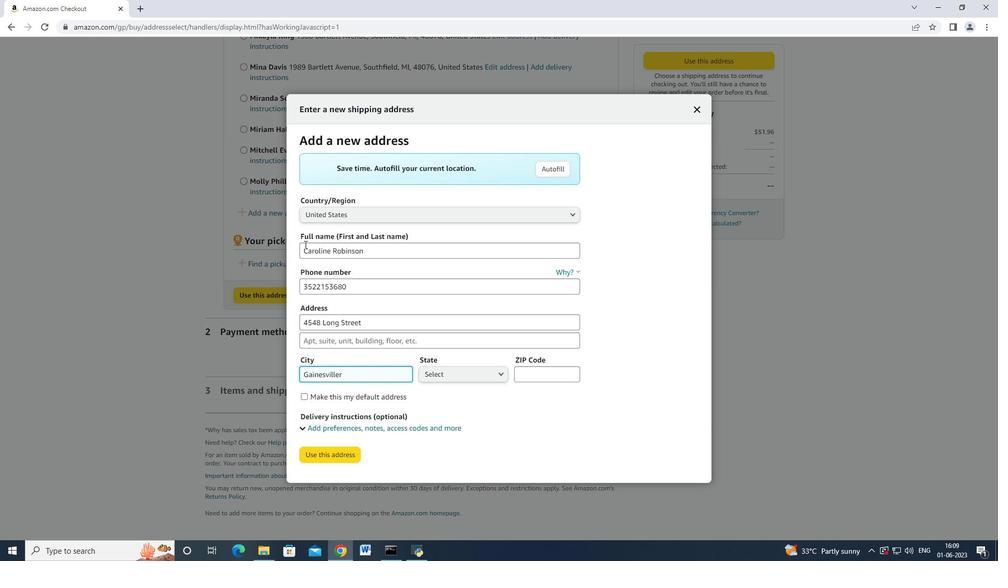 
Action: Mouse moved to (434, 374)
Screenshot: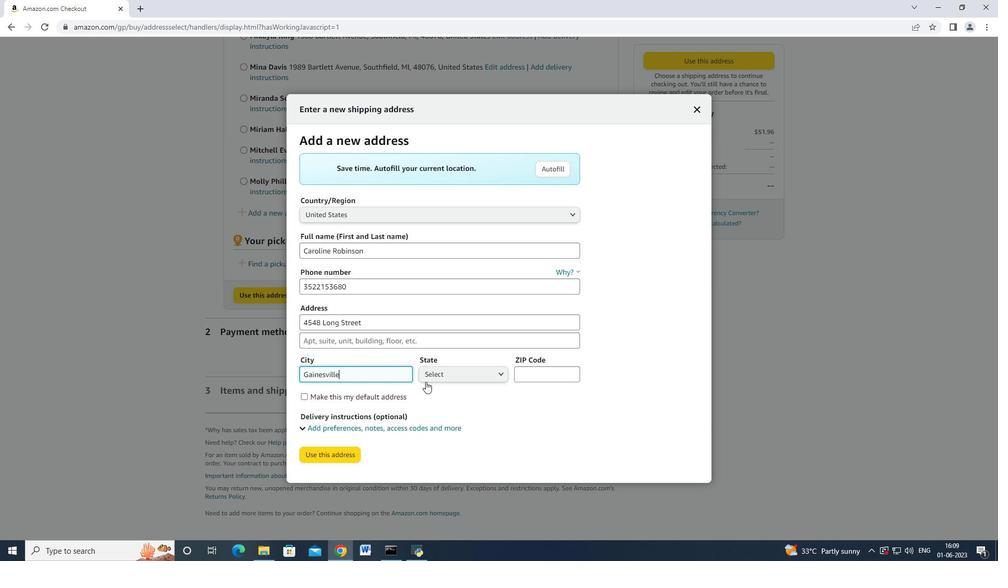 
Action: Mouse pressed left at (434, 374)
Screenshot: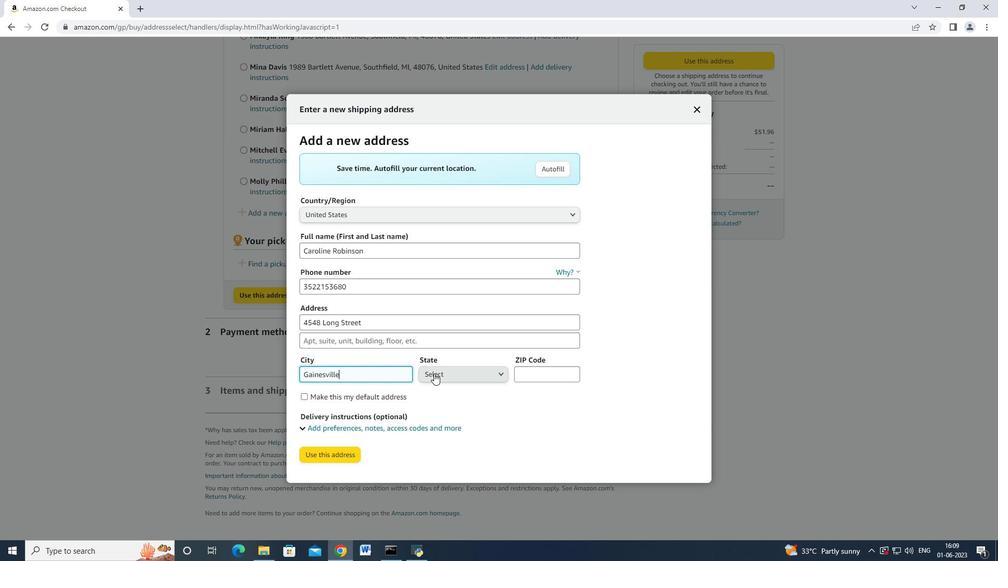 
Action: Mouse moved to (465, 199)
Screenshot: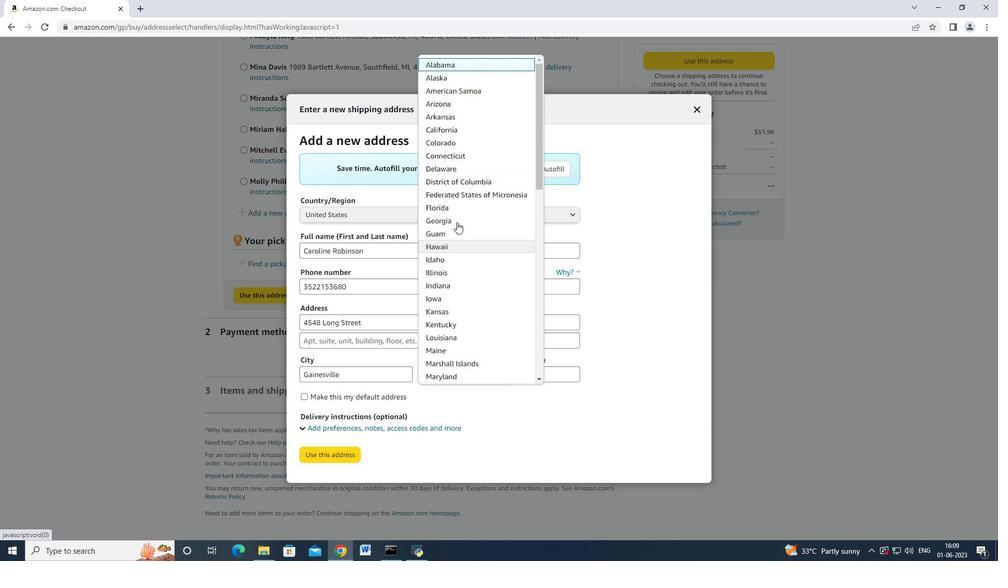 
Action: Mouse scrolled (465, 198) with delta (0, 0)
Screenshot: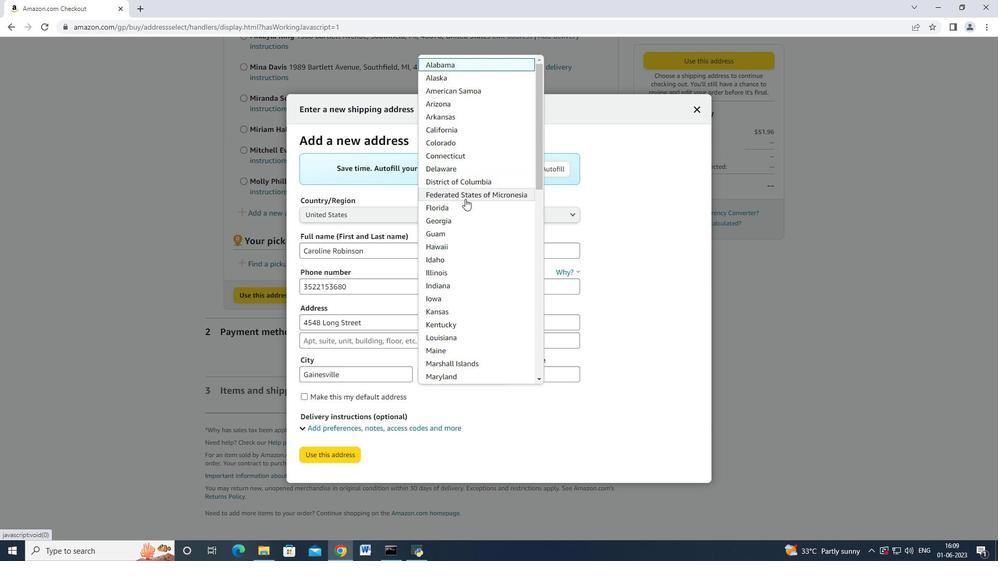 
Action: Mouse scrolled (465, 199) with delta (0, 0)
Screenshot: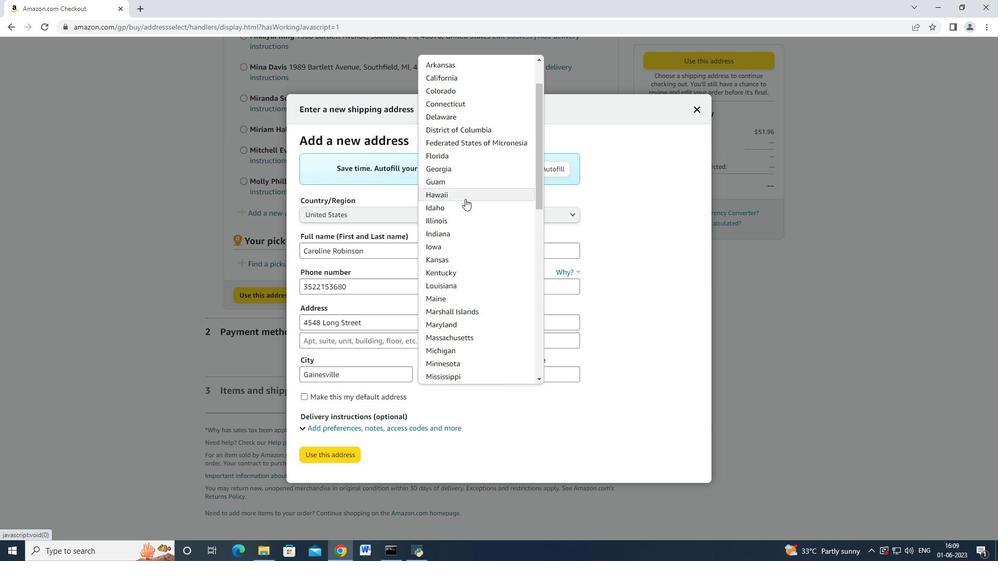 
Action: Mouse scrolled (465, 199) with delta (0, 0)
Screenshot: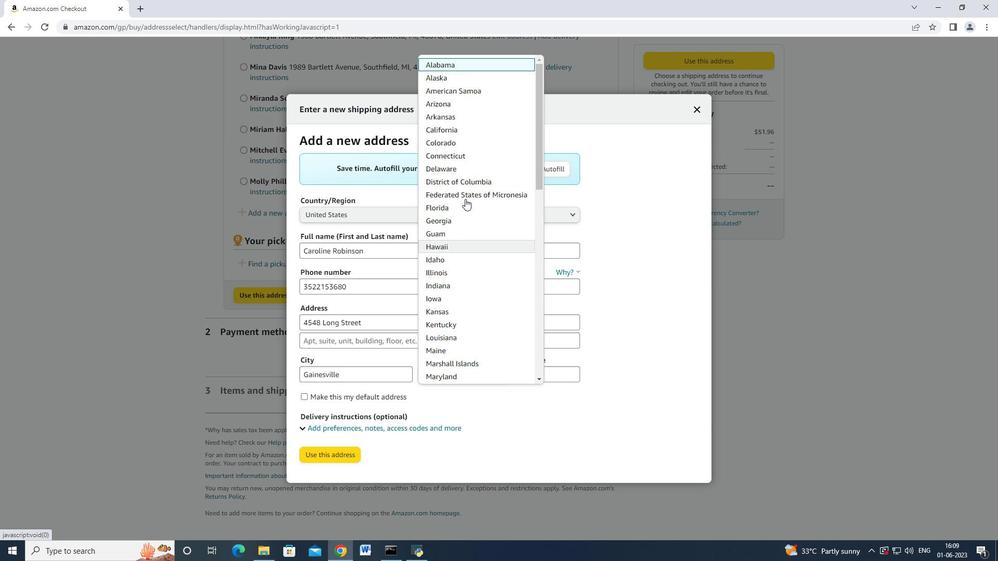 
Action: Mouse scrolled (465, 199) with delta (0, 0)
